 Task: Buy 2 Turbidity Meters from Measuring & Testing section under best seller category for shipping address: George Carter, 3099 Abia Martin Drive, Panther Burn, Mississippi 38765, Cell Number 6314971043. Pay from credit card ending with 6759, CVV 506
Action: Mouse moved to (410, 436)
Screenshot: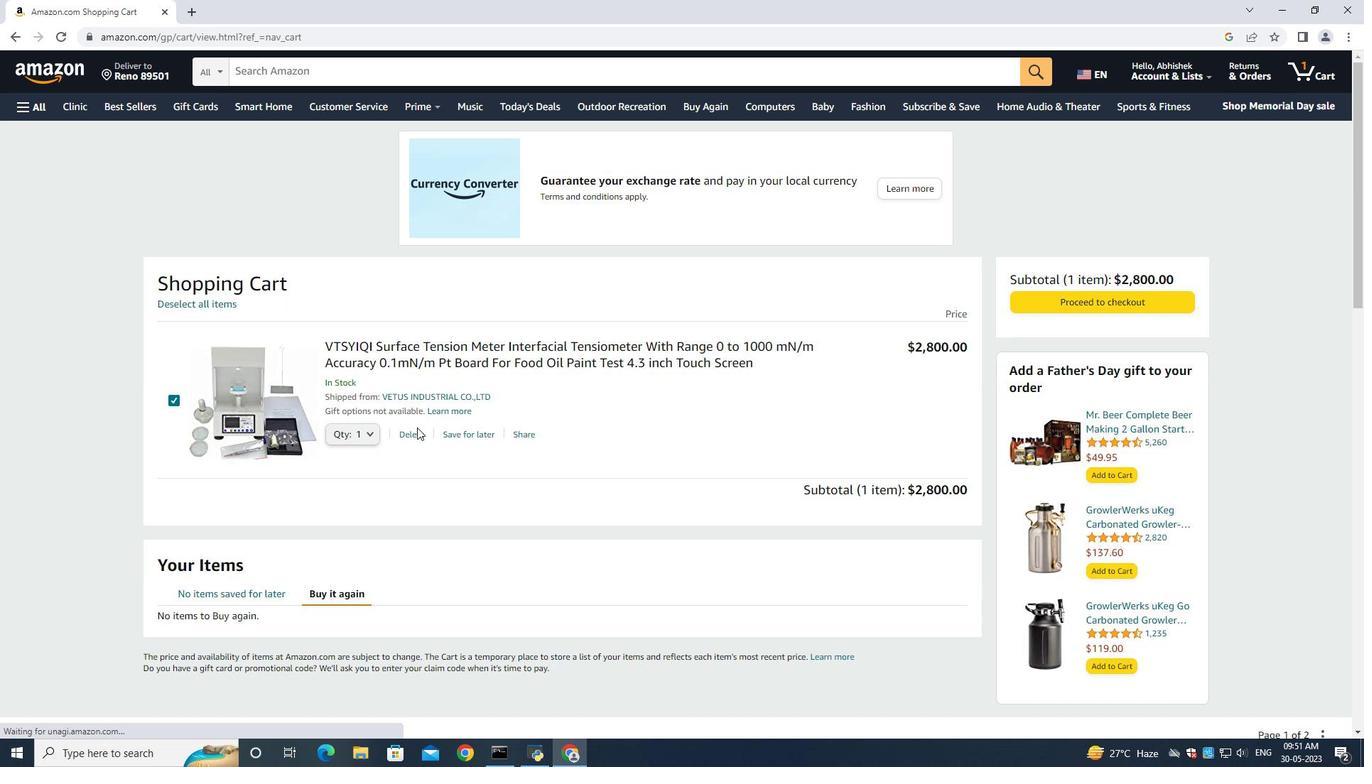 
Action: Mouse pressed left at (410, 436)
Screenshot: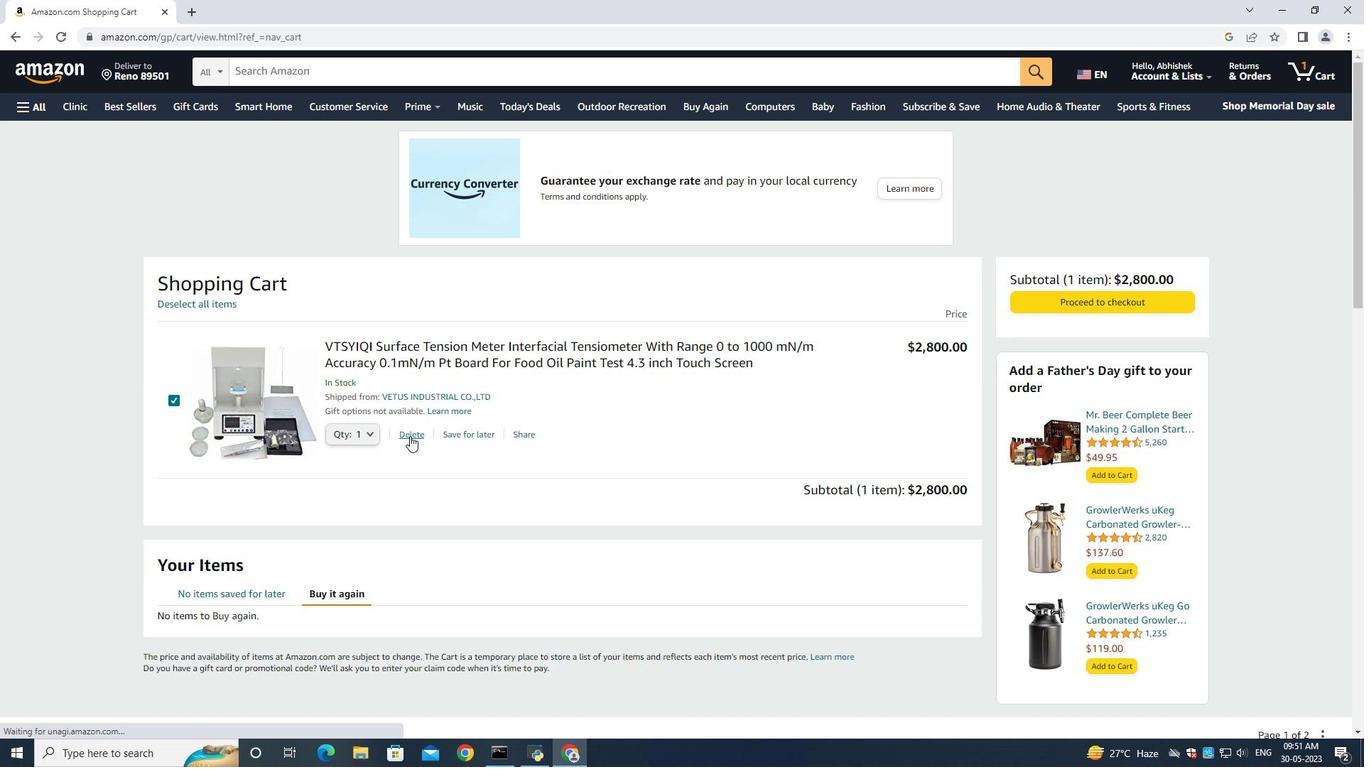 
Action: Mouse moved to (14, 111)
Screenshot: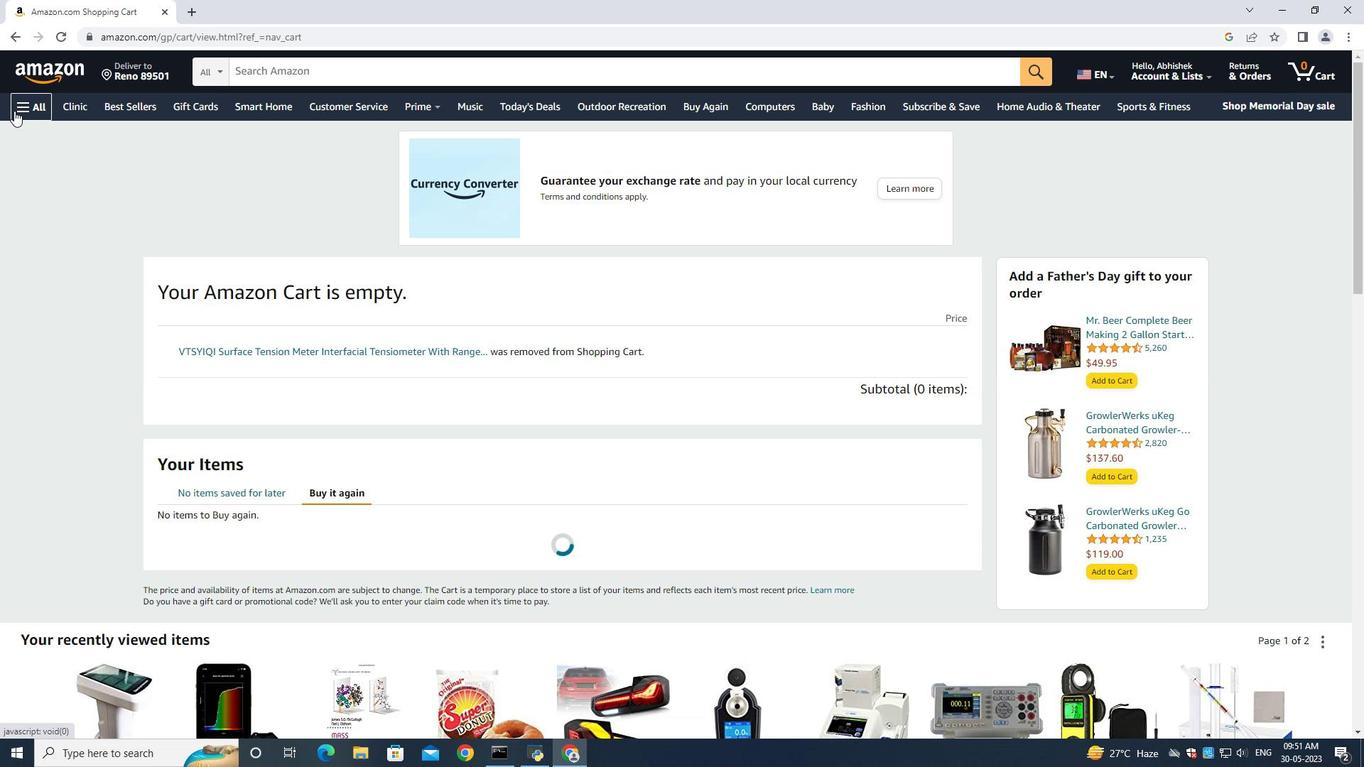 
Action: Mouse pressed left at (14, 111)
Screenshot: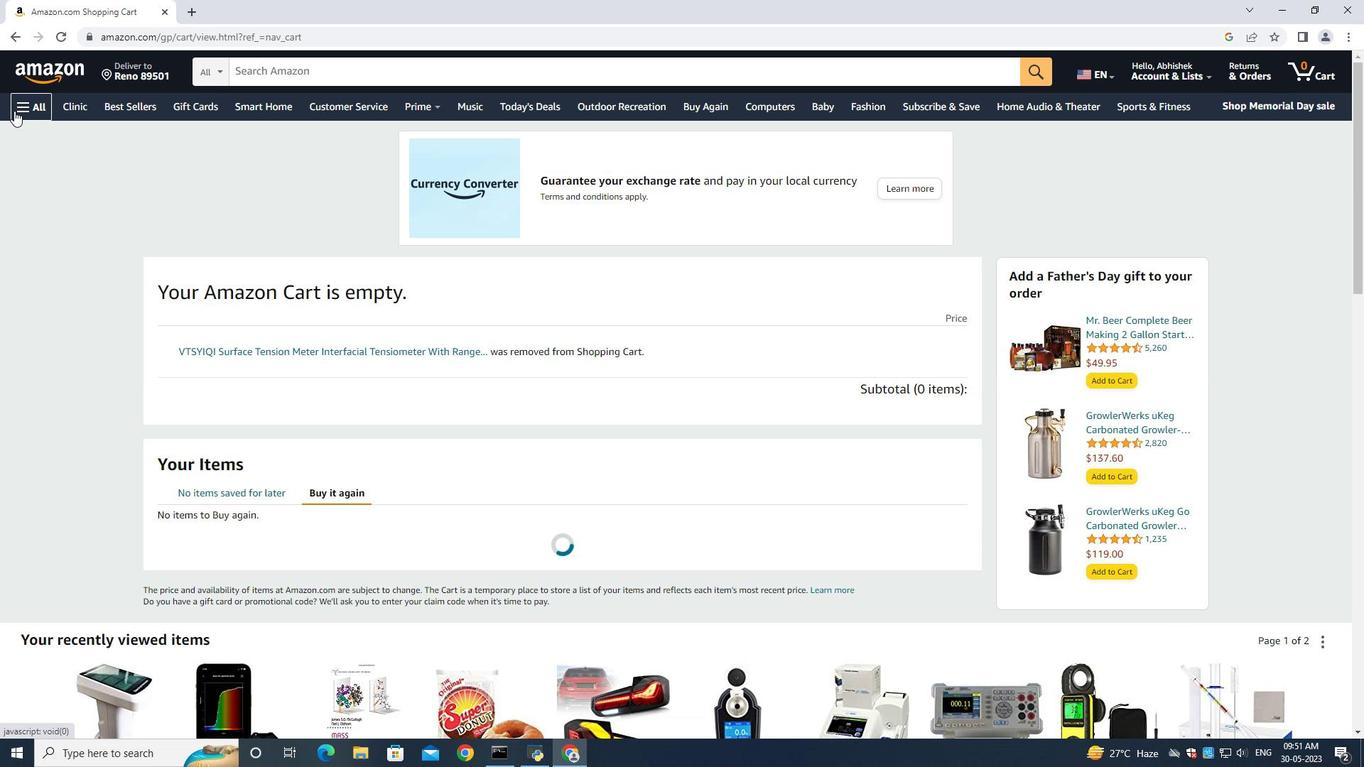 
Action: Mouse moved to (32, 144)
Screenshot: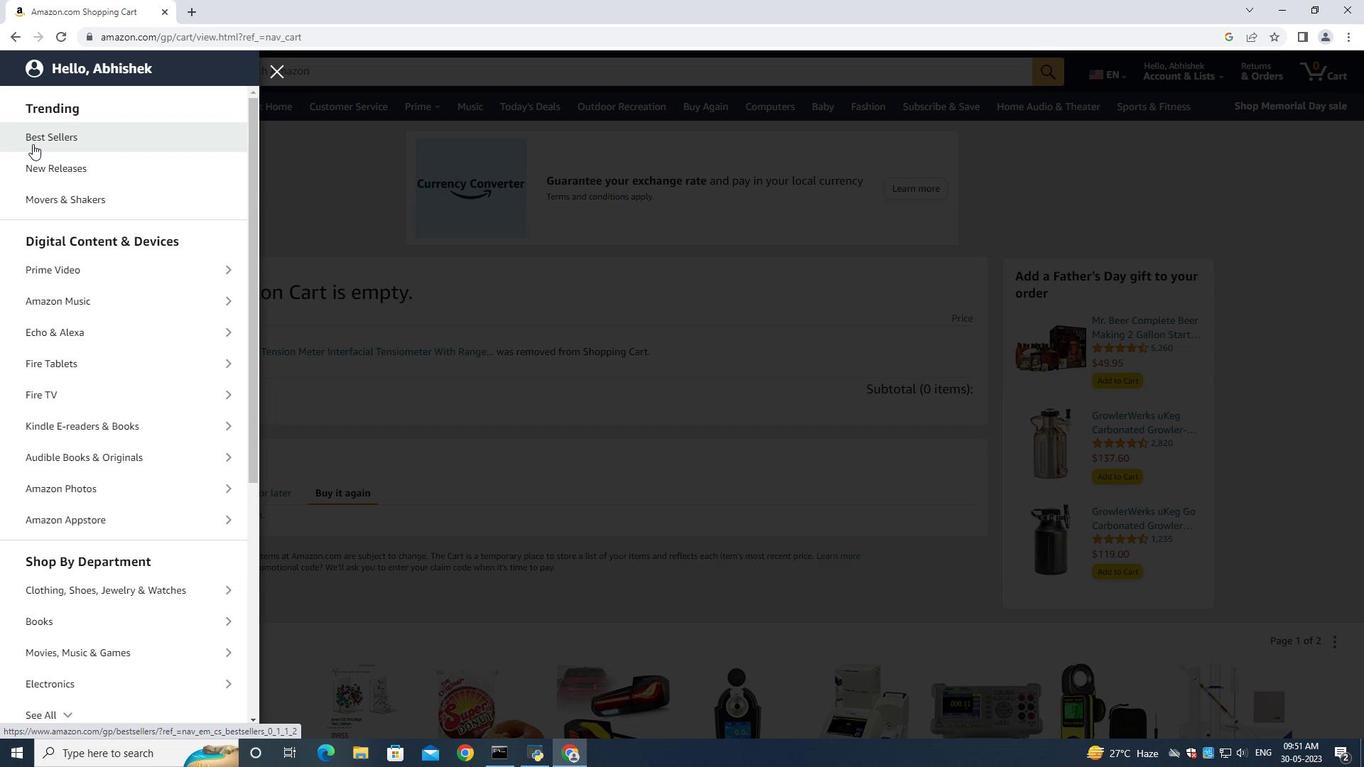 
Action: Mouse pressed left at (32, 144)
Screenshot: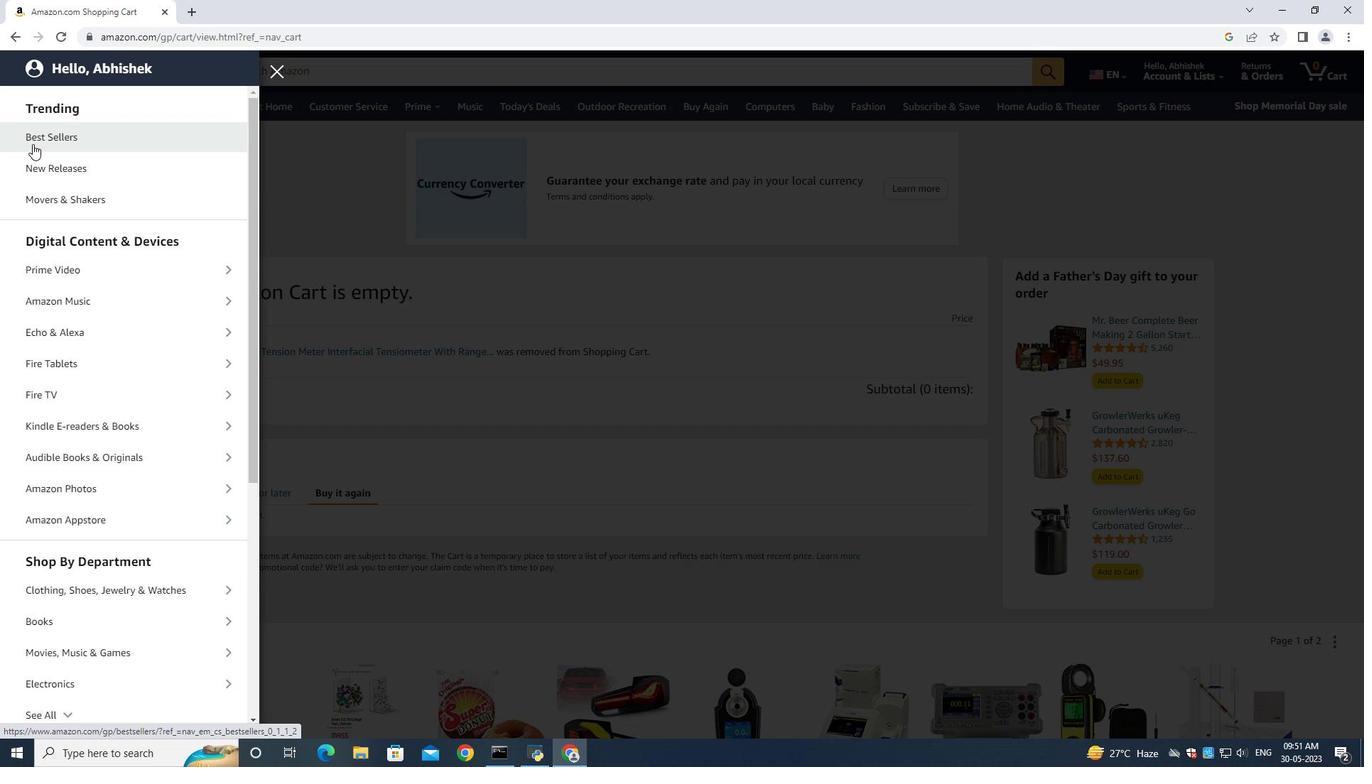 
Action: Mouse moved to (299, 73)
Screenshot: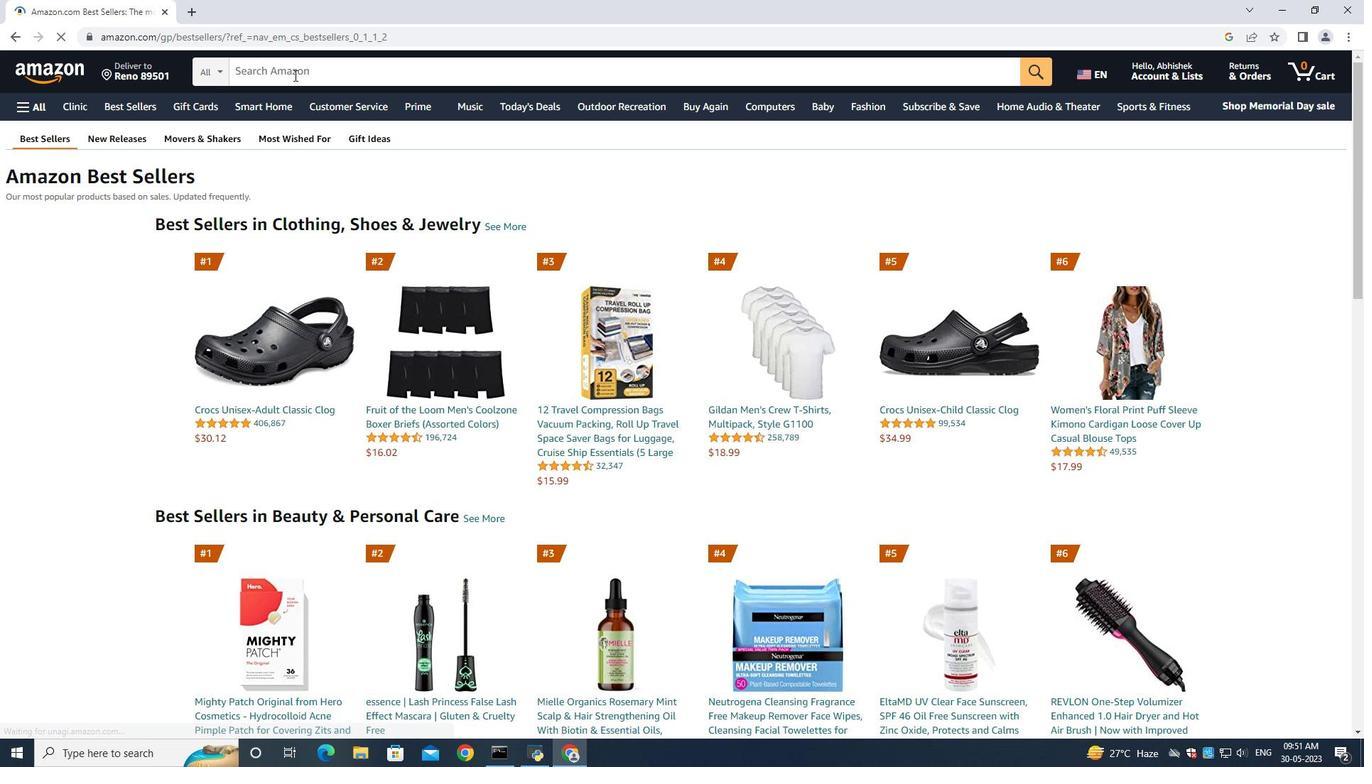 
Action: Mouse pressed left at (299, 73)
Screenshot: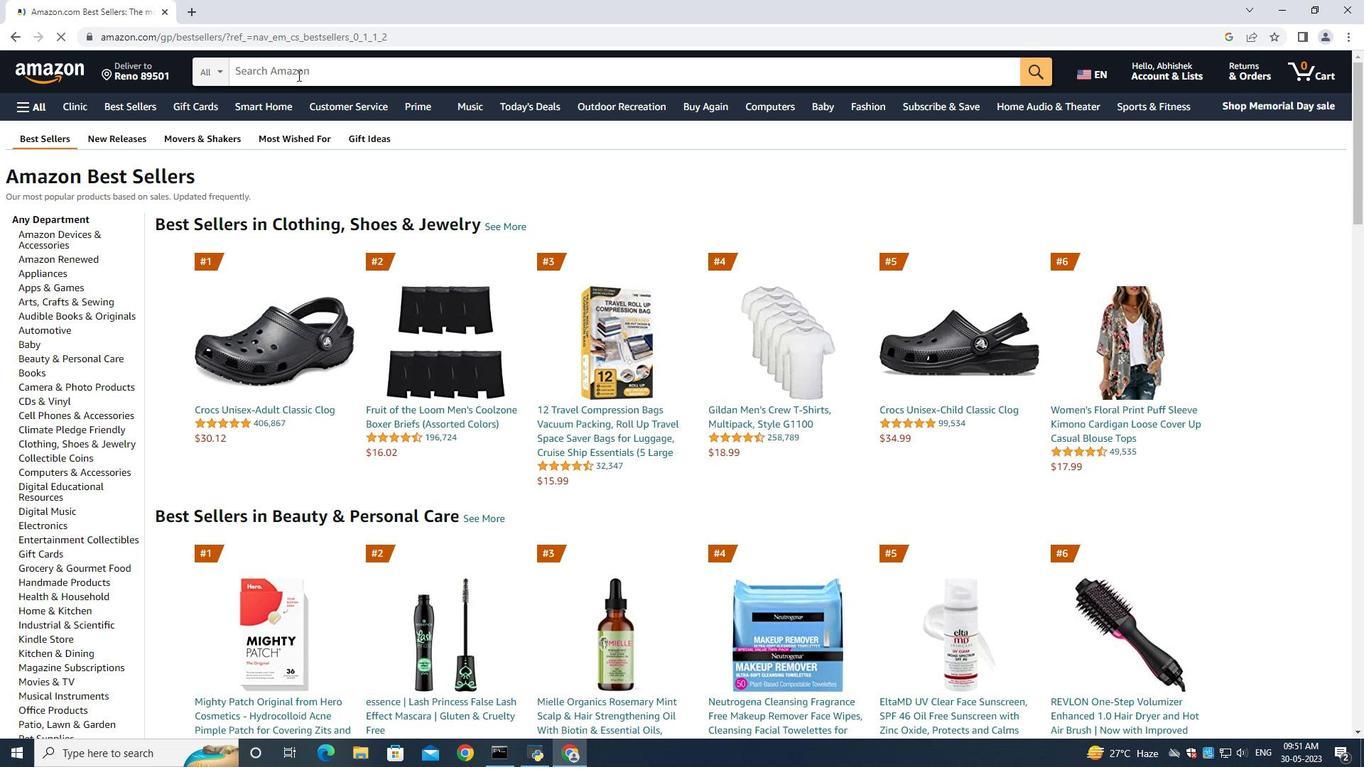 
Action: Mouse moved to (299, 75)
Screenshot: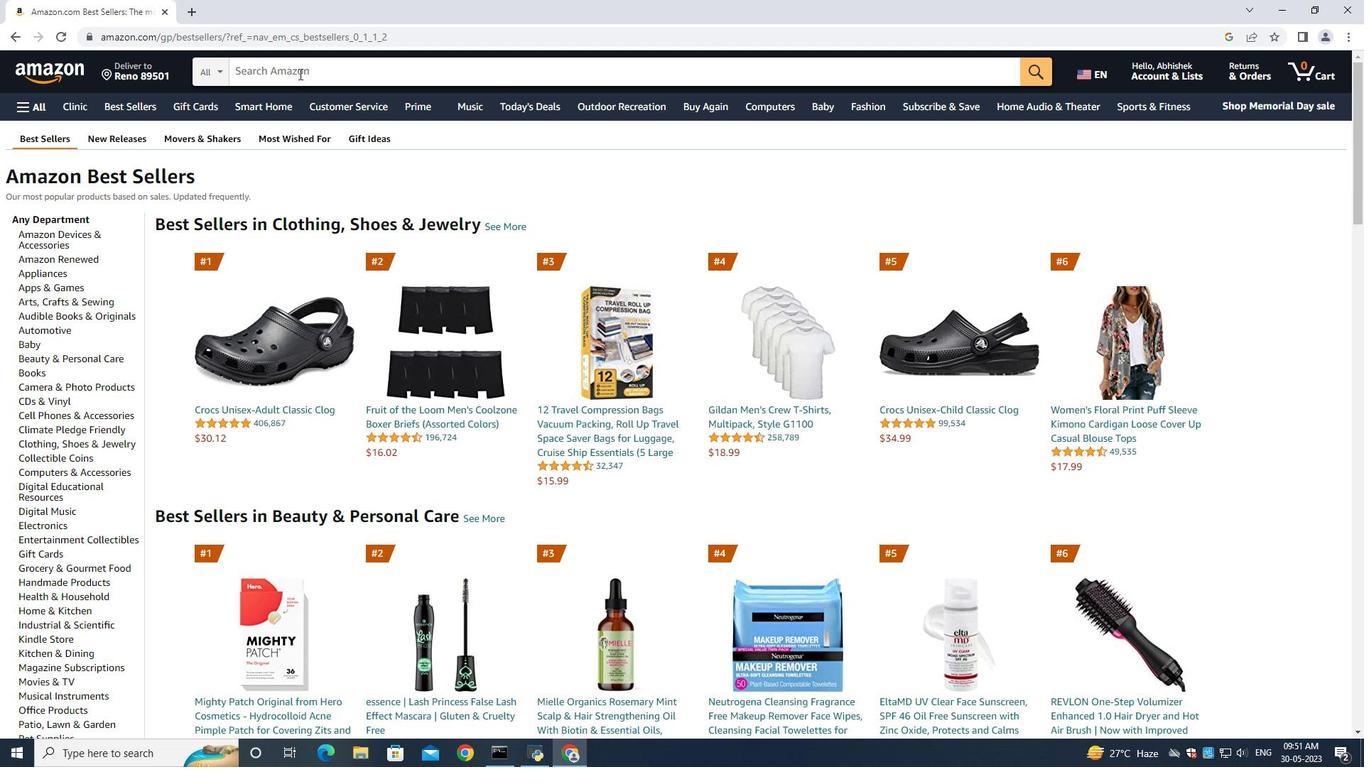 
Action: Key pressed <Key.shift>Turbidity<Key.space>meters<Key.enter>
Screenshot: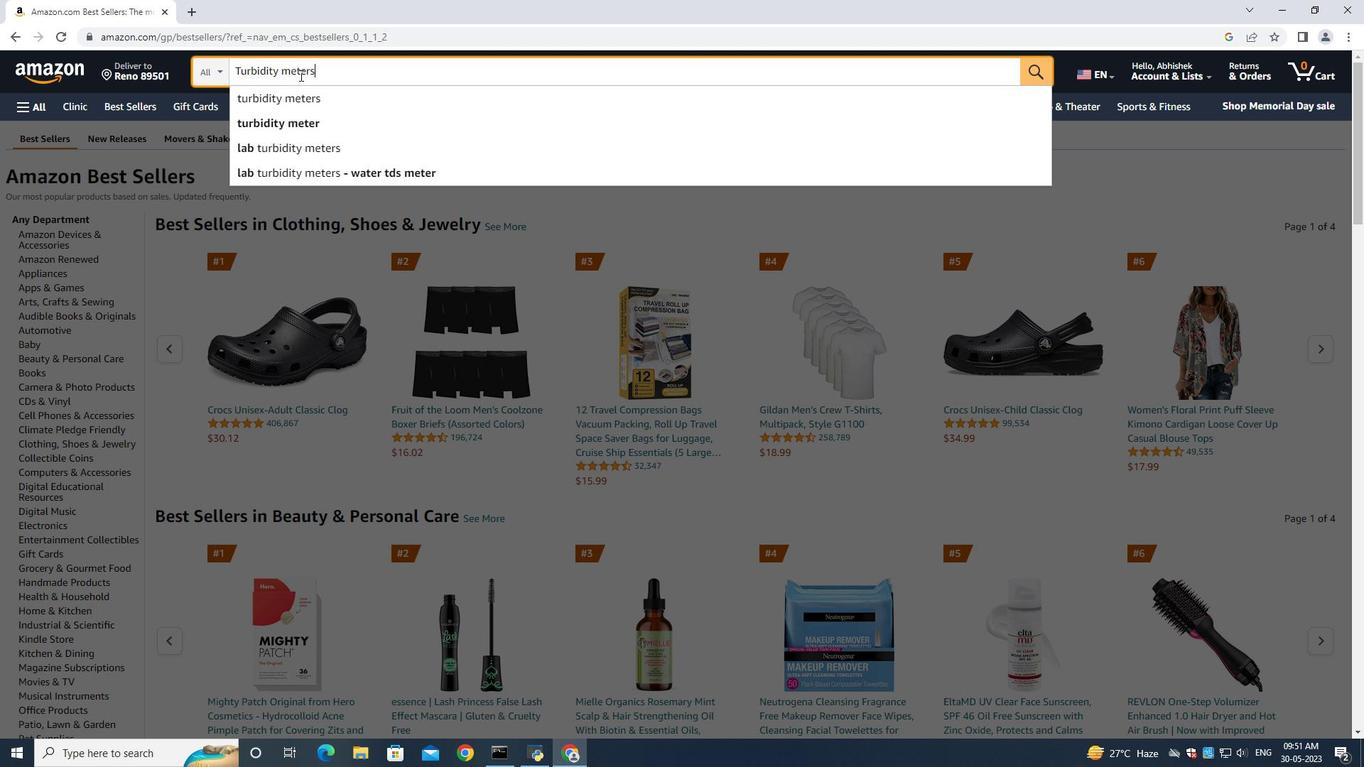 
Action: Mouse moved to (598, 511)
Screenshot: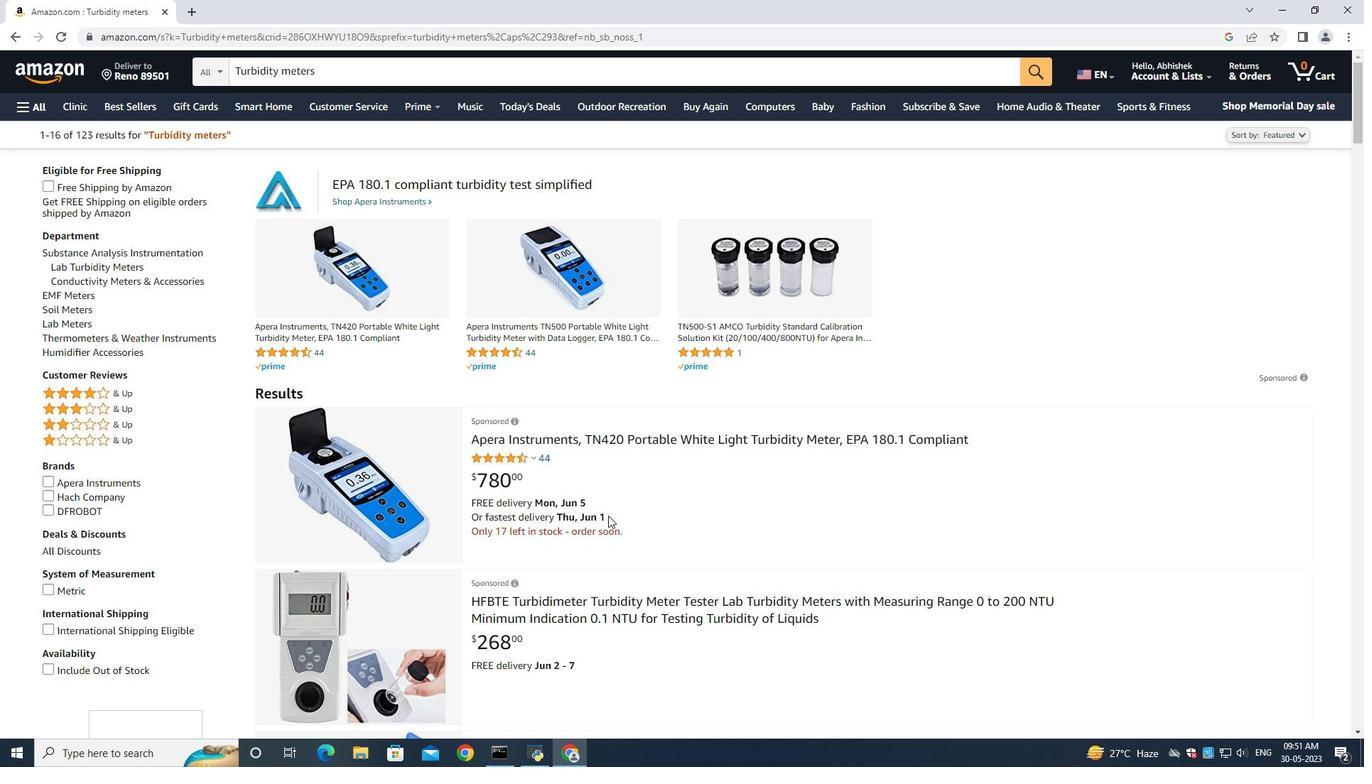 
Action: Mouse scrolled (598, 510) with delta (0, 0)
Screenshot: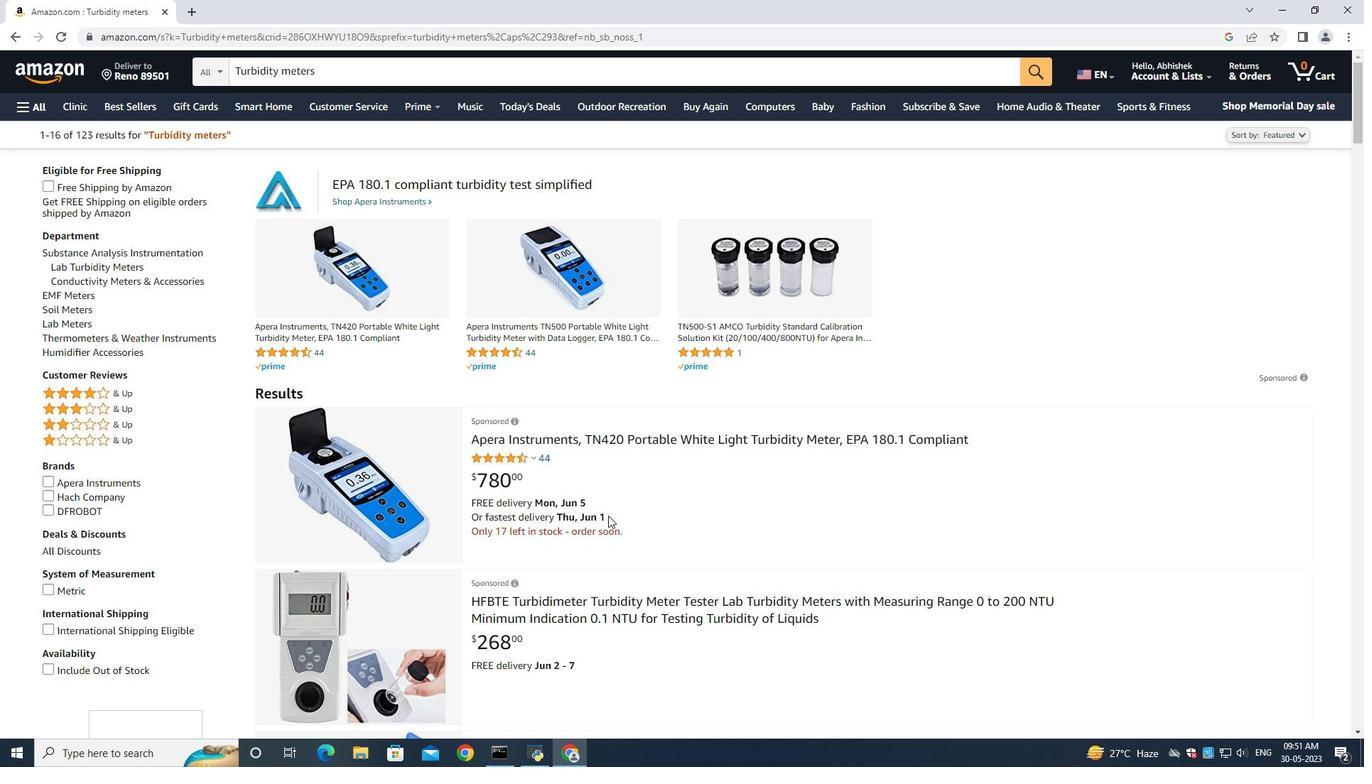 
Action: Mouse moved to (598, 511)
Screenshot: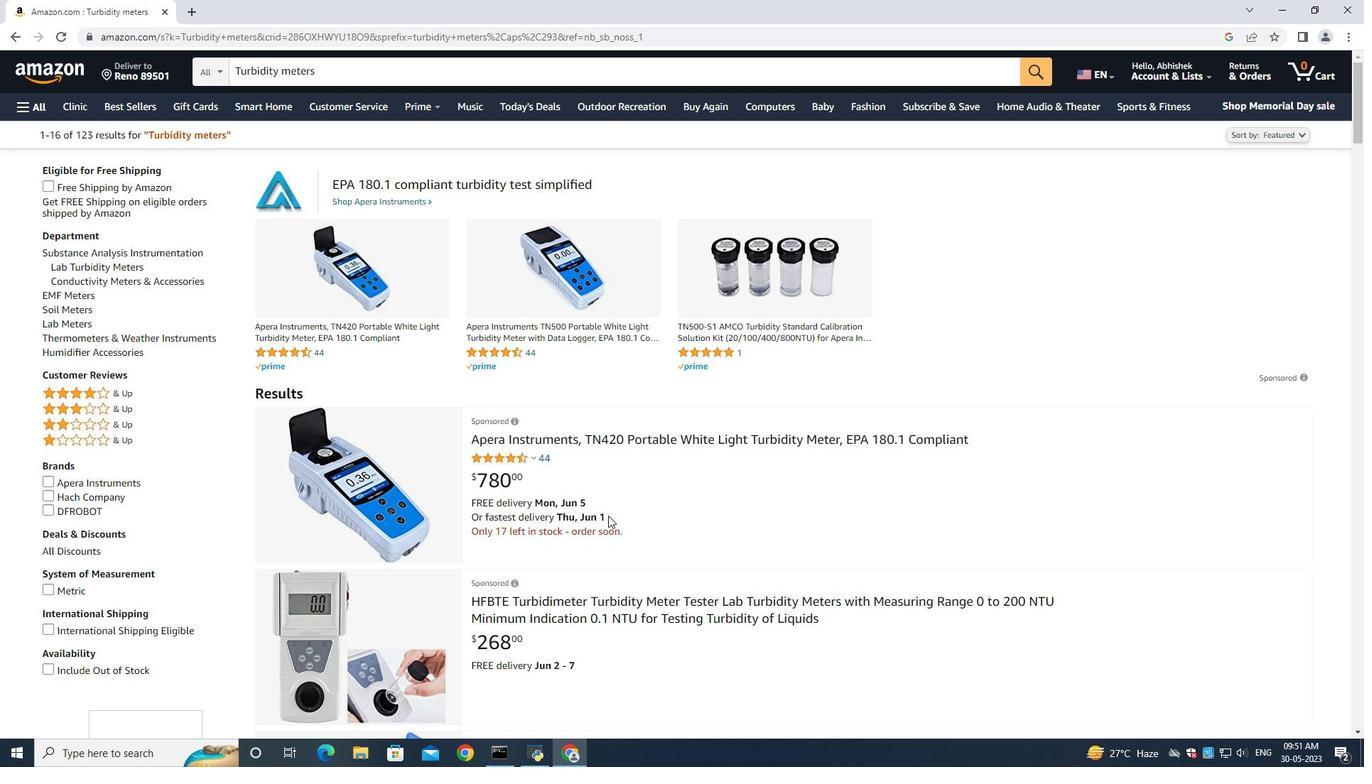 
Action: Mouse scrolled (598, 511) with delta (0, 0)
Screenshot: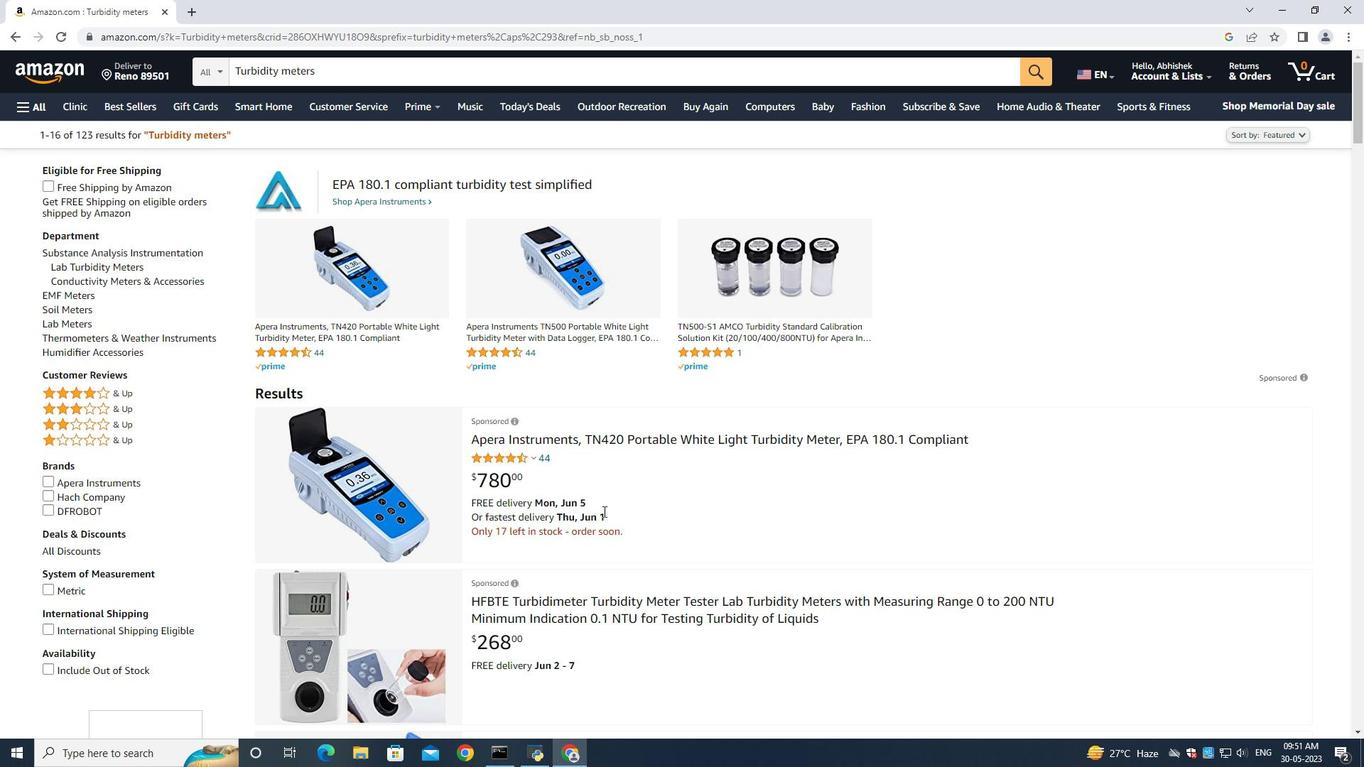 
Action: Mouse moved to (733, 295)
Screenshot: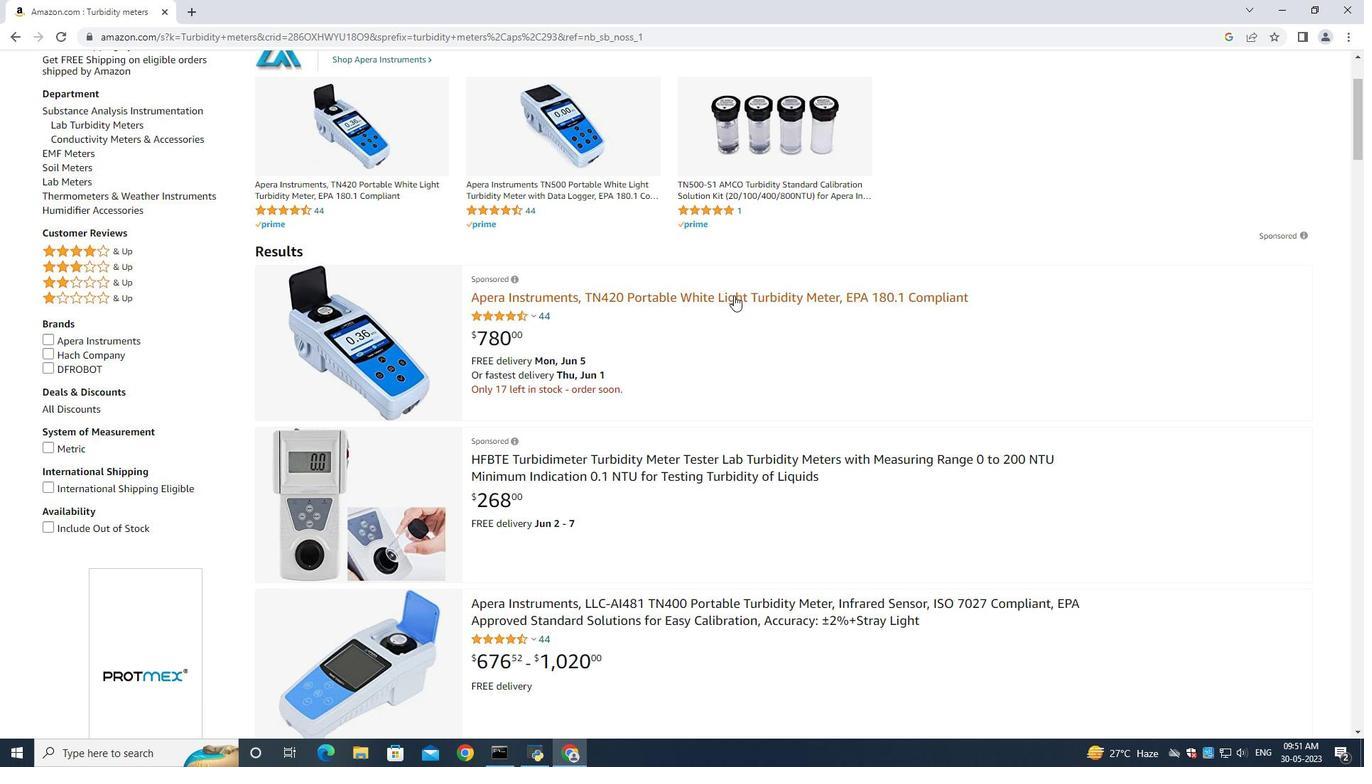 
Action: Mouse pressed left at (733, 295)
Screenshot: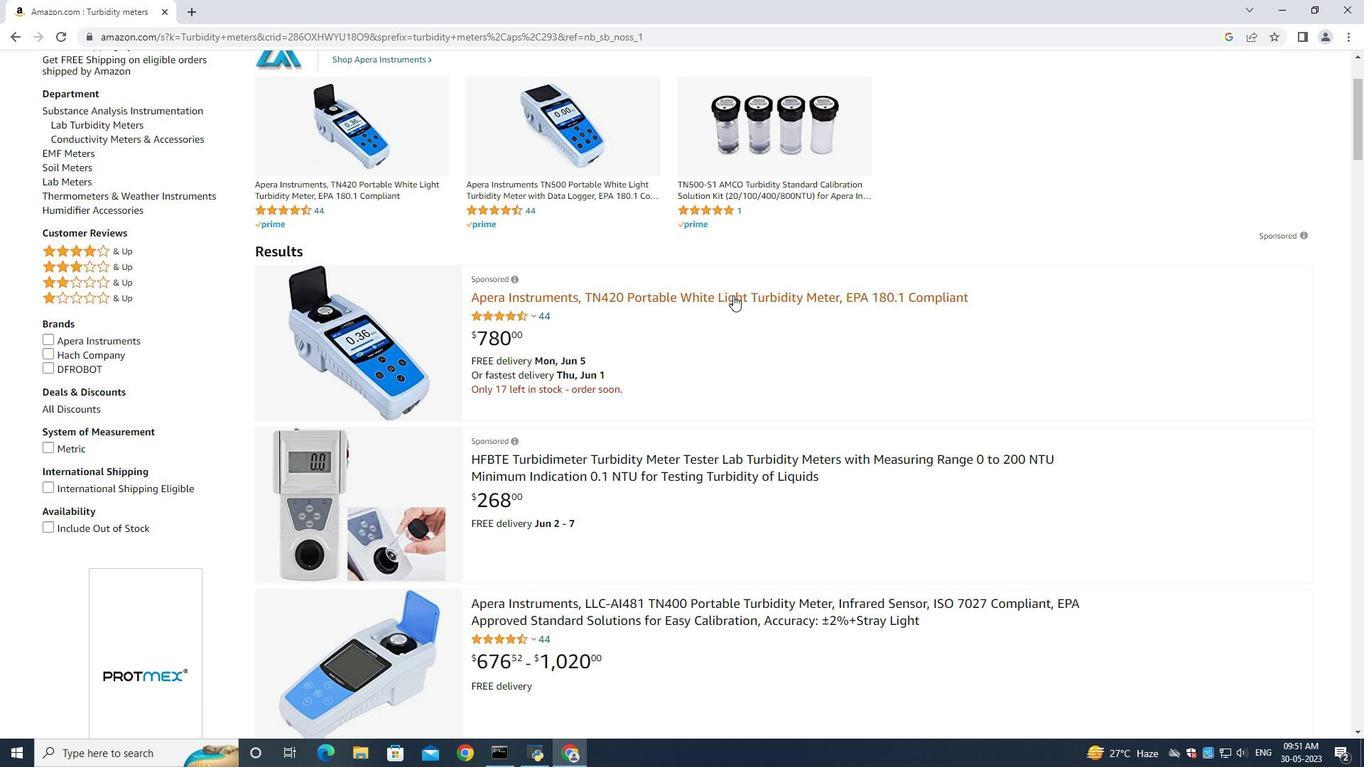 
Action: Mouse moved to (654, 390)
Screenshot: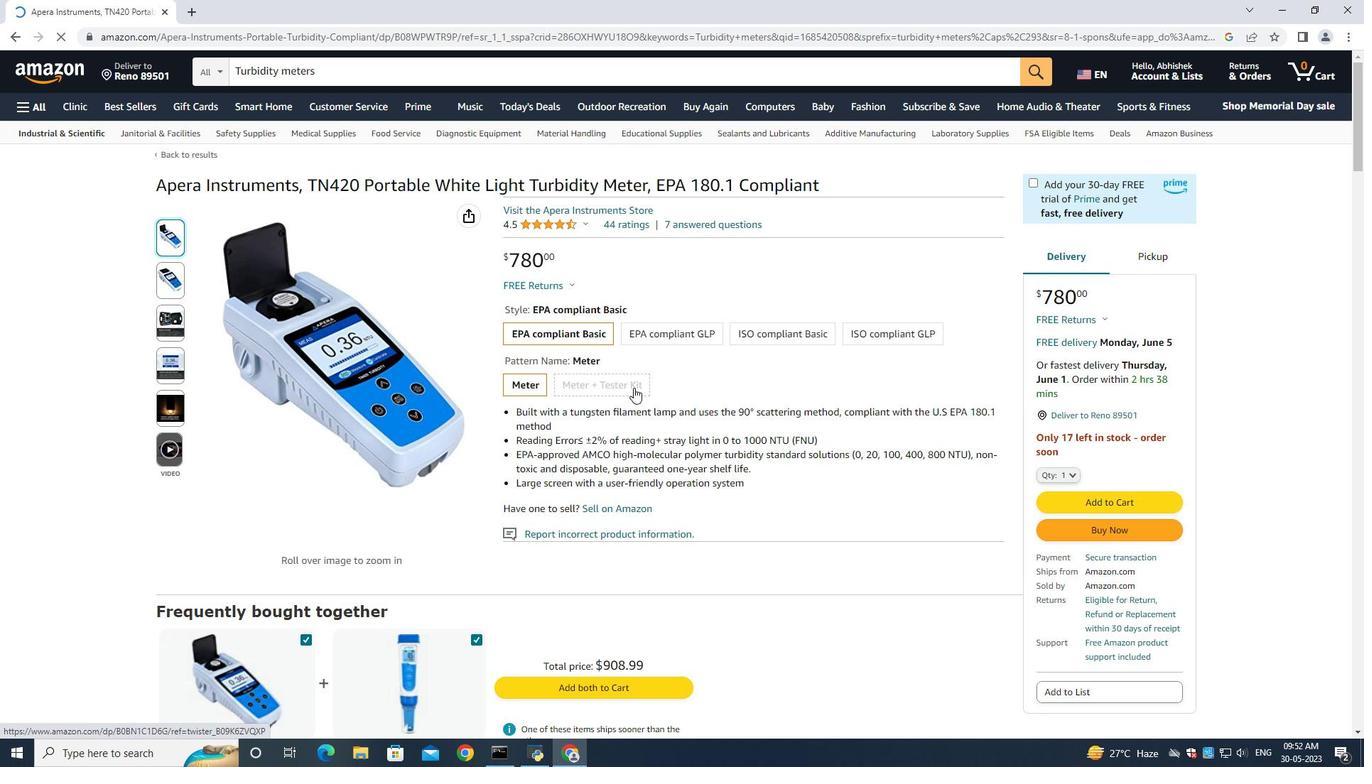 
Action: Mouse scrolled (652, 389) with delta (0, 0)
Screenshot: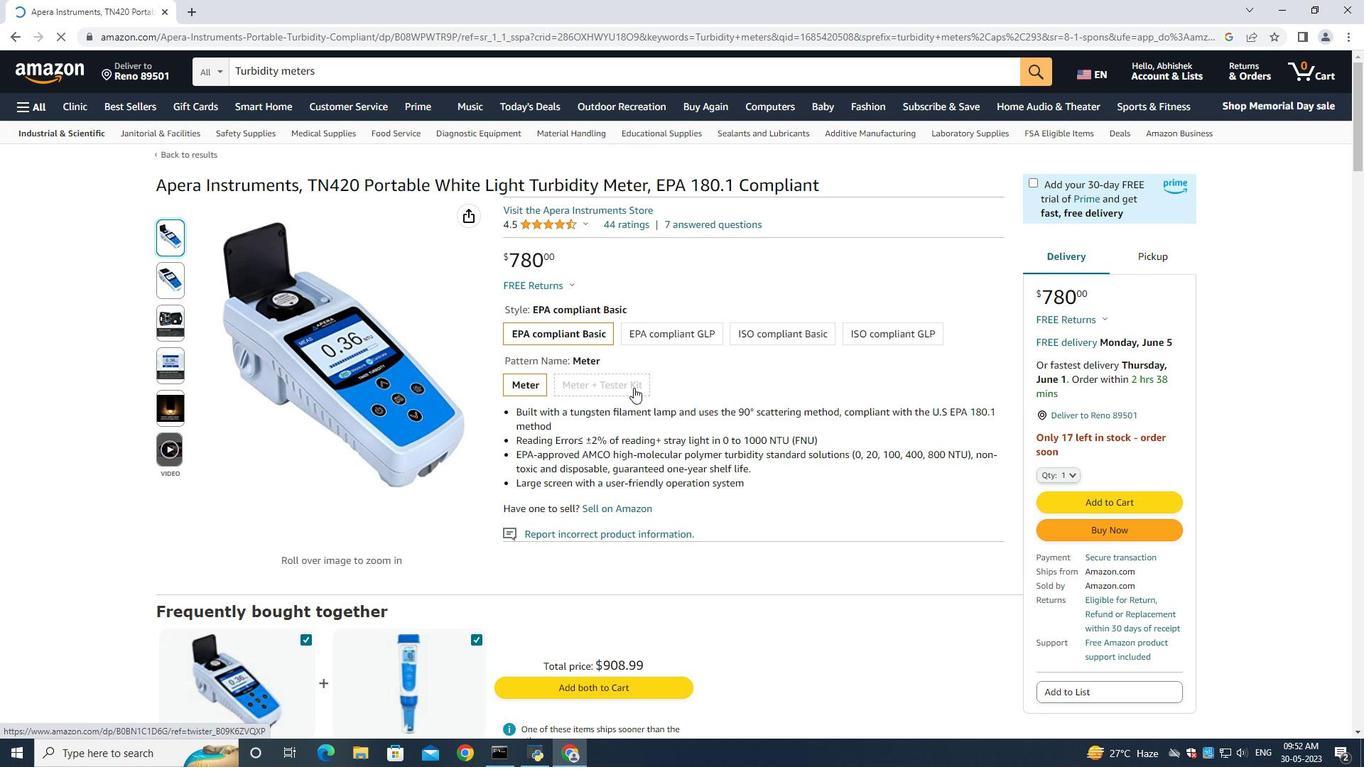 
Action: Mouse moved to (654, 389)
Screenshot: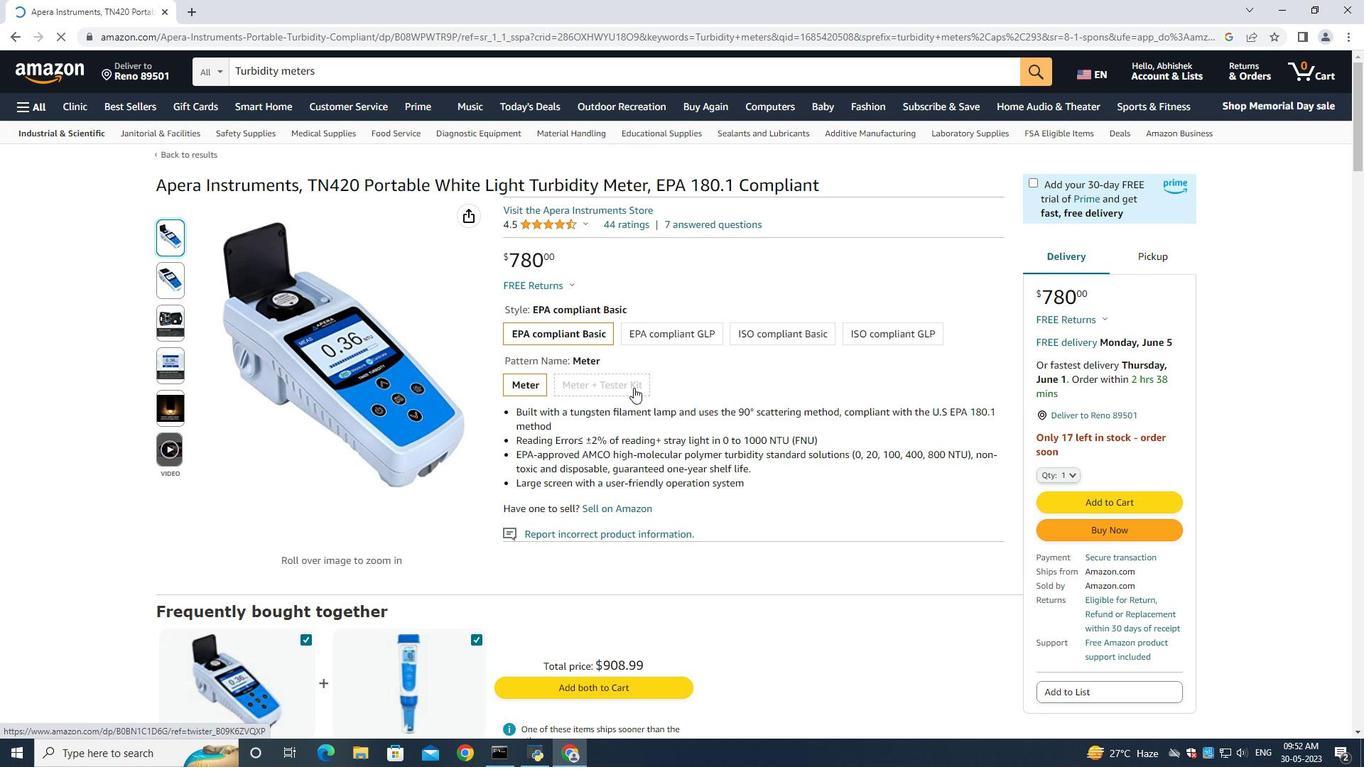 
Action: Mouse scrolled (653, 389) with delta (0, 0)
Screenshot: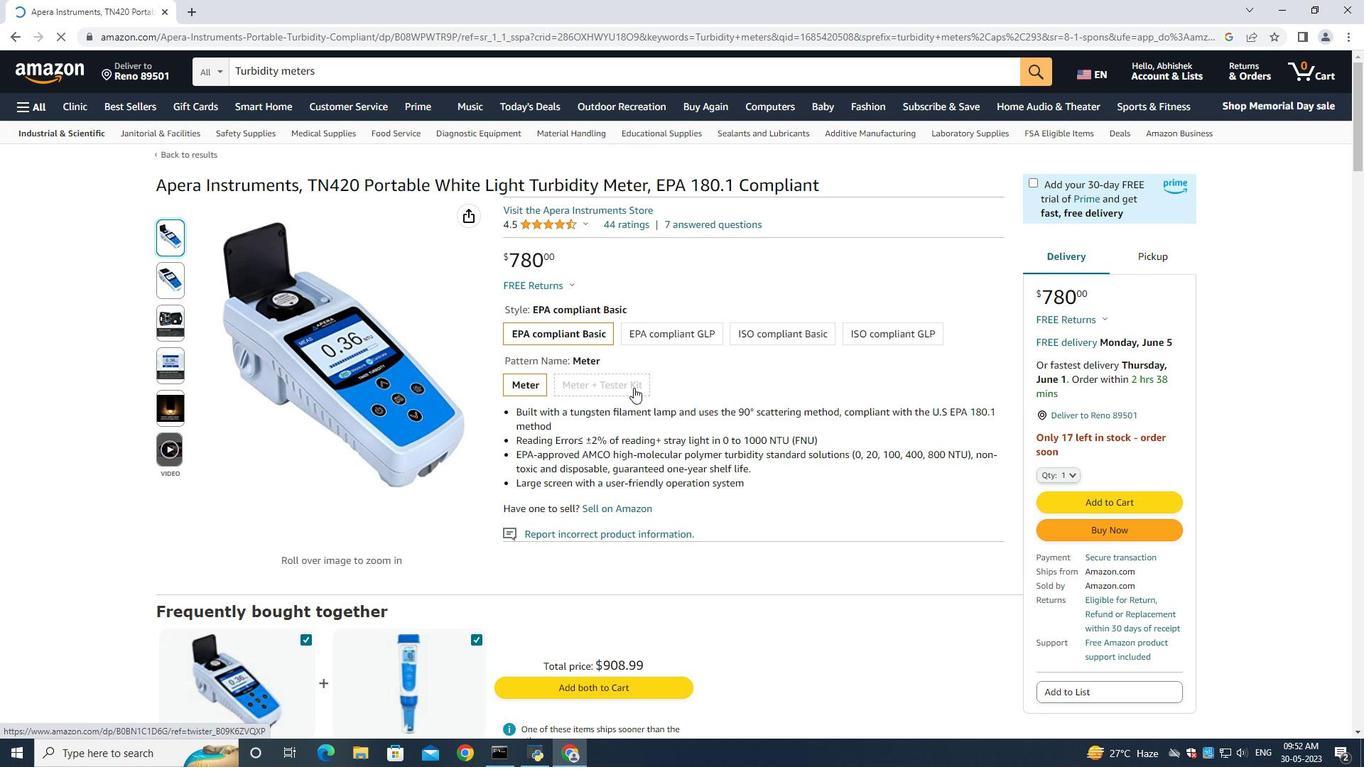 
Action: Mouse scrolled (653, 389) with delta (0, 0)
Screenshot: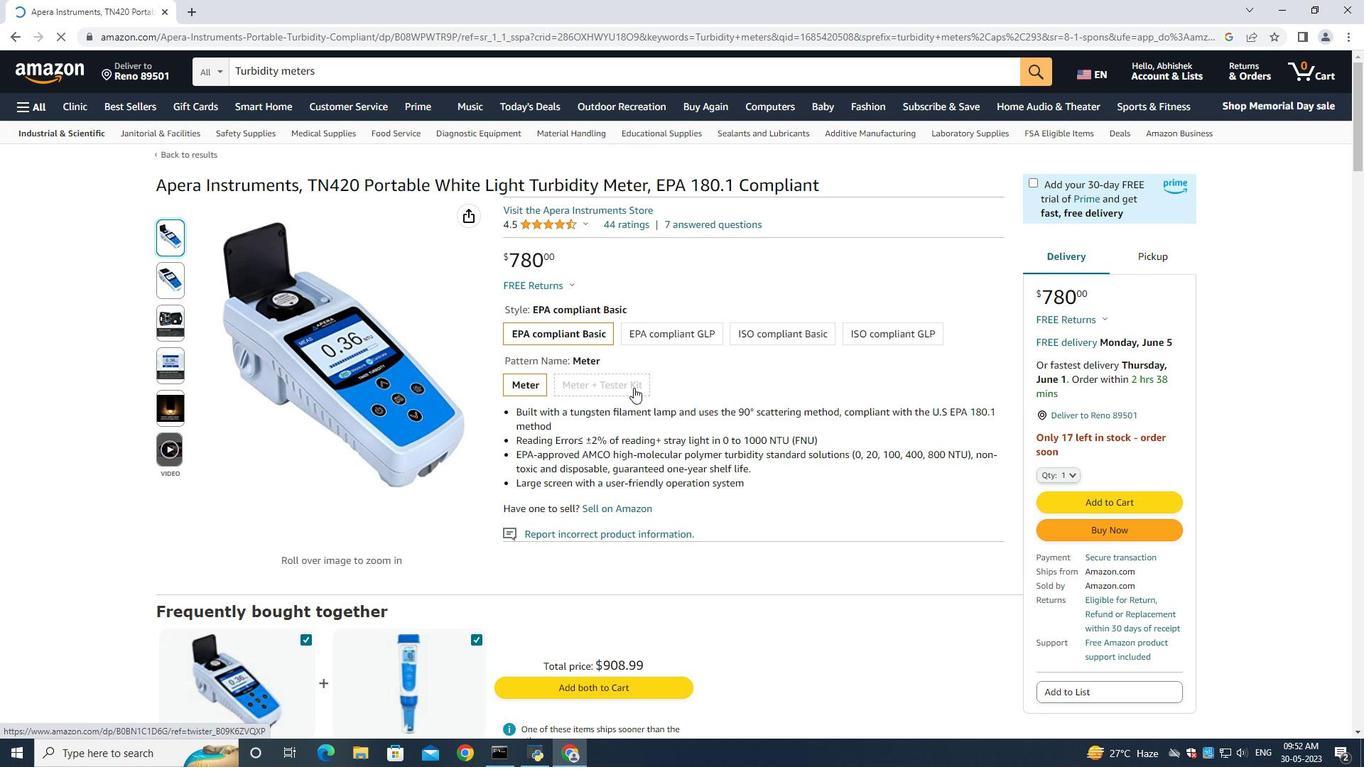 
Action: Mouse moved to (655, 389)
Screenshot: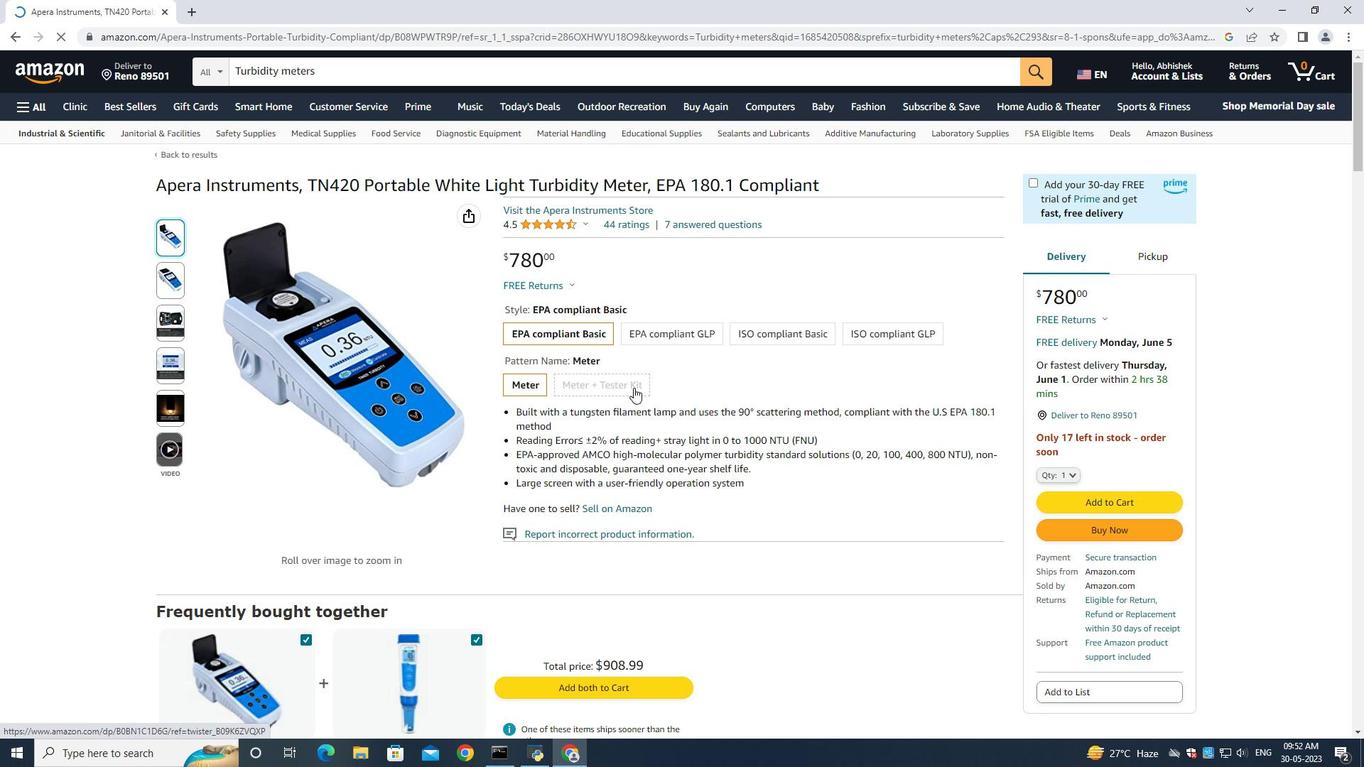 
Action: Mouse scrolled (655, 388) with delta (0, 0)
Screenshot: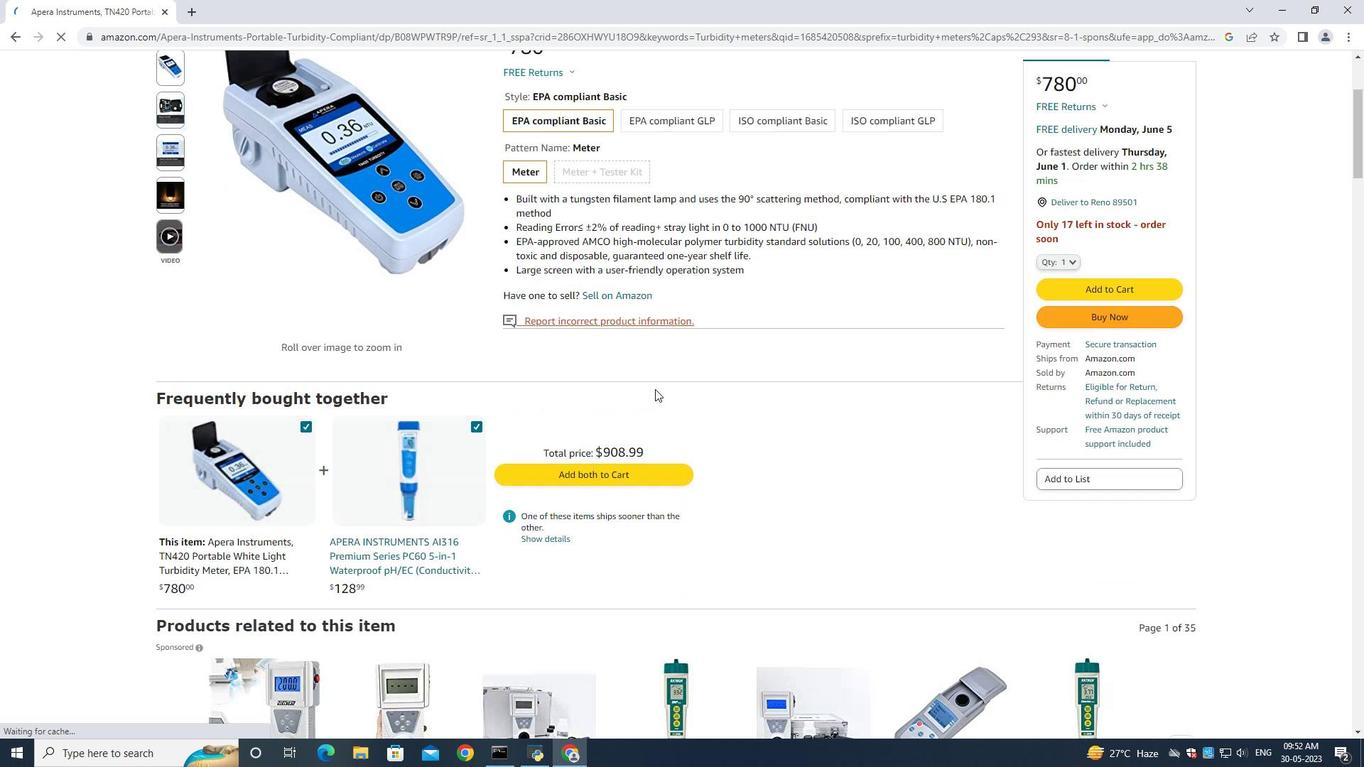 
Action: Mouse scrolled (655, 388) with delta (0, 0)
Screenshot: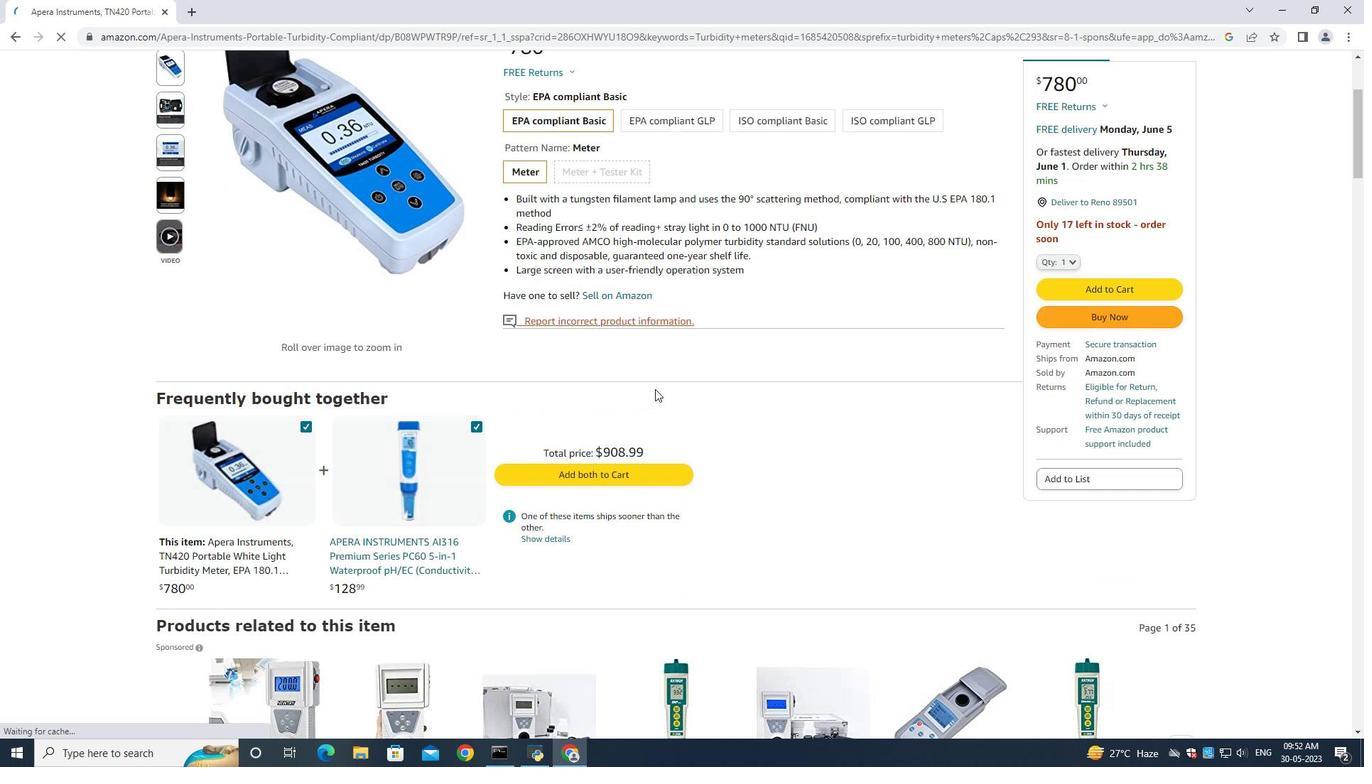 
Action: Mouse scrolled (655, 388) with delta (0, 0)
Screenshot: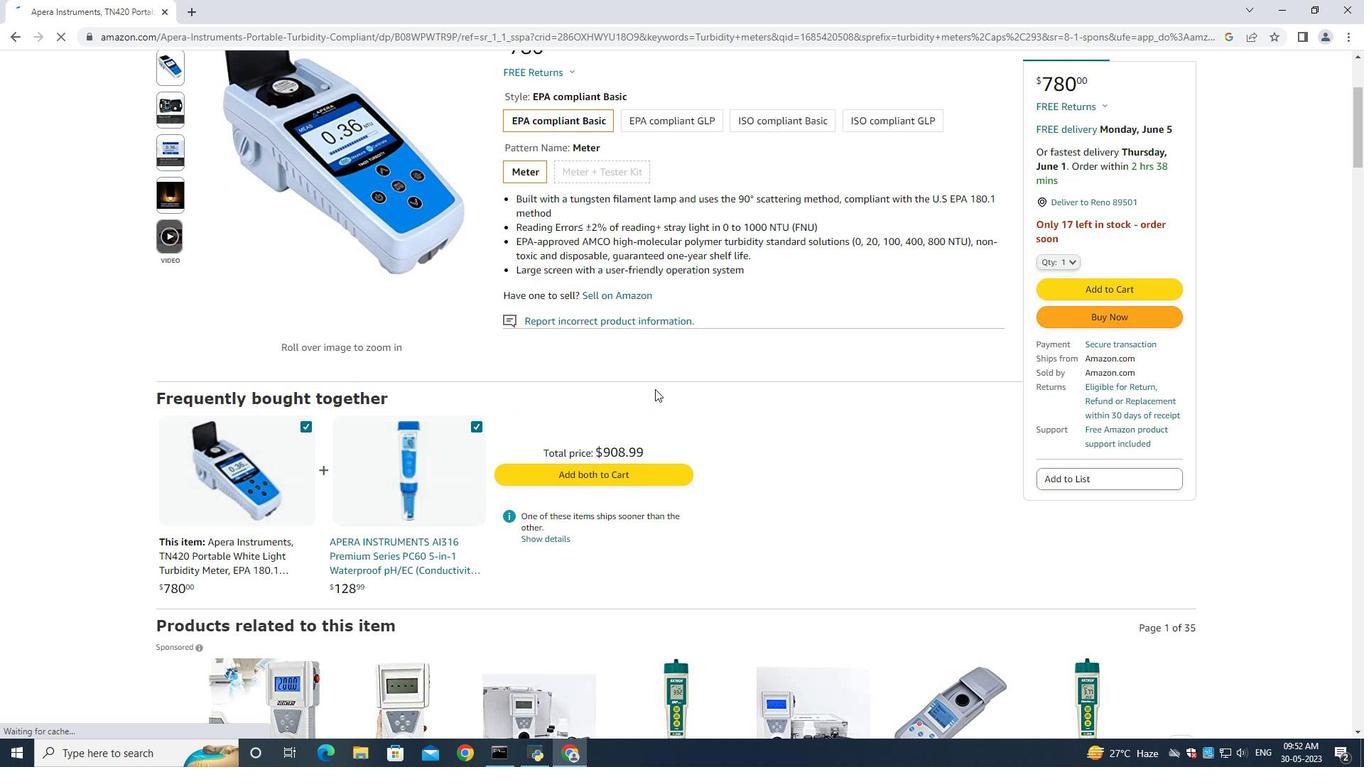 
Action: Mouse moved to (650, 390)
Screenshot: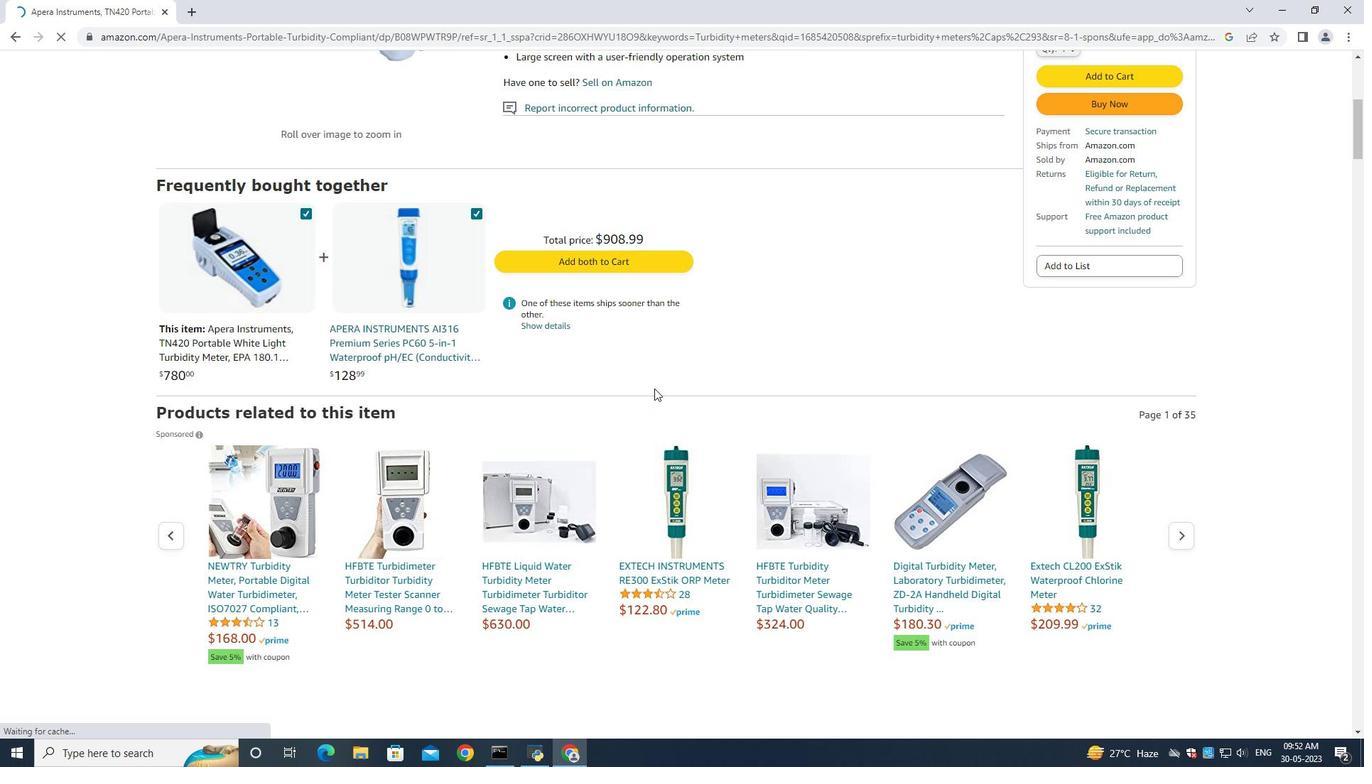 
Action: Mouse scrolled (650, 391) with delta (0, 0)
Screenshot: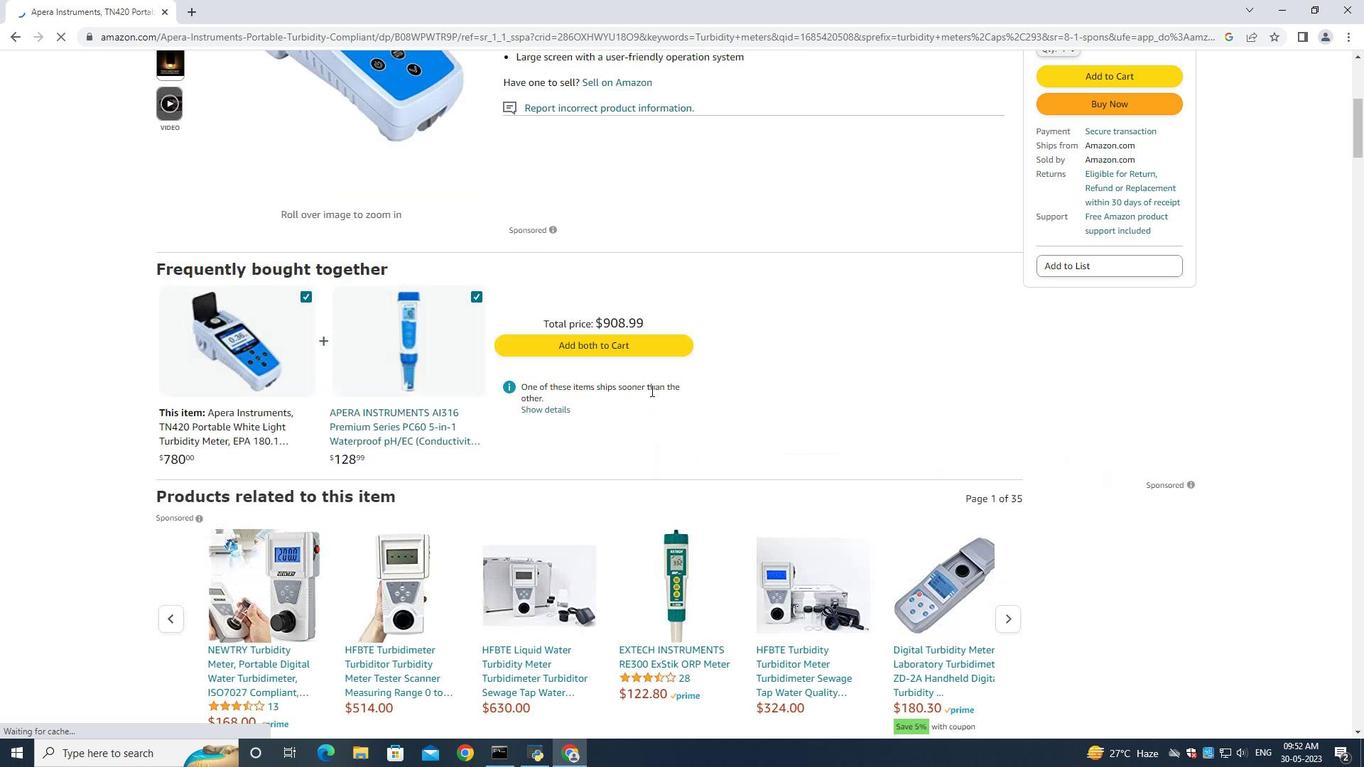 
Action: Mouse scrolled (650, 391) with delta (0, 0)
Screenshot: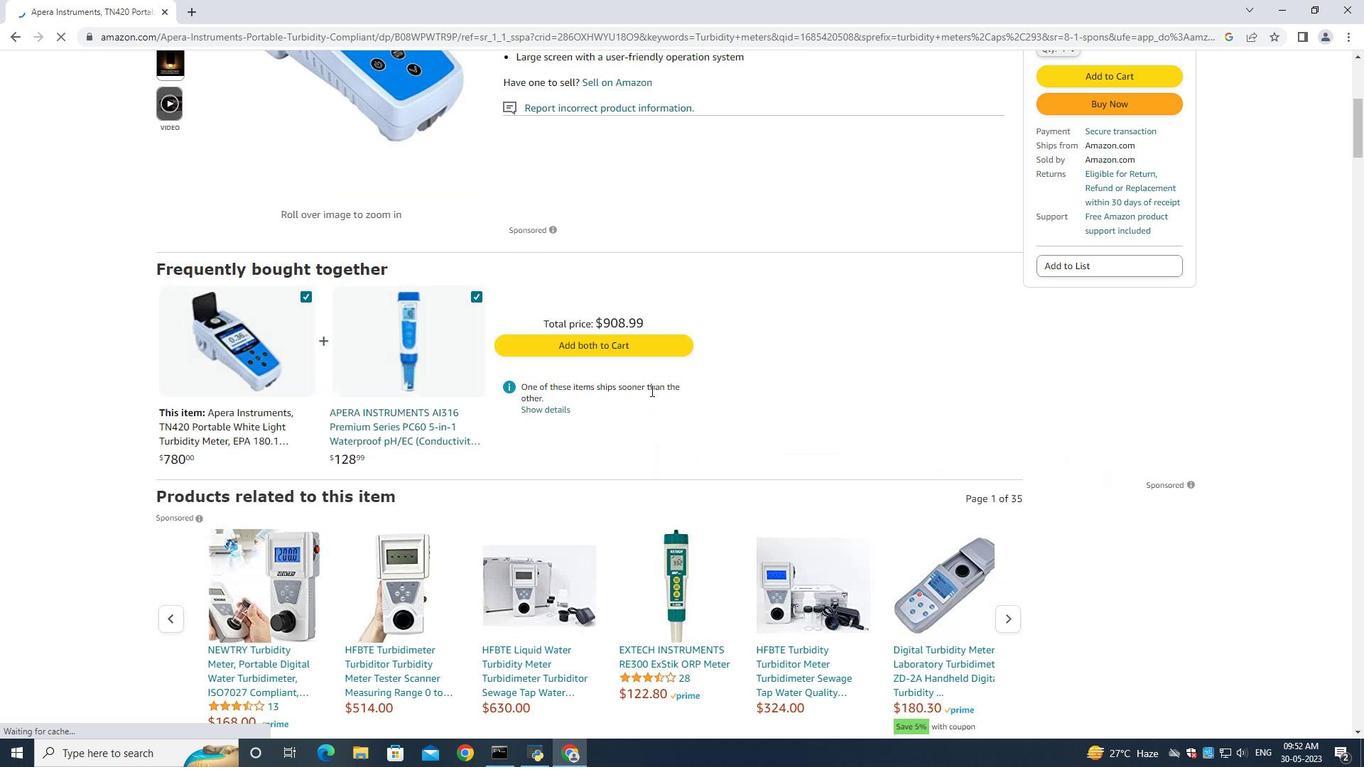 
Action: Mouse scrolled (650, 391) with delta (0, 0)
Screenshot: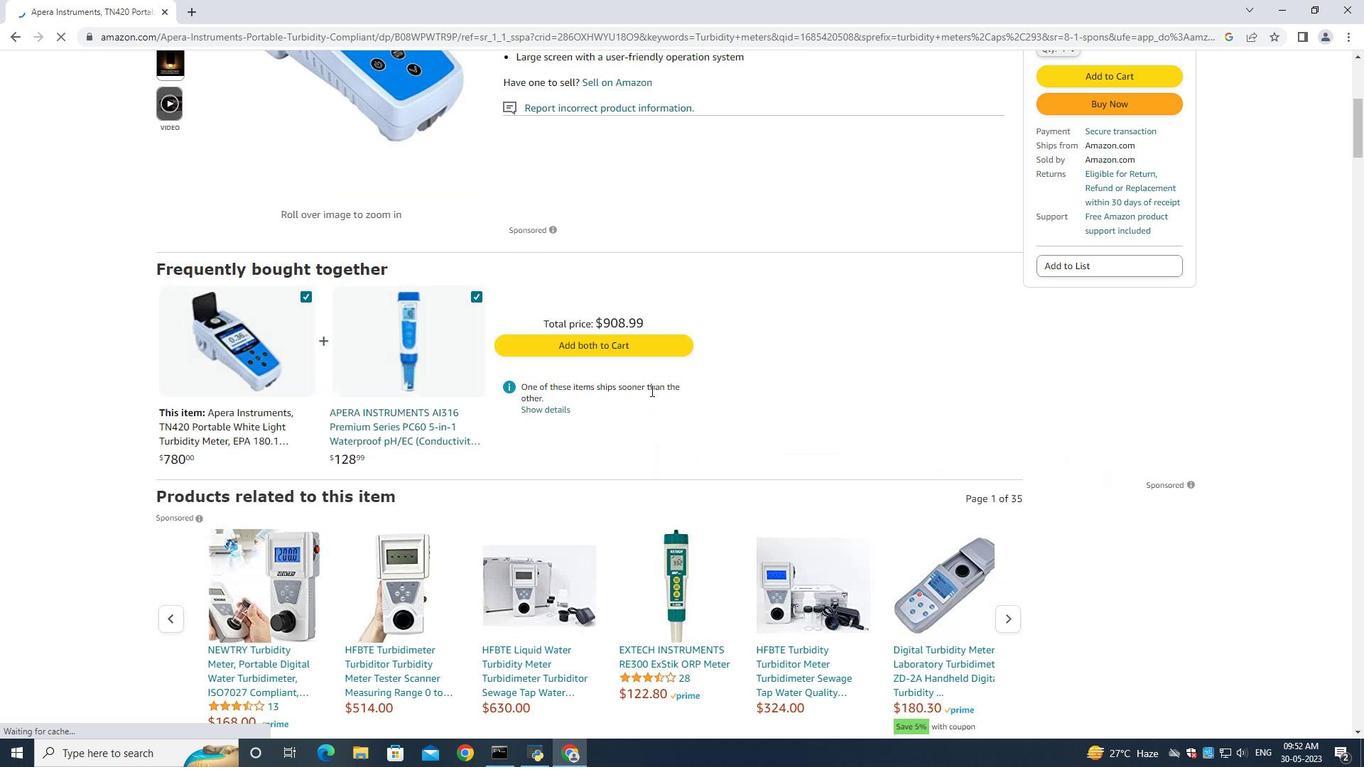 
Action: Mouse scrolled (650, 391) with delta (0, 0)
Screenshot: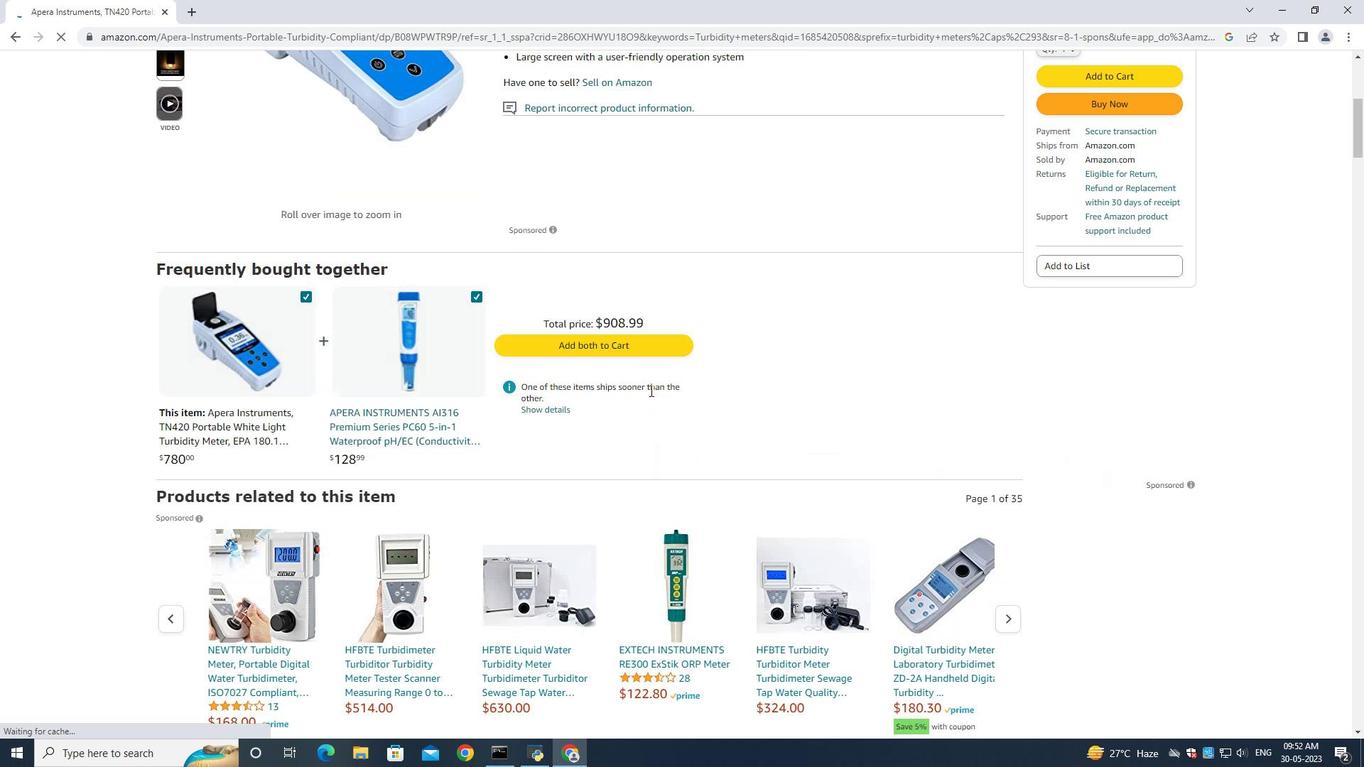 
Action: Mouse scrolled (650, 391) with delta (0, 0)
Screenshot: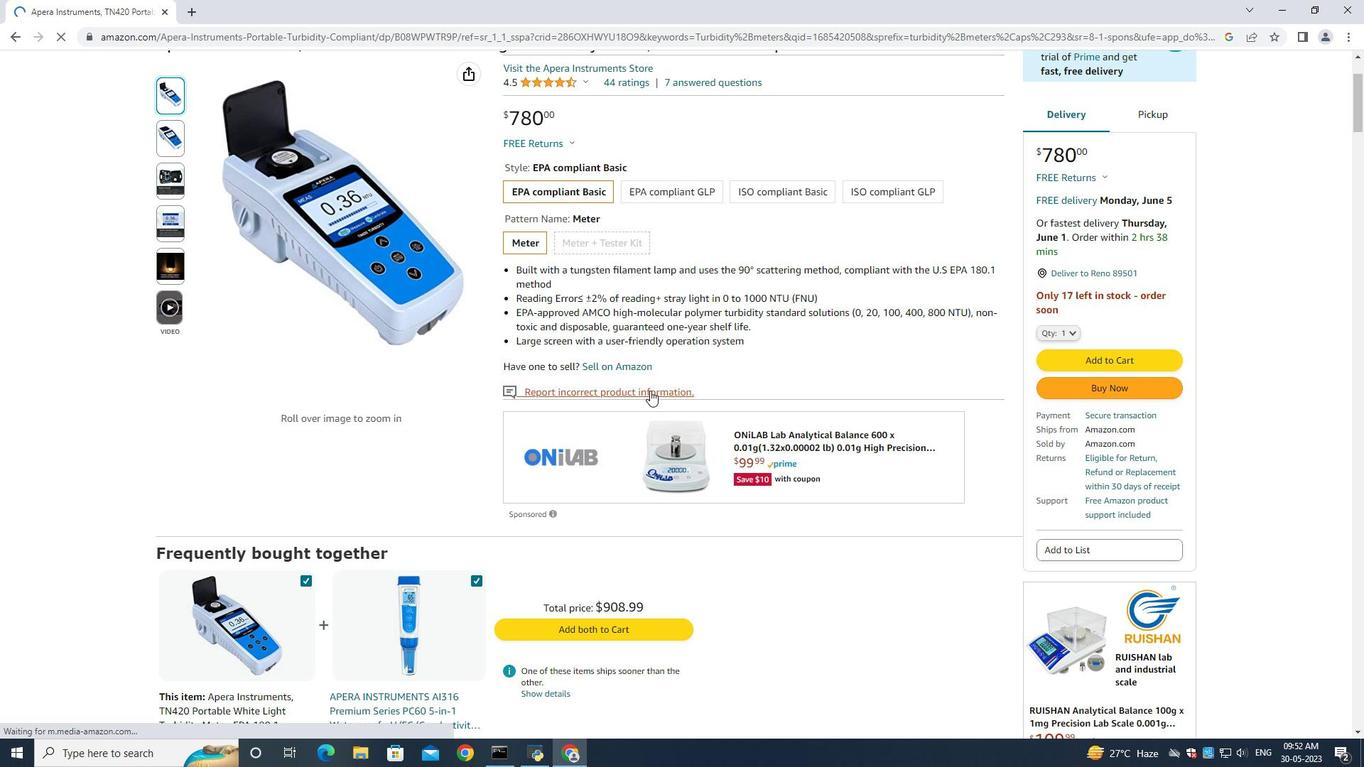 
Action: Mouse scrolled (650, 391) with delta (0, 0)
Screenshot: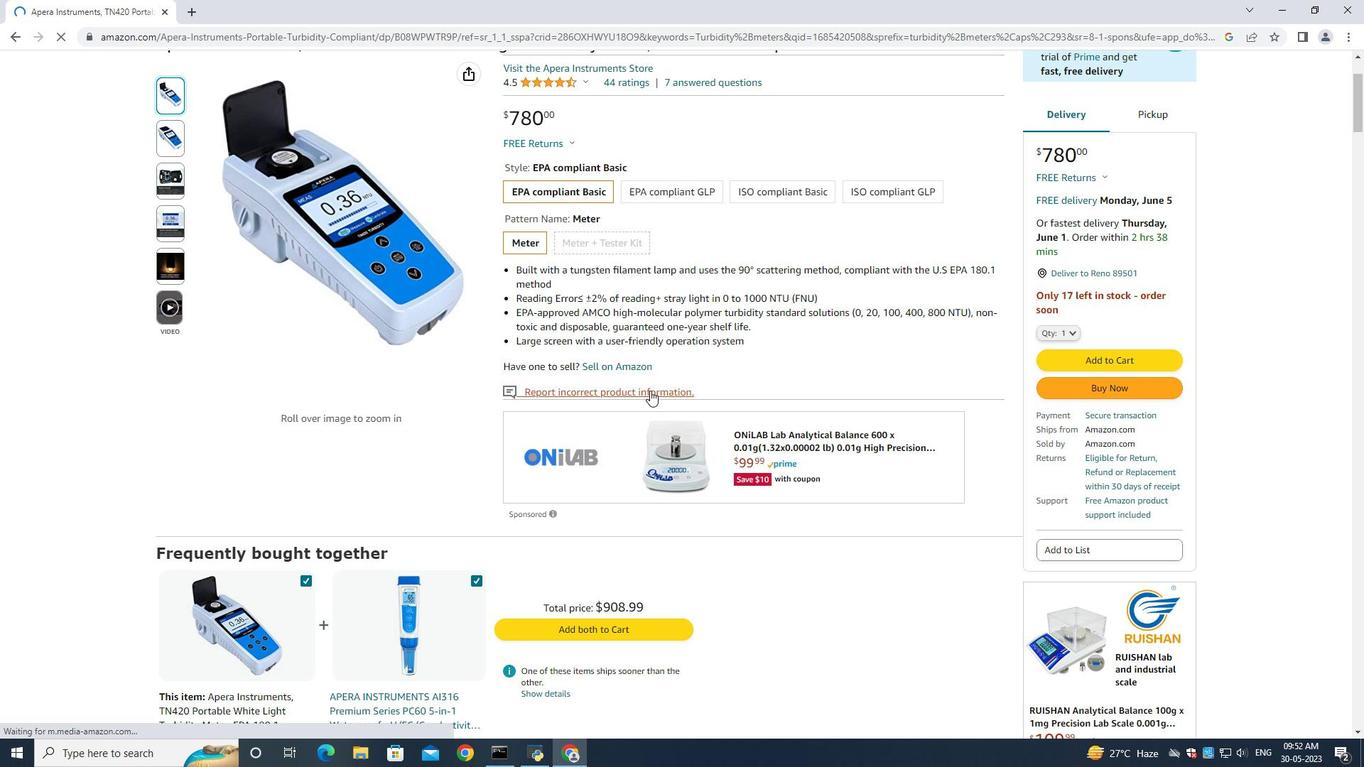 
Action: Mouse moved to (650, 390)
Screenshot: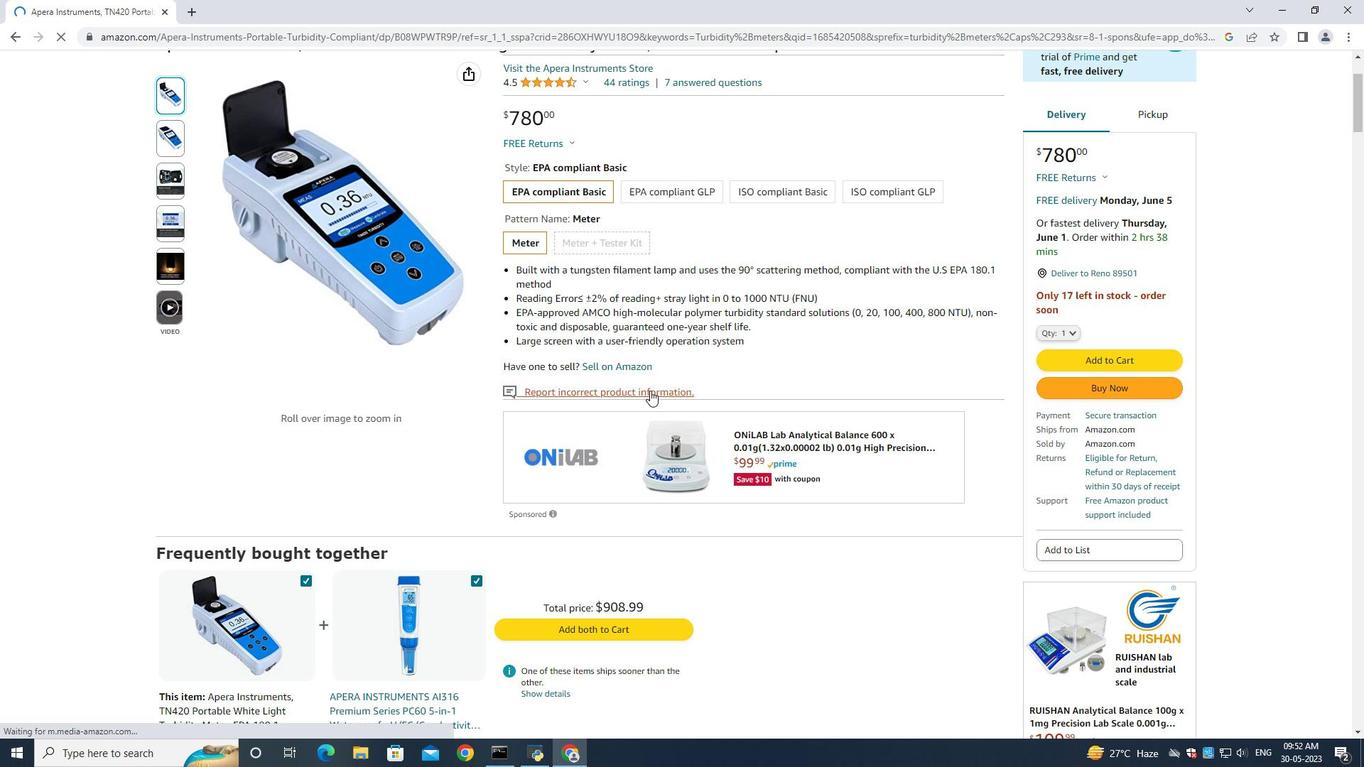 
Action: Mouse scrolled (650, 391) with delta (0, 0)
Screenshot: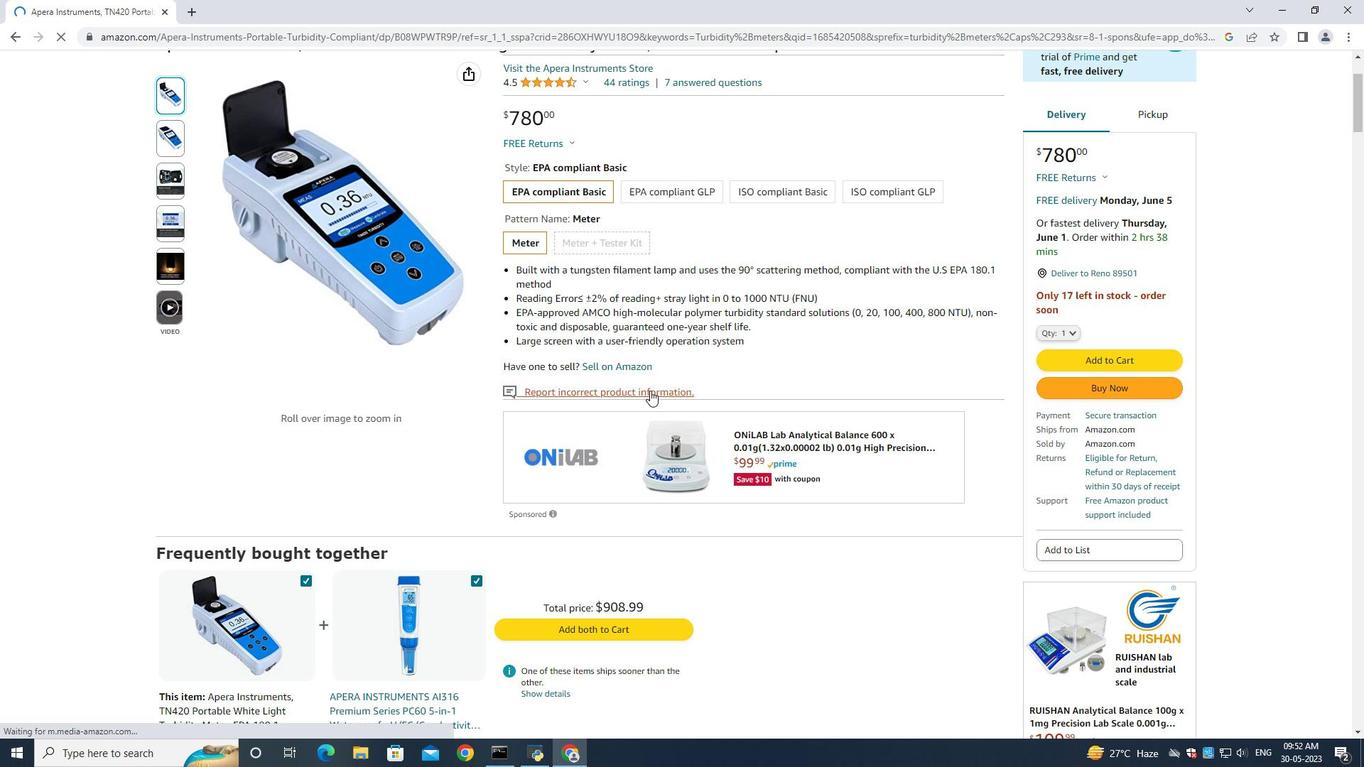 
Action: Mouse scrolled (650, 391) with delta (0, 0)
Screenshot: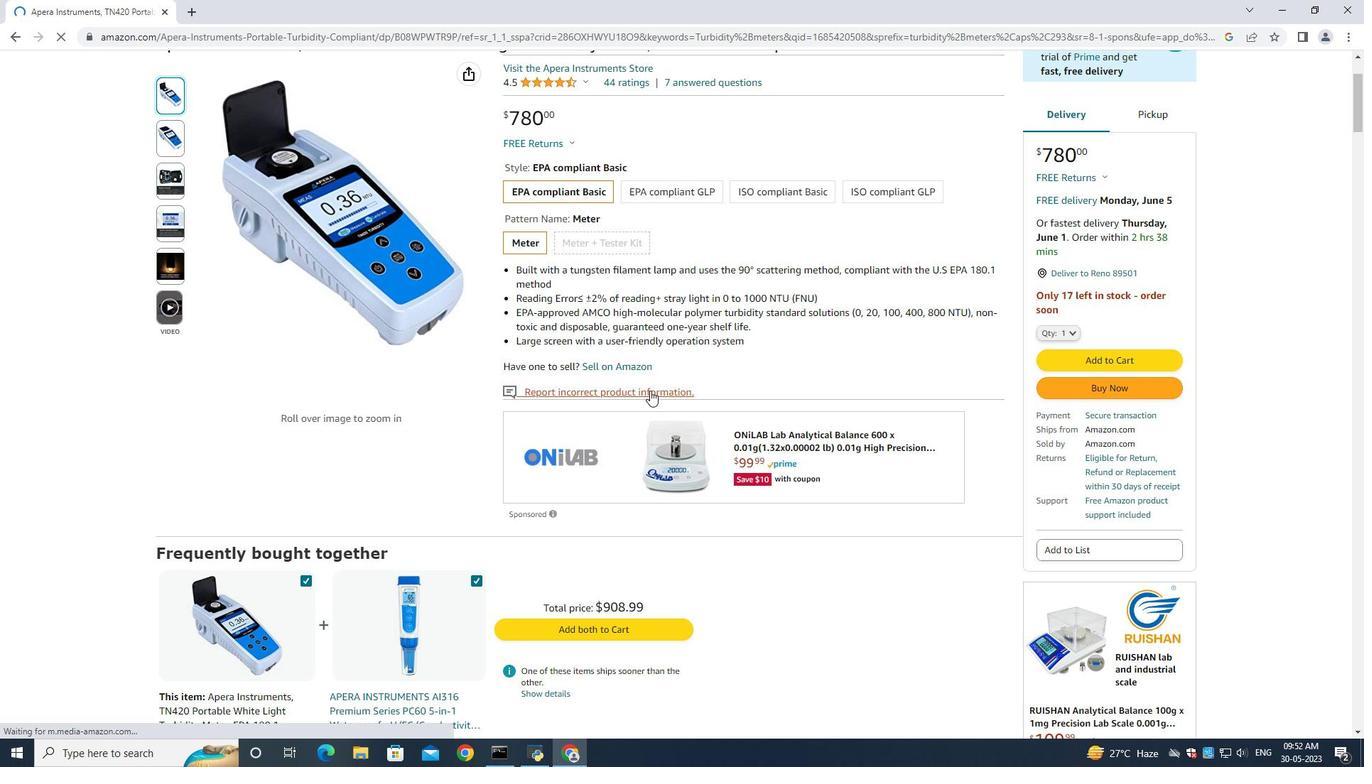 
Action: Mouse scrolled (650, 391) with delta (0, 0)
Screenshot: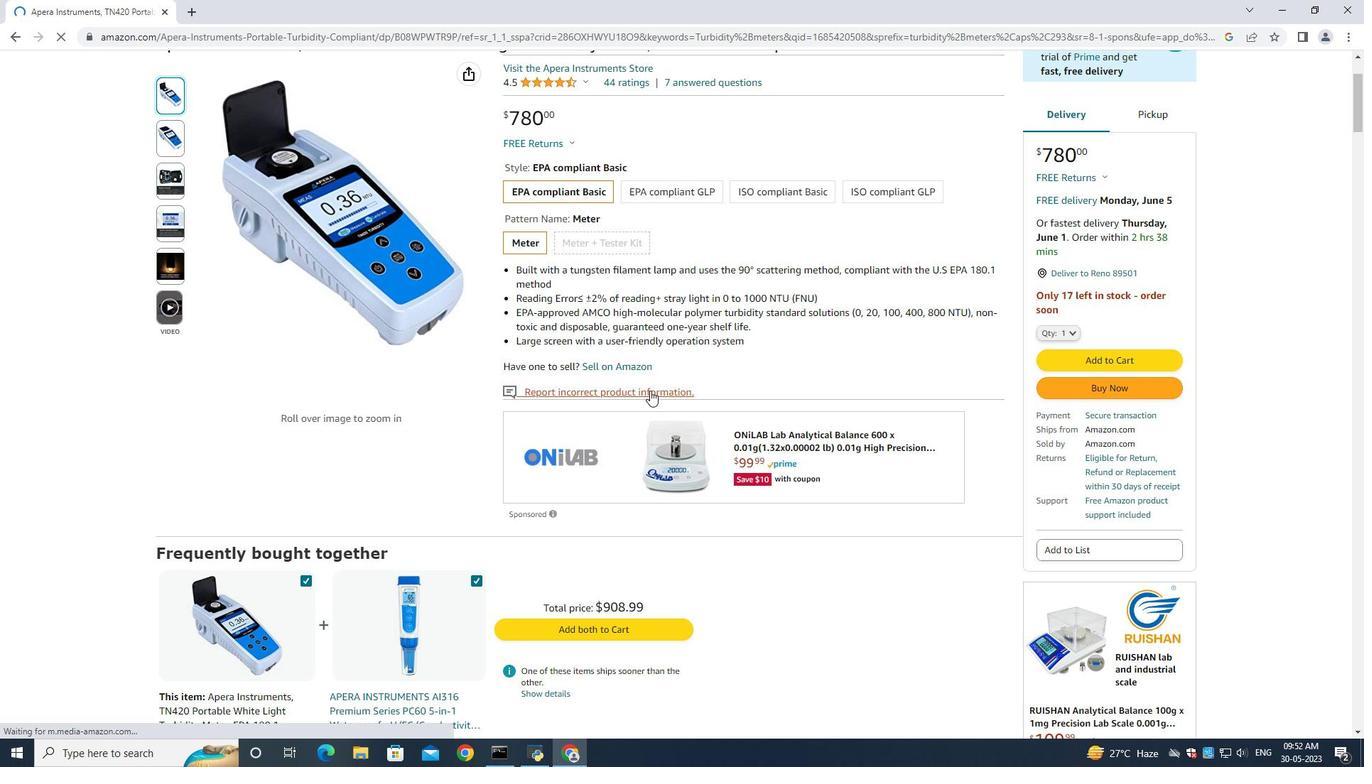 
Action: Mouse moved to (590, 371)
Screenshot: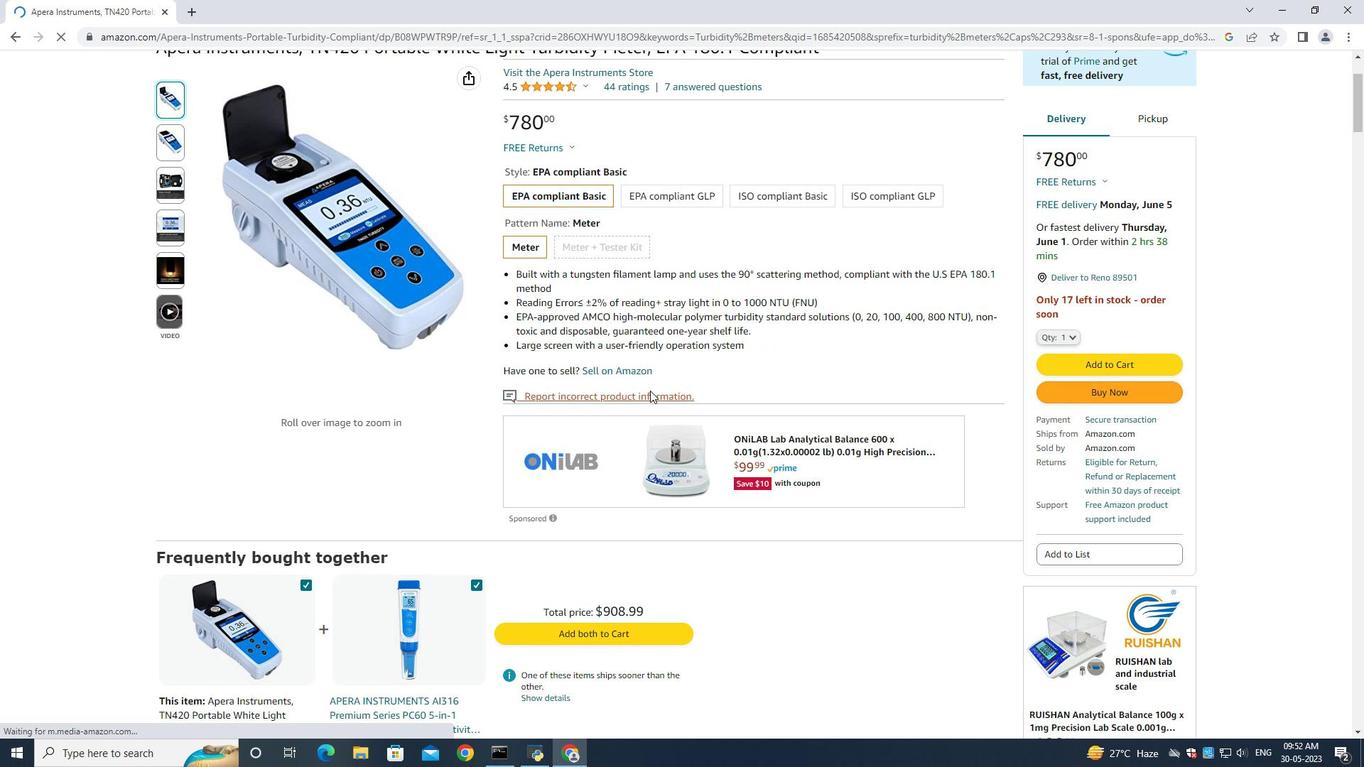 
Action: Mouse scrolled (650, 391) with delta (0, 0)
Screenshot: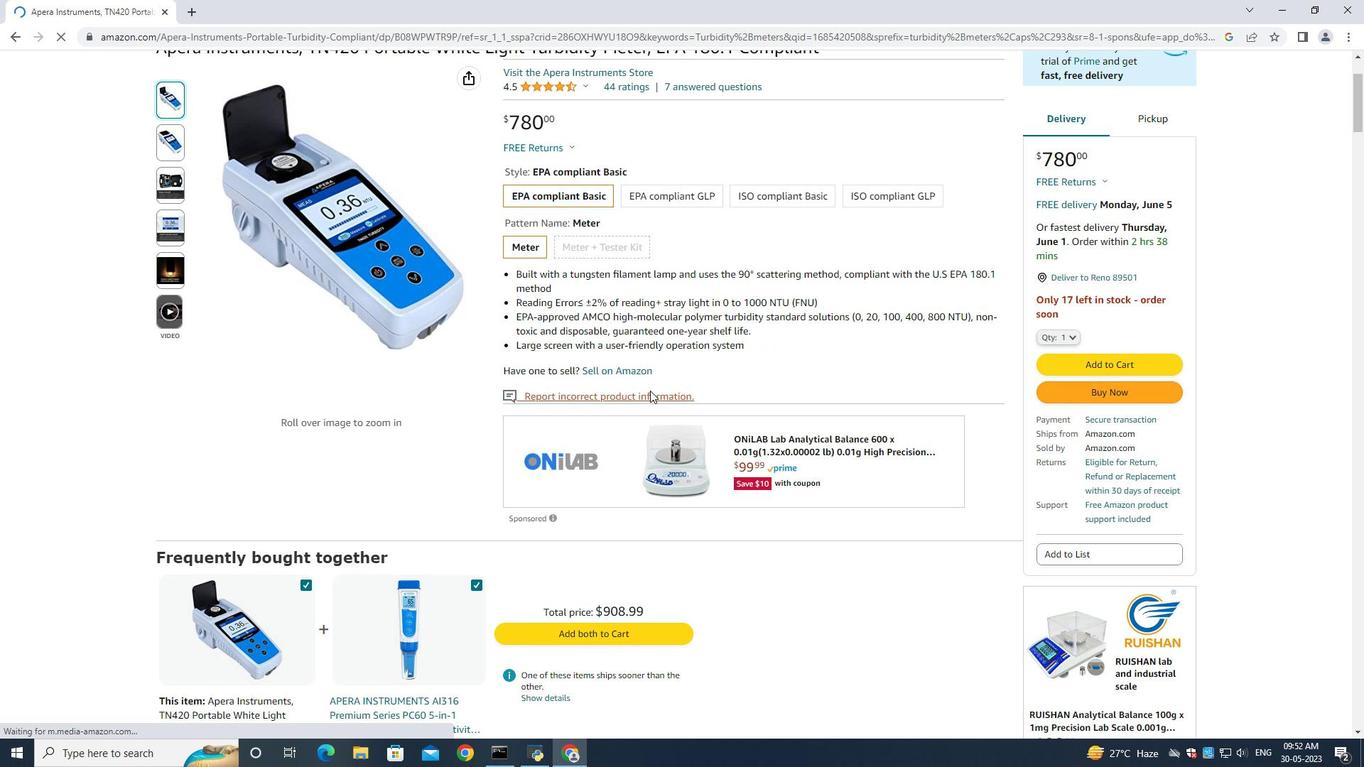 
Action: Mouse moved to (169, 447)
Screenshot: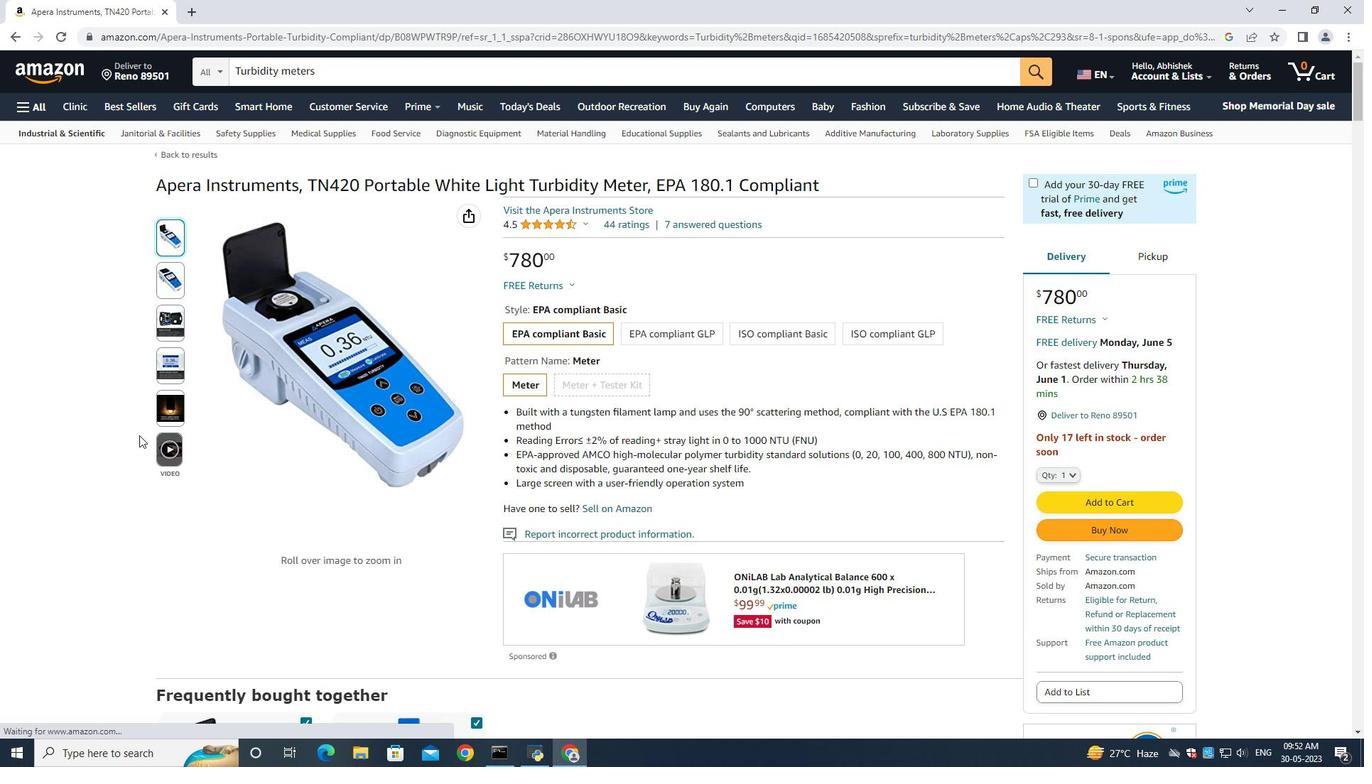
Action: Mouse pressed left at (169, 447)
Screenshot: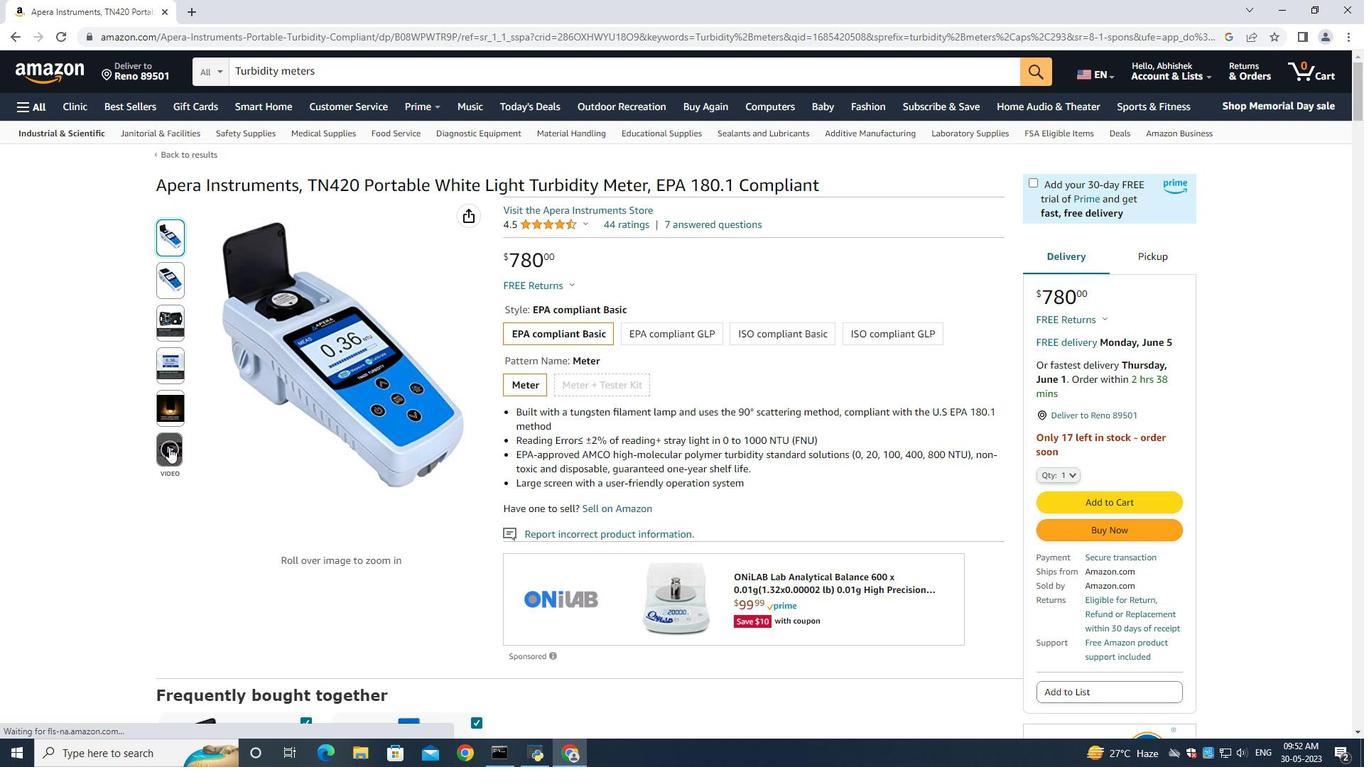 
Action: Mouse moved to (255, 604)
Screenshot: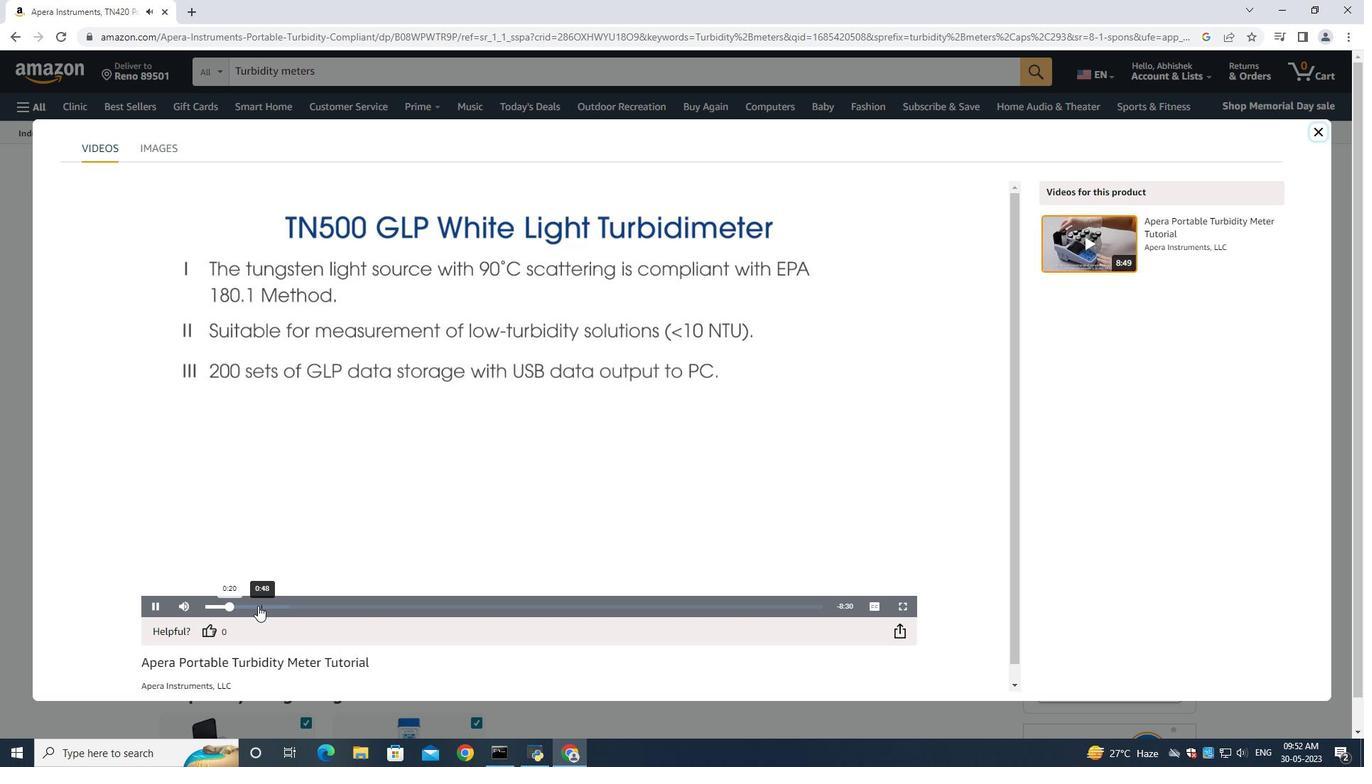 
Action: Mouse pressed left at (255, 604)
Screenshot: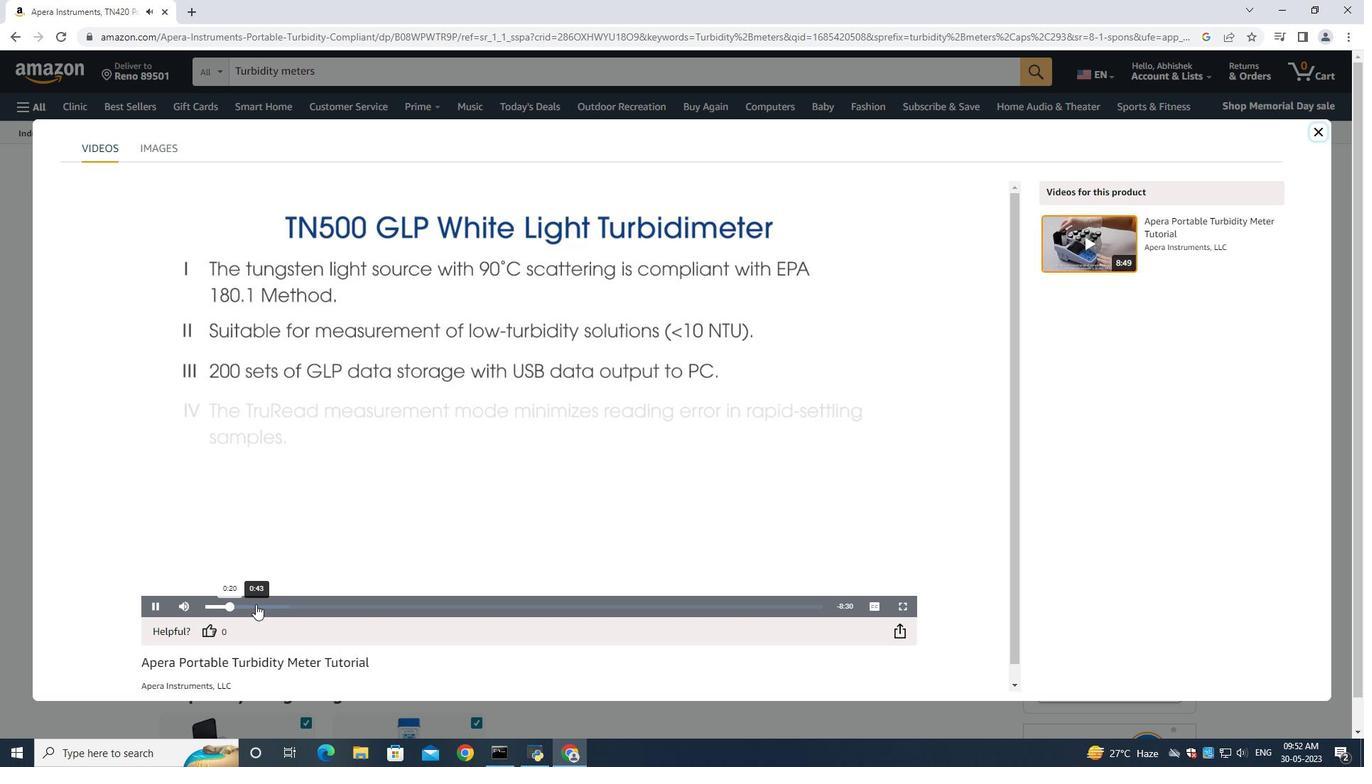 
Action: Mouse moved to (291, 605)
Screenshot: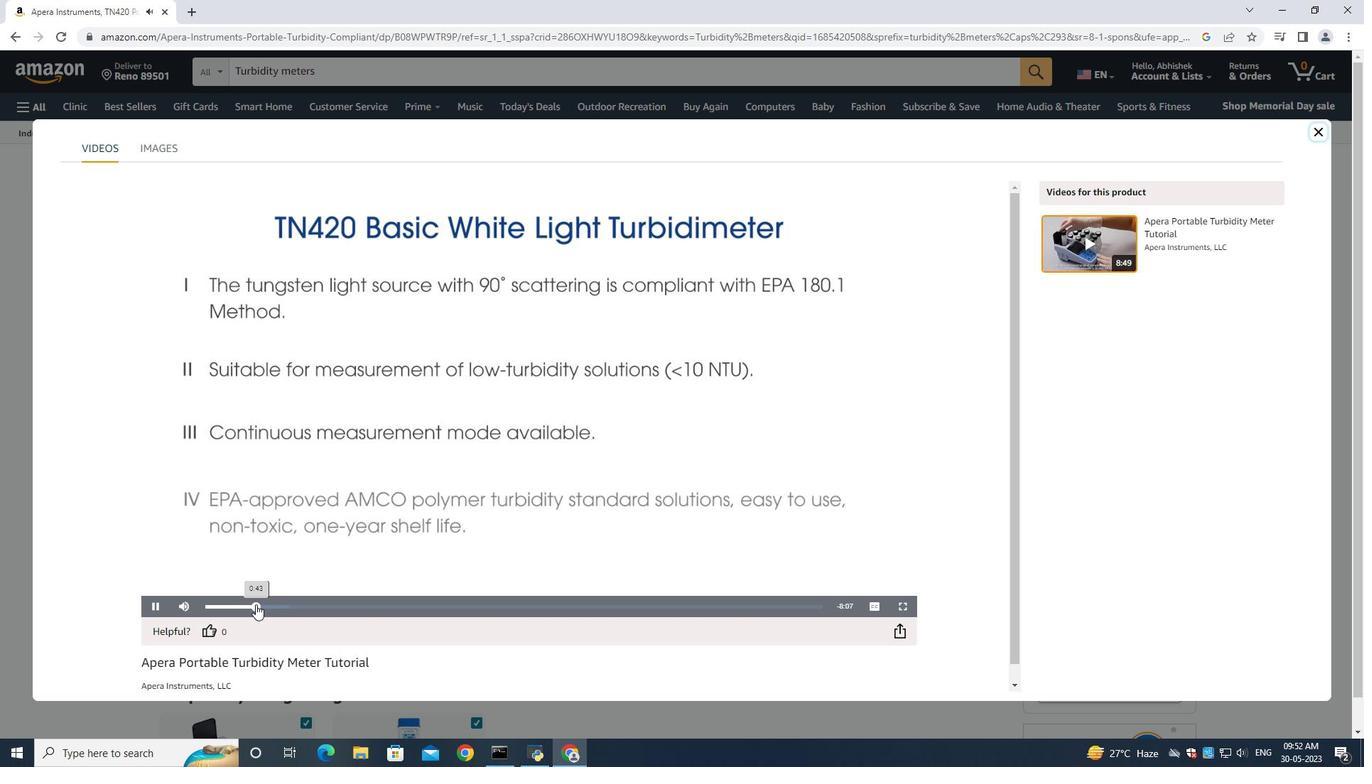 
Action: Mouse pressed left at (291, 605)
Screenshot: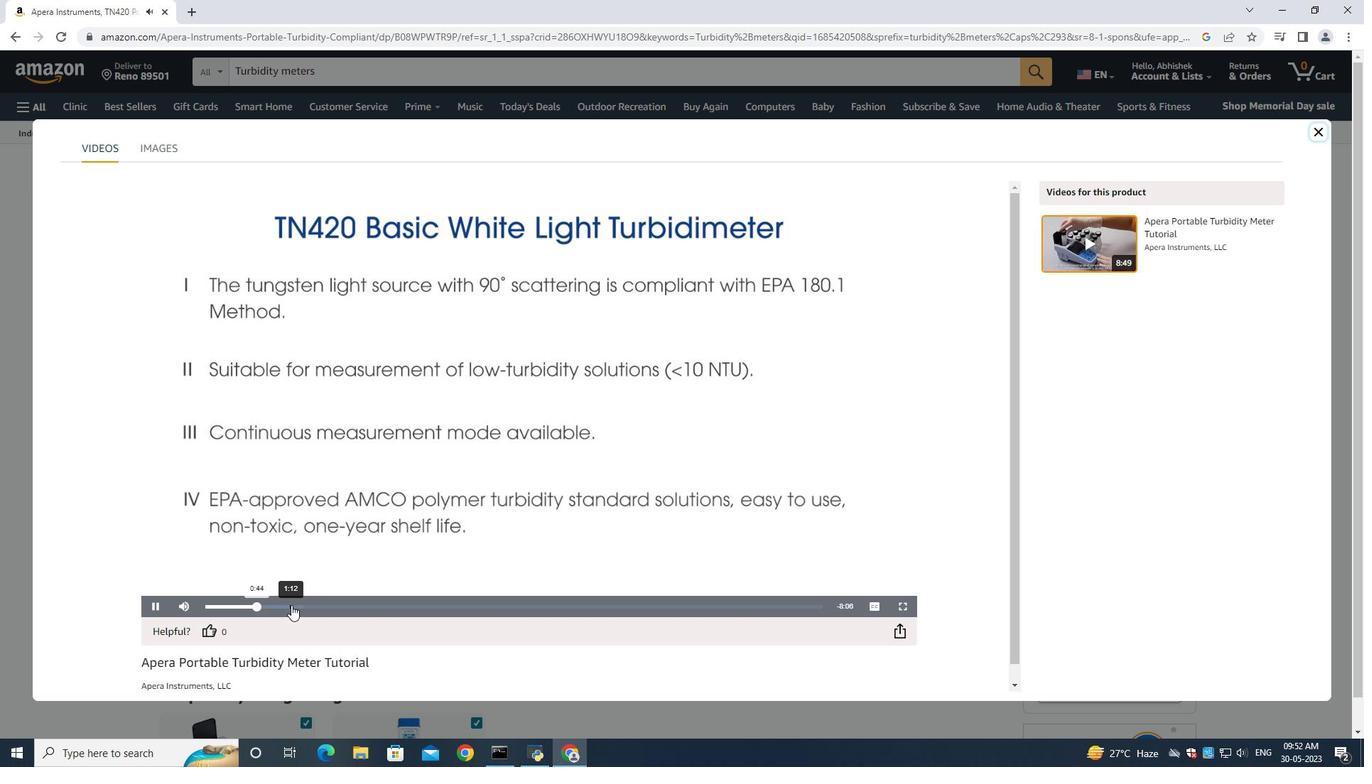
Action: Mouse moved to (314, 604)
Screenshot: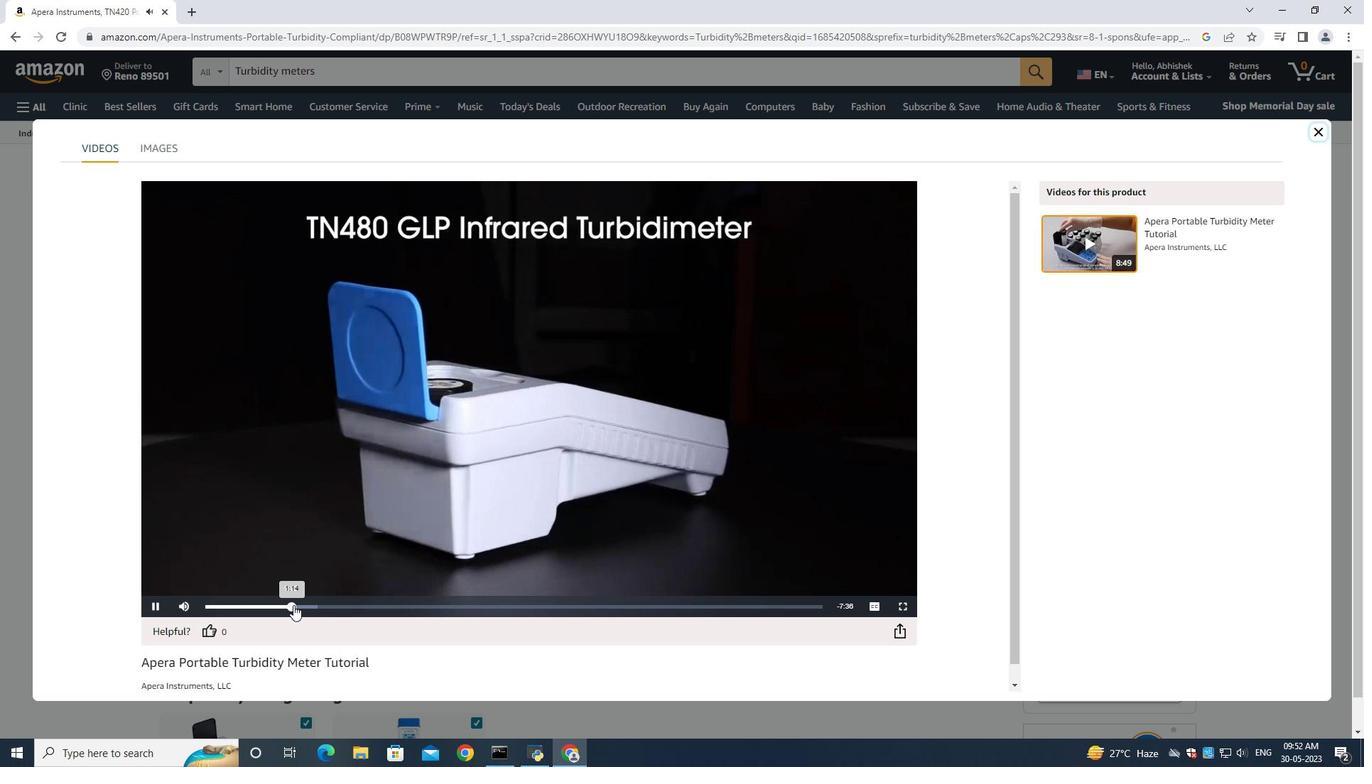 
Action: Mouse pressed left at (314, 604)
Screenshot: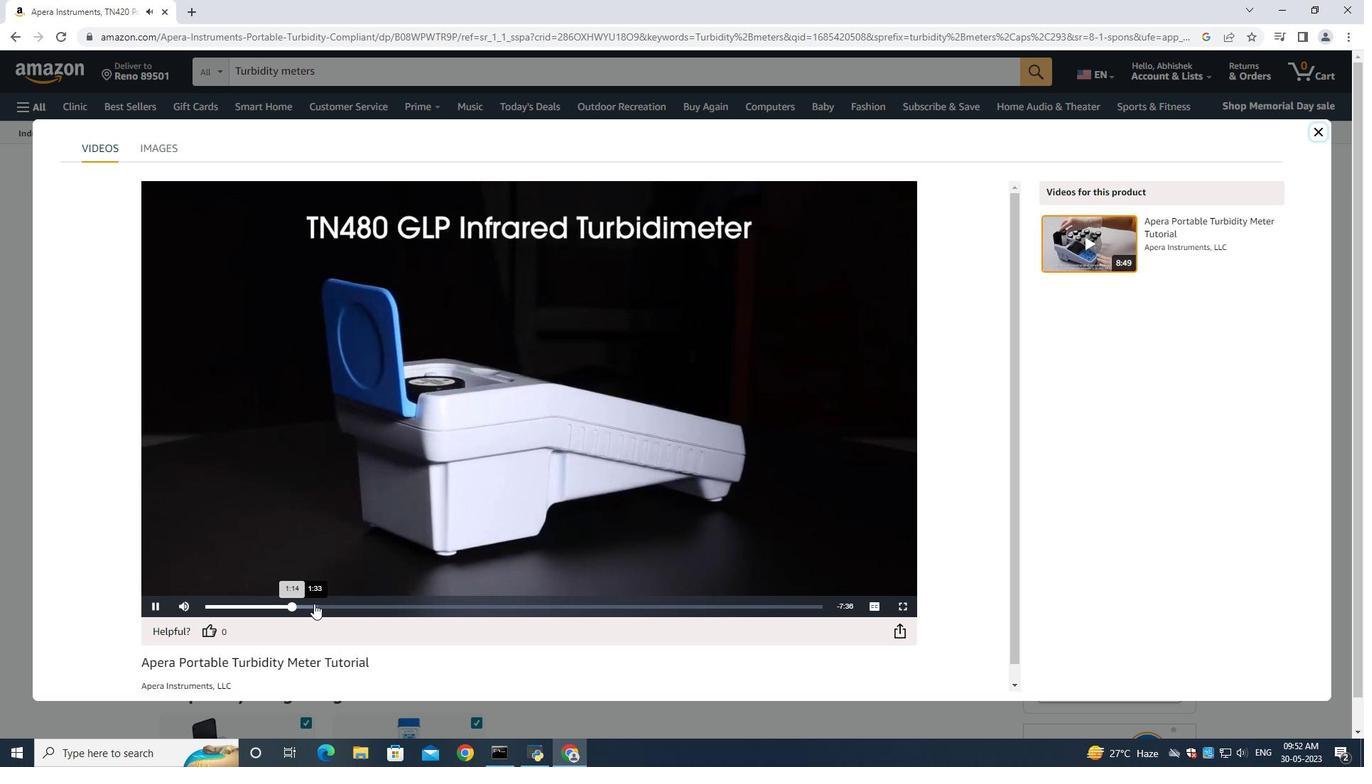 
Action: Mouse moved to (326, 604)
Screenshot: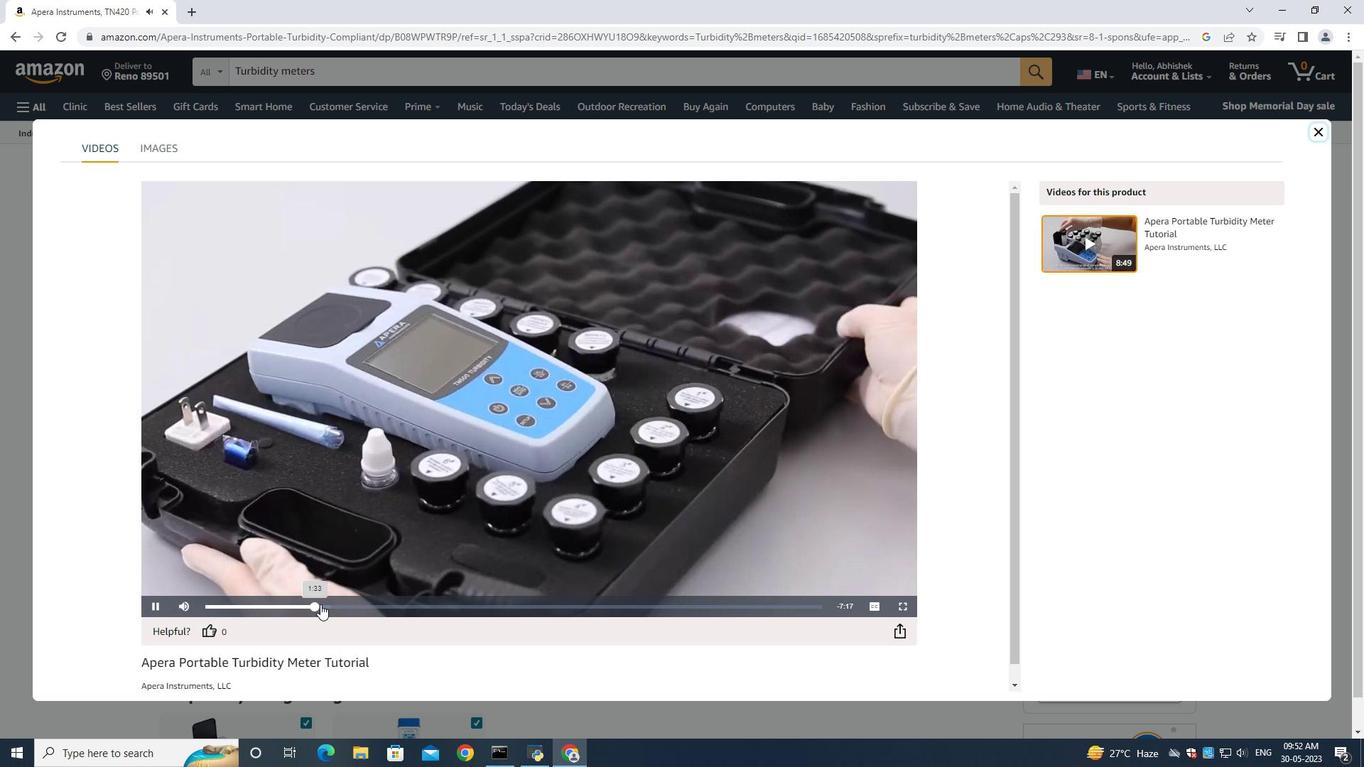 
Action: Mouse pressed left at (326, 604)
Screenshot: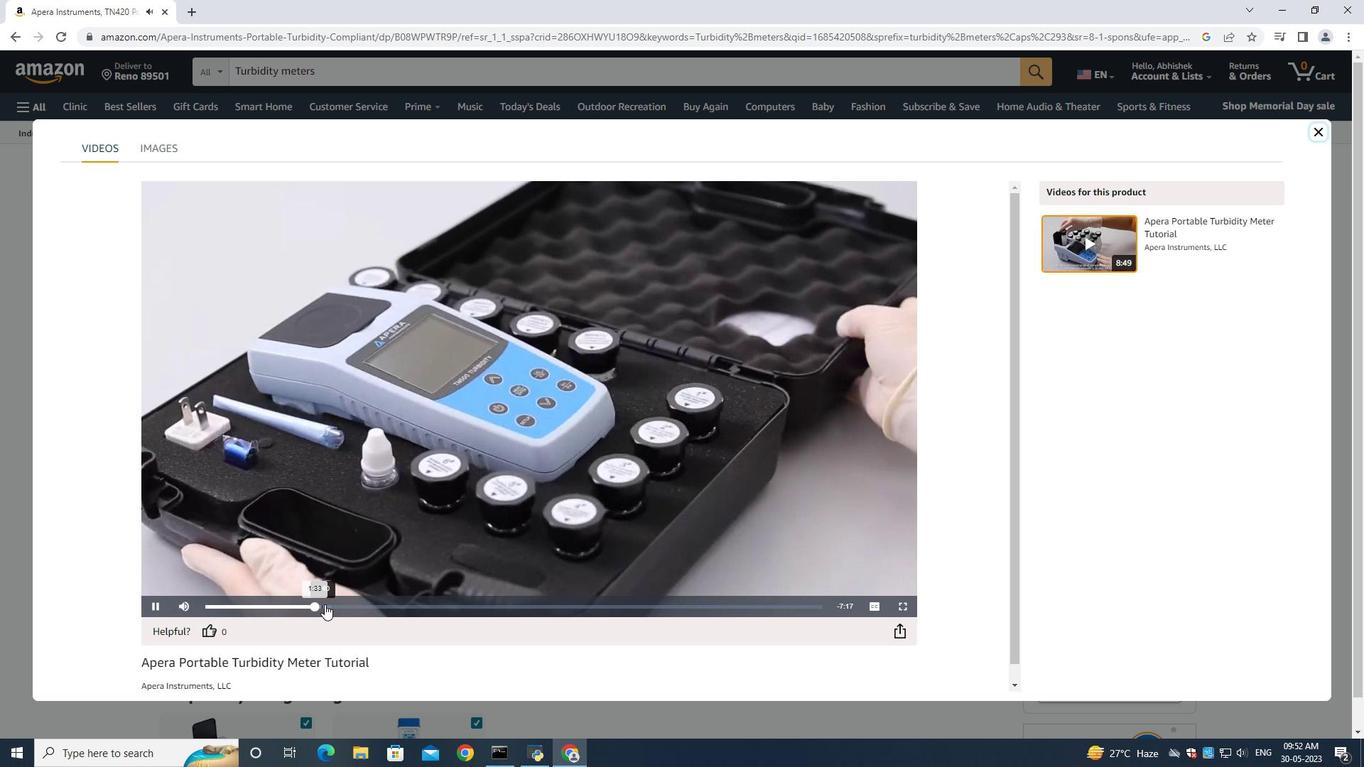 
Action: Mouse moved to (373, 599)
Screenshot: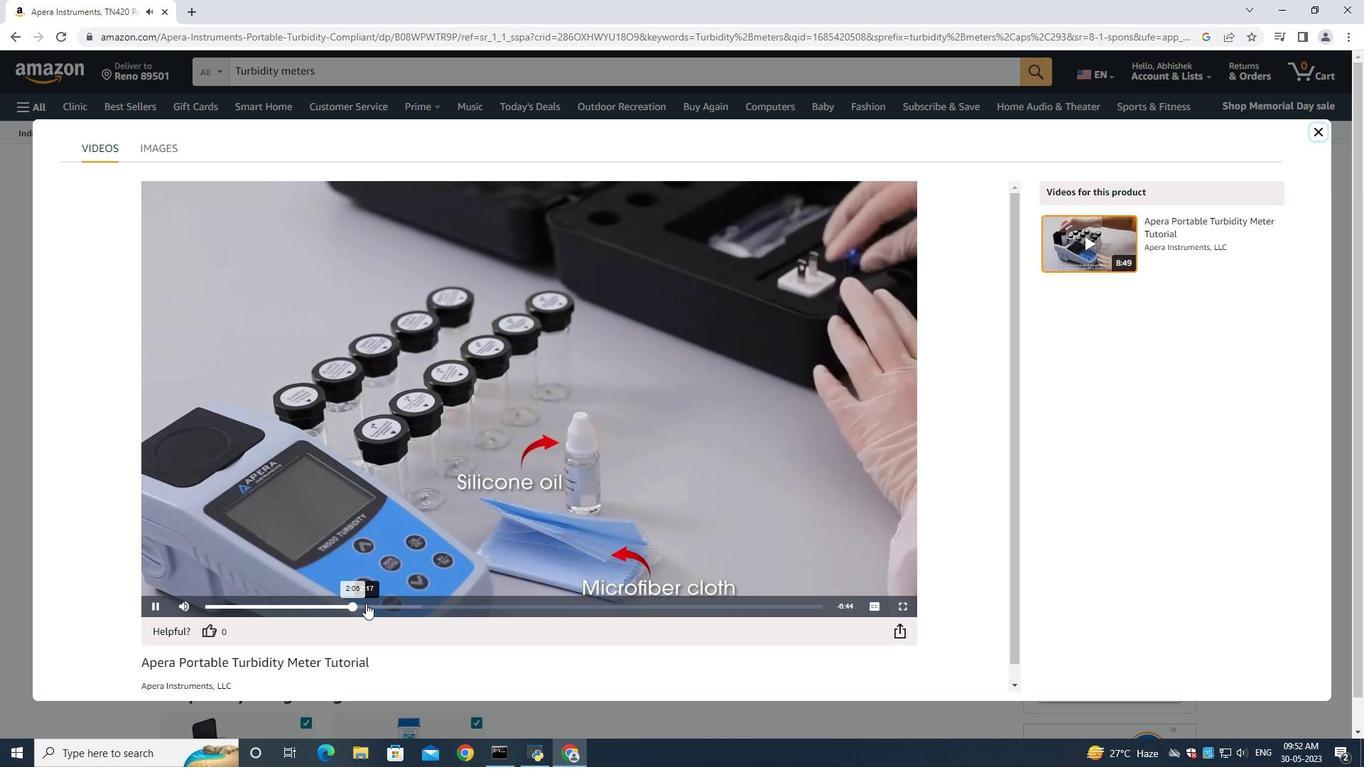 
Action: Mouse pressed left at (373, 599)
Screenshot: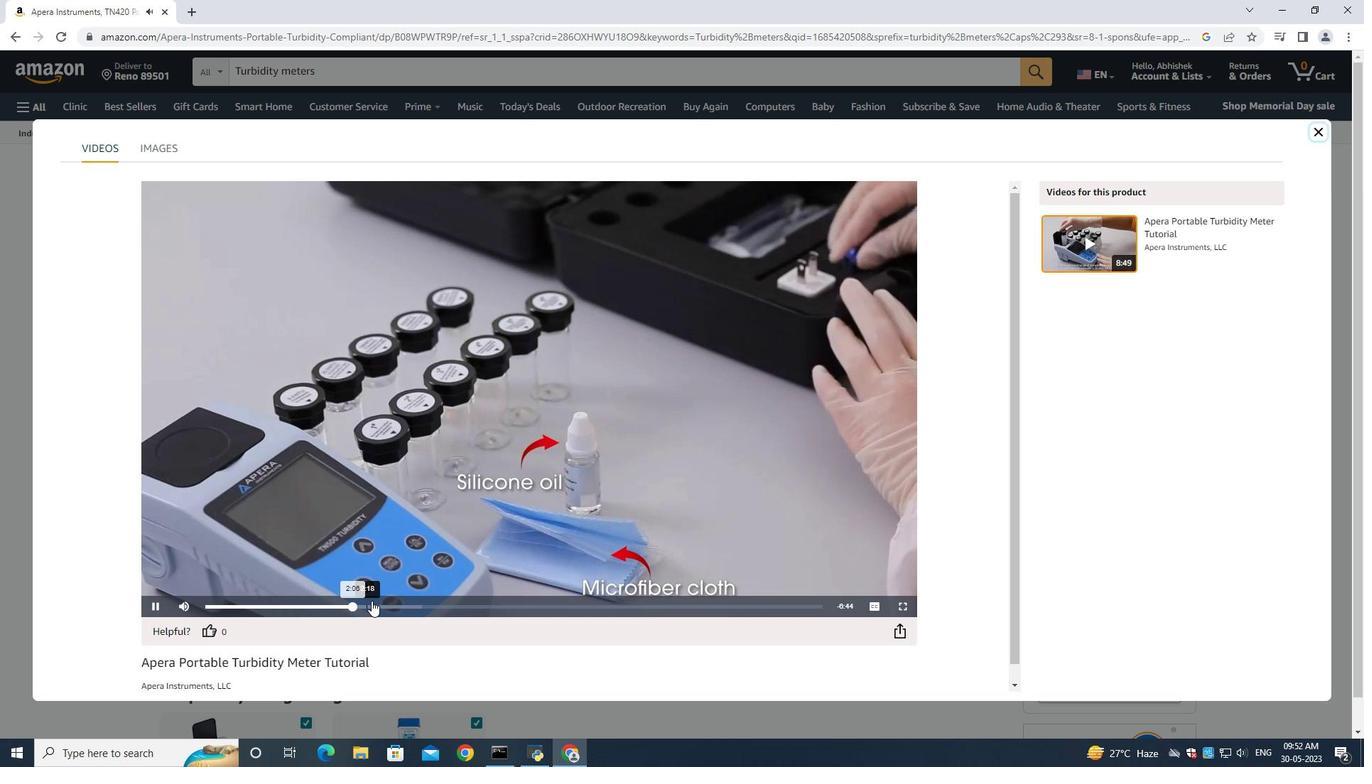 
Action: Mouse moved to (388, 602)
Screenshot: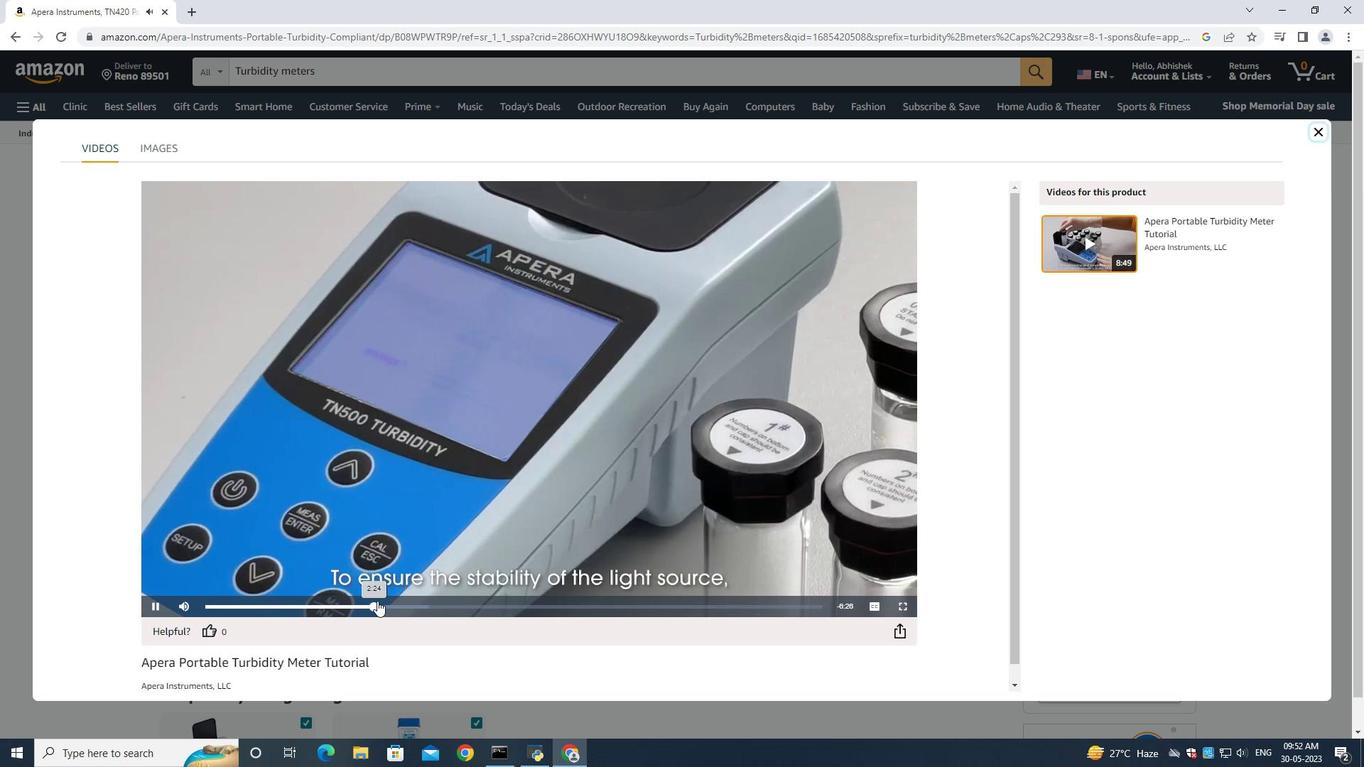 
Action: Mouse pressed left at (388, 602)
Screenshot: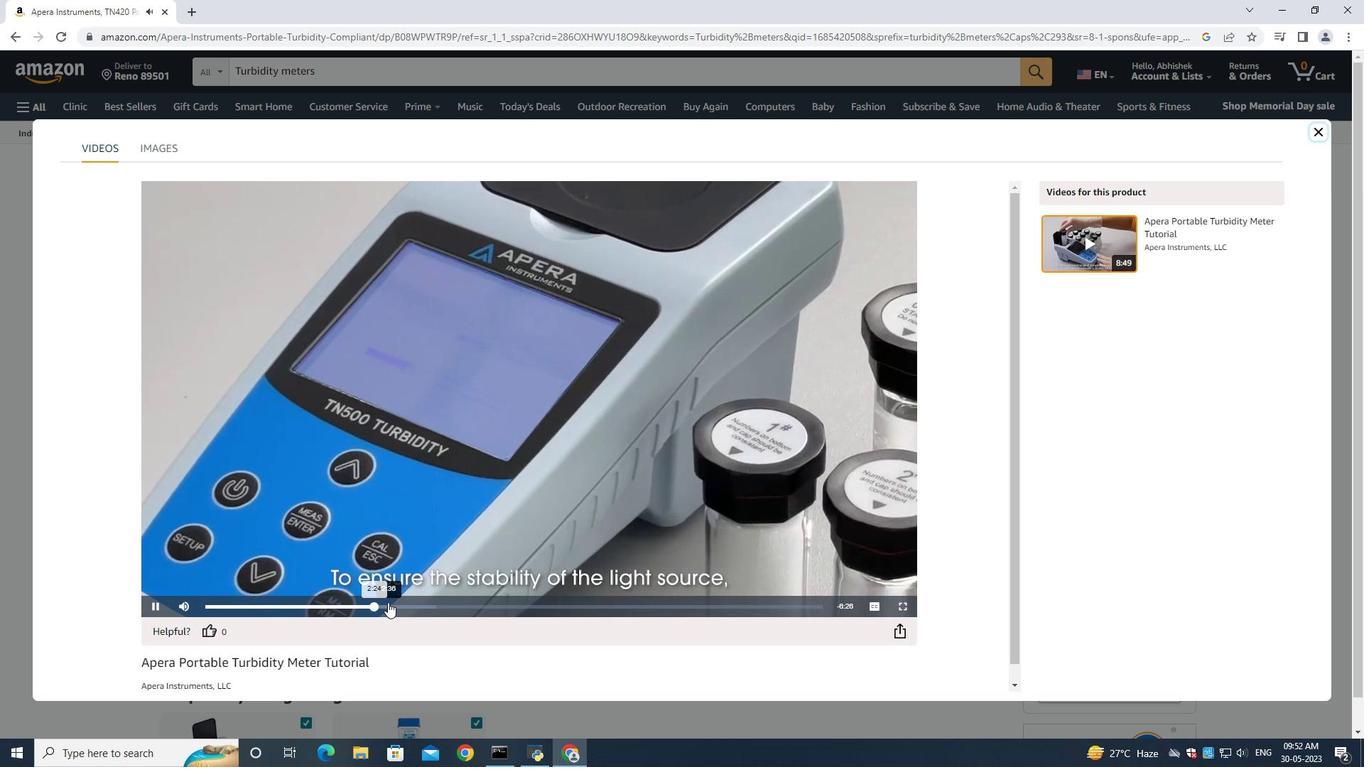 
Action: Mouse moved to (444, 610)
Screenshot: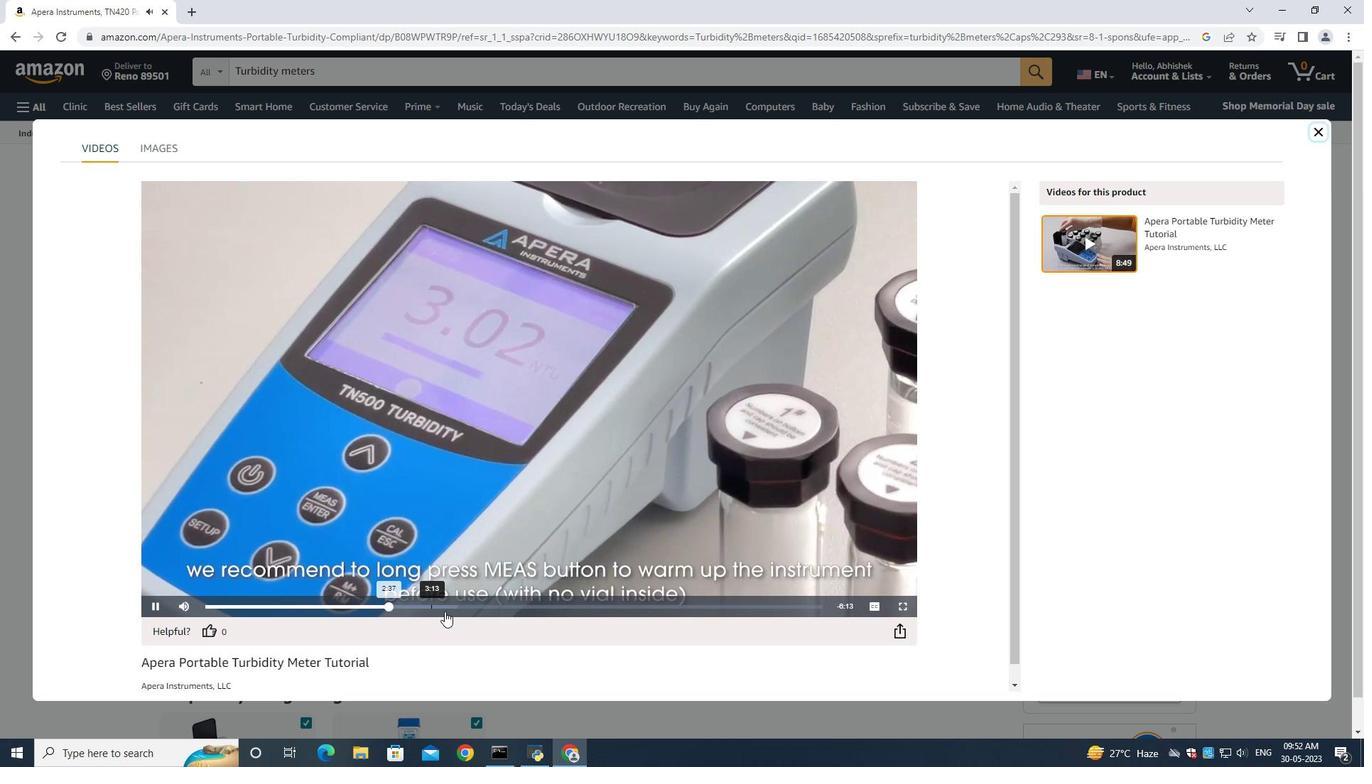 
Action: Mouse pressed left at (444, 610)
Screenshot: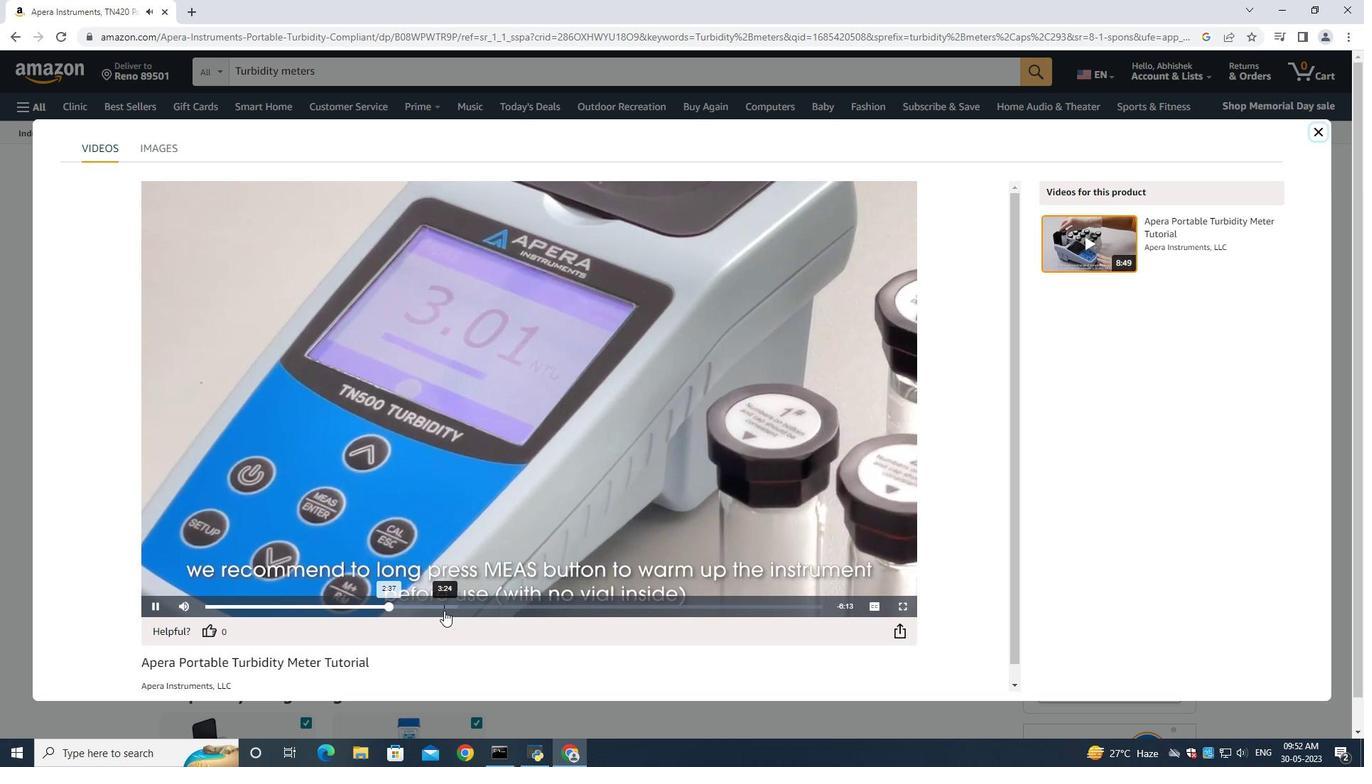 
Action: Mouse moved to (488, 605)
Screenshot: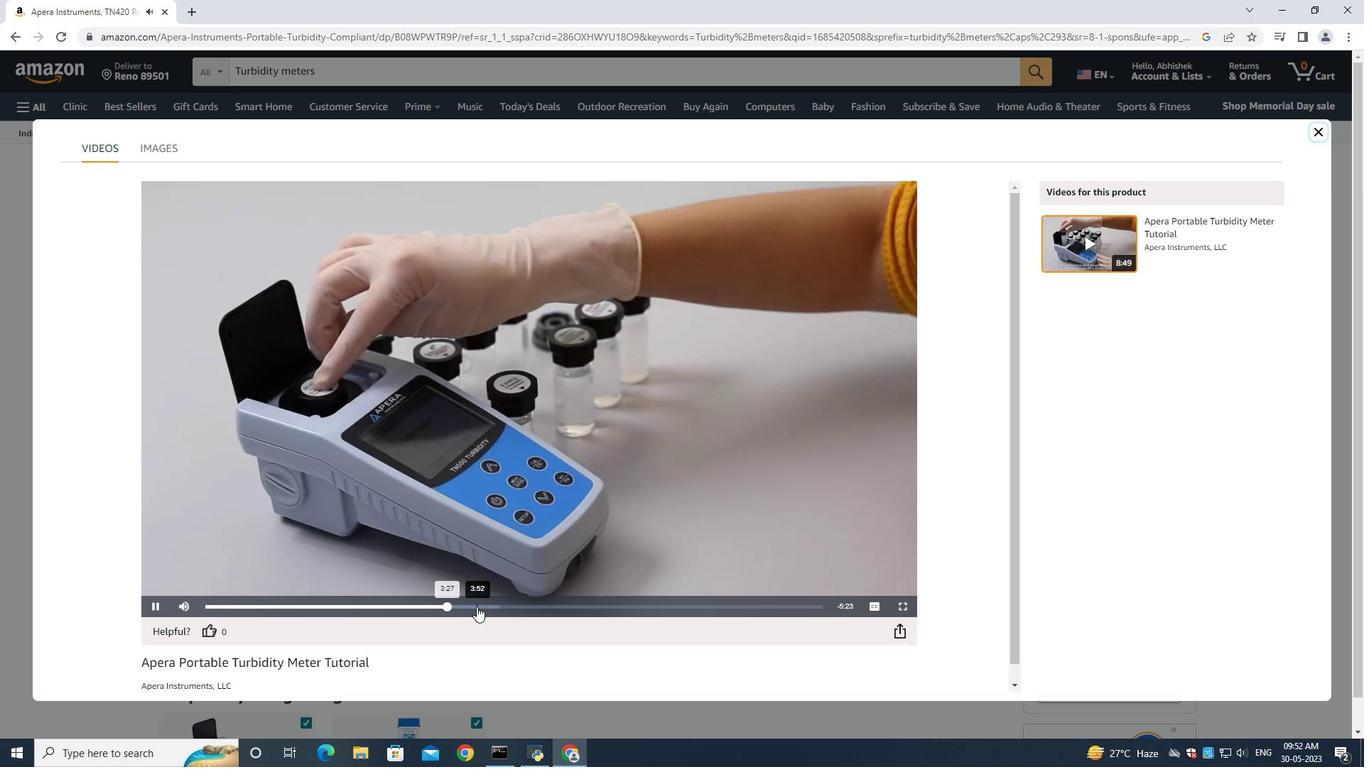 
Action: Mouse pressed left at (488, 605)
Screenshot: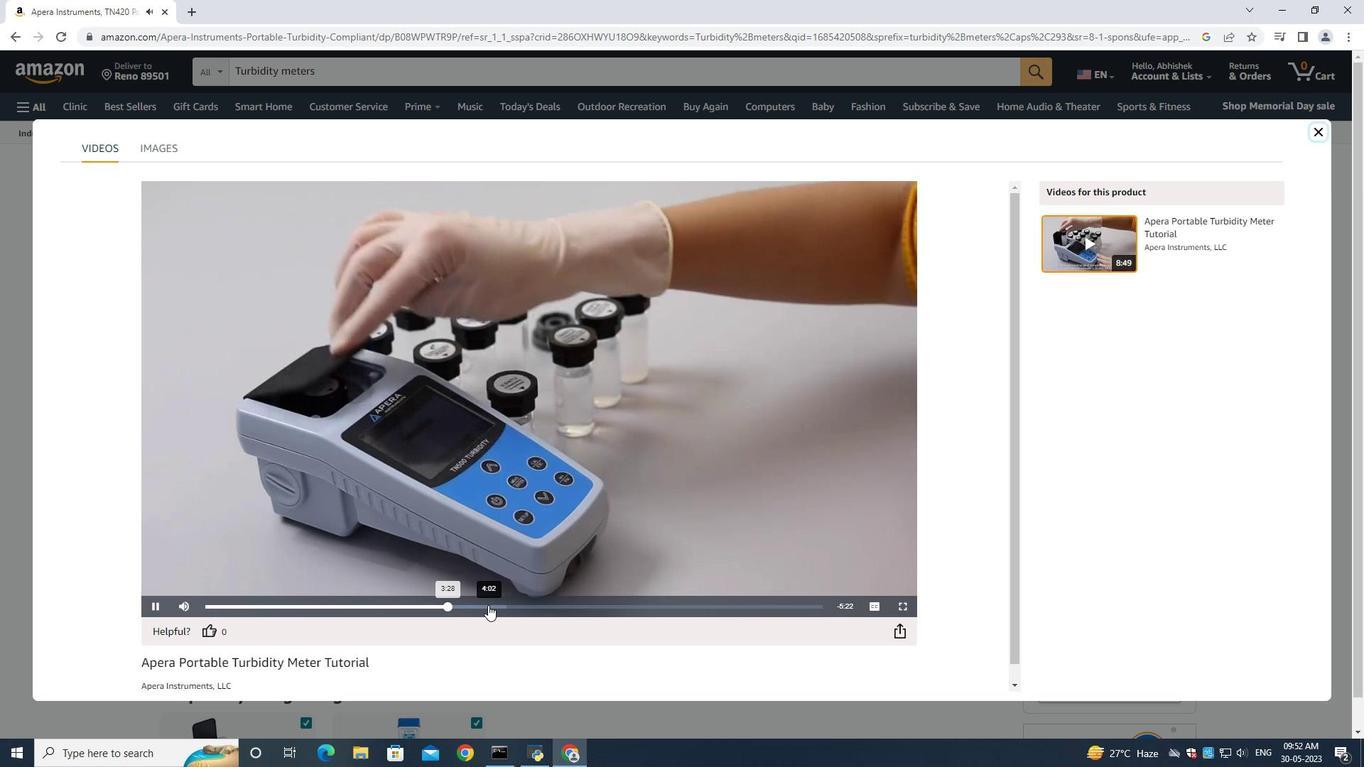 
Action: Mouse moved to (525, 604)
Screenshot: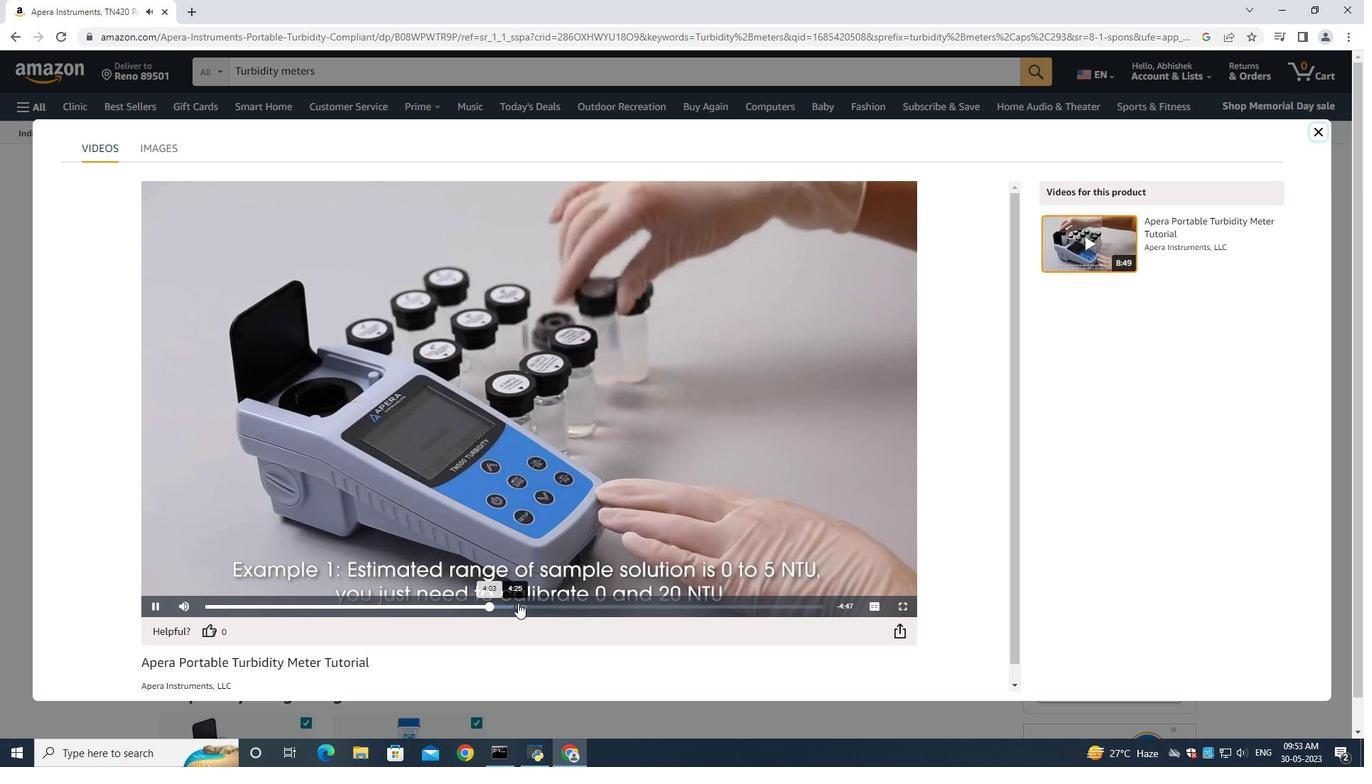 
Action: Mouse pressed left at (525, 604)
Screenshot: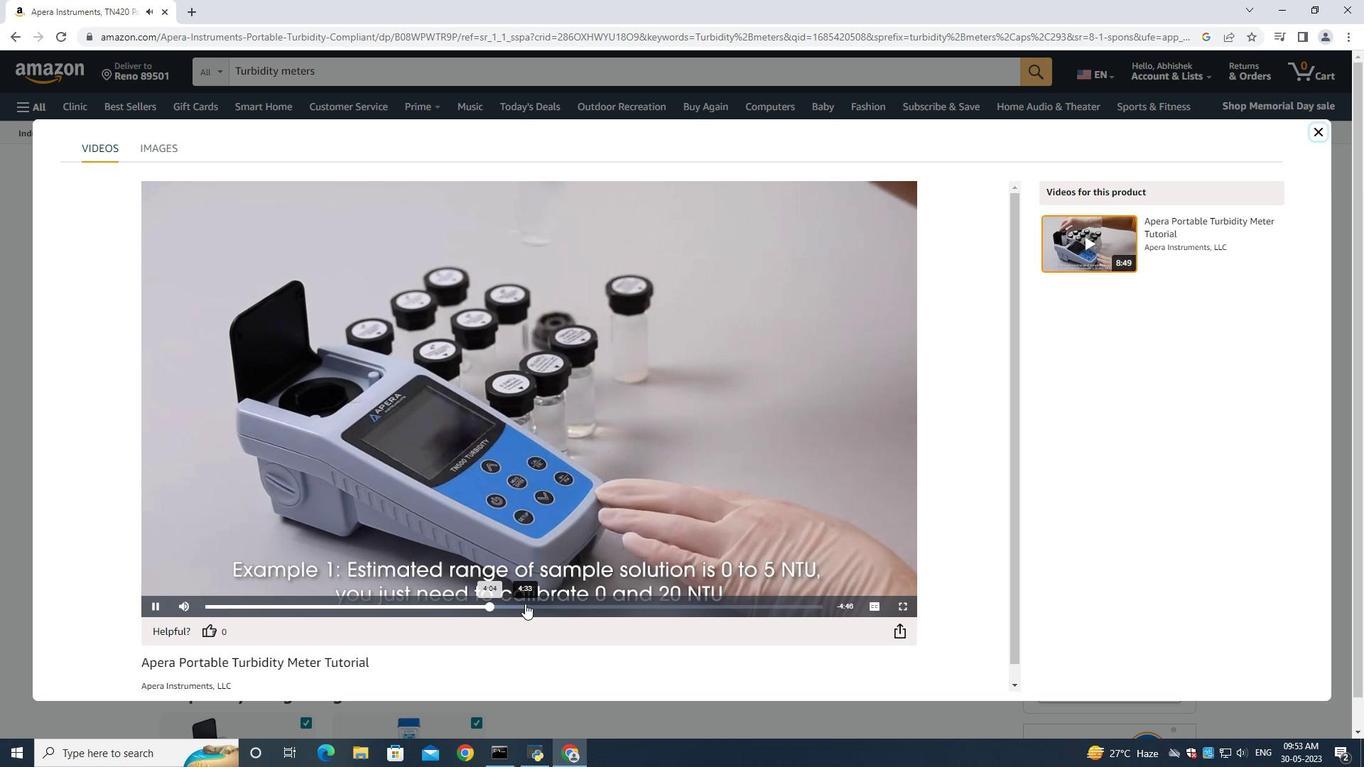 
Action: Mouse moved to (560, 607)
Screenshot: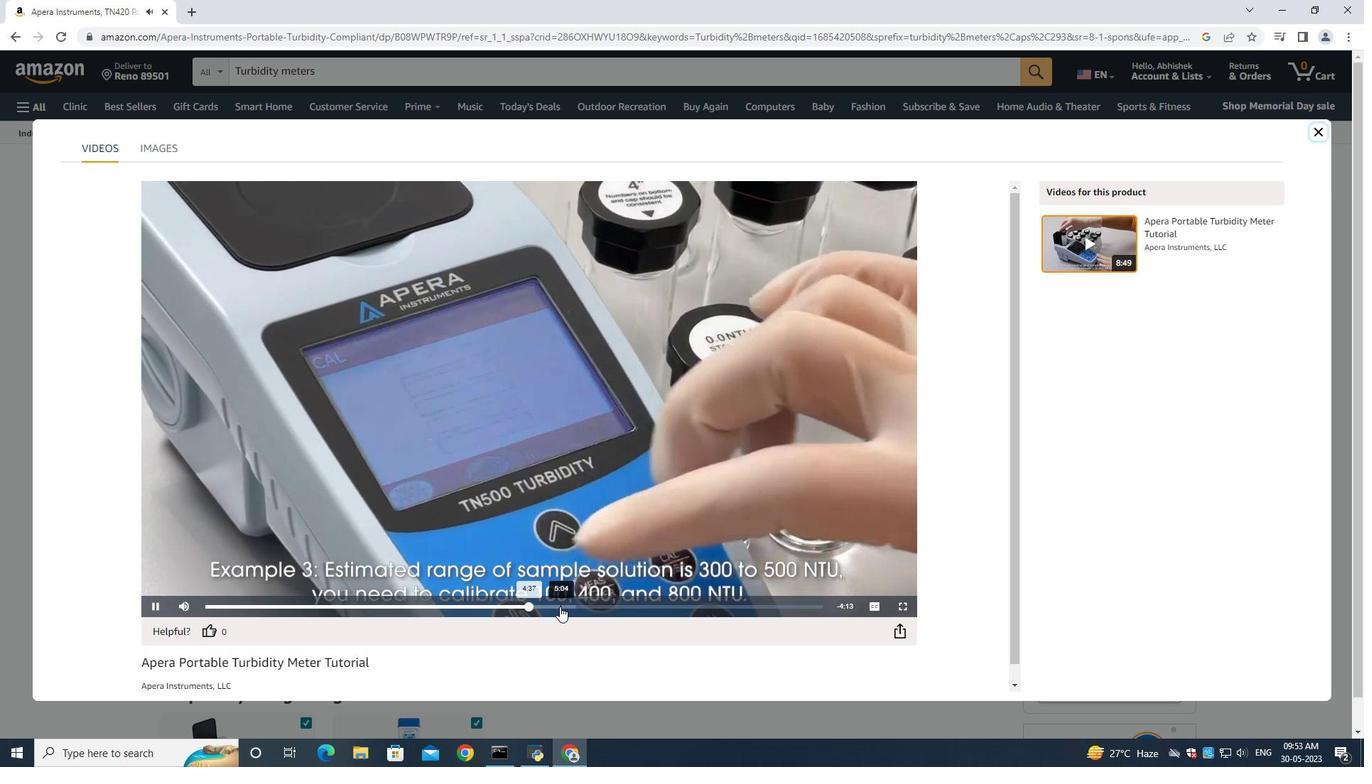 
Action: Mouse pressed left at (560, 607)
Screenshot: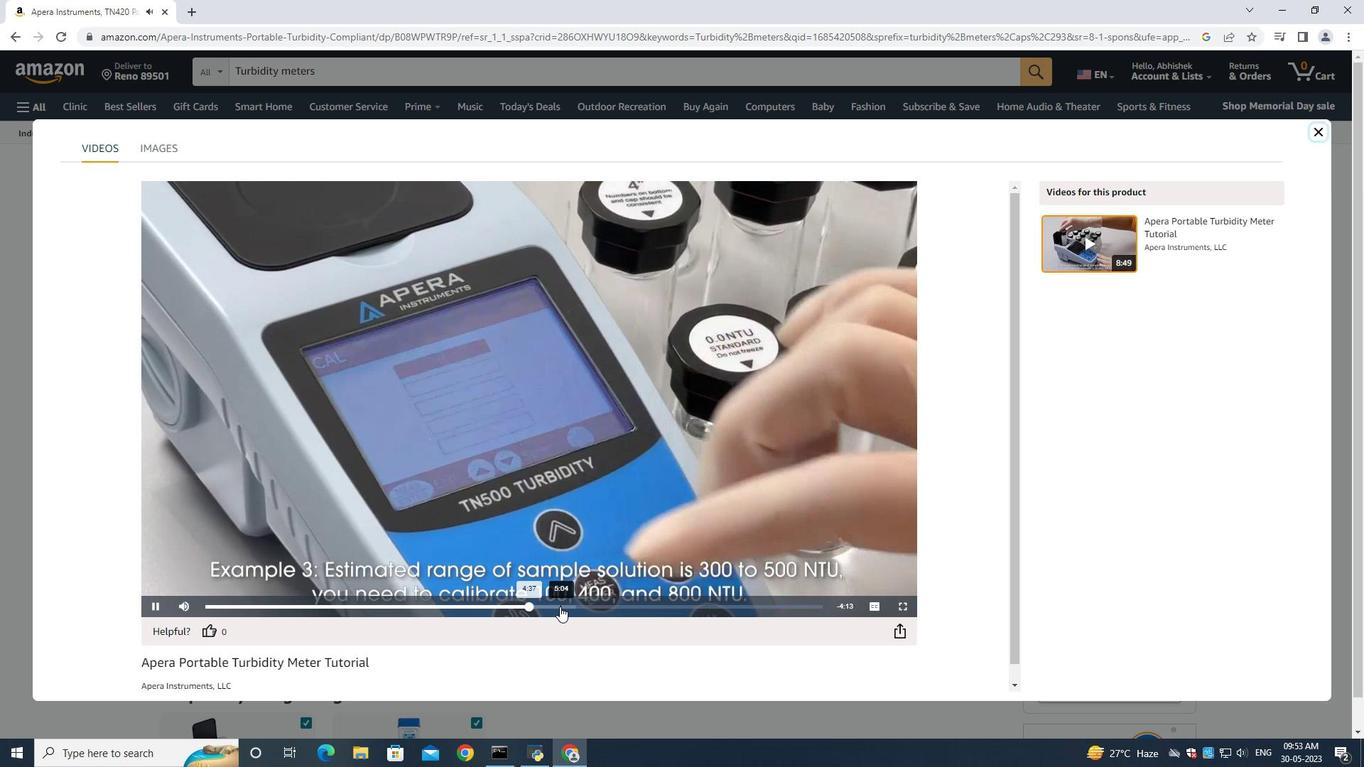 
Action: Mouse moved to (539, 606)
Screenshot: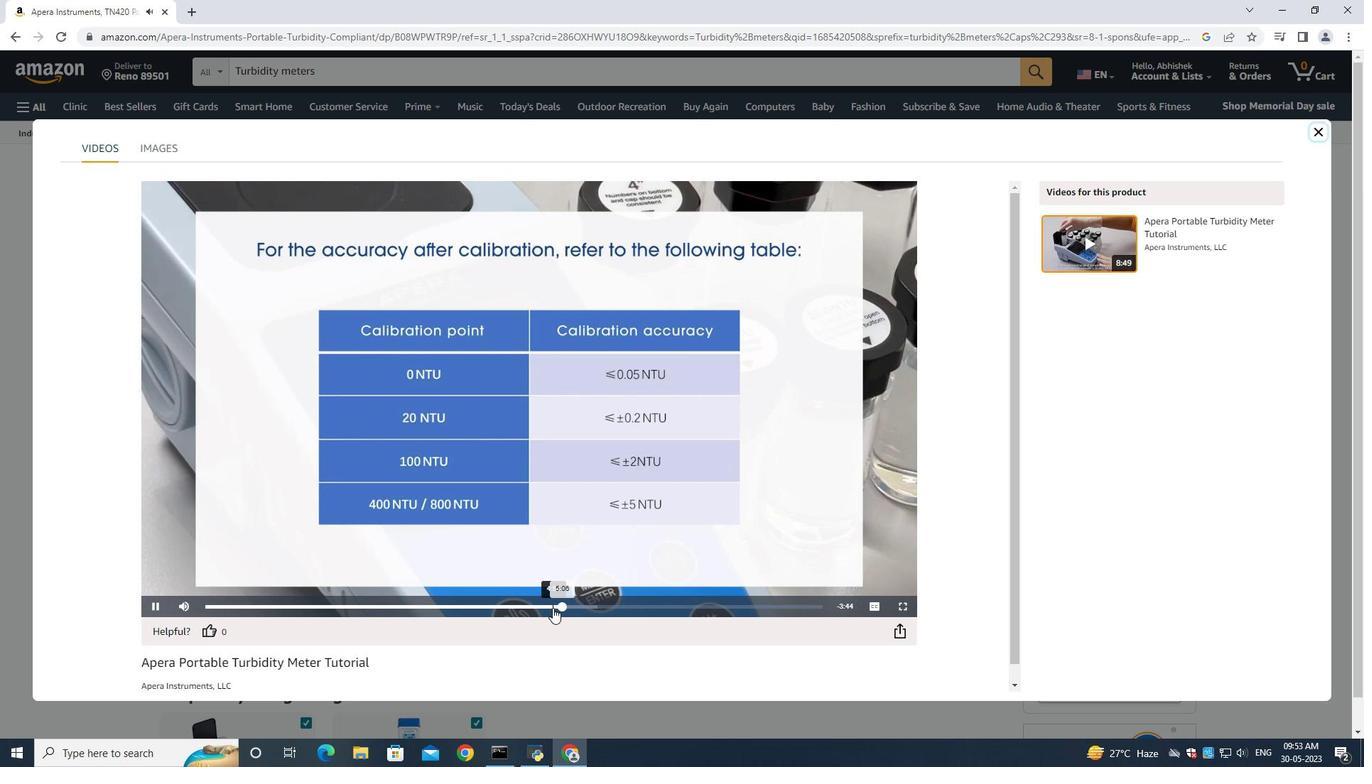 
Action: Mouse pressed left at (539, 606)
Screenshot: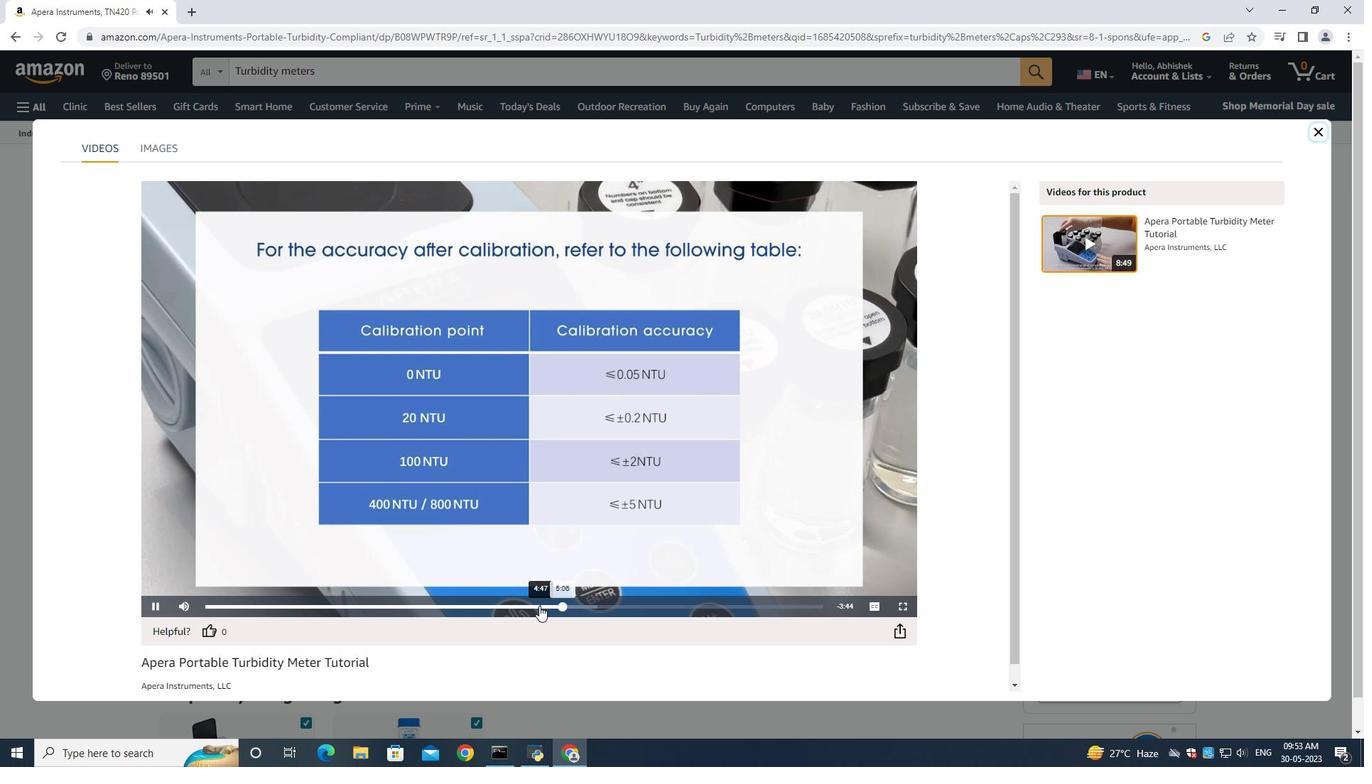 
Action: Mouse moved to (753, 595)
Screenshot: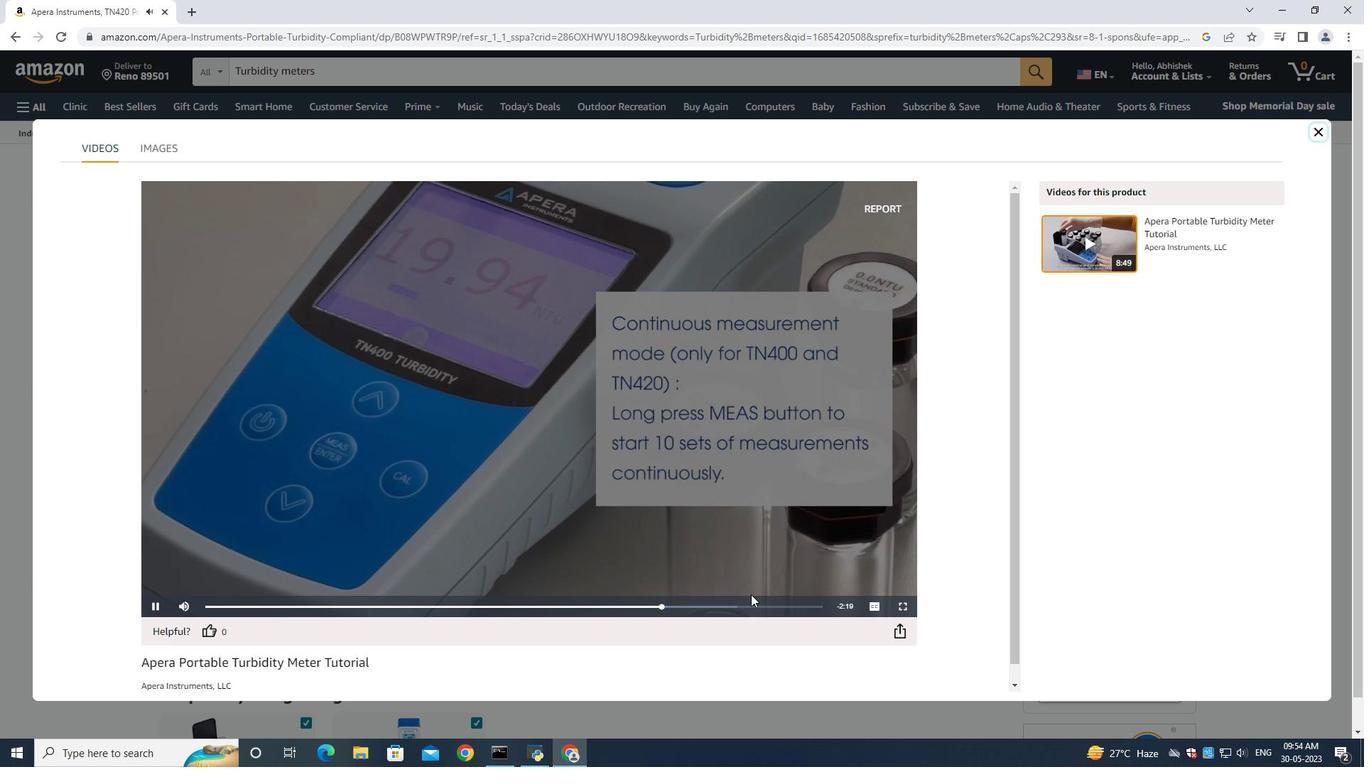 
Action: Mouse scrolled (753, 594) with delta (0, 0)
Screenshot: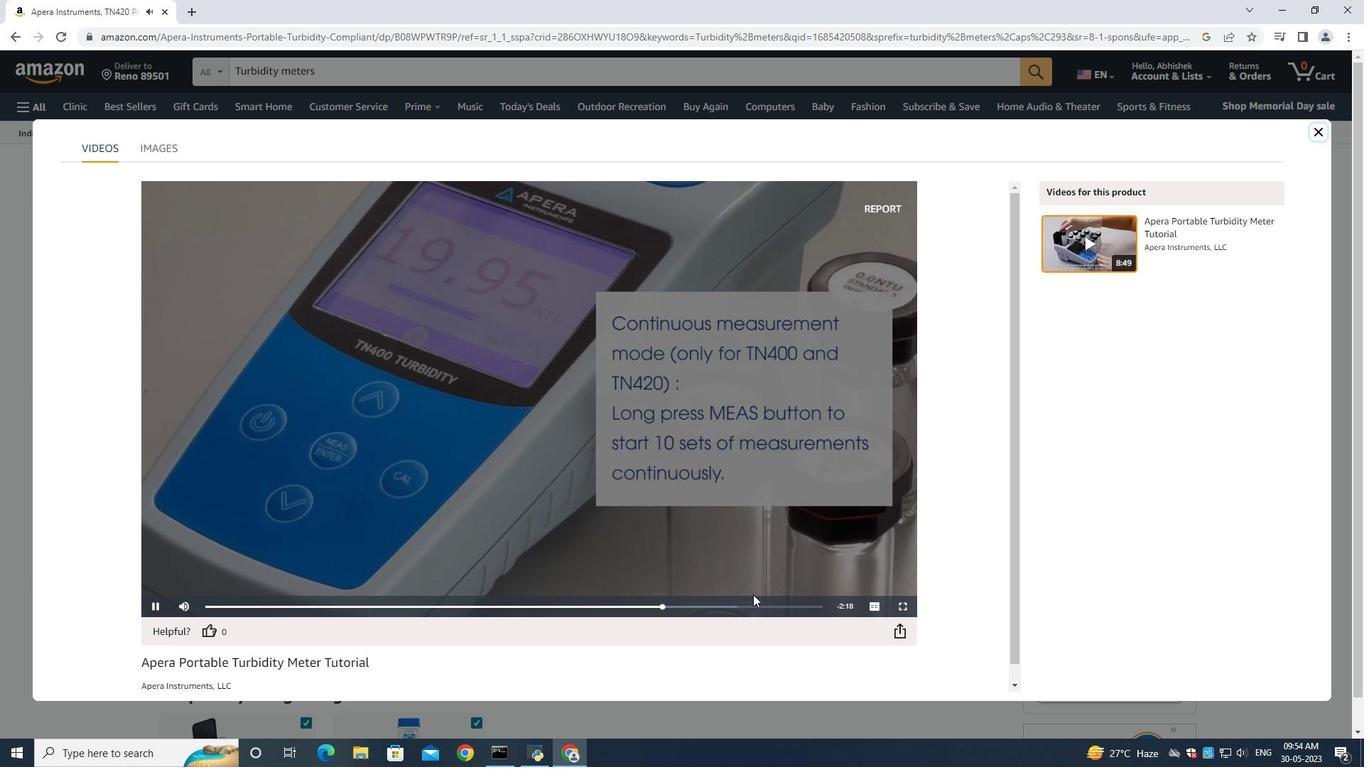 
Action: Mouse scrolled (753, 594) with delta (0, 0)
Screenshot: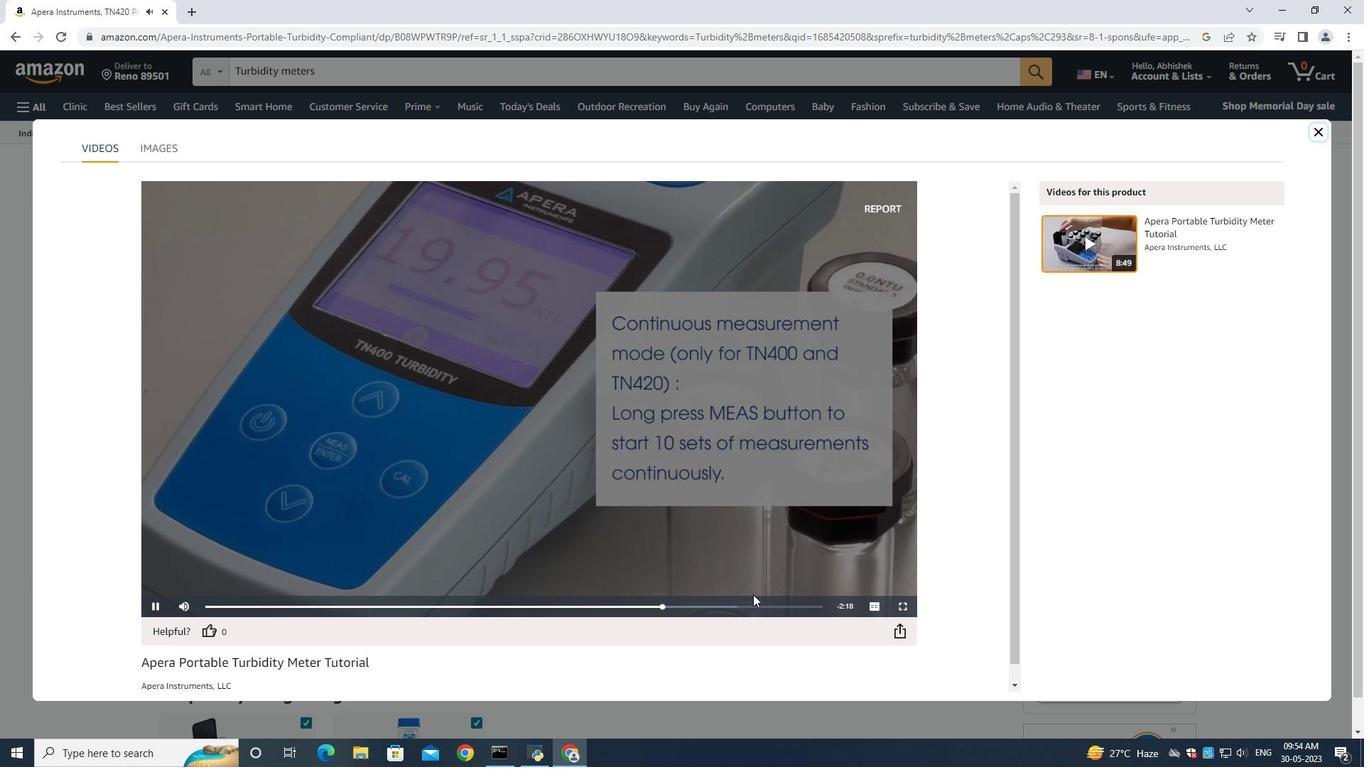 
Action: Mouse scrolled (753, 594) with delta (0, 0)
Screenshot: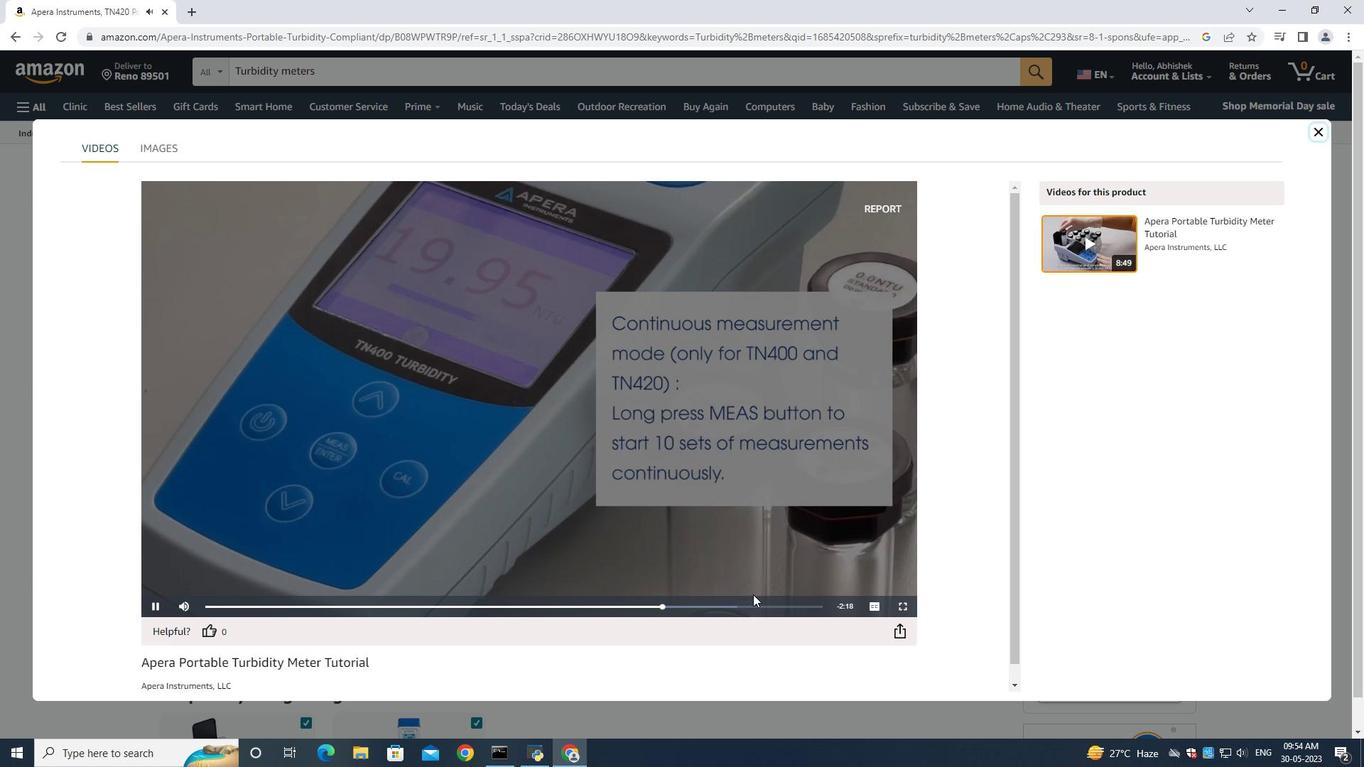 
Action: Mouse scrolled (753, 594) with delta (0, 0)
Screenshot: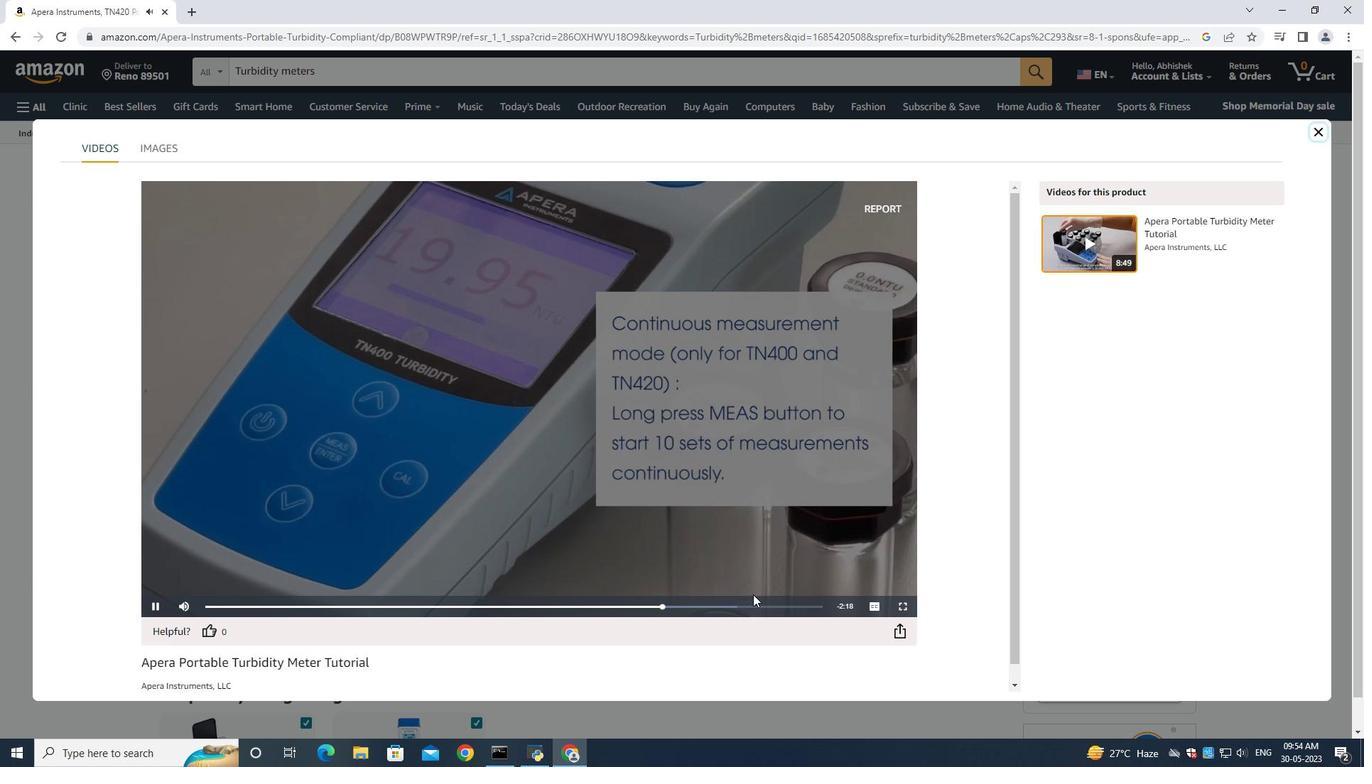 
Action: Mouse moved to (212, 631)
Screenshot: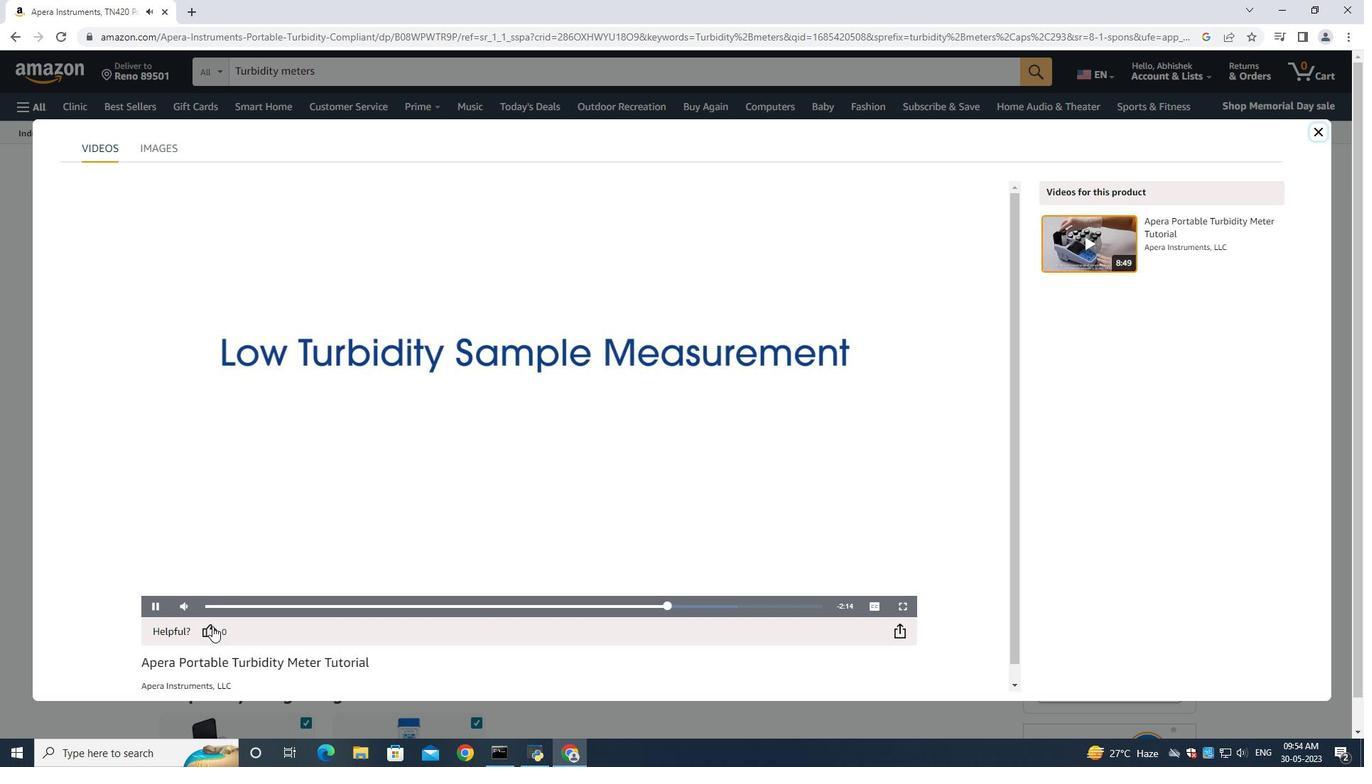 
Action: Mouse pressed left at (212, 631)
Screenshot: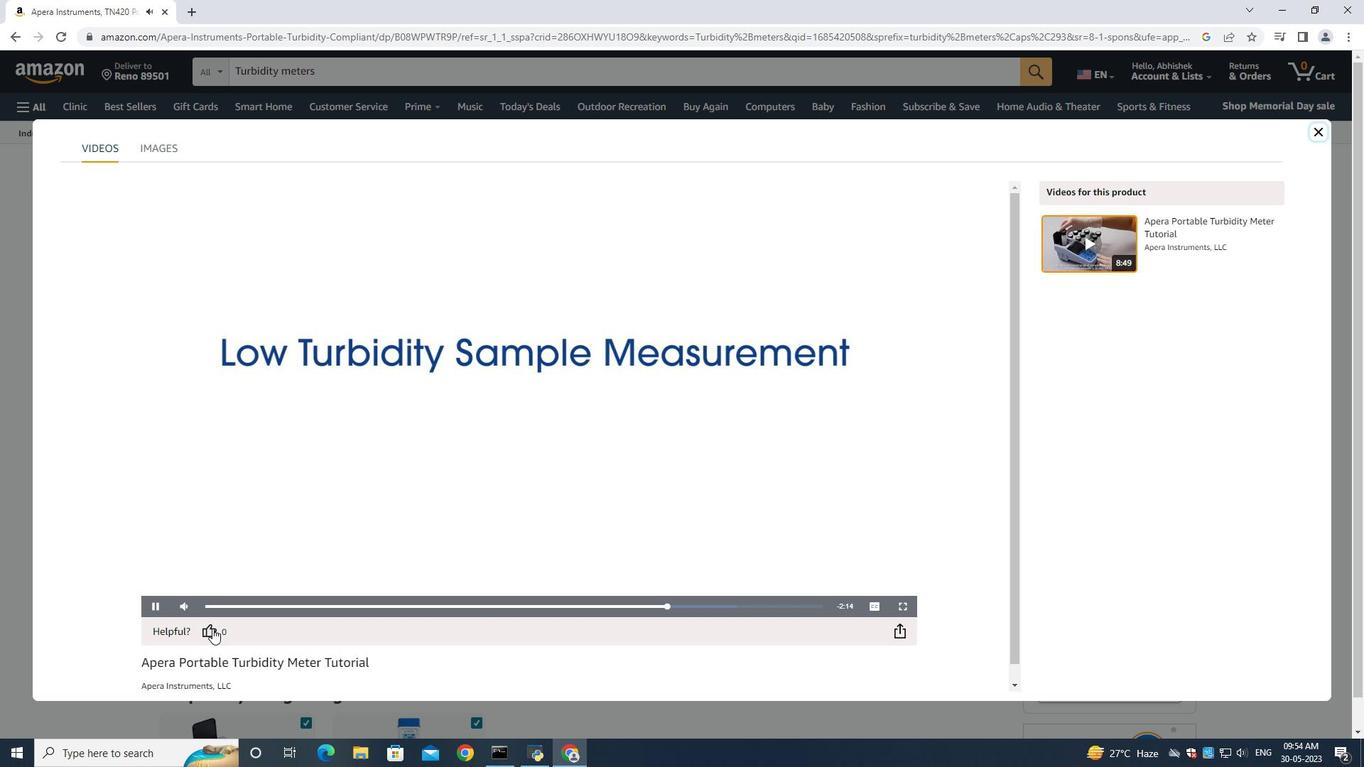 
Action: Mouse moved to (741, 606)
Screenshot: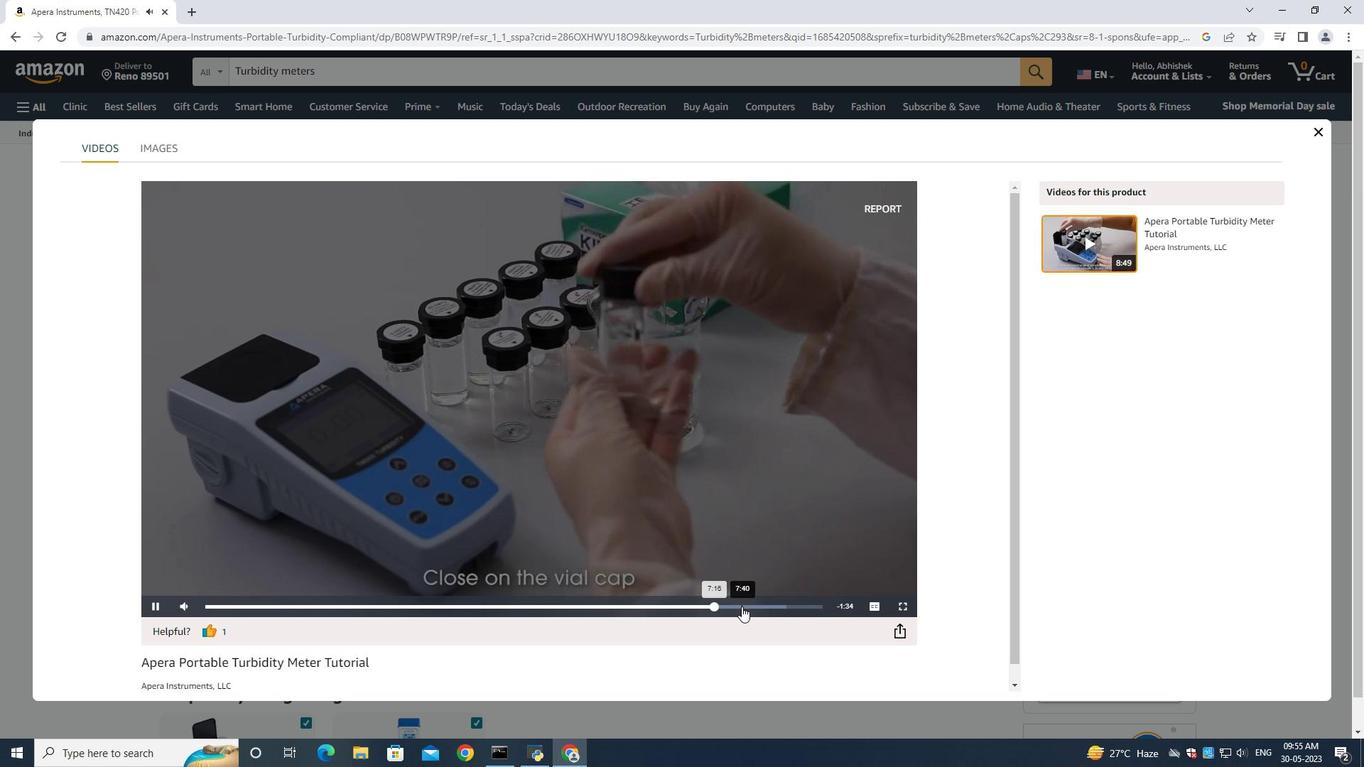 
Action: Mouse pressed left at (741, 606)
Screenshot: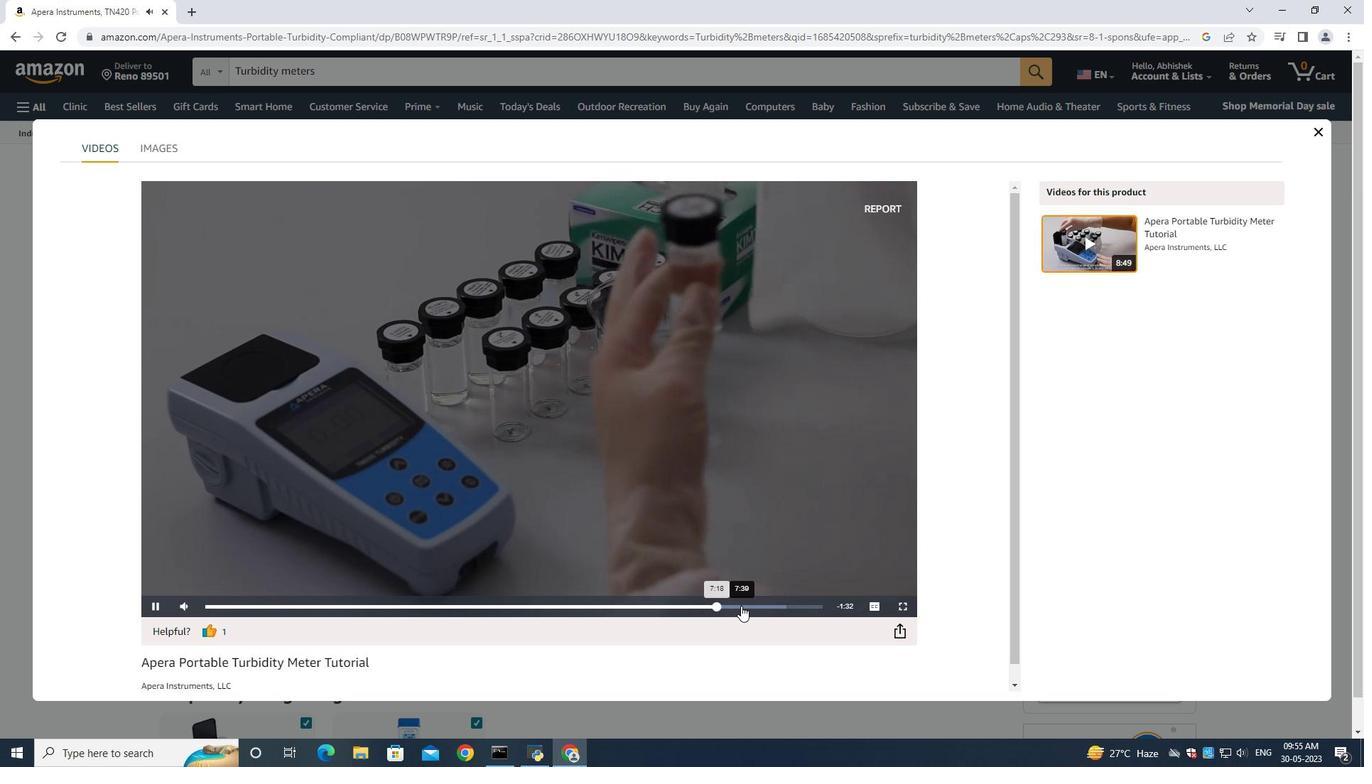 
Action: Mouse moved to (768, 605)
Screenshot: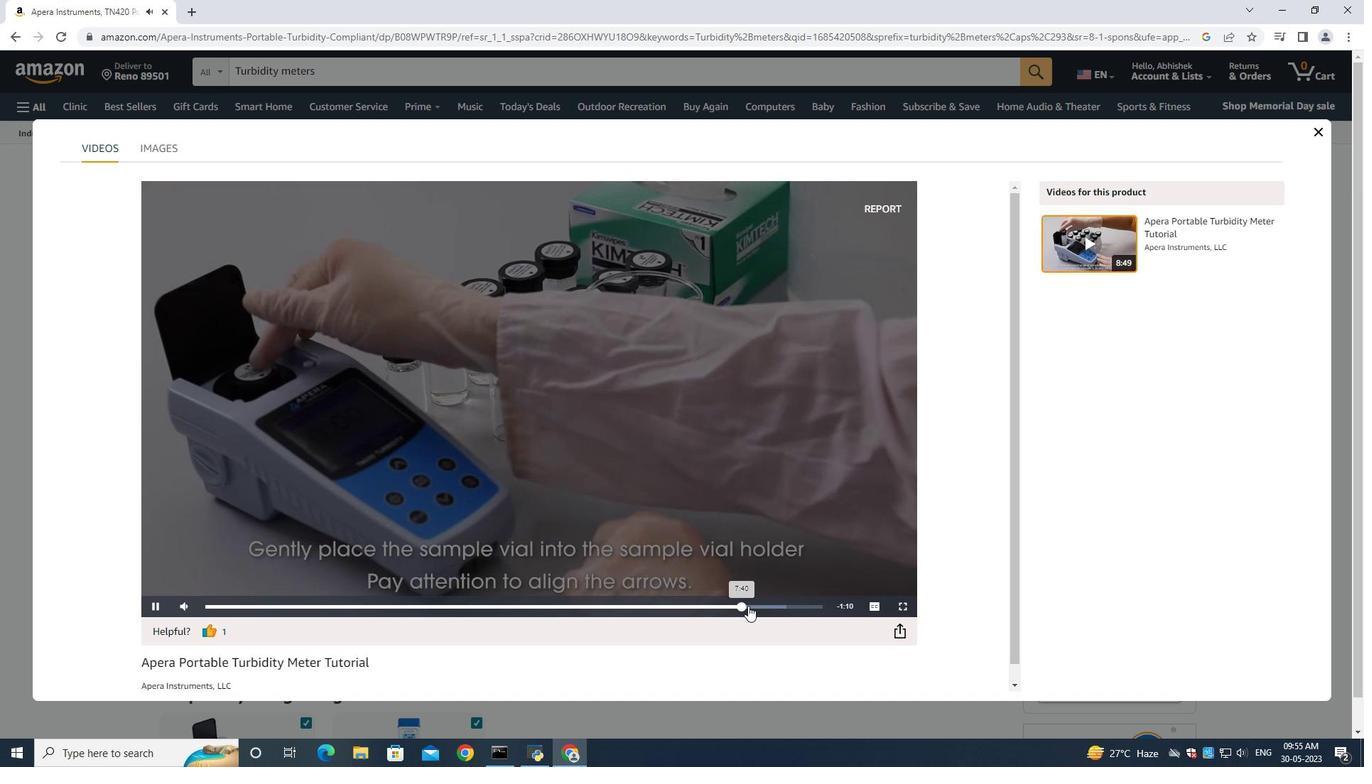 
Action: Mouse pressed left at (768, 605)
Screenshot: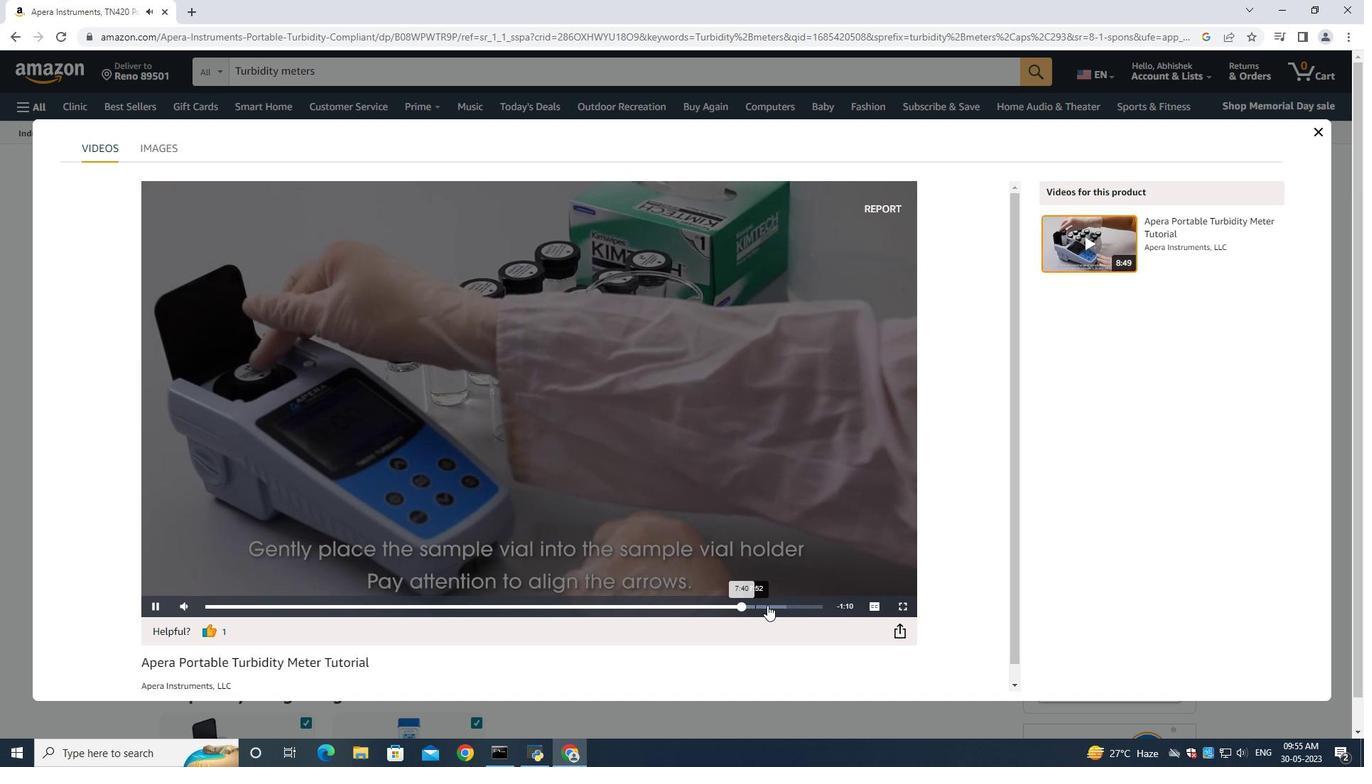 
Action: Mouse moved to (780, 606)
Screenshot: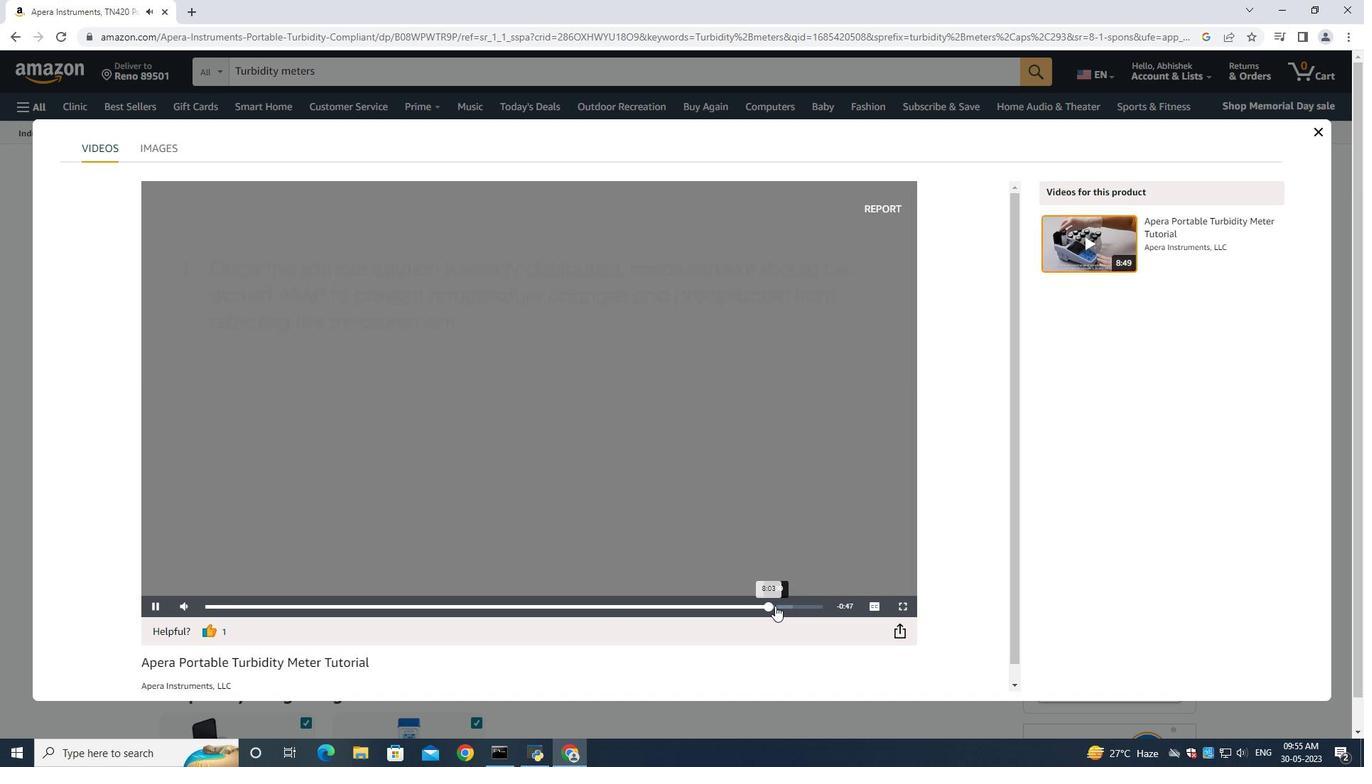 
Action: Mouse pressed left at (780, 606)
Screenshot: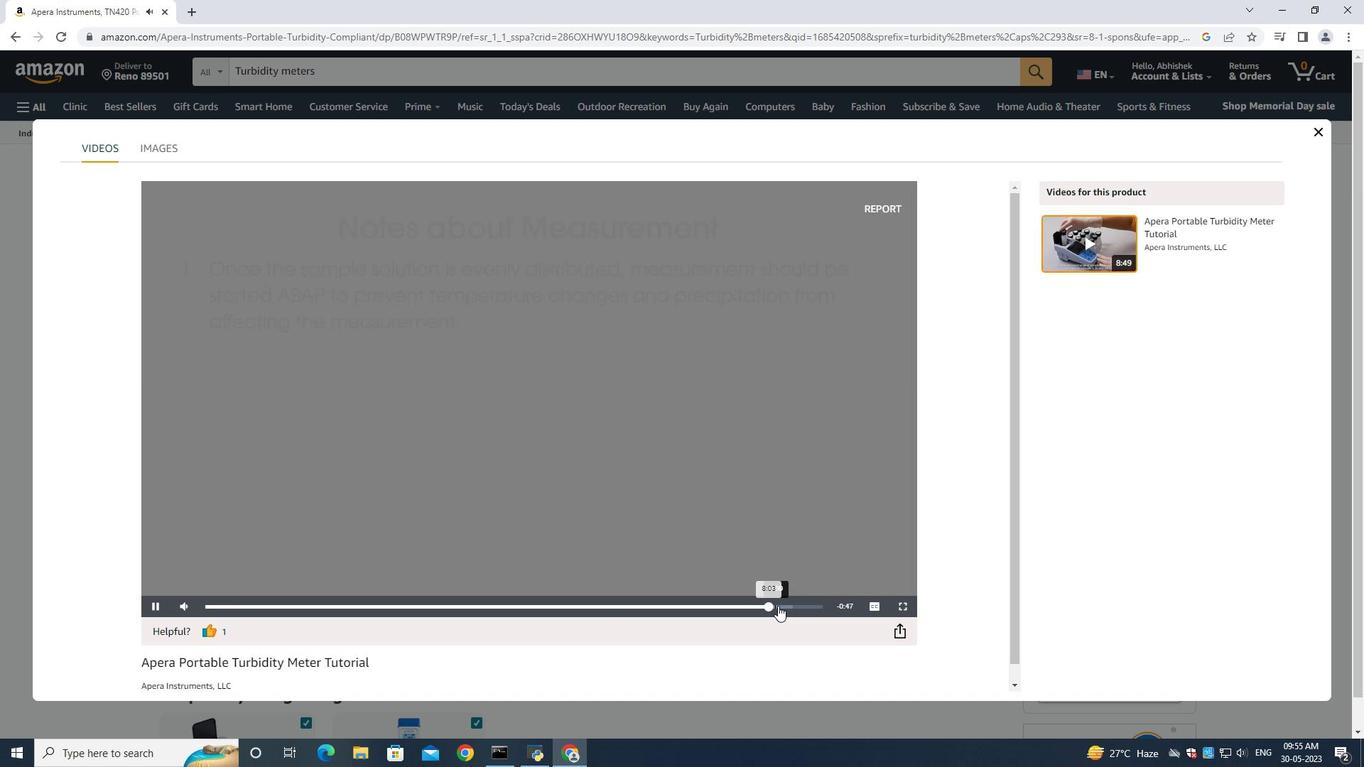 
Action: Mouse moved to (787, 607)
Screenshot: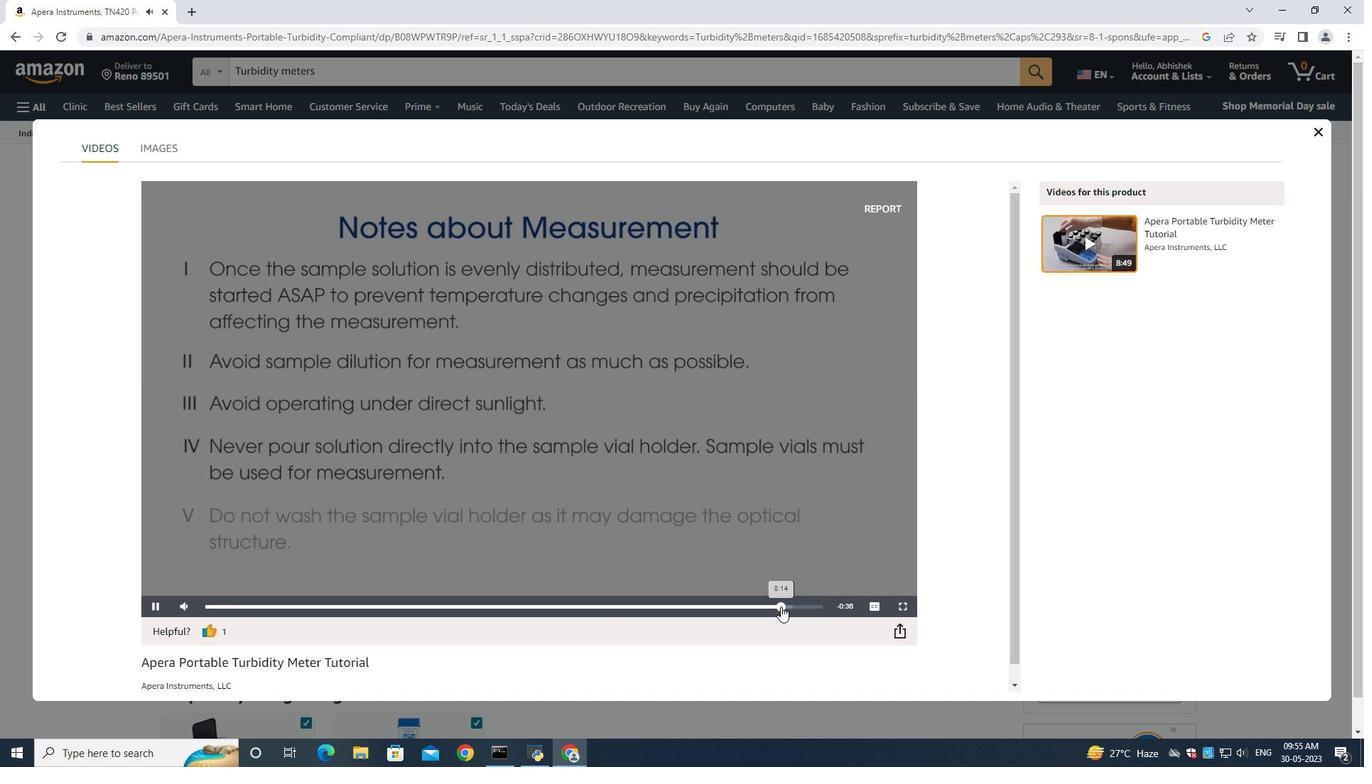 
Action: Mouse pressed left at (787, 607)
Screenshot: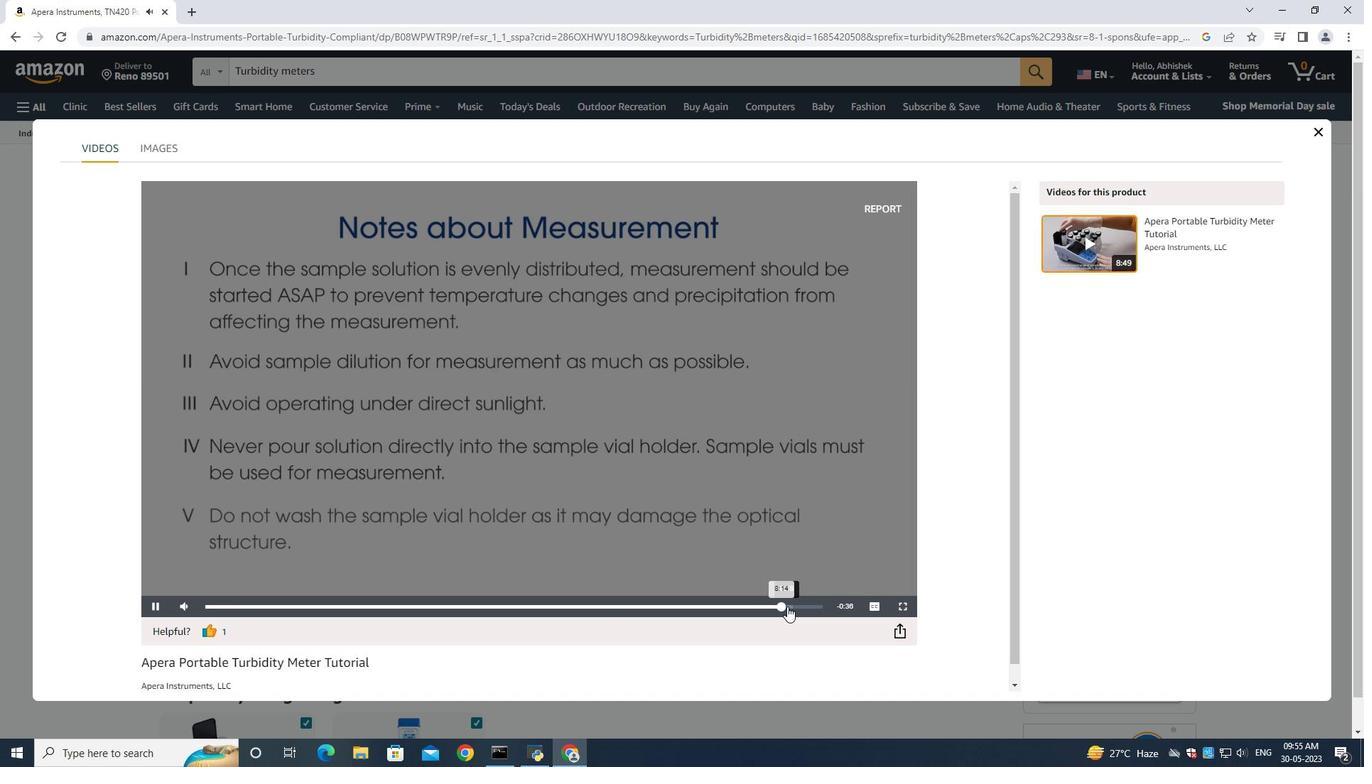 
Action: Mouse moved to (1320, 132)
Screenshot: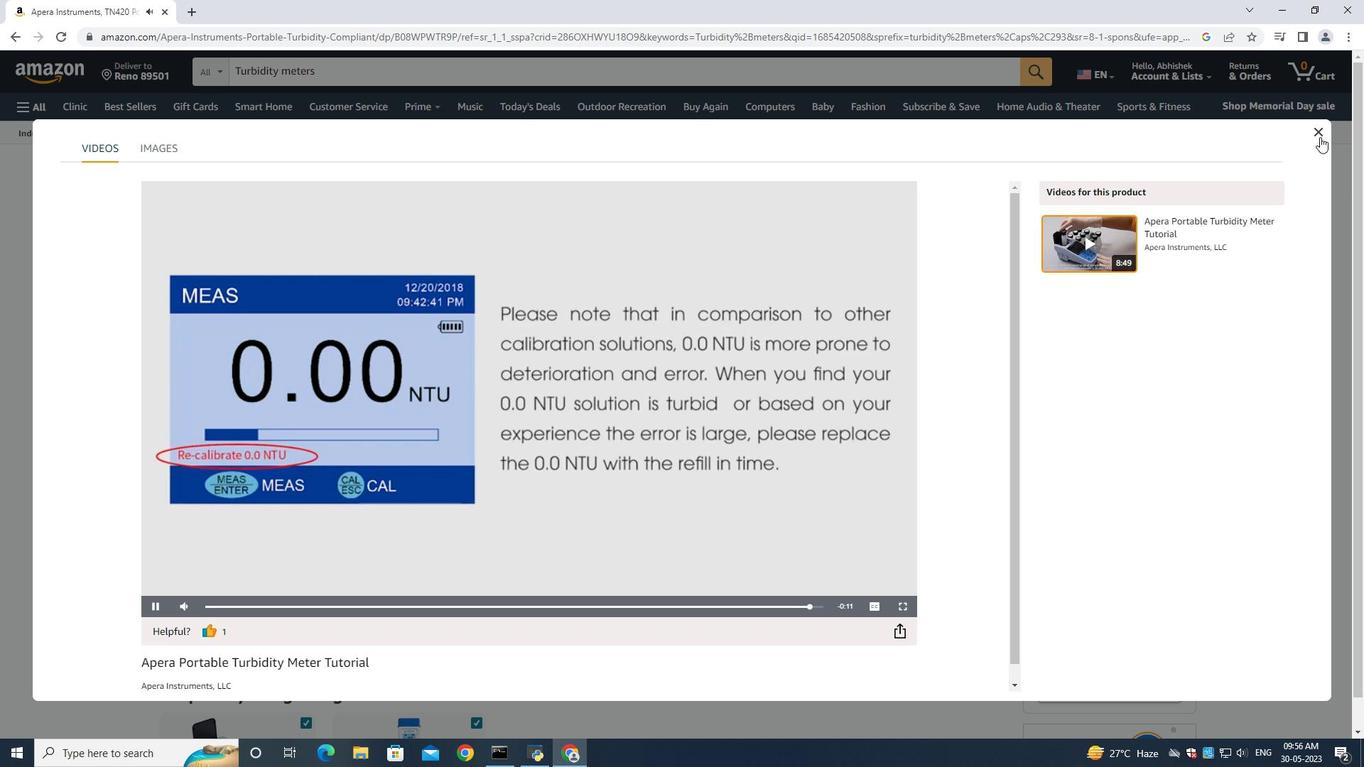 
Action: Mouse pressed left at (1320, 132)
Screenshot: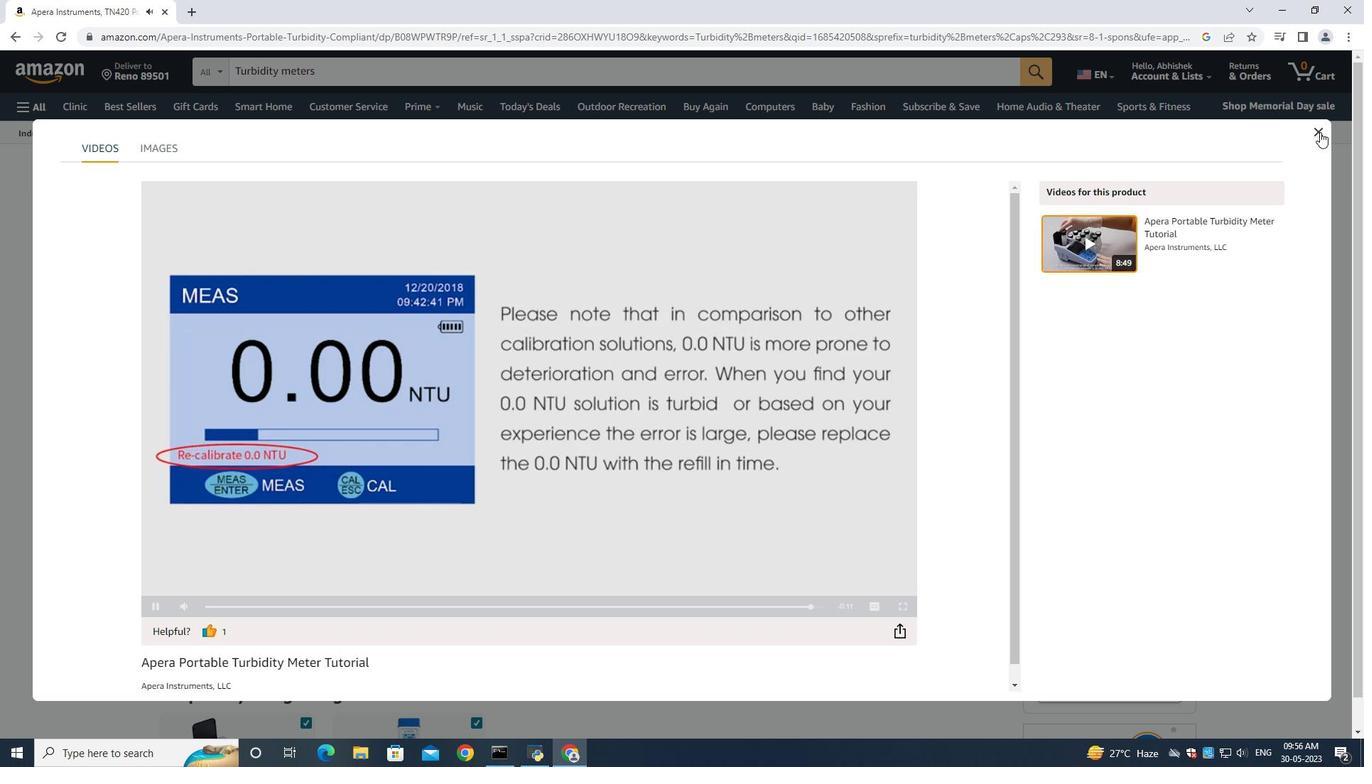 
Action: Mouse moved to (672, 352)
Screenshot: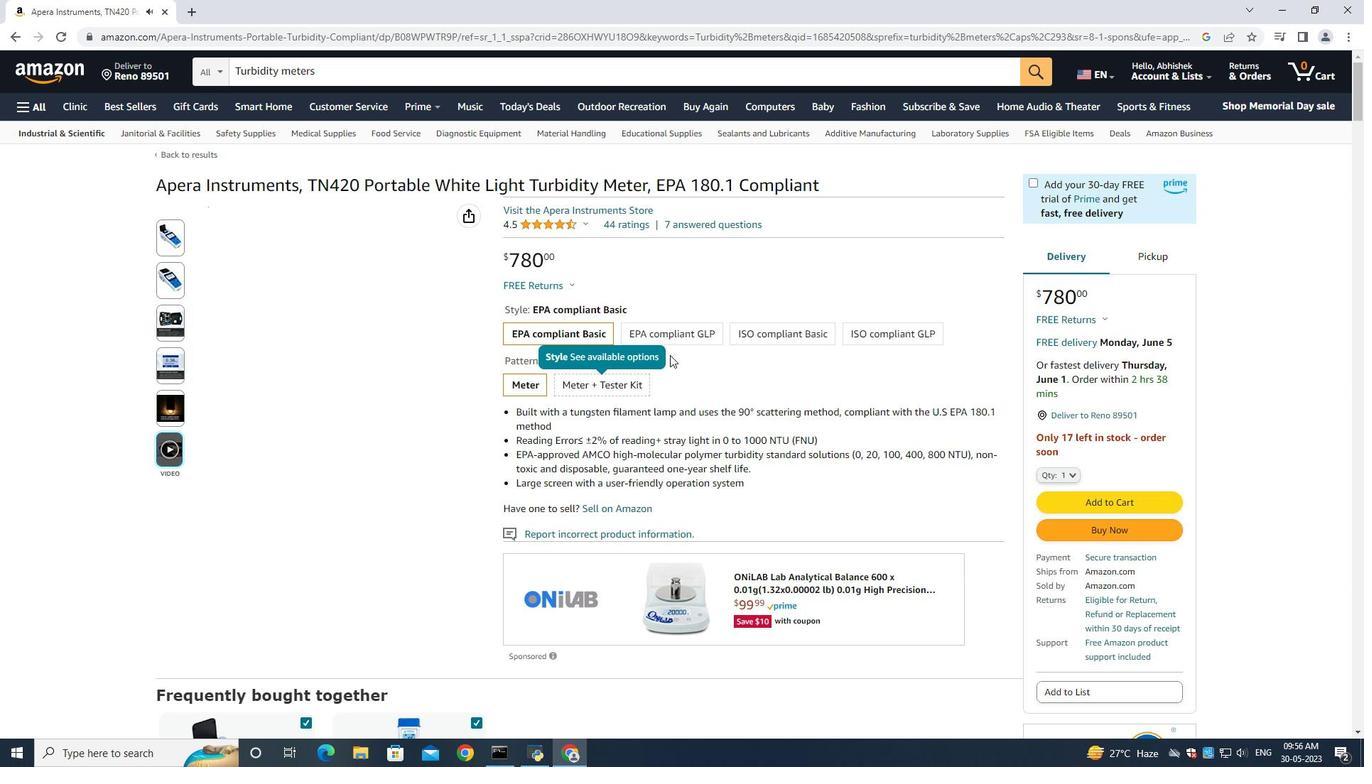 
Action: Mouse scrolled (672, 351) with delta (0, 0)
Screenshot: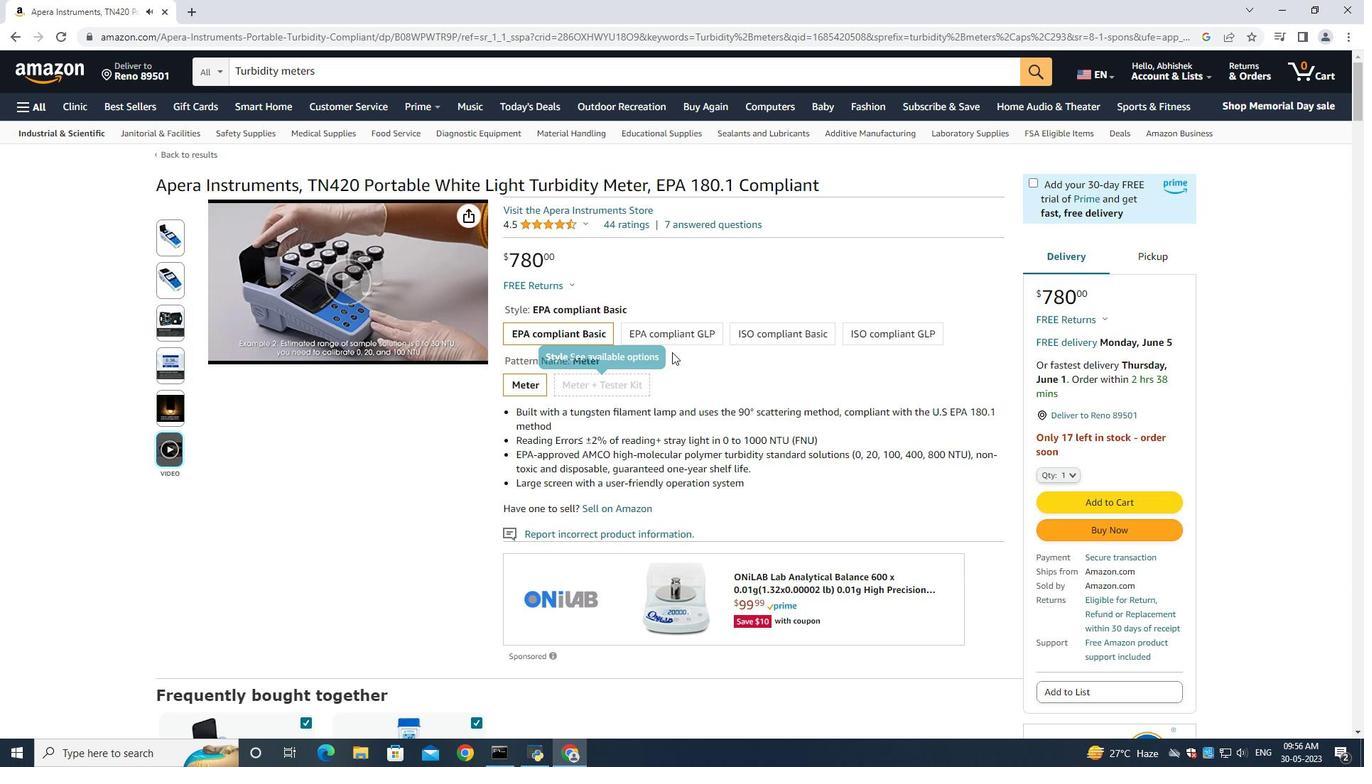 
Action: Mouse scrolled (672, 351) with delta (0, 0)
Screenshot: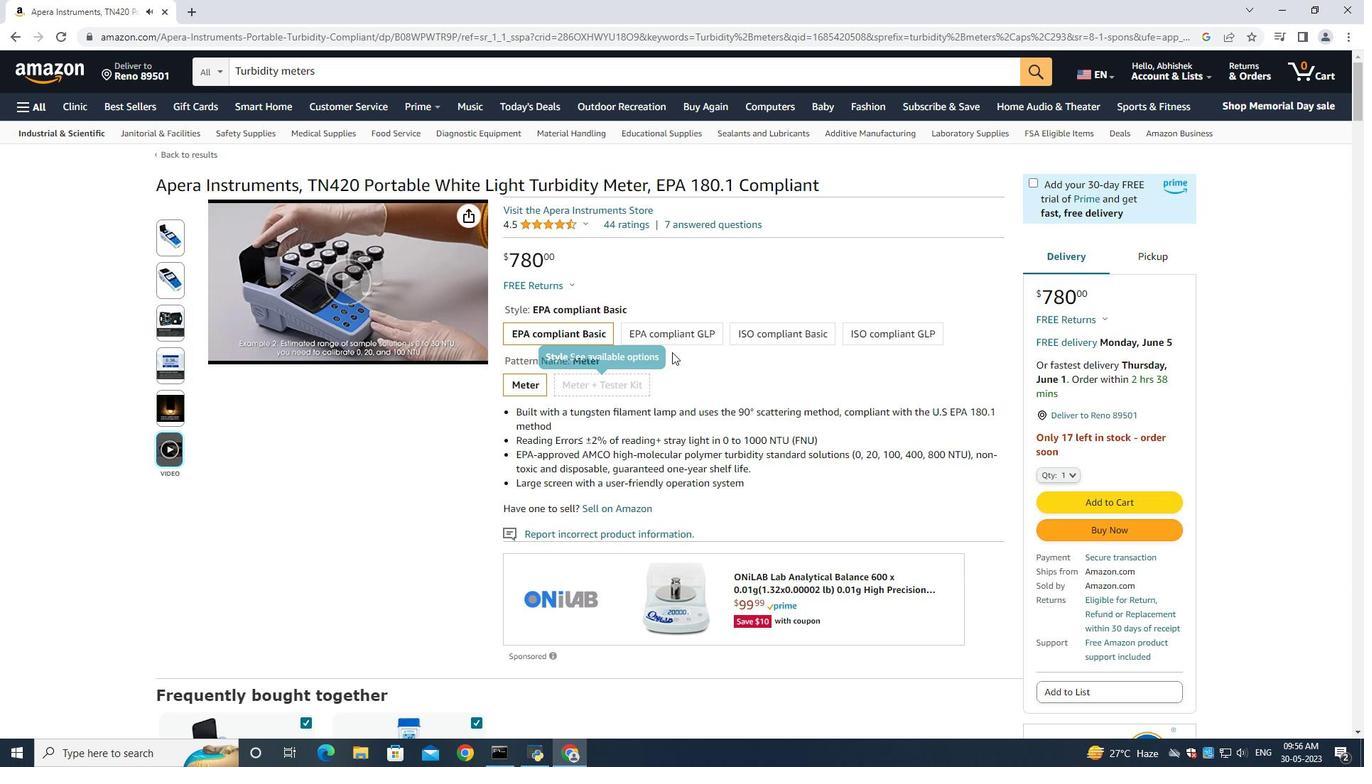 
Action: Mouse scrolled (672, 351) with delta (0, 0)
Screenshot: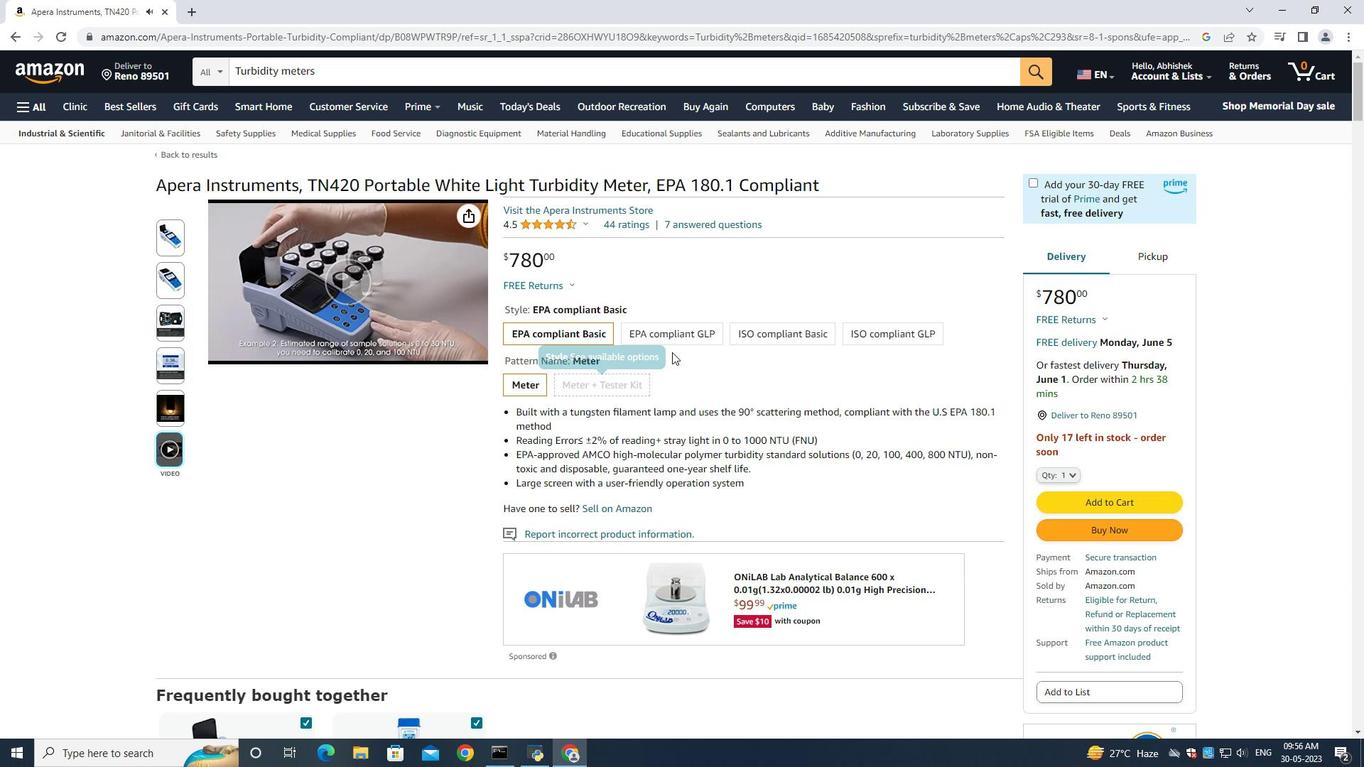 
Action: Mouse scrolled (672, 351) with delta (0, 0)
Screenshot: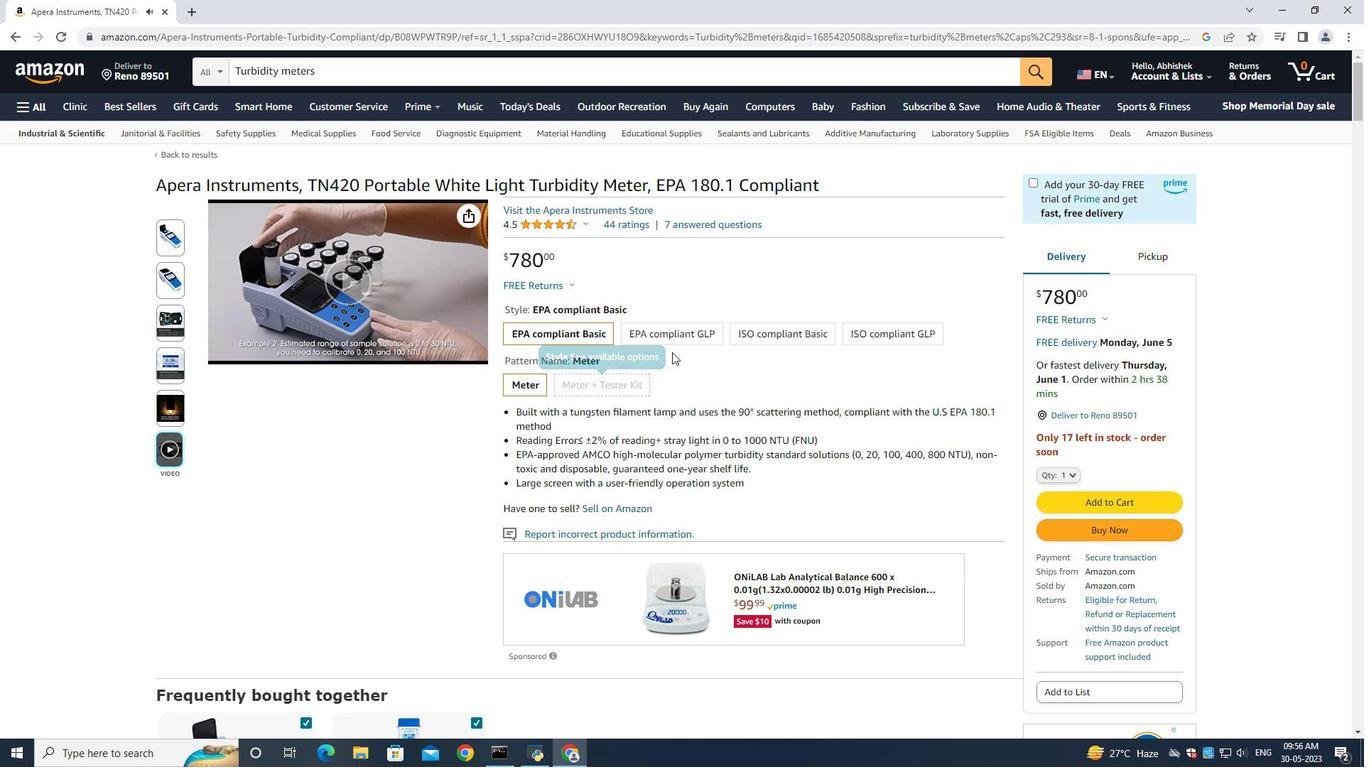 
Action: Mouse moved to (672, 351)
Screenshot: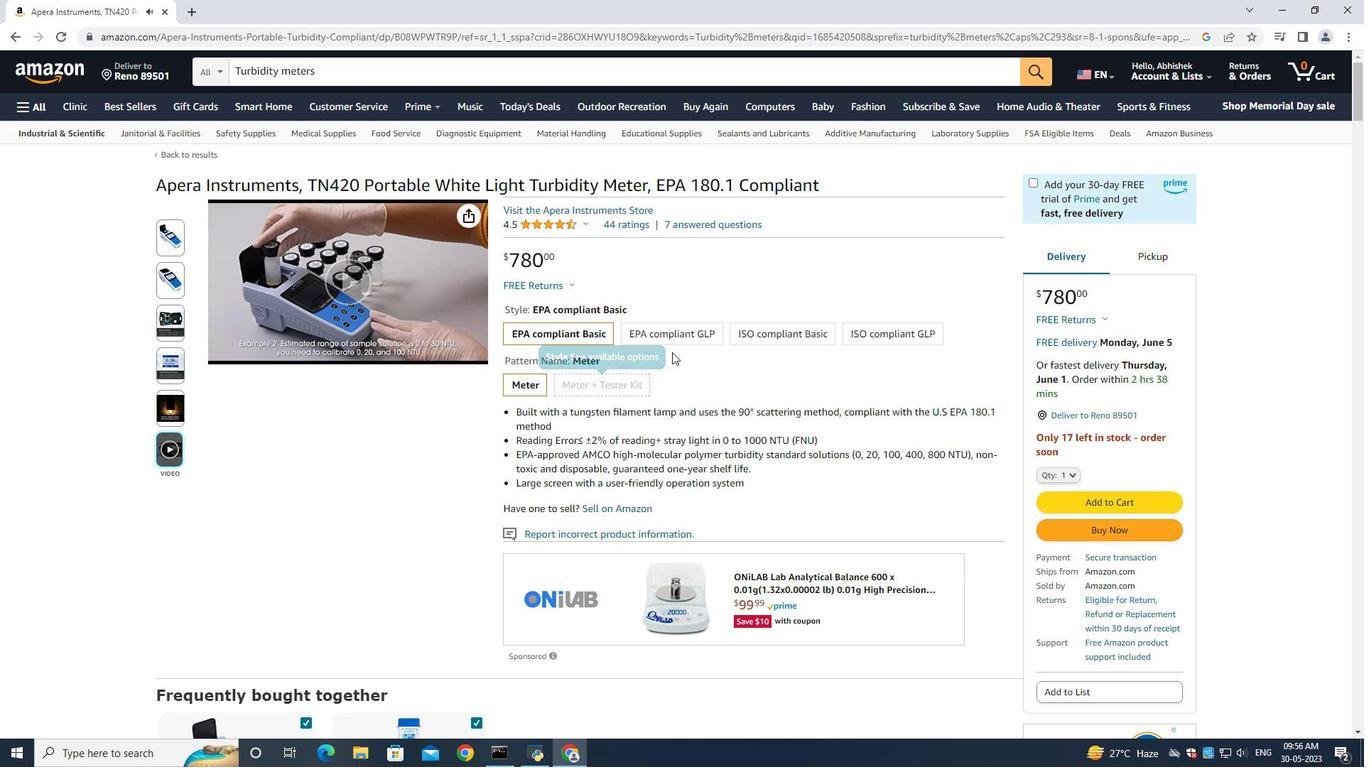 
Action: Mouse scrolled (672, 351) with delta (0, 0)
Screenshot: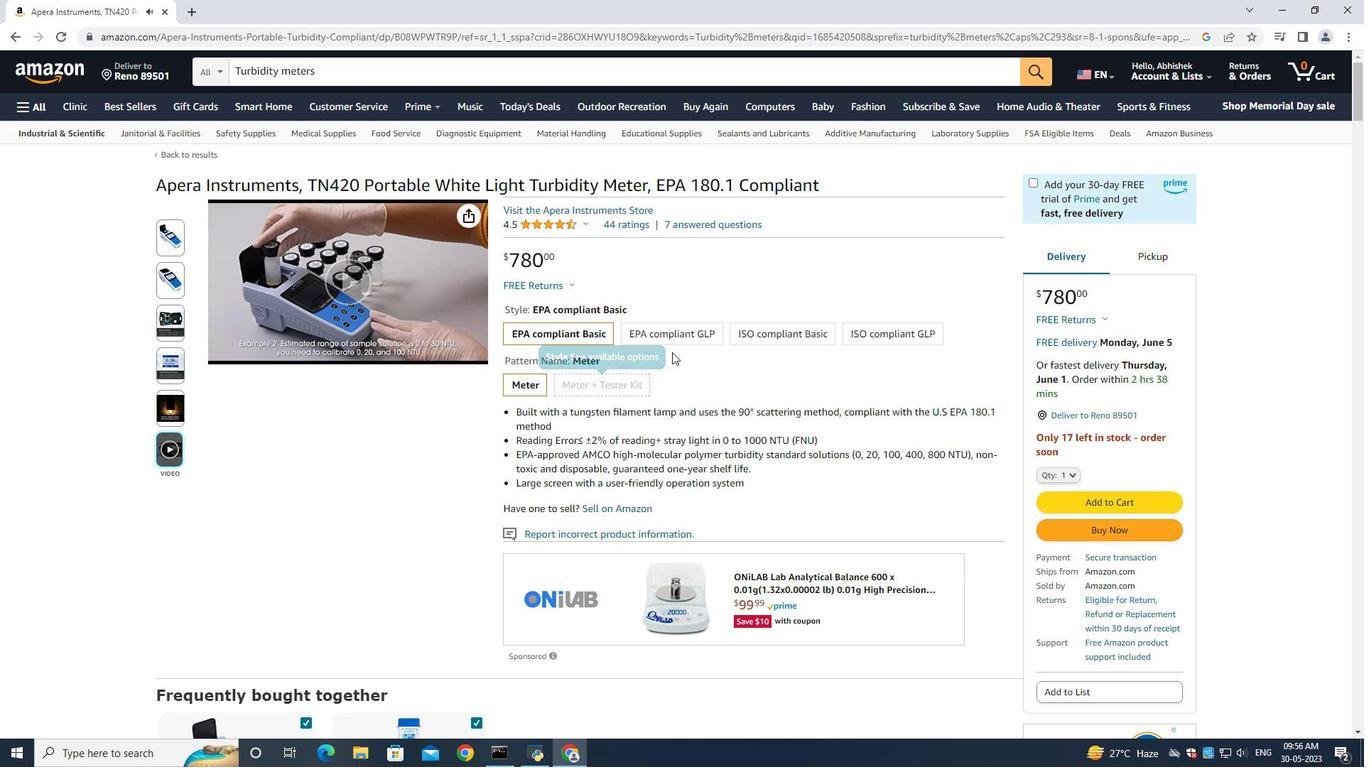 
Action: Mouse moved to (668, 348)
Screenshot: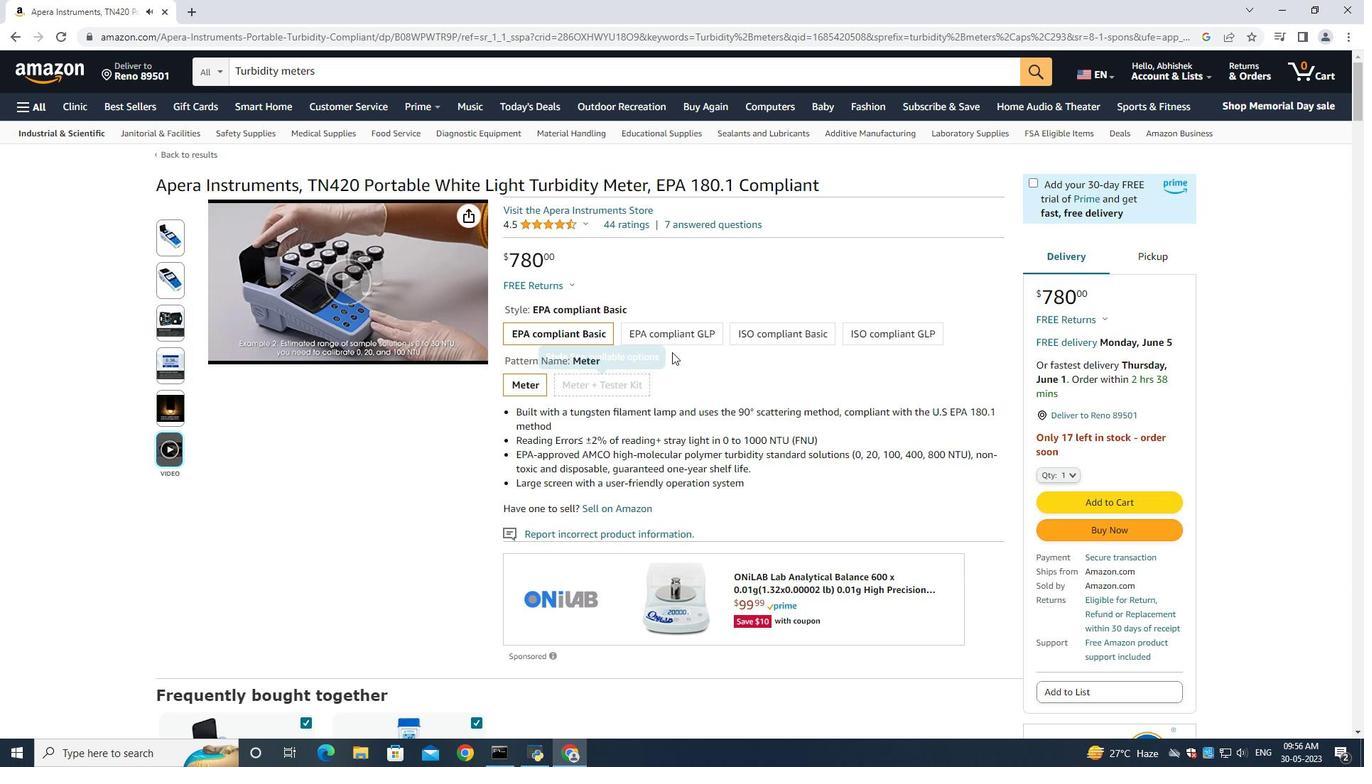 
Action: Mouse scrolled (672, 351) with delta (0, -1)
Screenshot: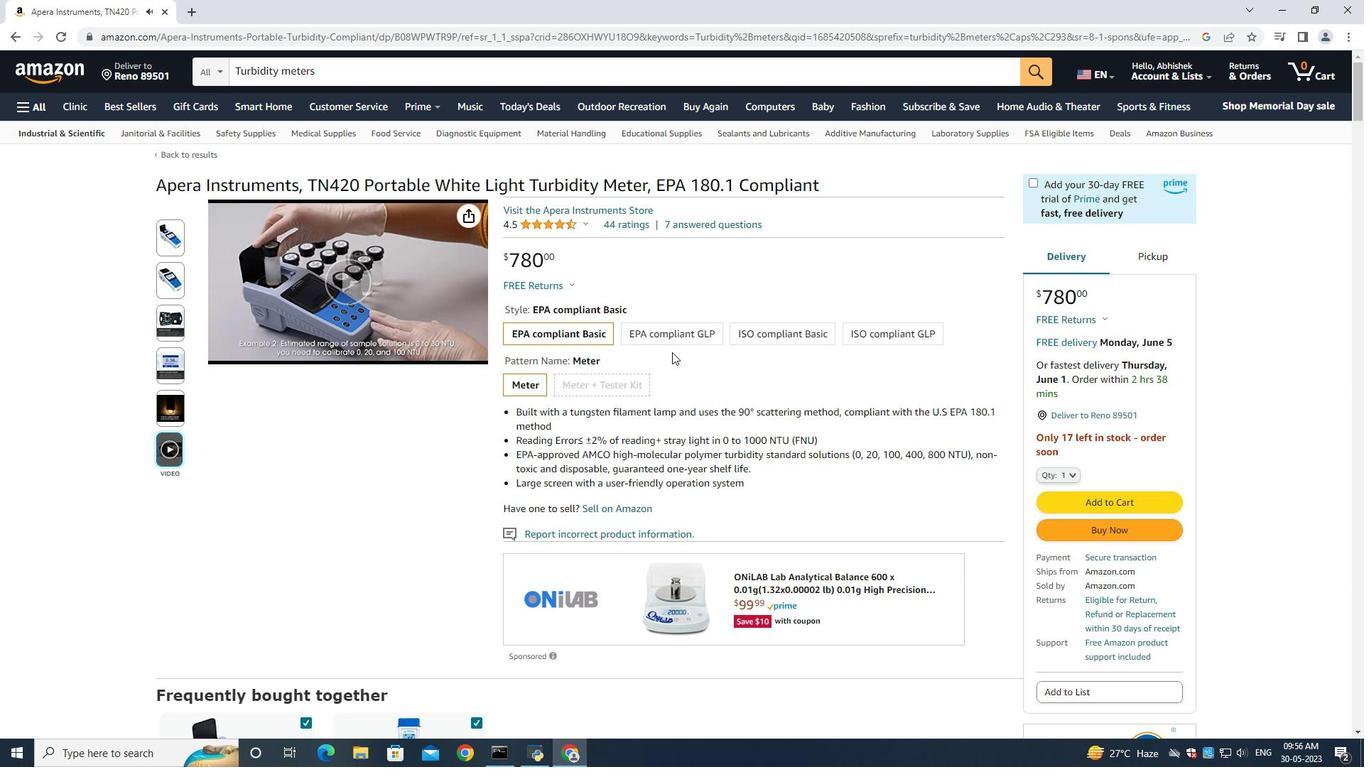 
Action: Mouse moved to (672, 344)
Screenshot: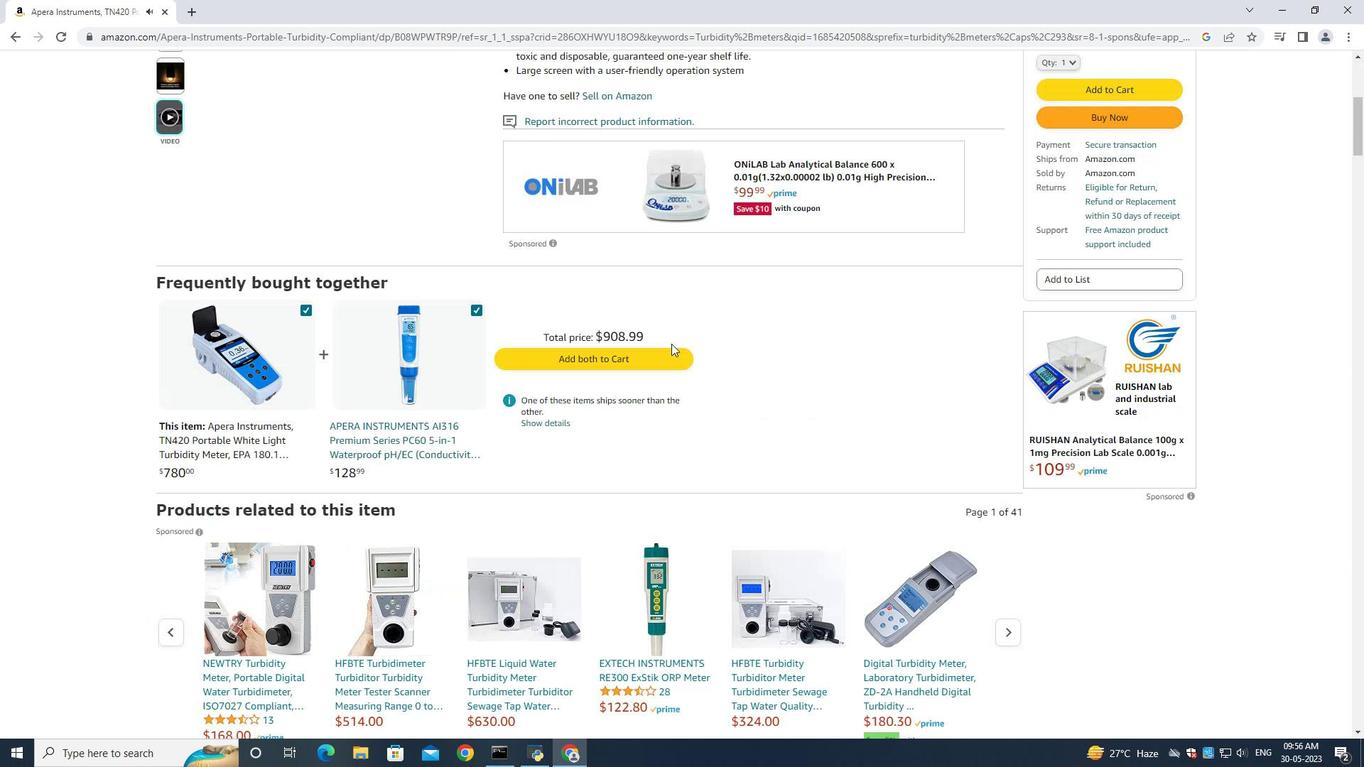
Action: Mouse scrolled (672, 344) with delta (0, 0)
Screenshot: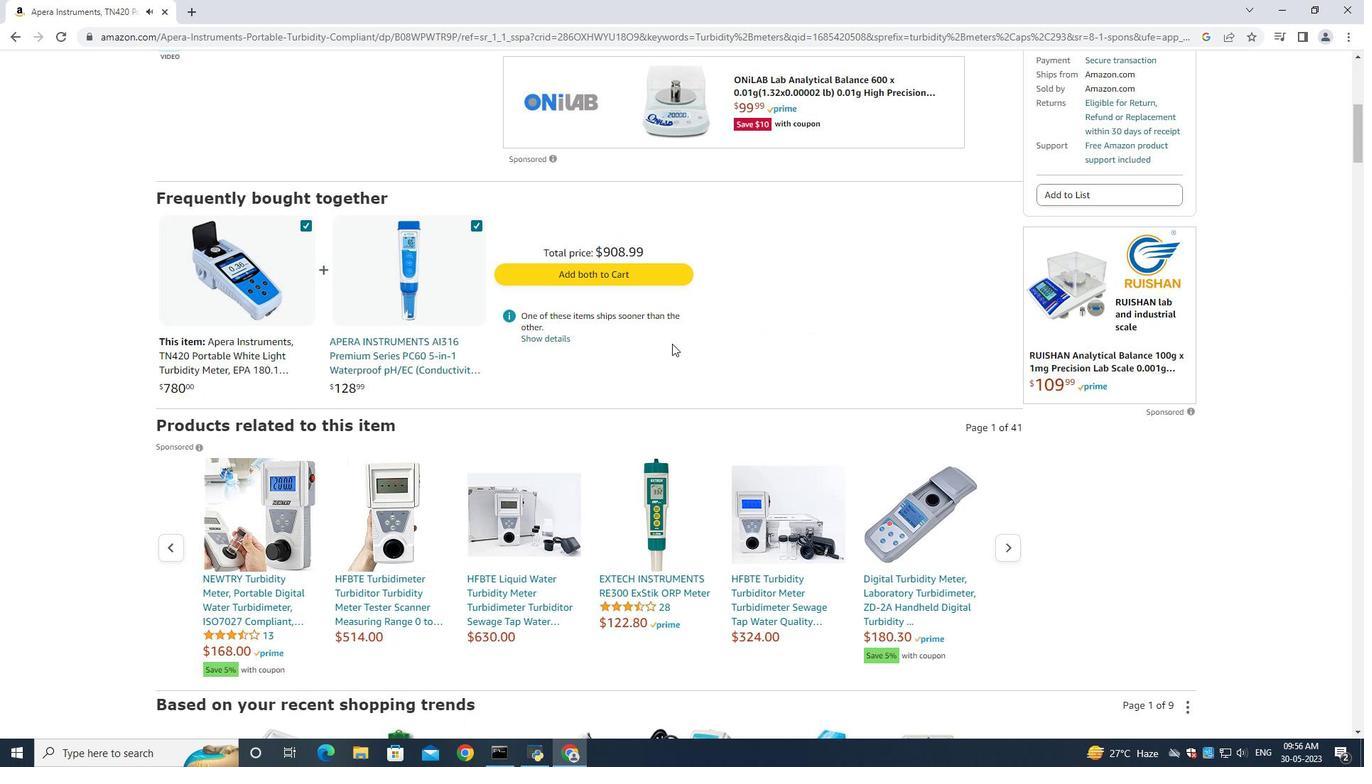 
Action: Mouse scrolled (672, 344) with delta (0, 0)
Screenshot: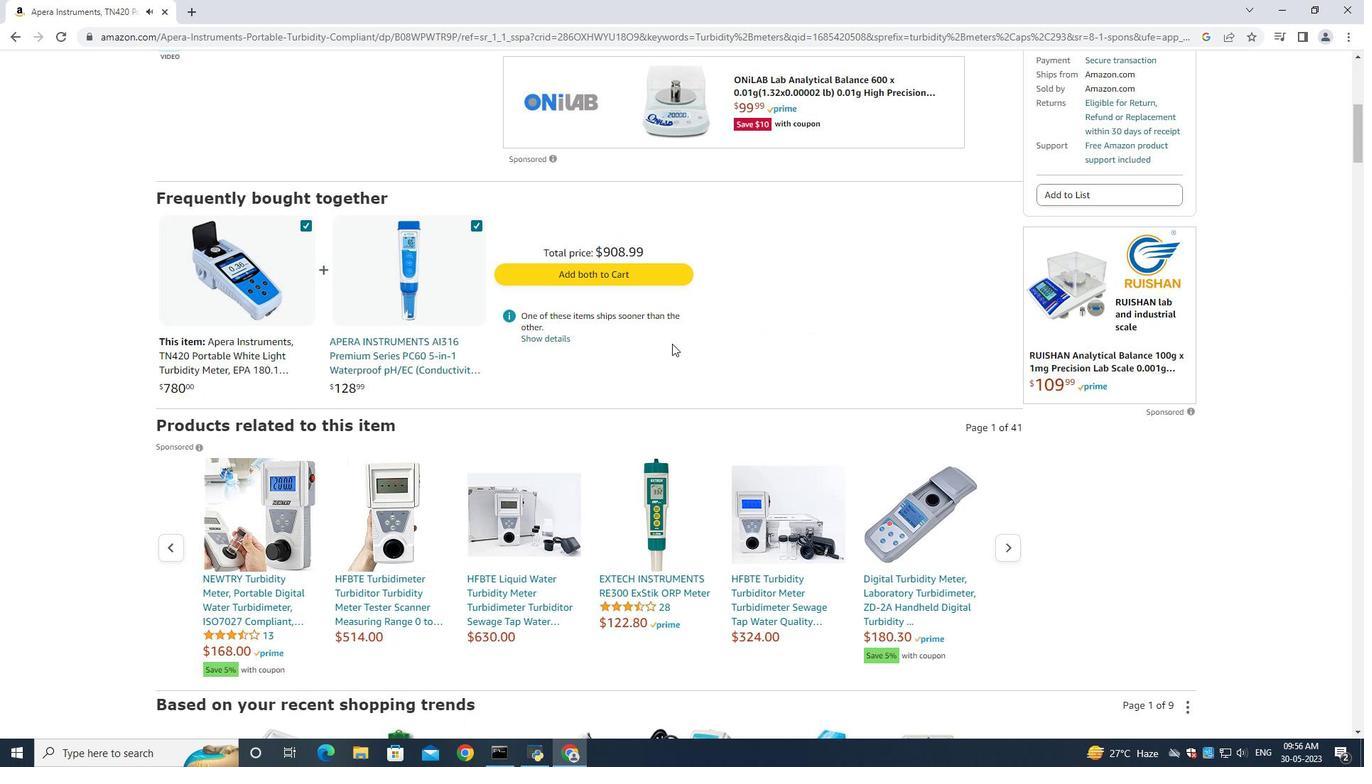 
Action: Mouse scrolled (672, 344) with delta (0, 0)
Screenshot: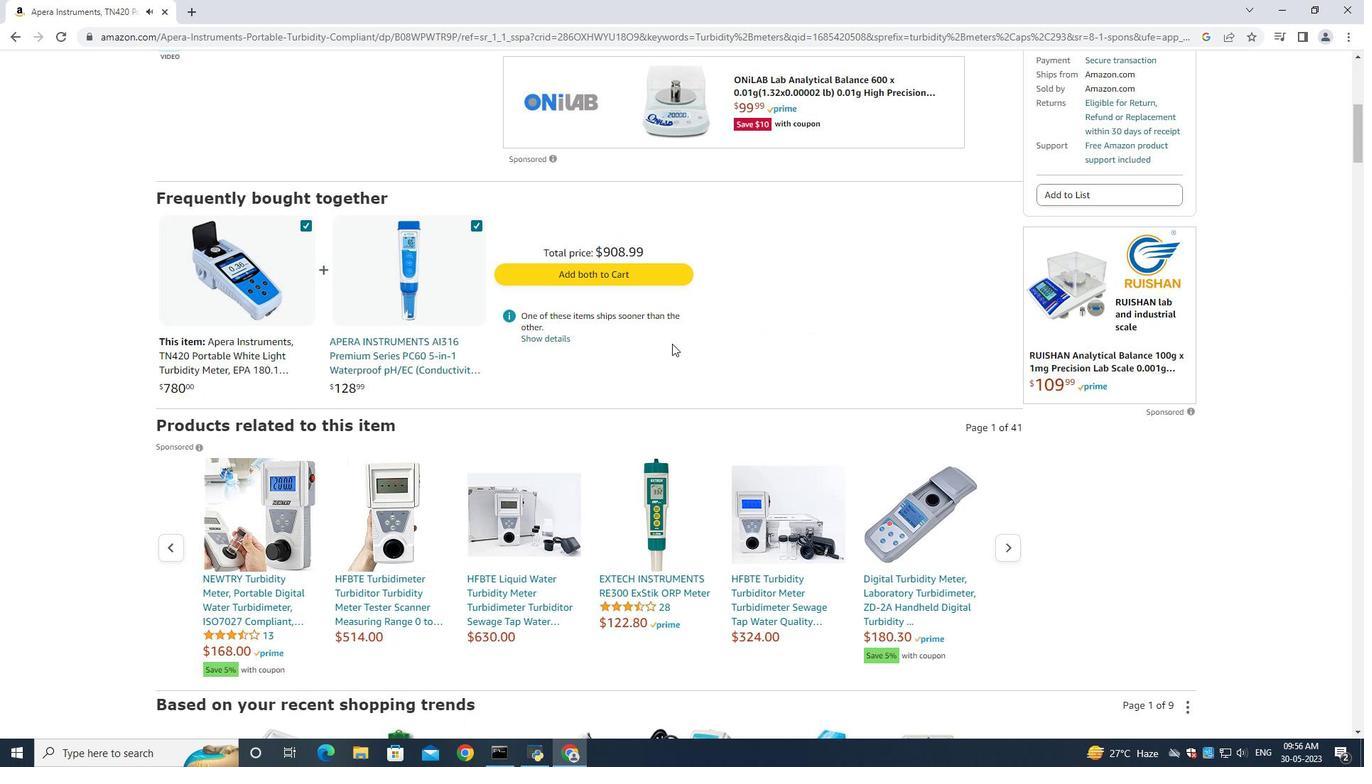 
Action: Mouse scrolled (672, 344) with delta (0, 0)
Screenshot: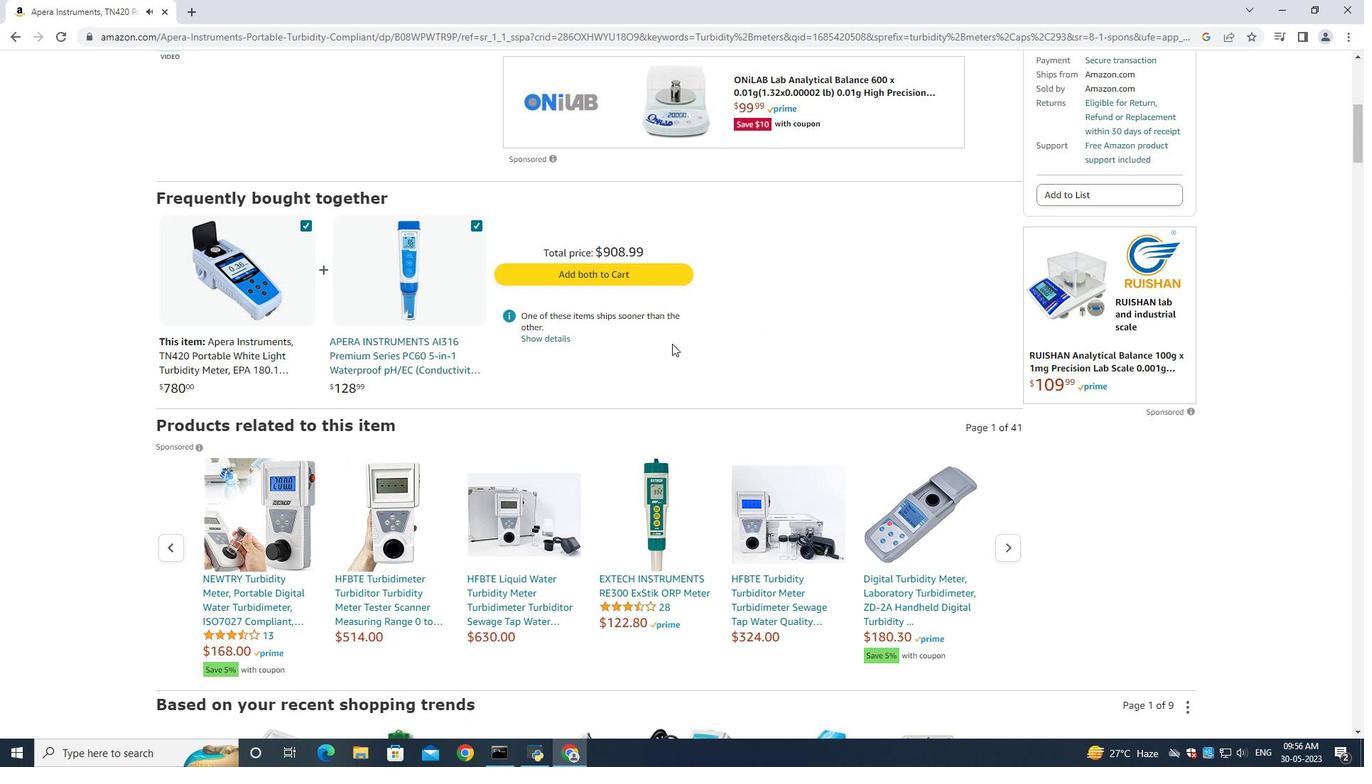 
Action: Mouse scrolled (672, 344) with delta (0, 0)
Screenshot: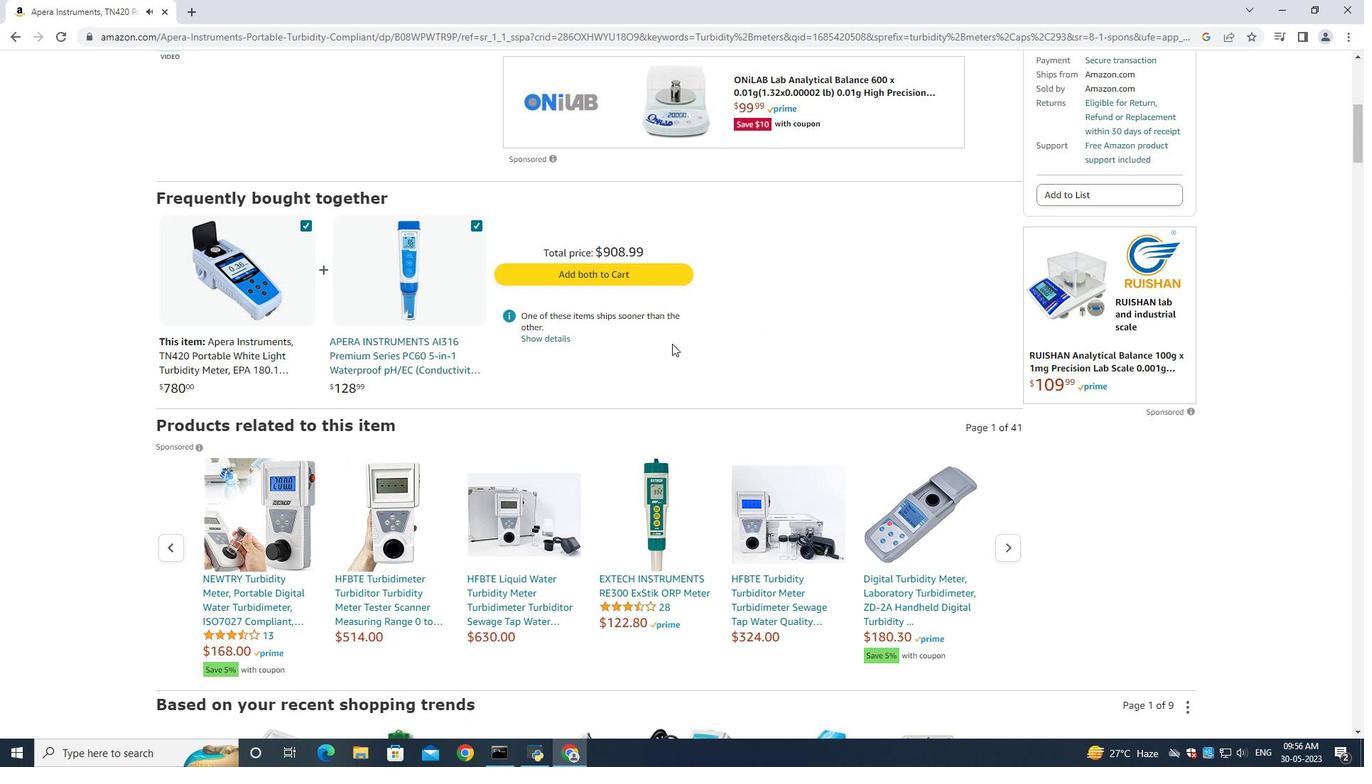 
Action: Mouse scrolled (672, 344) with delta (0, 0)
Screenshot: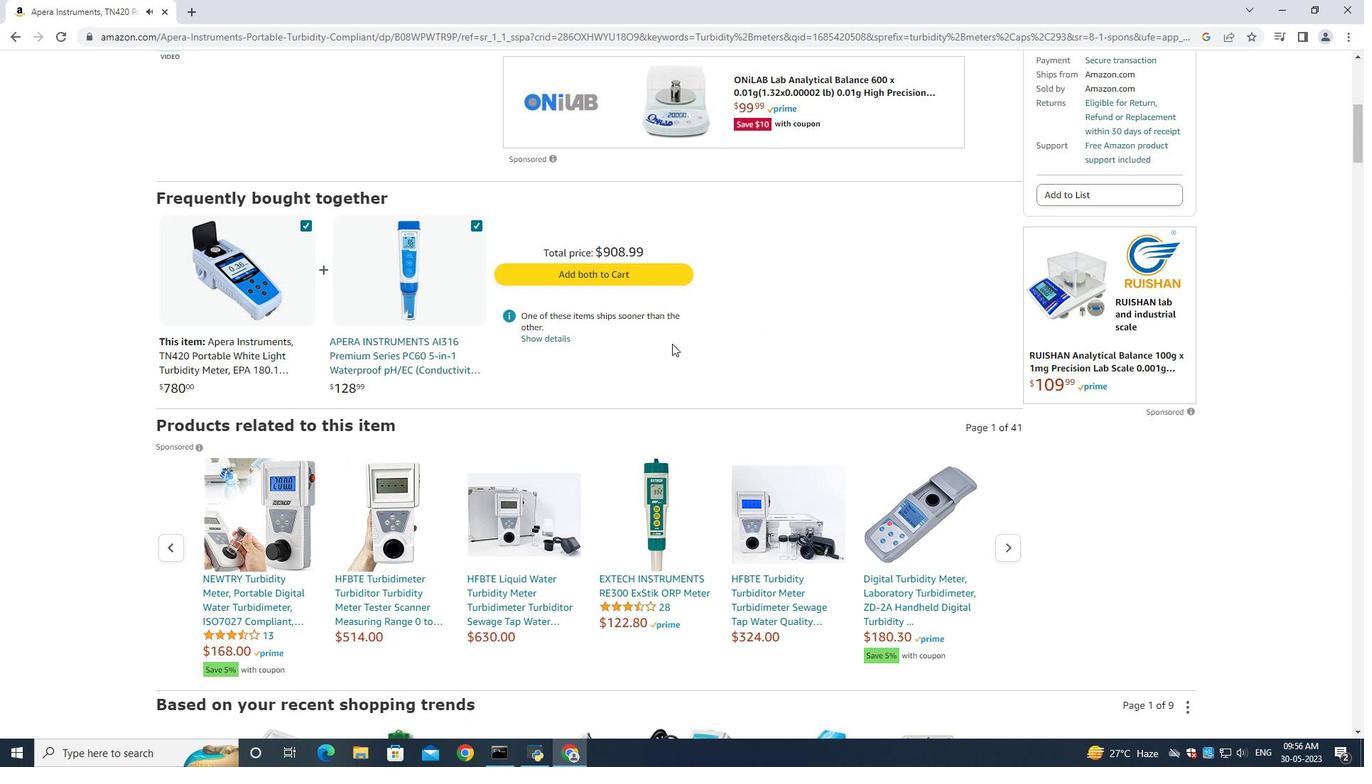 
Action: Mouse scrolled (672, 344) with delta (0, 0)
Screenshot: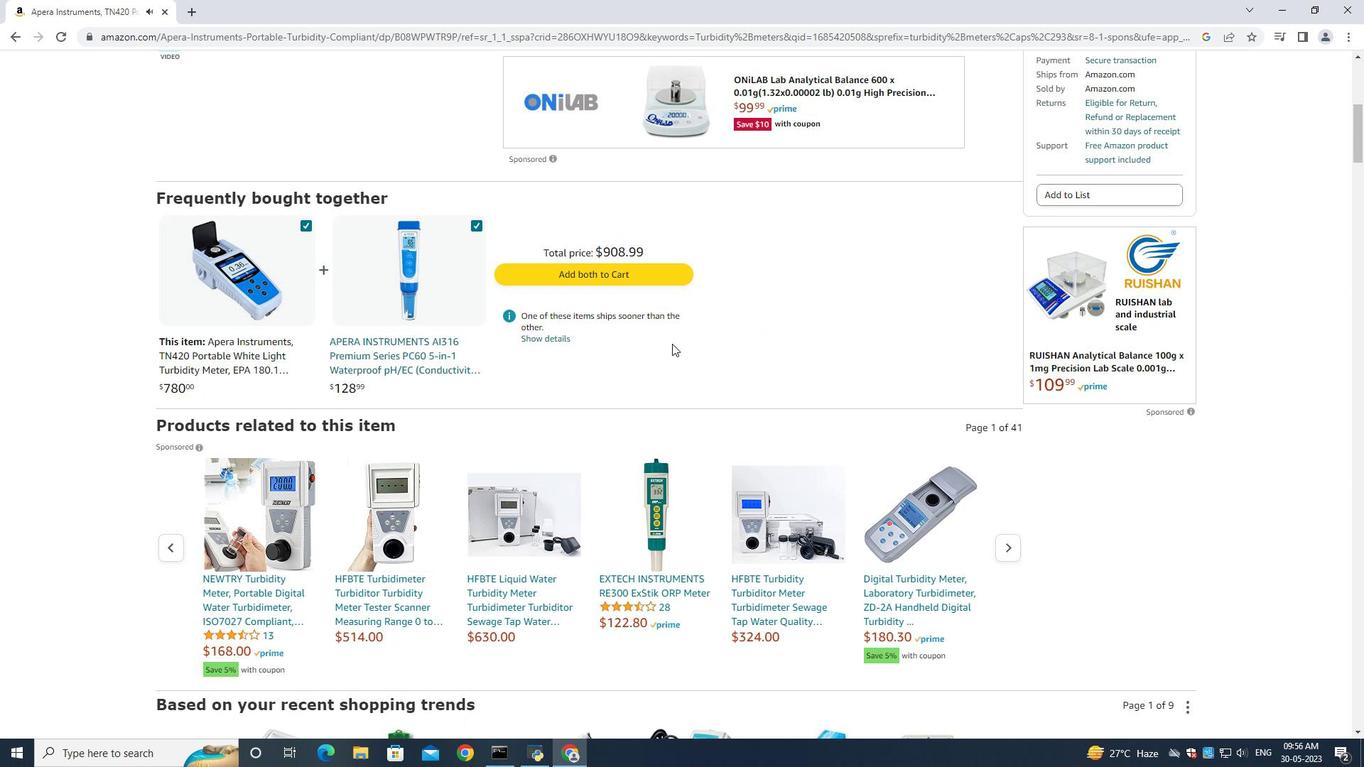 
Action: Mouse scrolled (672, 344) with delta (0, 0)
Screenshot: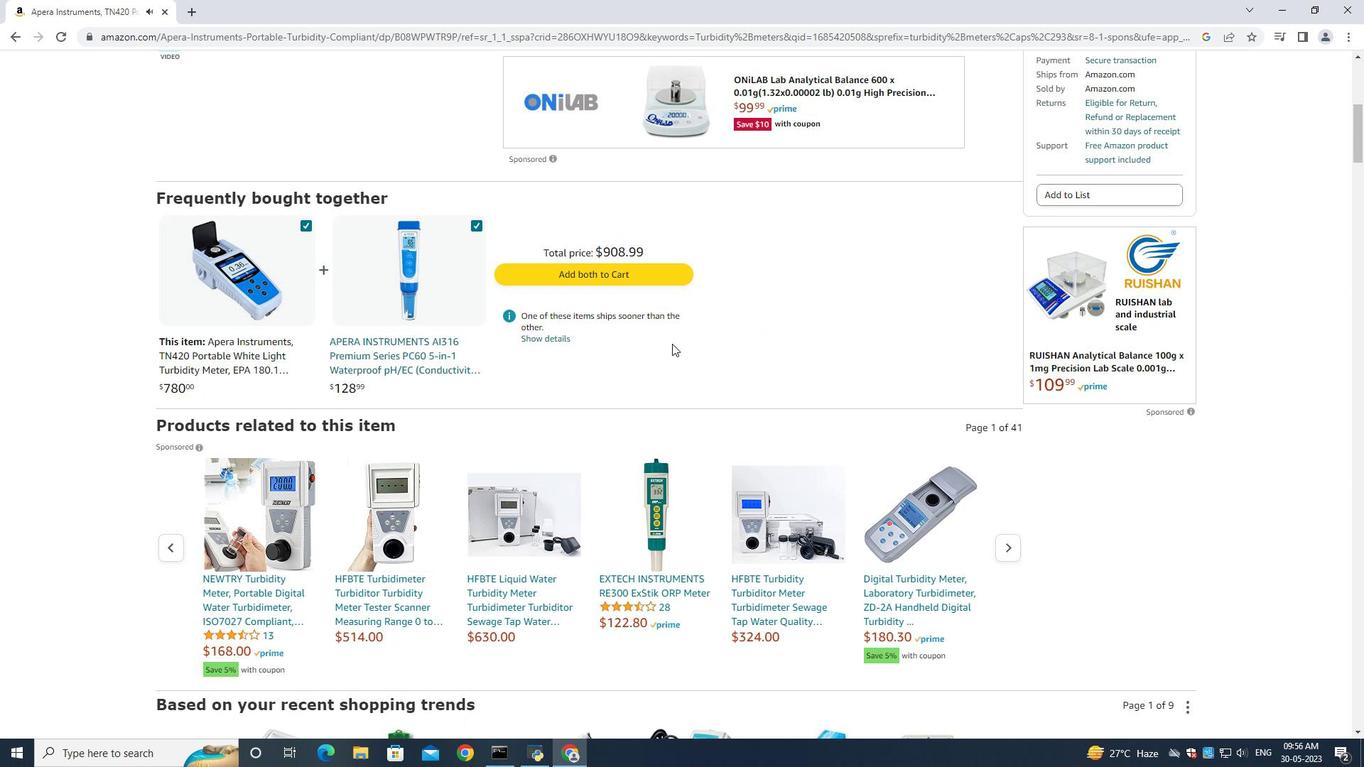 
Action: Mouse moved to (165, 248)
Screenshot: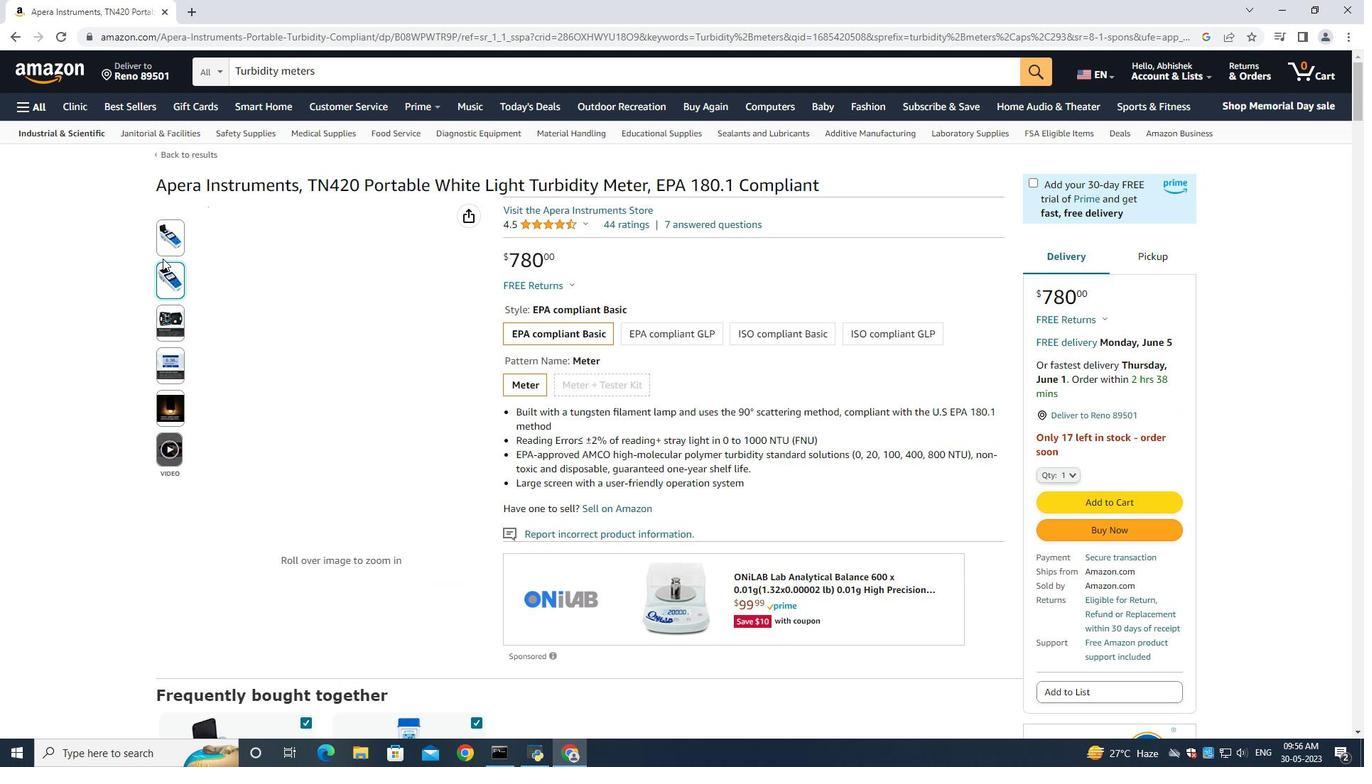 
Action: Mouse pressed left at (165, 248)
Screenshot: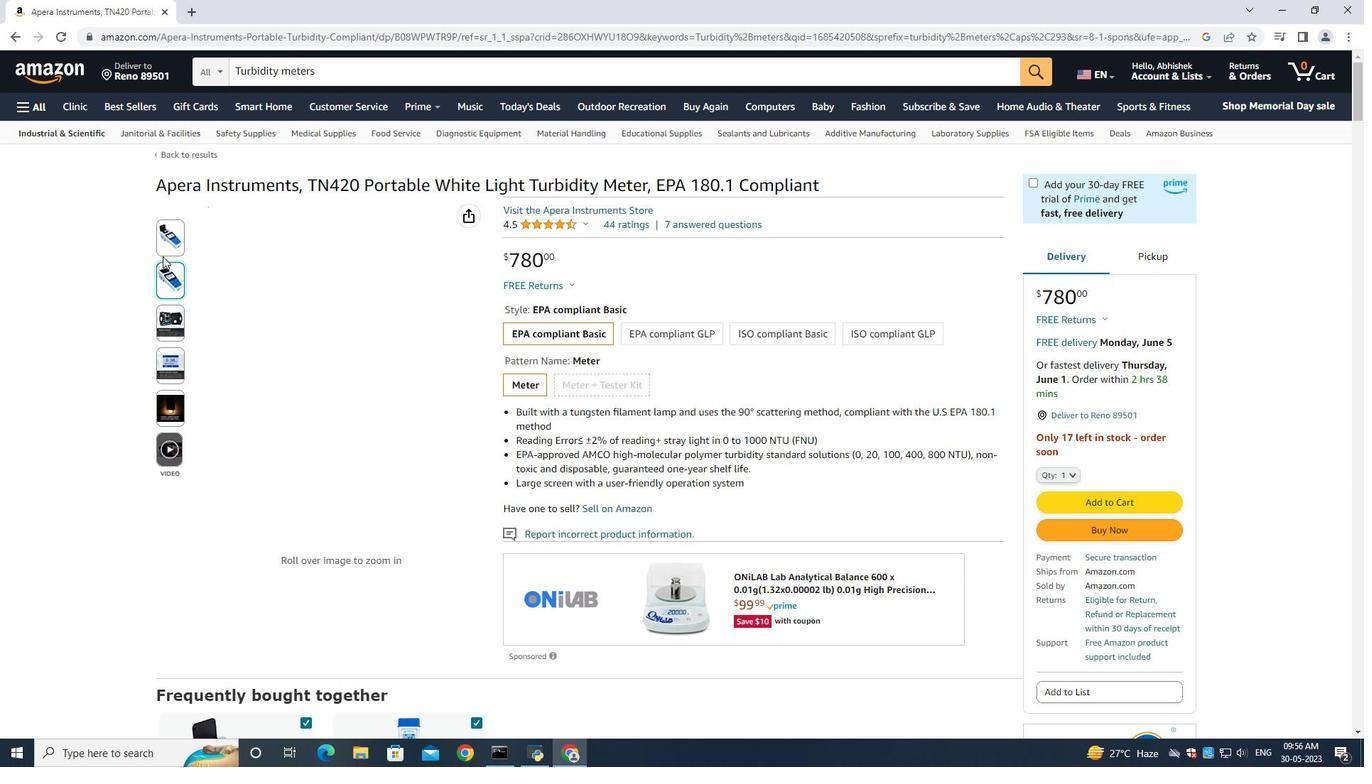 
Action: Mouse moved to (1069, 476)
Screenshot: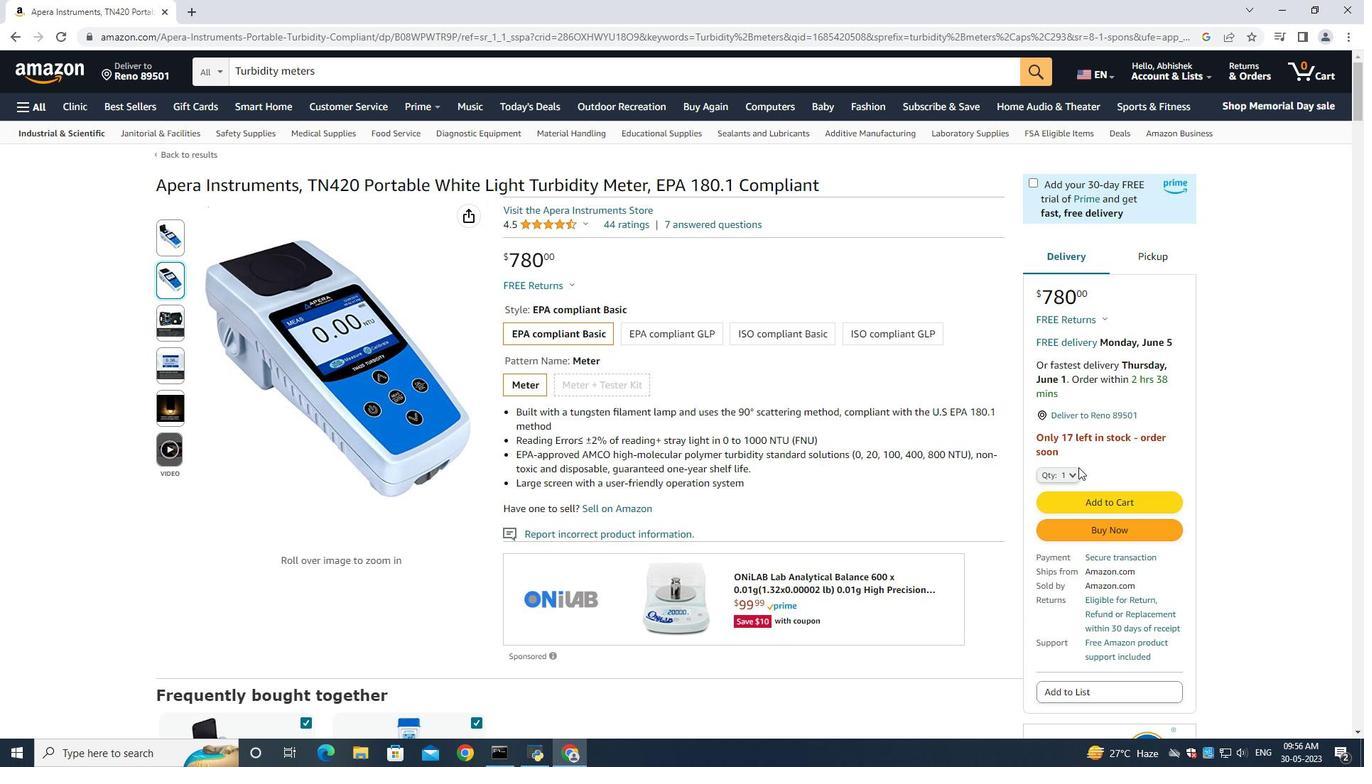 
Action: Mouse pressed left at (1069, 476)
Screenshot: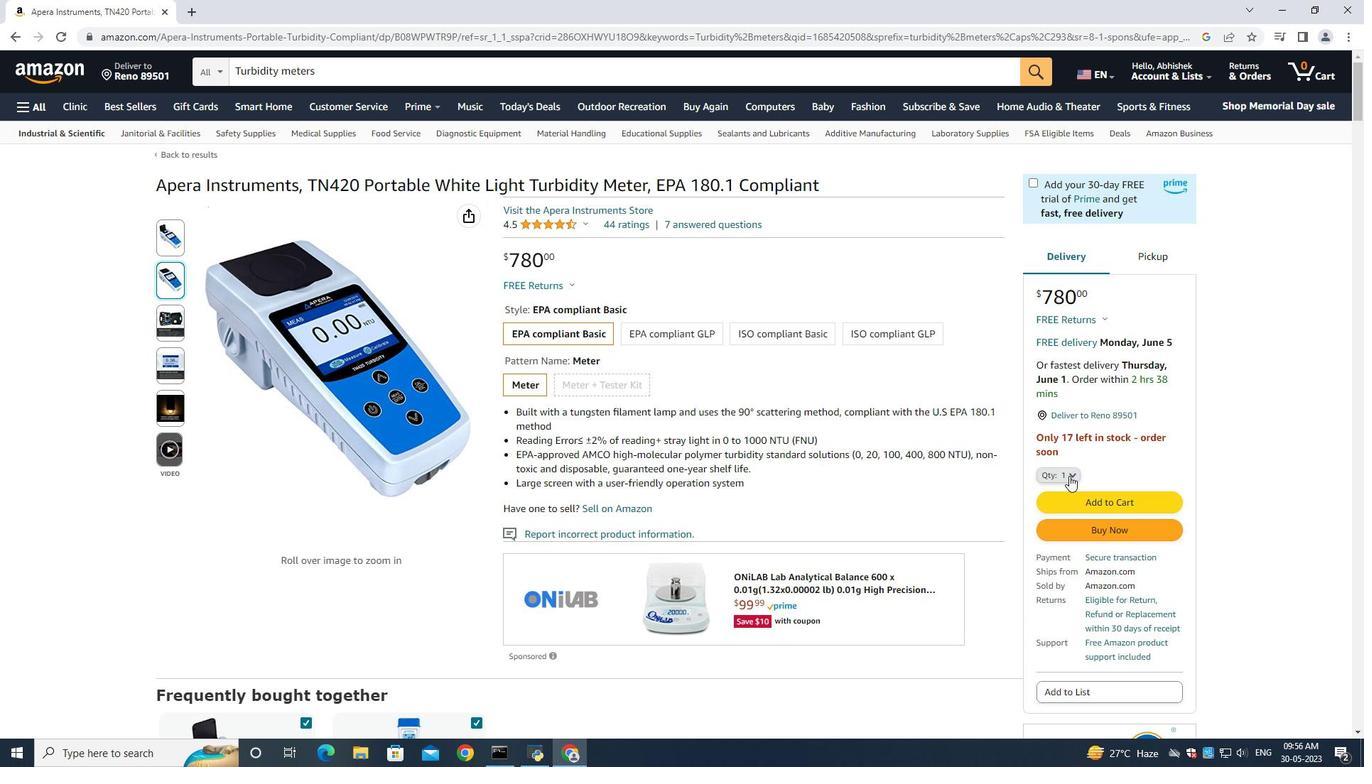
Action: Mouse moved to (1041, 204)
Screenshot: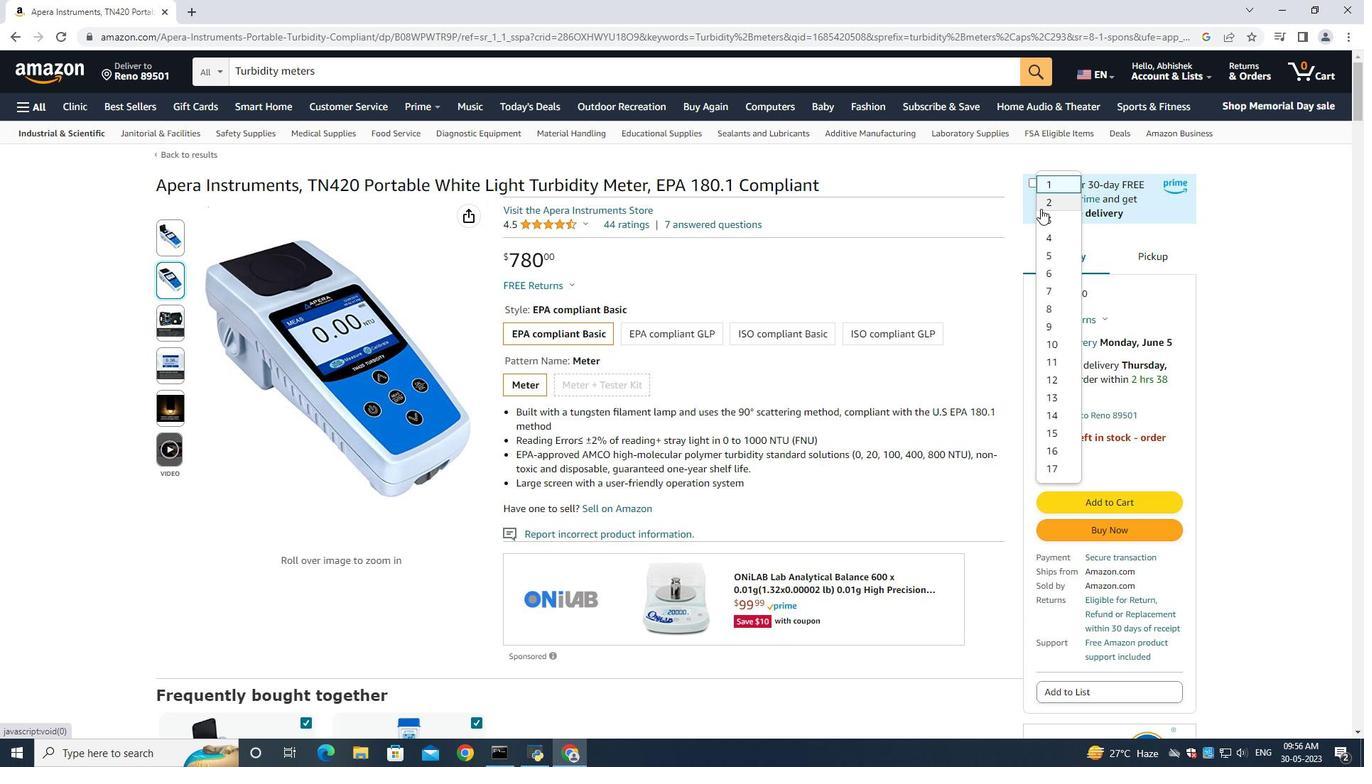 
Action: Mouse pressed left at (1041, 204)
Screenshot: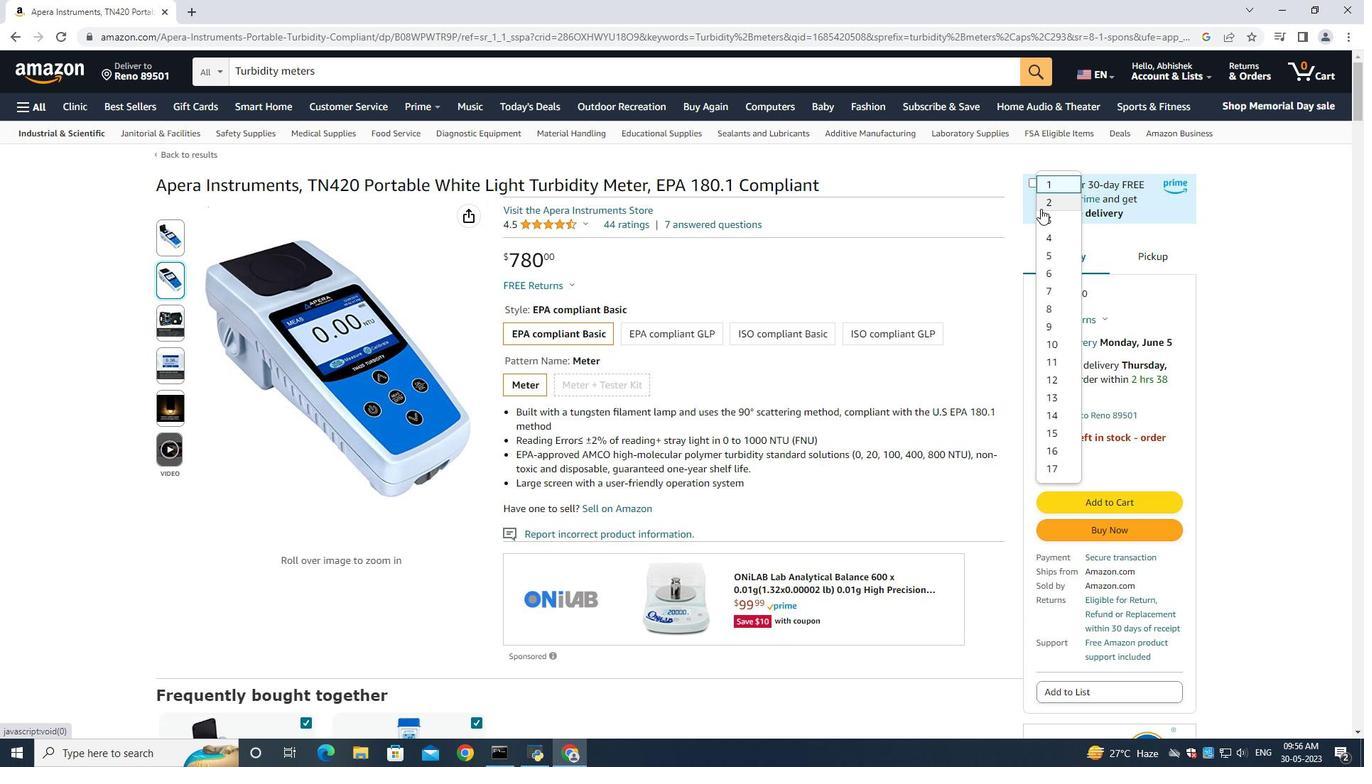 
Action: Mouse moved to (1096, 523)
Screenshot: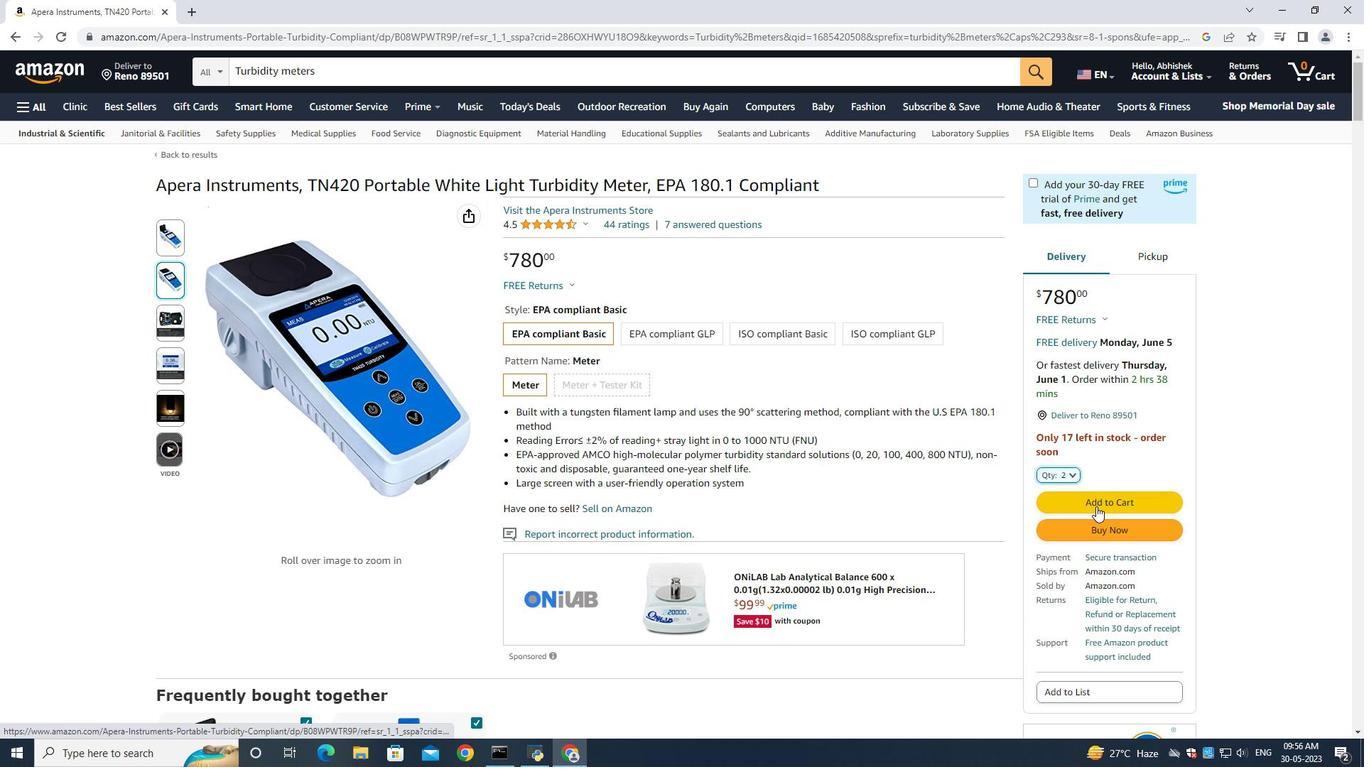 
Action: Mouse pressed left at (1096, 523)
Screenshot: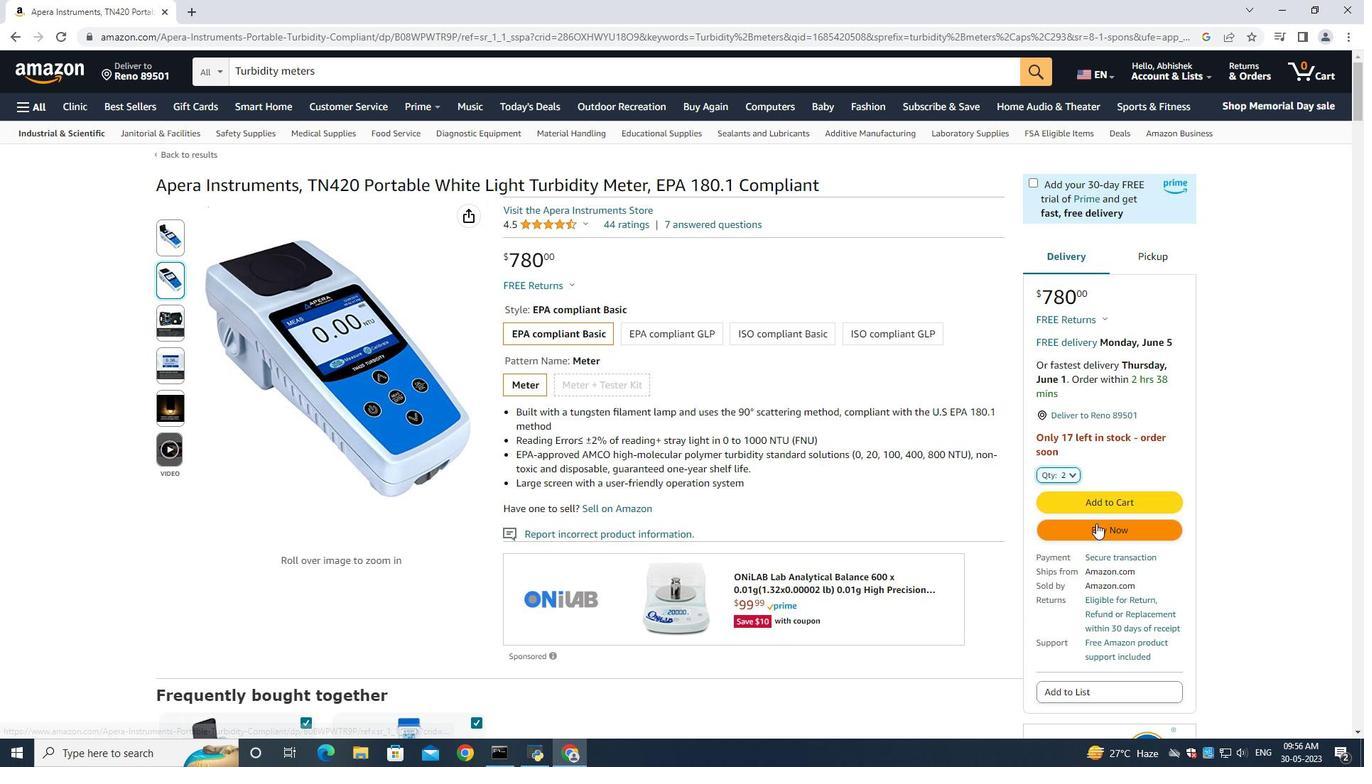 
Action: Mouse moved to (1105, 528)
Screenshot: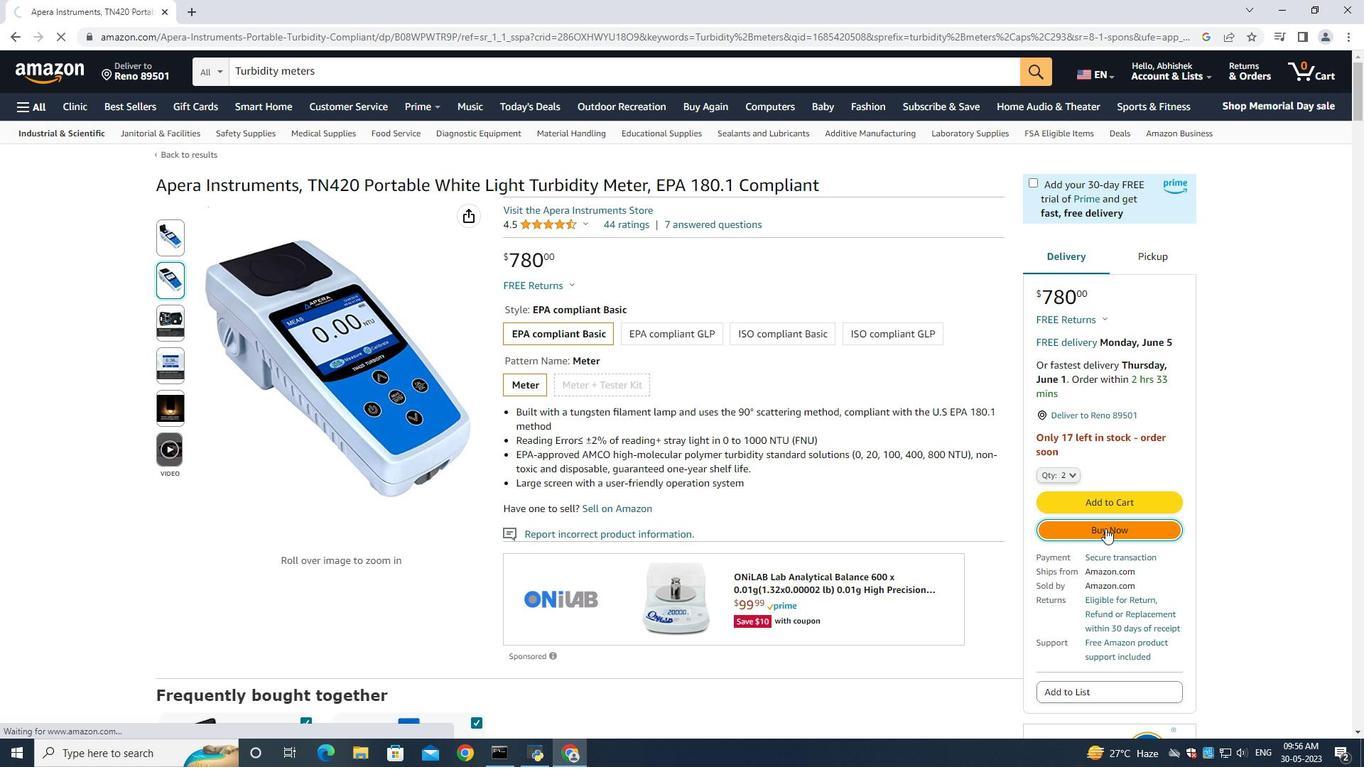 
Action: Mouse pressed left at (1105, 528)
Screenshot: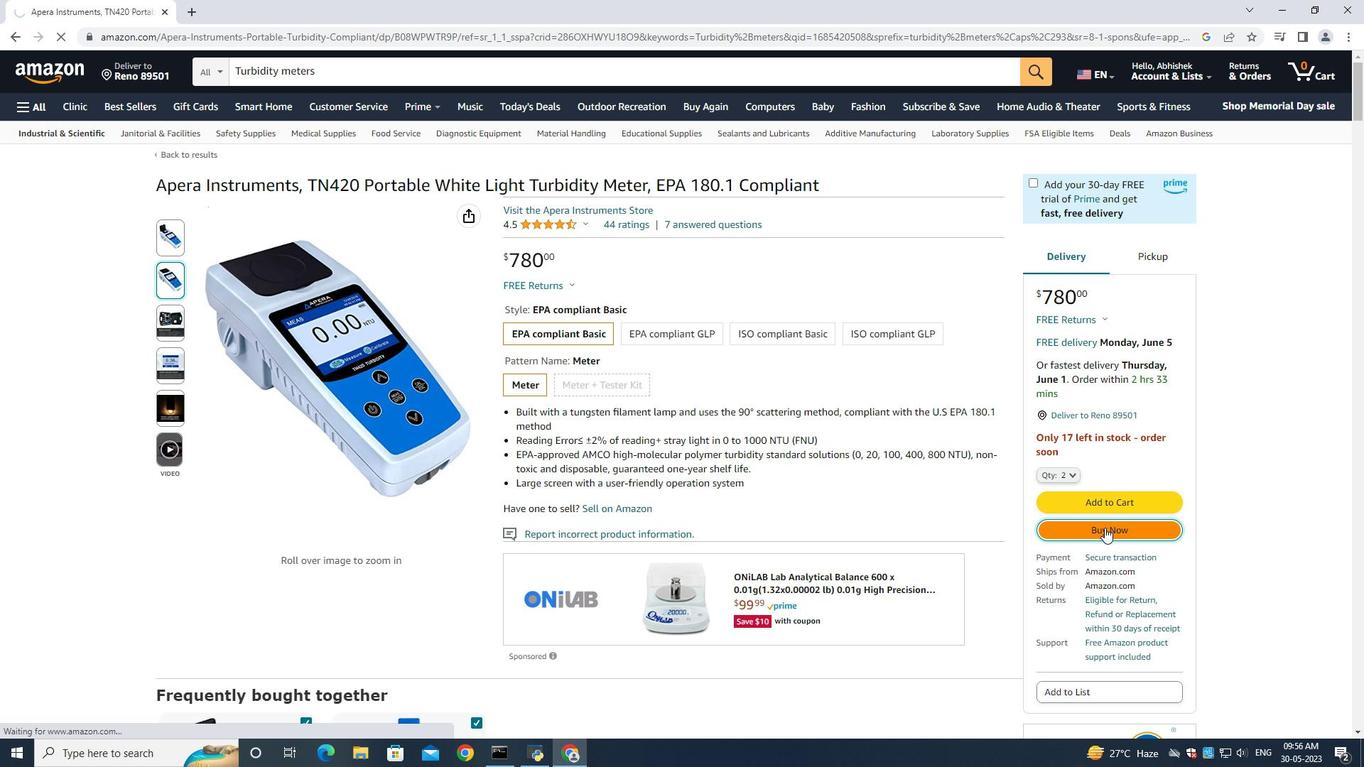 
Action: Mouse moved to (1113, 525)
Screenshot: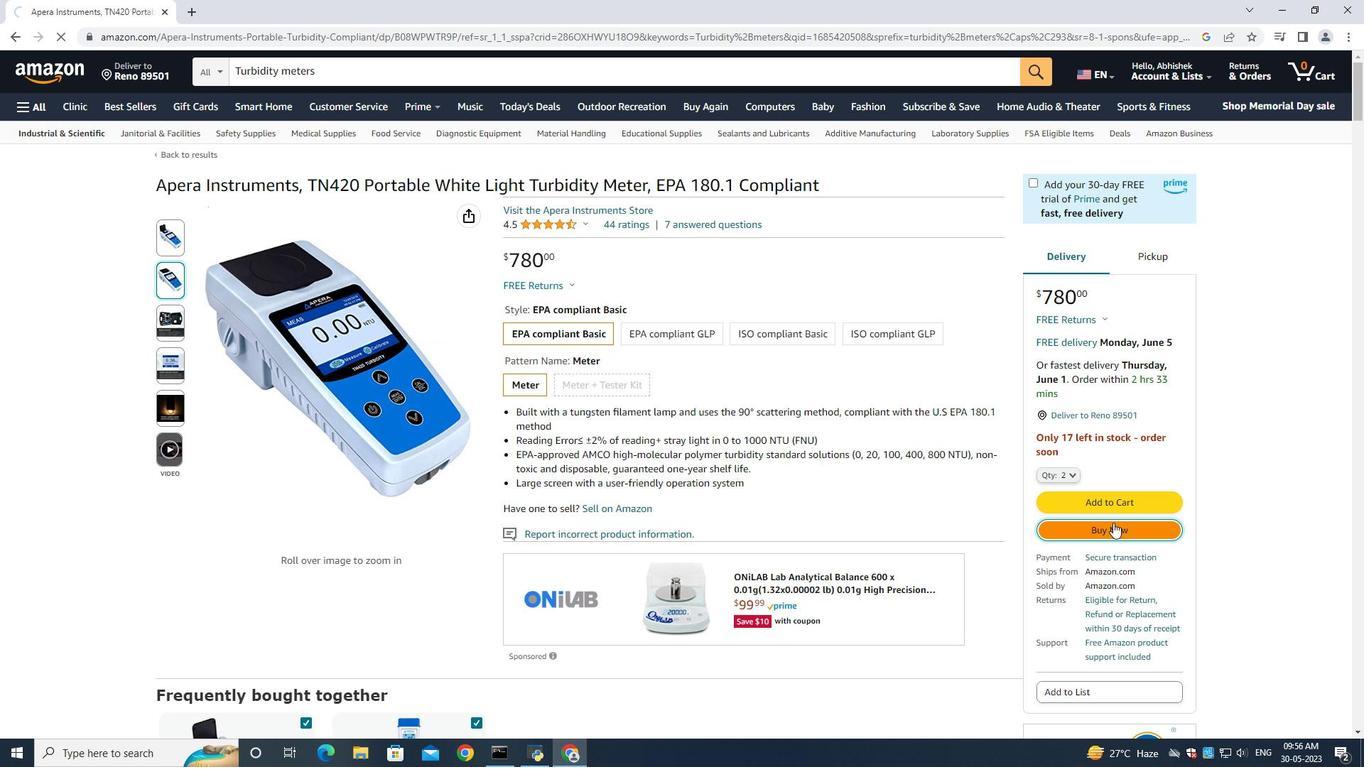 
Action: Mouse pressed left at (1113, 525)
Screenshot: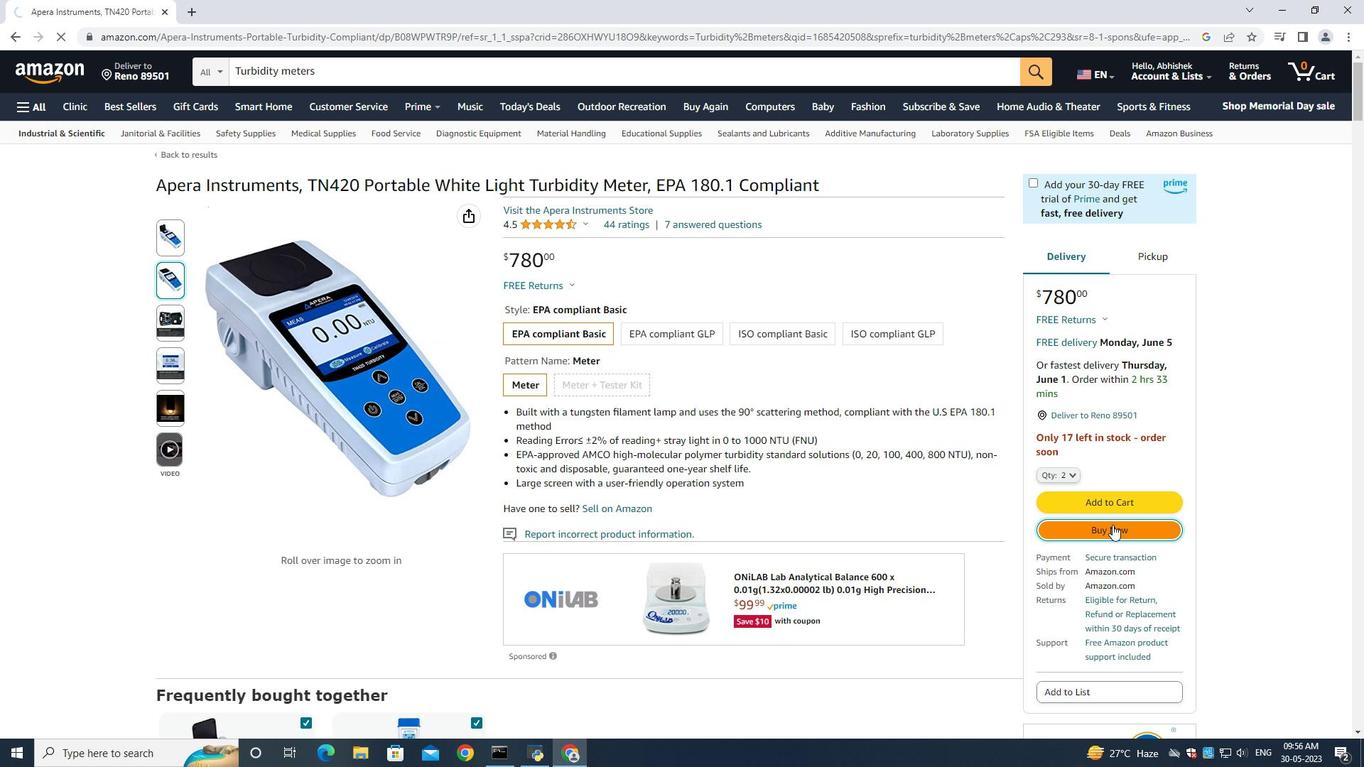 
Action: Mouse moved to (1110, 529)
Screenshot: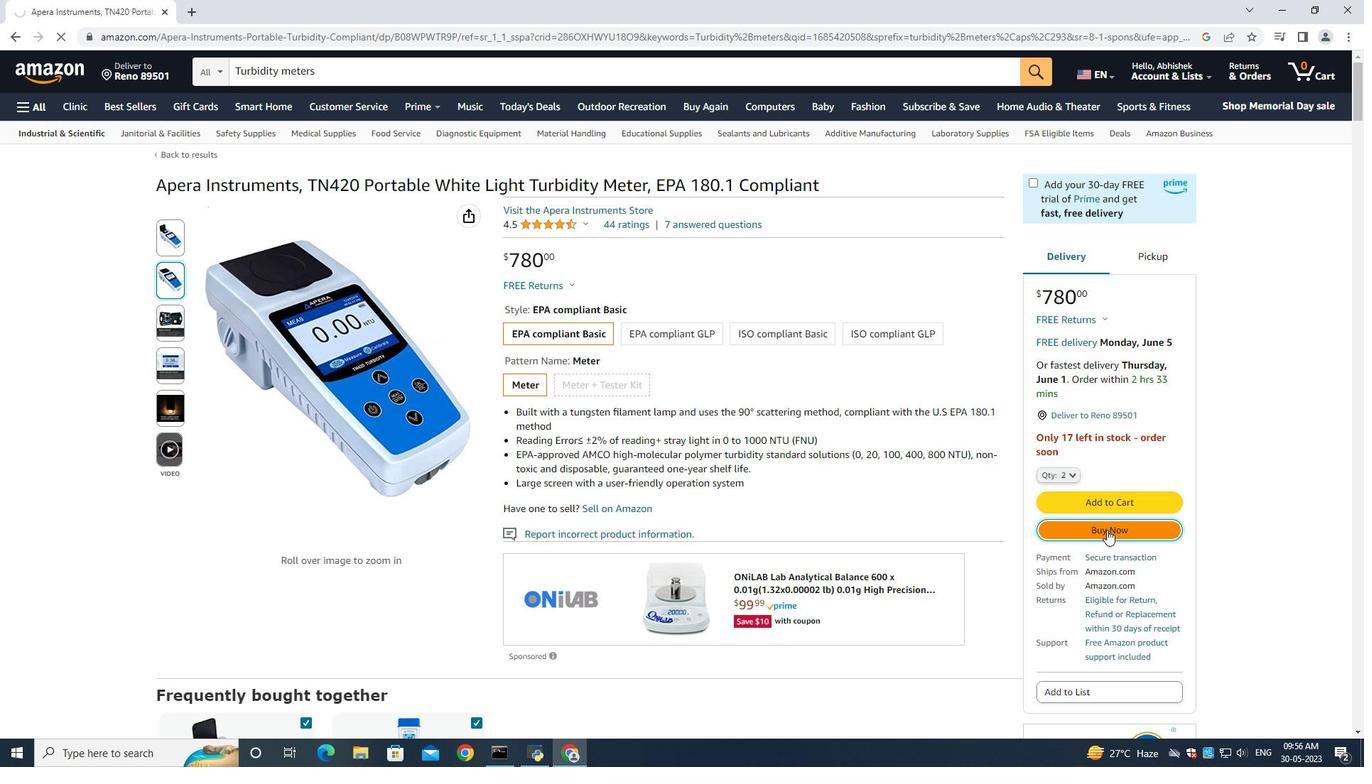 
Action: Mouse pressed left at (1110, 529)
Screenshot: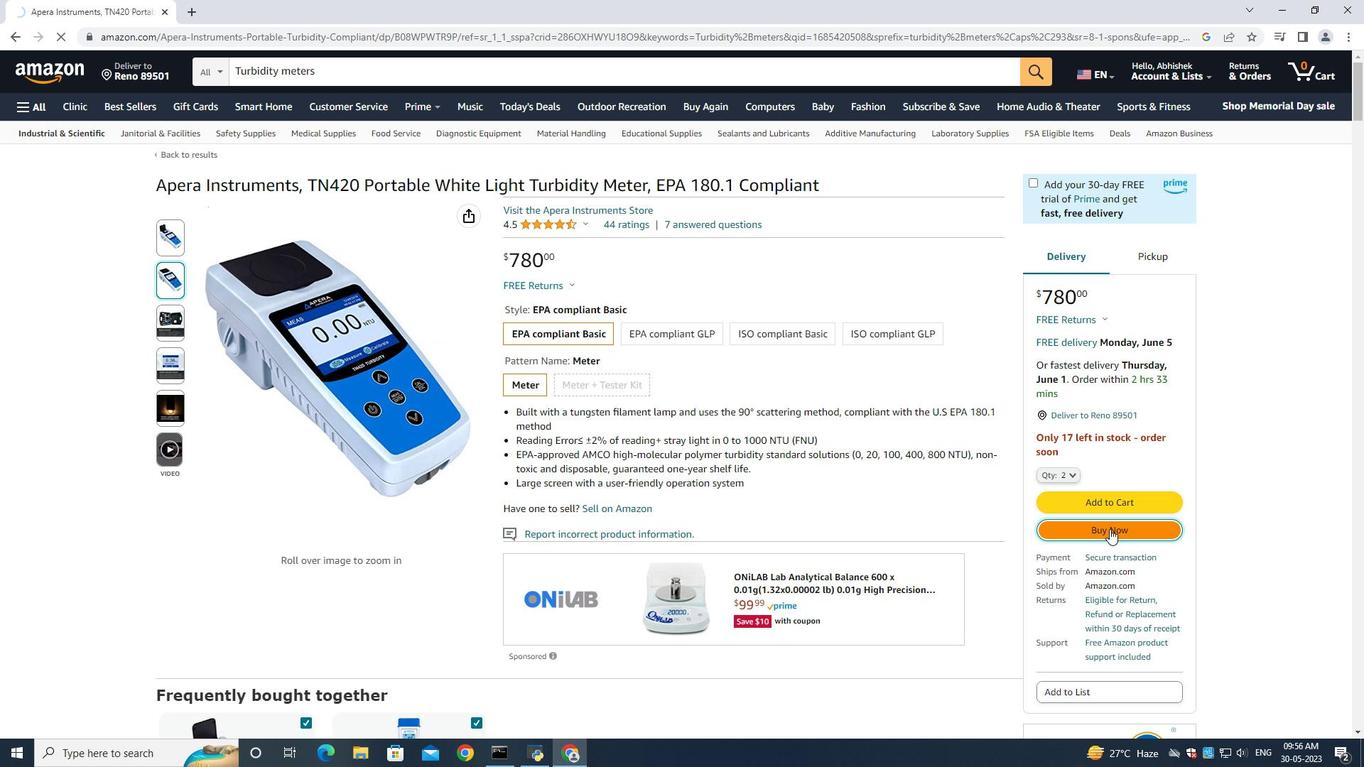 
Action: Mouse moved to (546, 327)
Screenshot: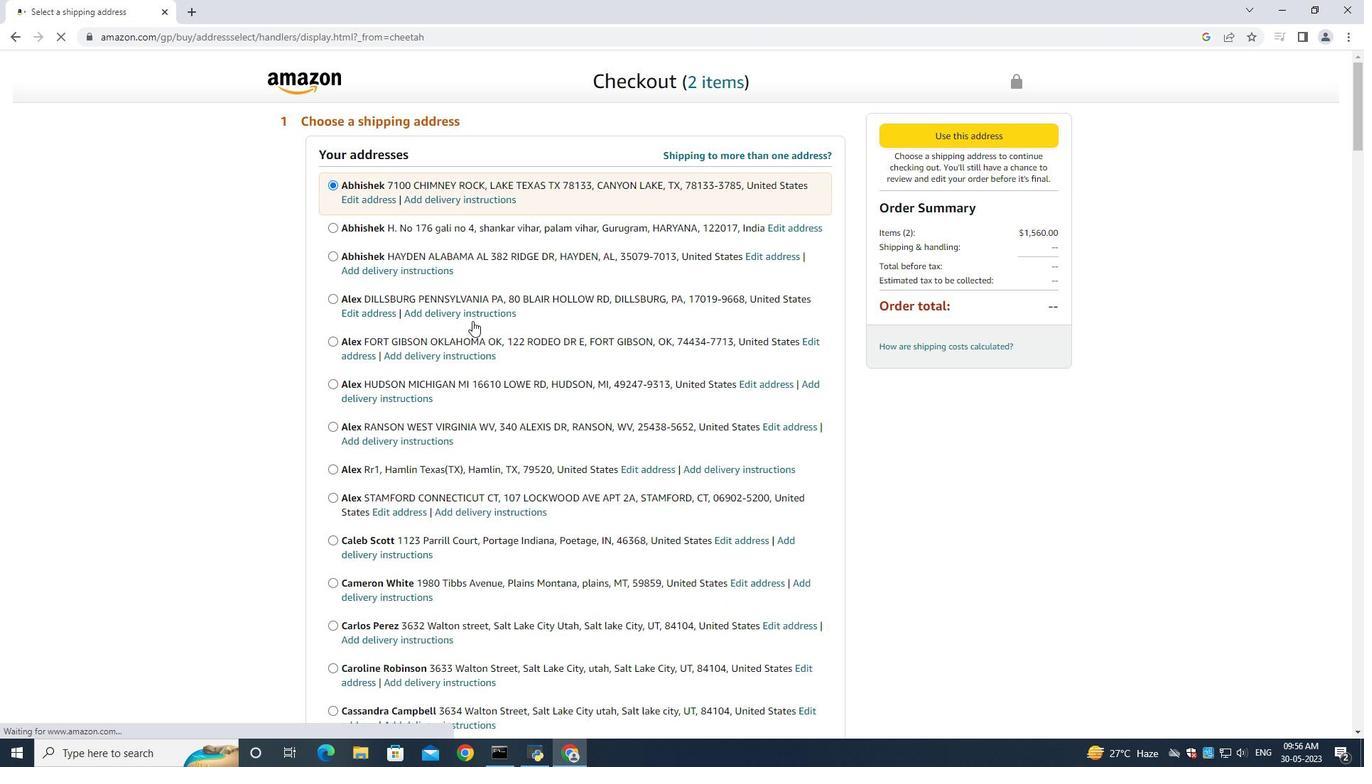 
Action: Mouse scrolled (546, 326) with delta (0, 0)
Screenshot: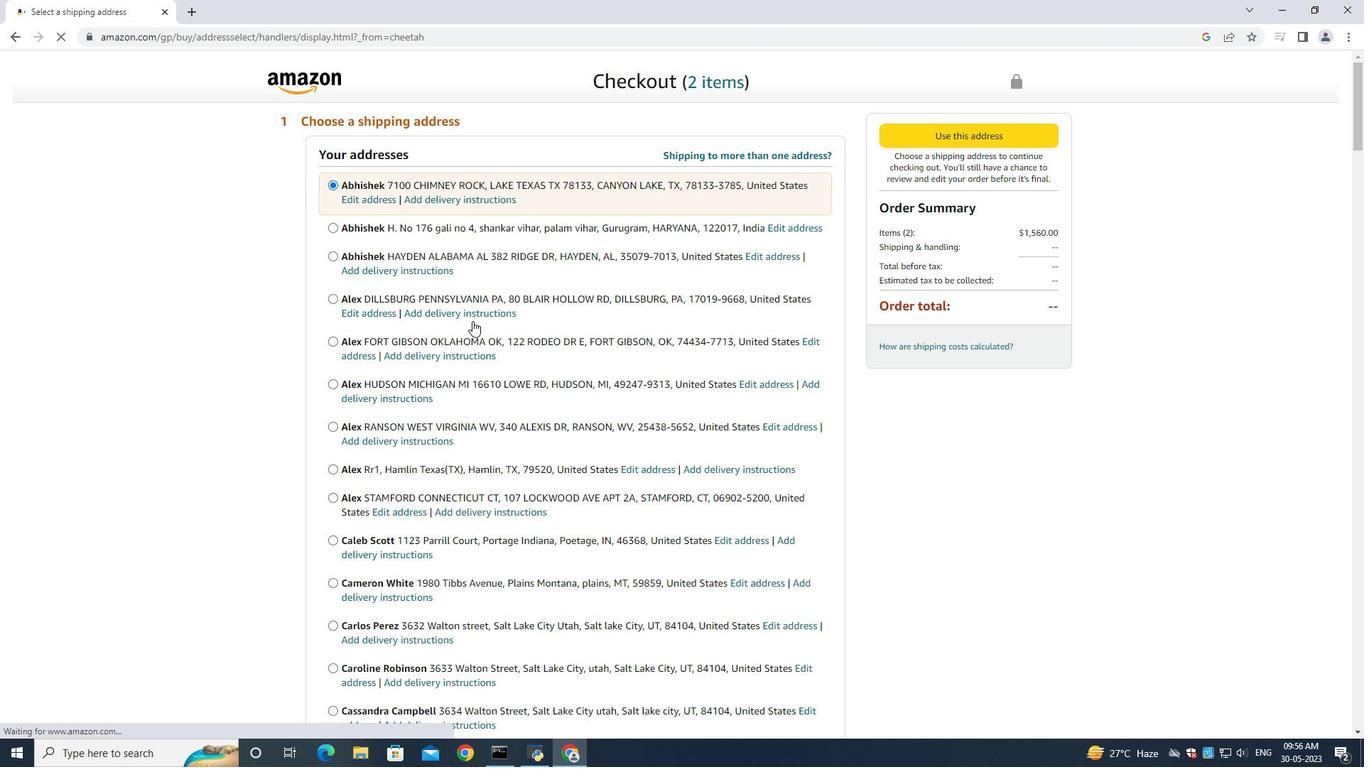 
Action: Mouse moved to (545, 330)
Screenshot: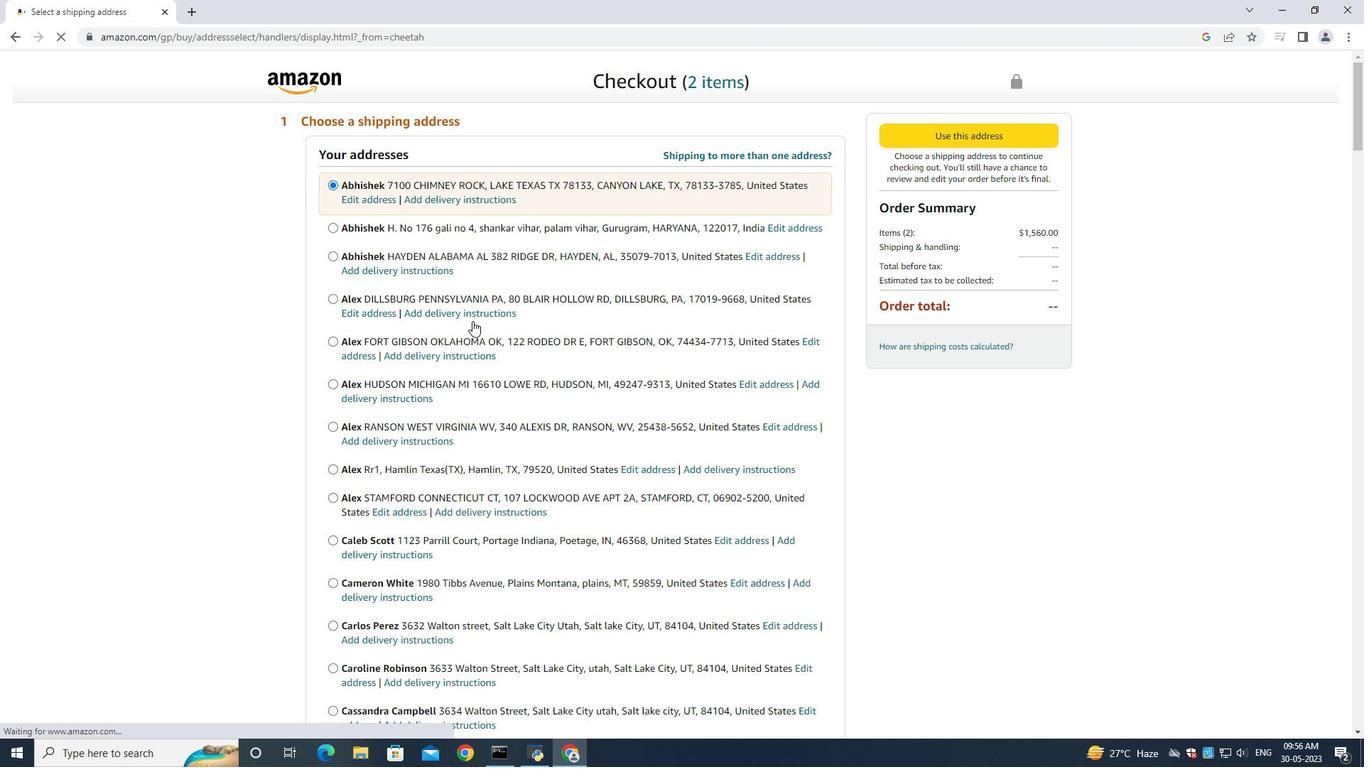 
Action: Mouse scrolled (546, 328) with delta (0, 0)
Screenshot: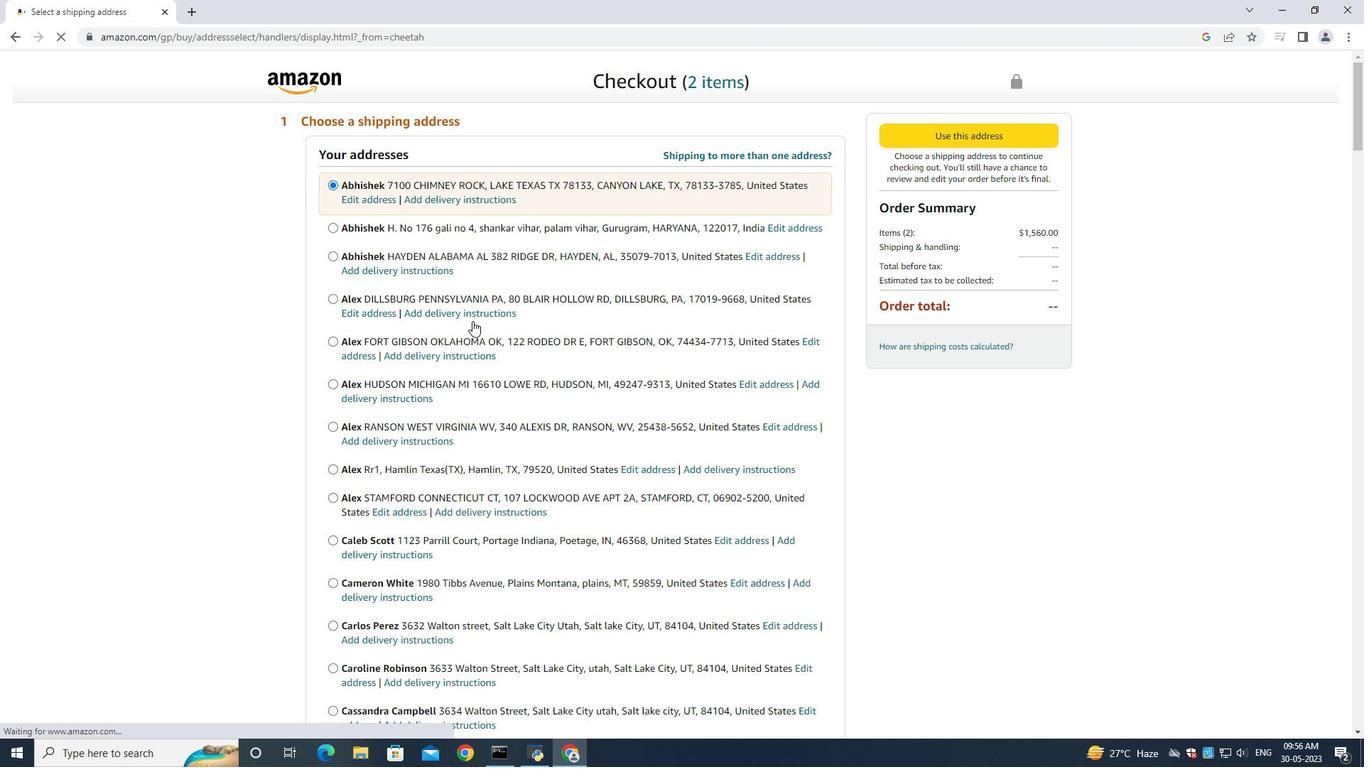 
Action: Mouse moved to (544, 332)
Screenshot: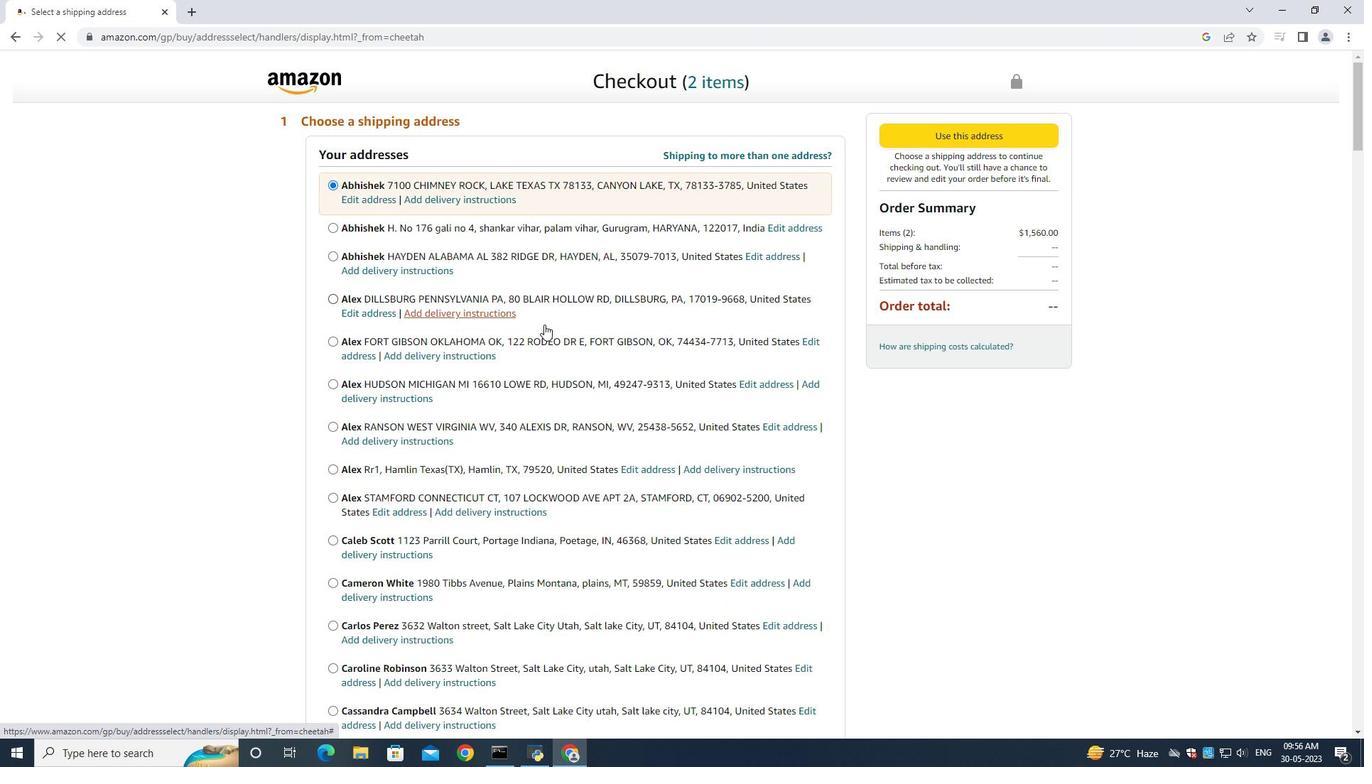 
Action: Mouse scrolled (545, 331) with delta (0, 0)
Screenshot: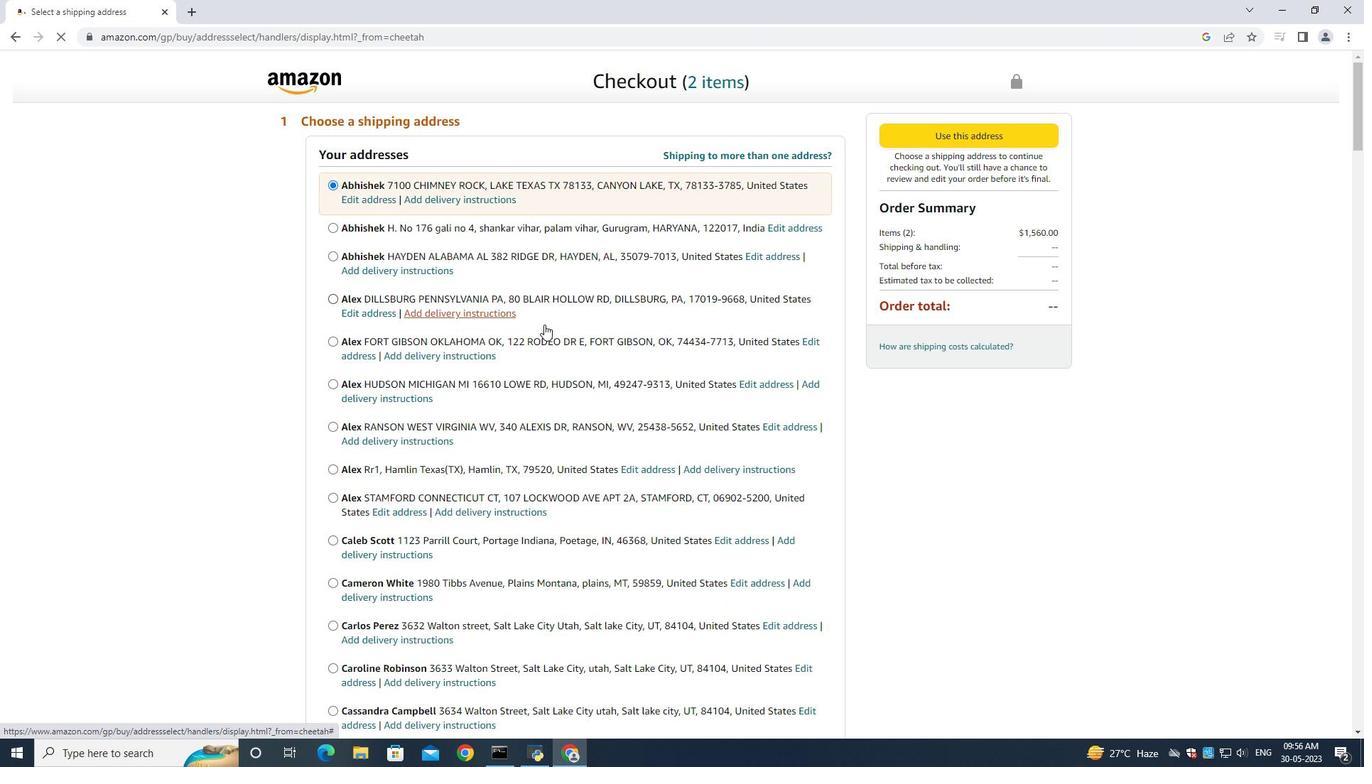 
Action: Mouse moved to (544, 332)
Screenshot: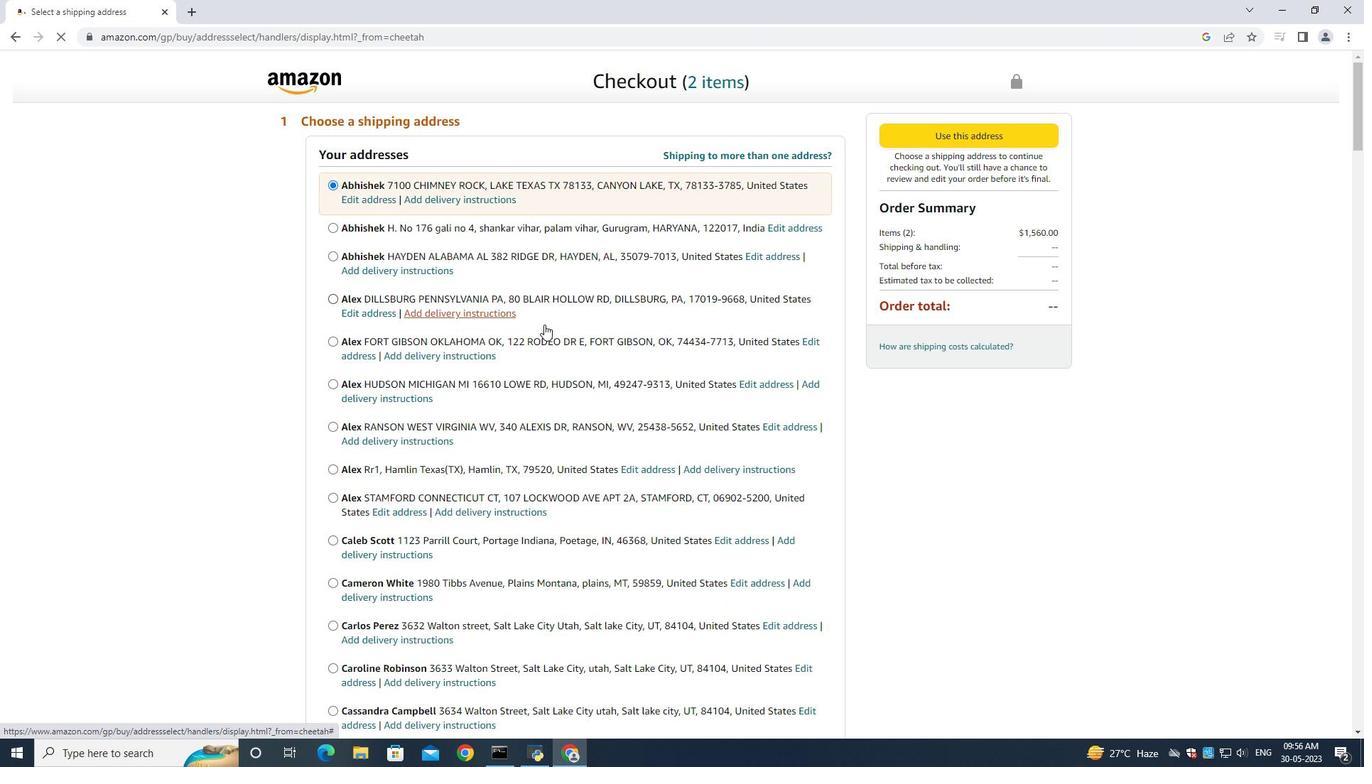
Action: Mouse scrolled (544, 331) with delta (0, 0)
Screenshot: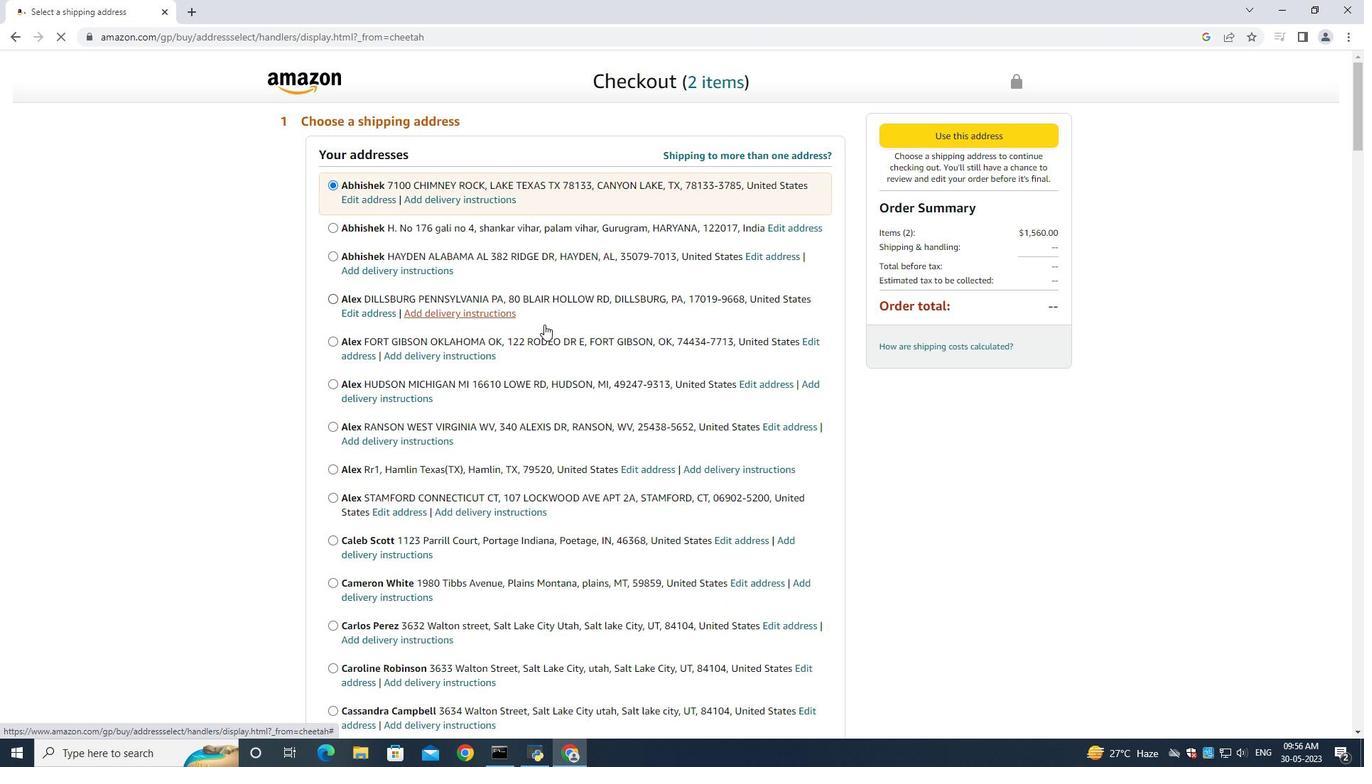 
Action: Mouse moved to (543, 332)
Screenshot: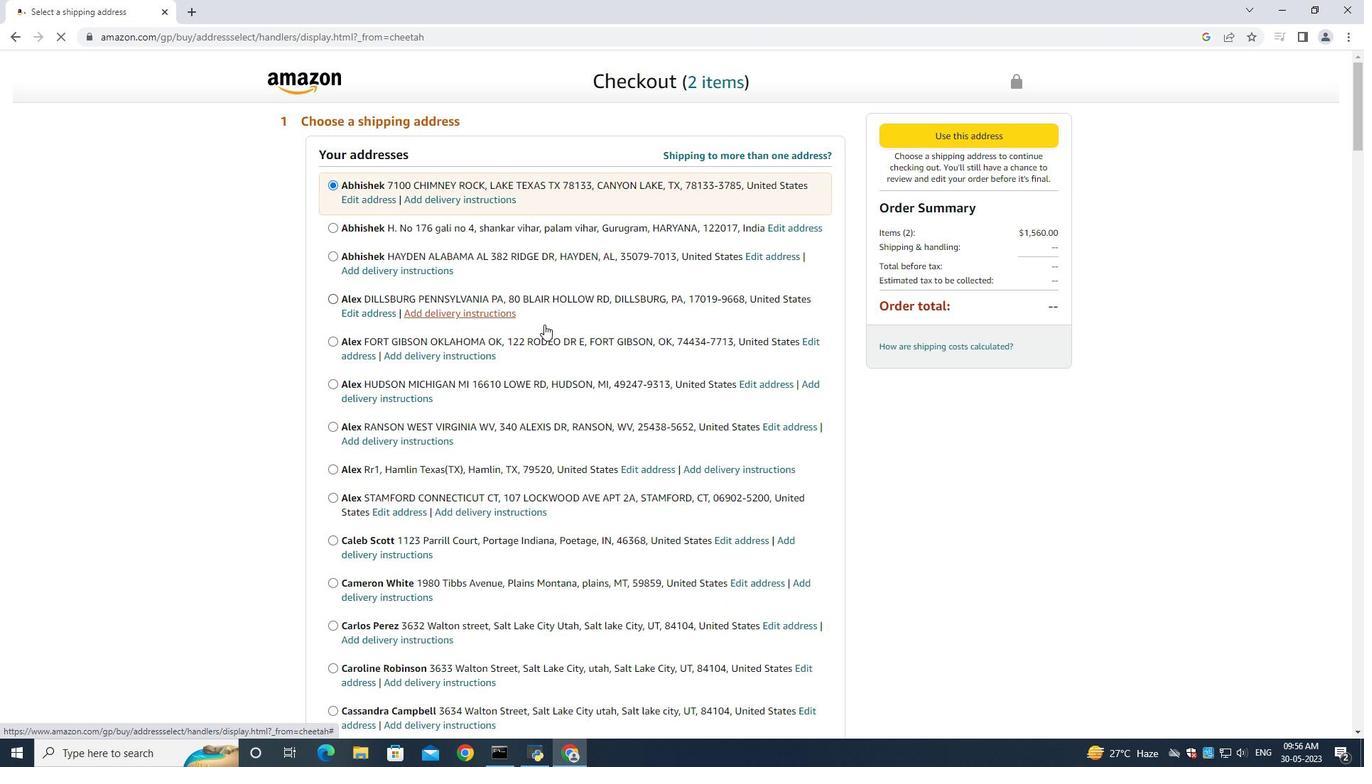 
Action: Mouse scrolled (543, 331) with delta (0, 0)
Screenshot: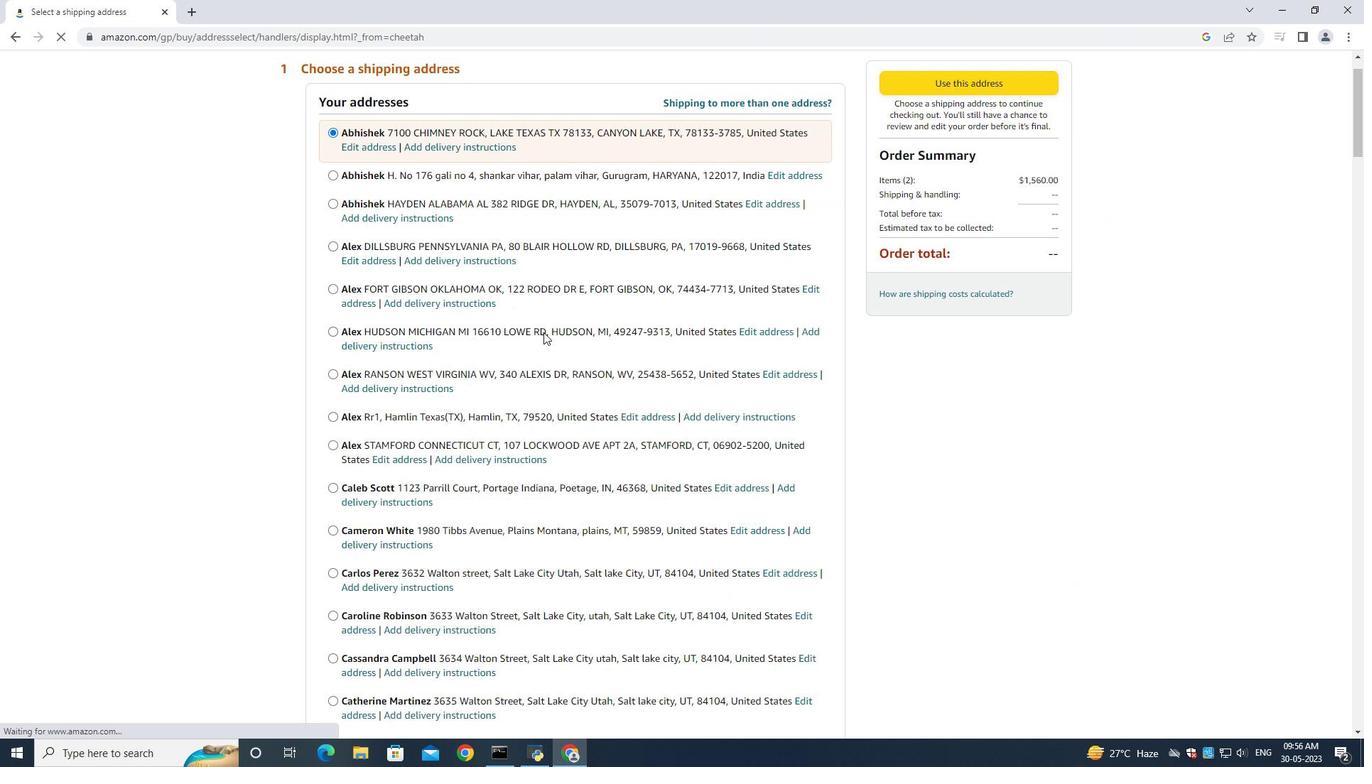 
Action: Mouse scrolled (543, 331) with delta (0, 0)
Screenshot: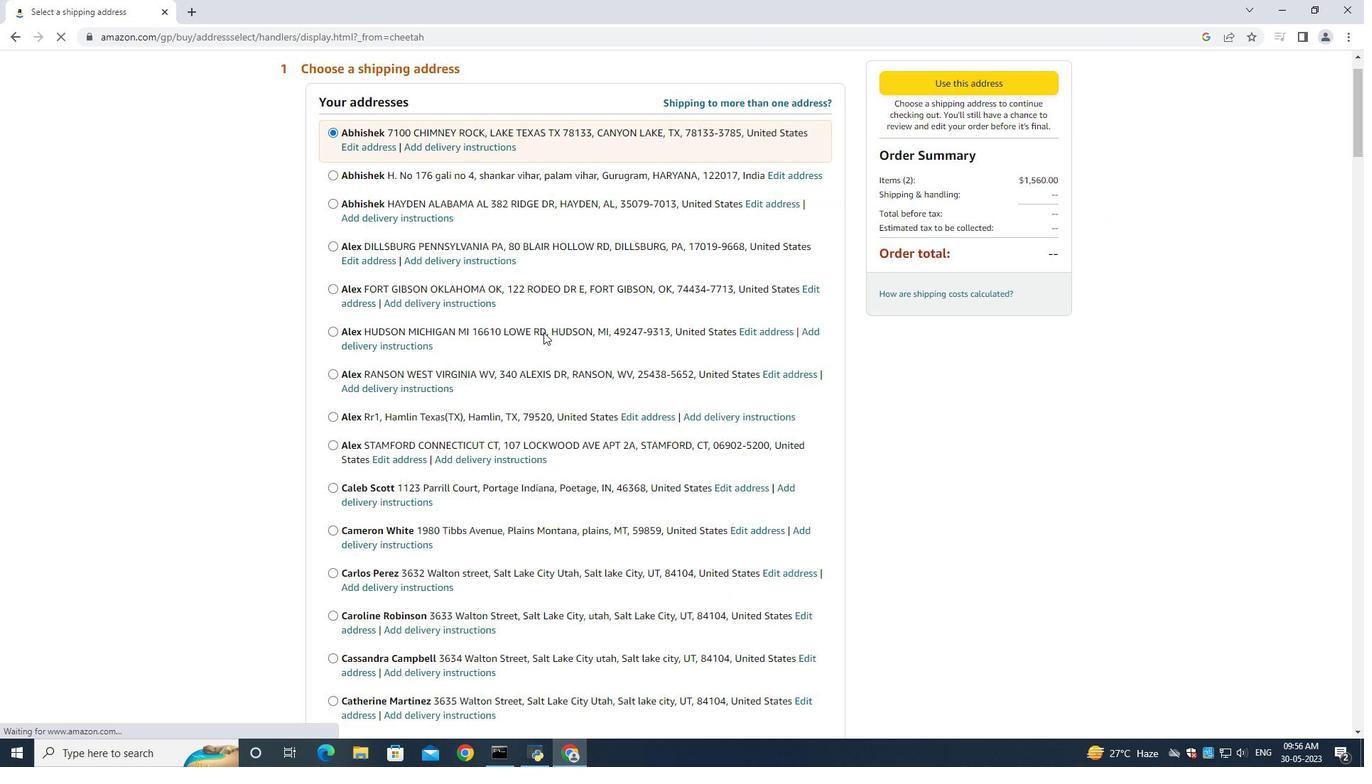 
Action: Mouse scrolled (543, 331) with delta (0, 0)
Screenshot: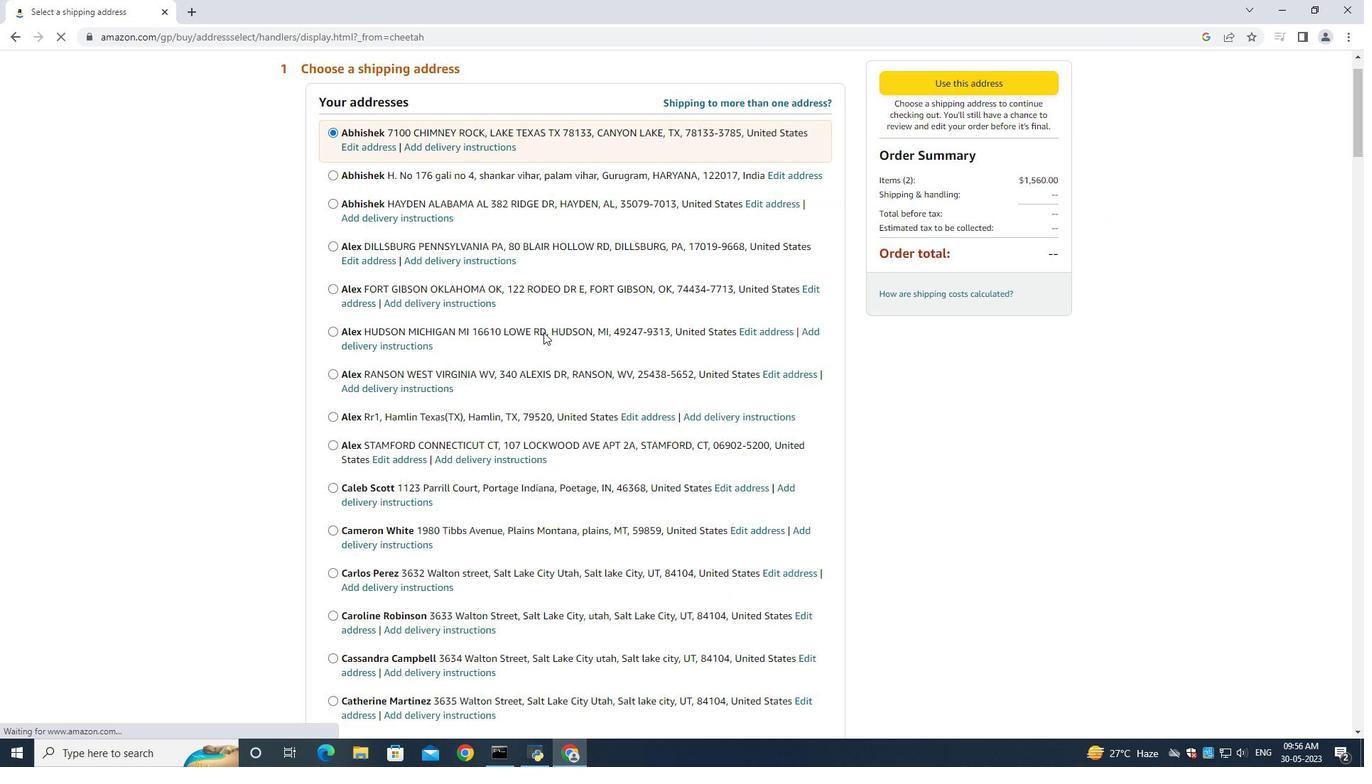
Action: Mouse scrolled (543, 331) with delta (0, 0)
Screenshot: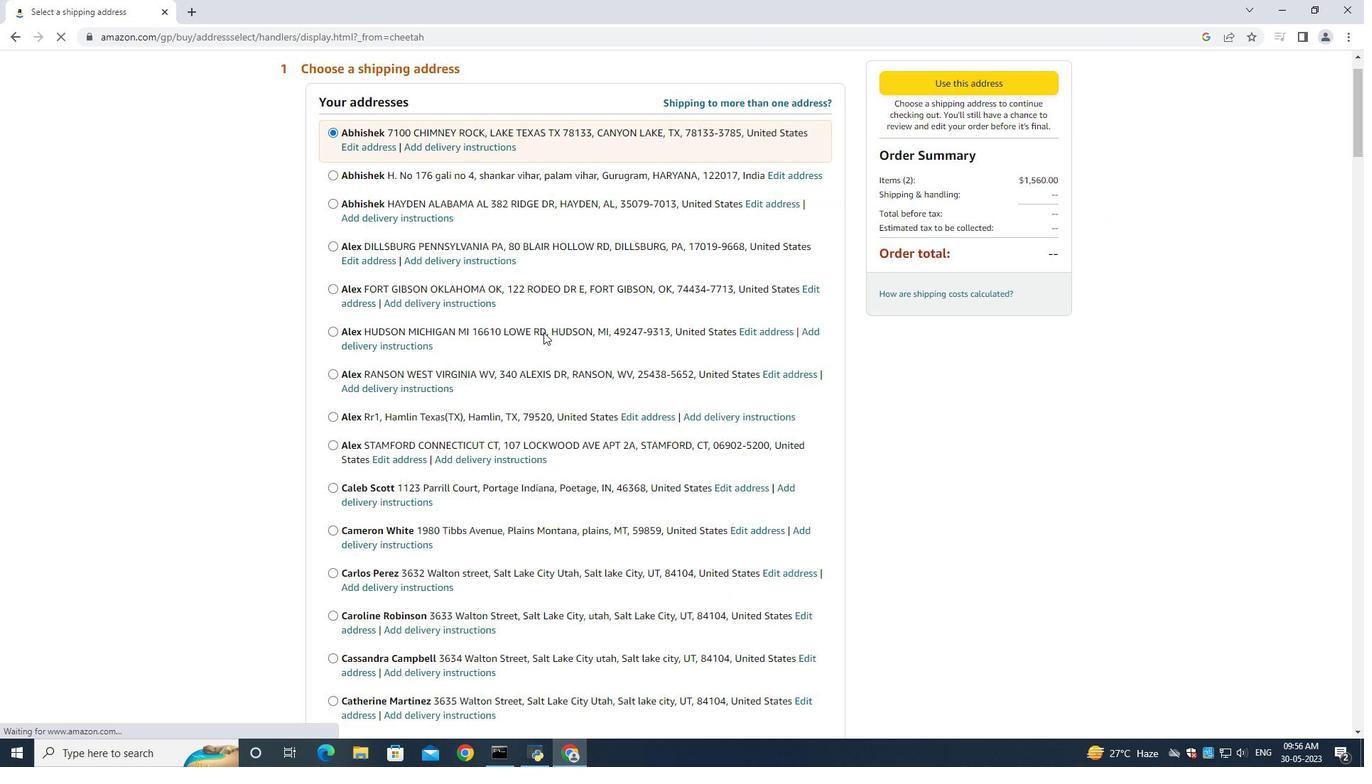 
Action: Mouse scrolled (543, 331) with delta (0, 0)
Screenshot: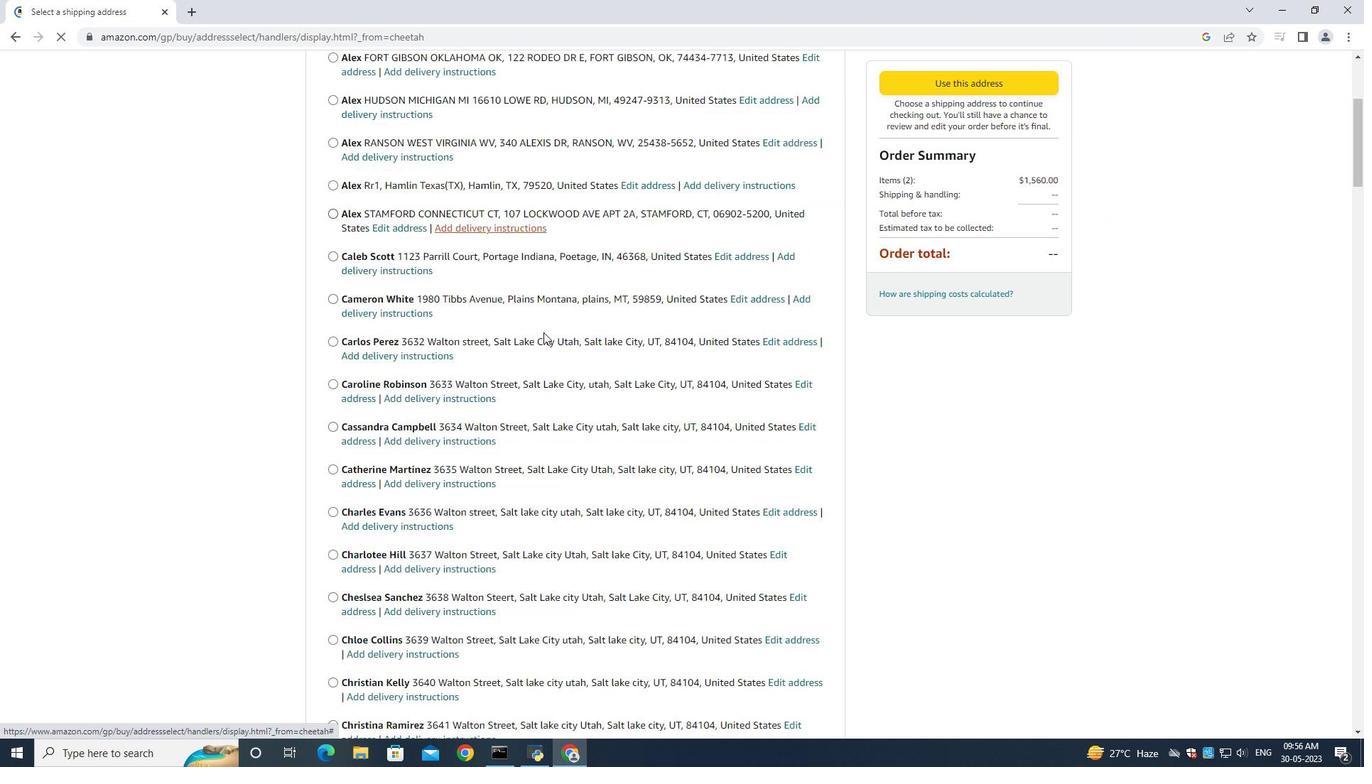 
Action: Mouse scrolled (543, 331) with delta (0, 0)
Screenshot: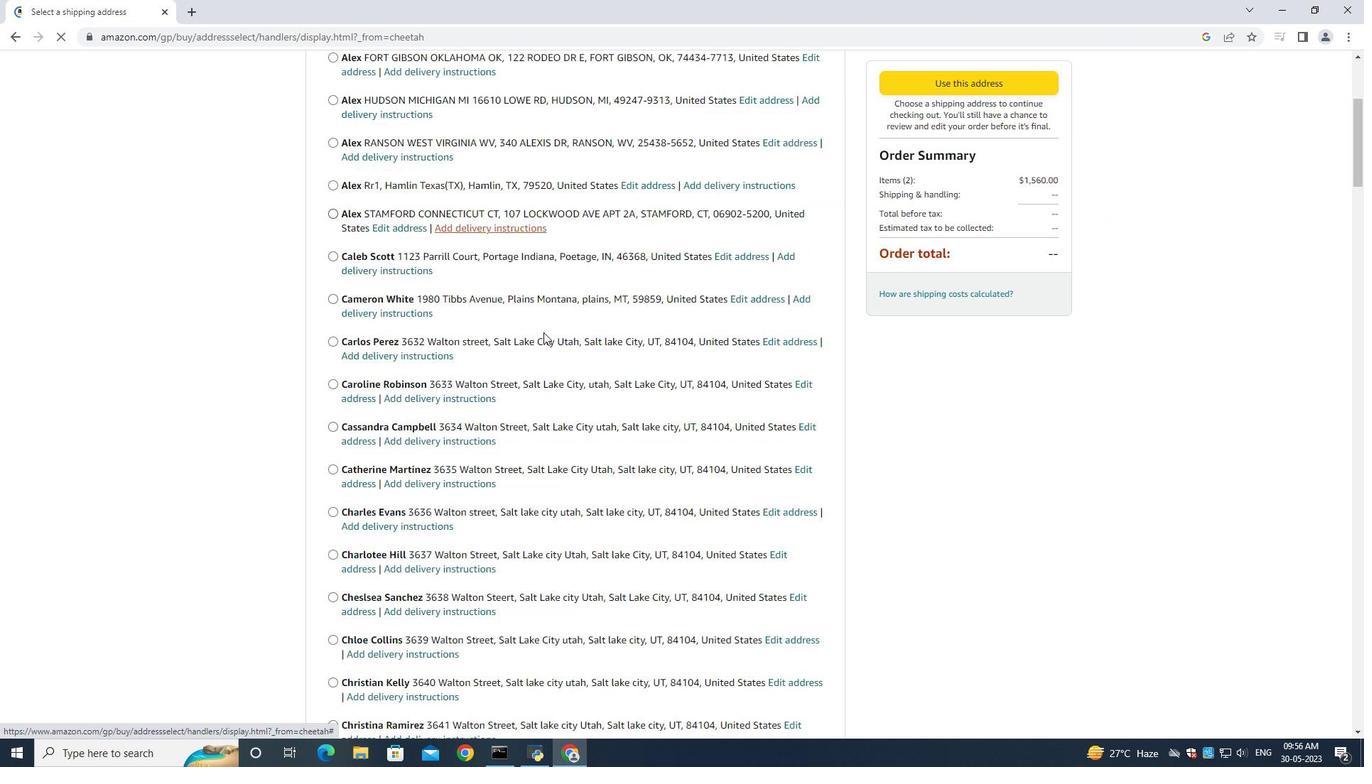 
Action: Mouse scrolled (543, 331) with delta (0, 0)
Screenshot: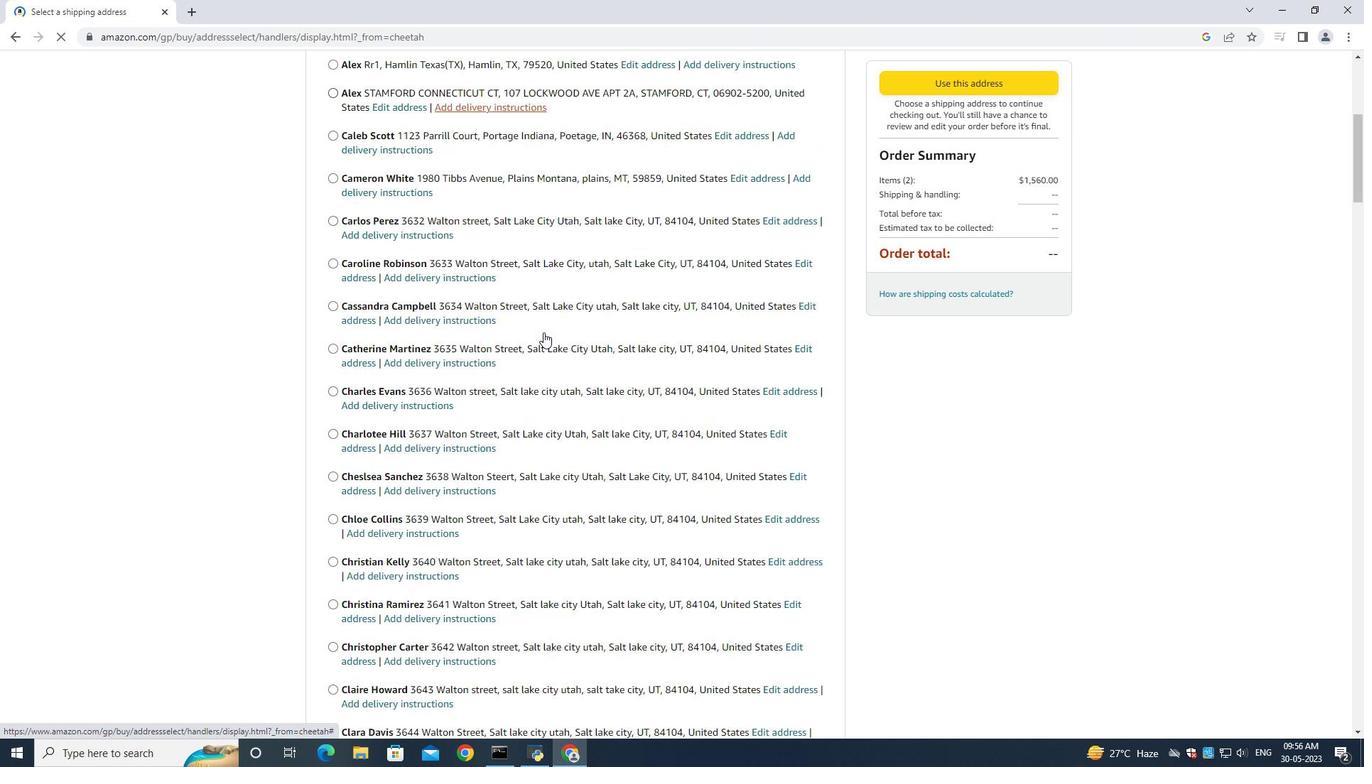 
Action: Mouse scrolled (543, 331) with delta (0, 0)
Screenshot: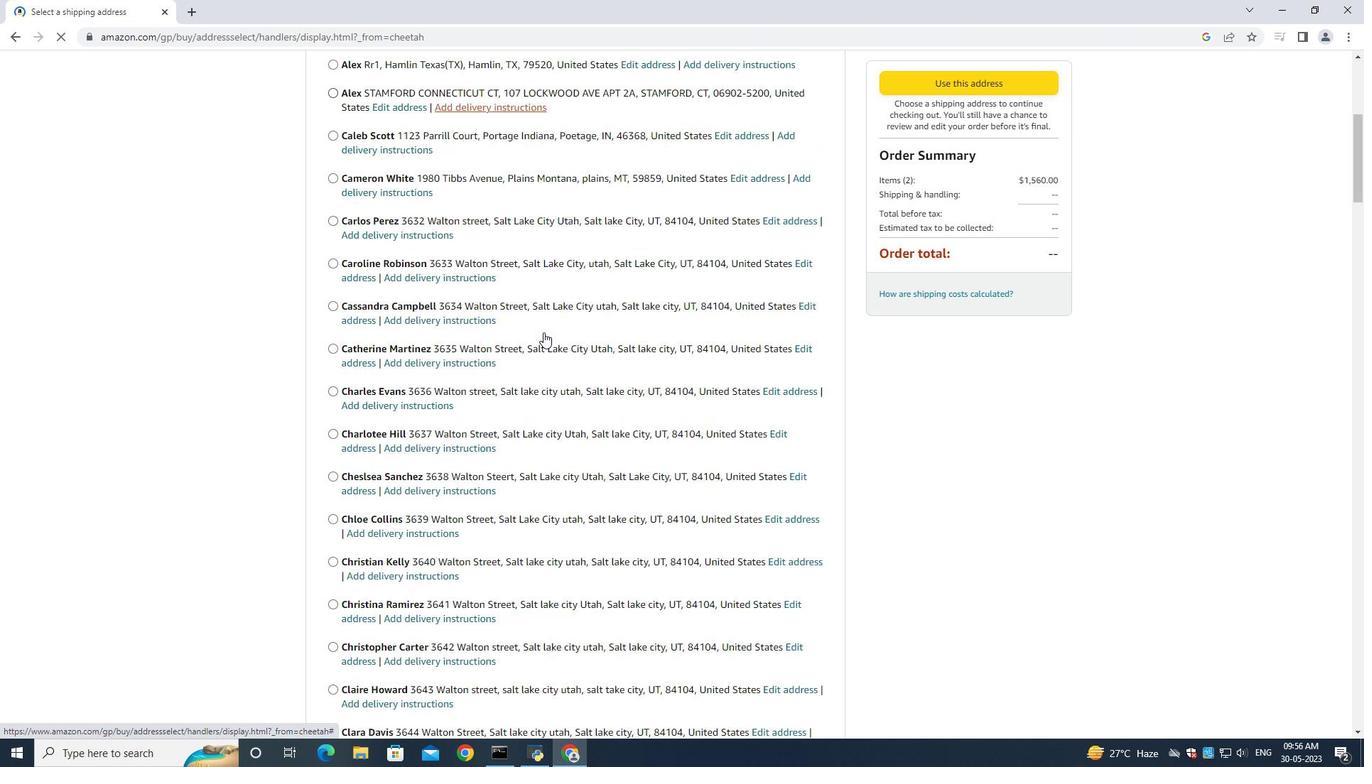 
Action: Mouse scrolled (543, 331) with delta (0, 0)
Screenshot: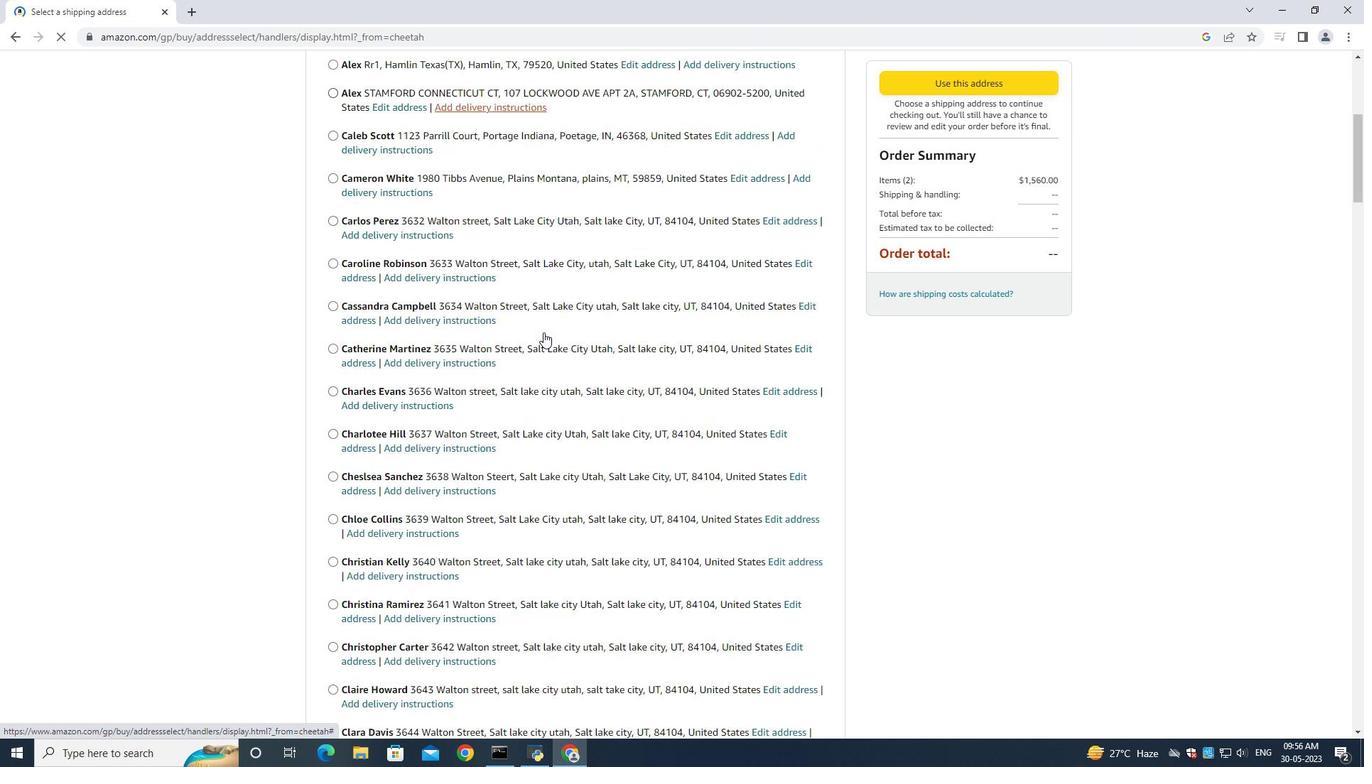 
Action: Mouse scrolled (543, 331) with delta (0, 0)
Screenshot: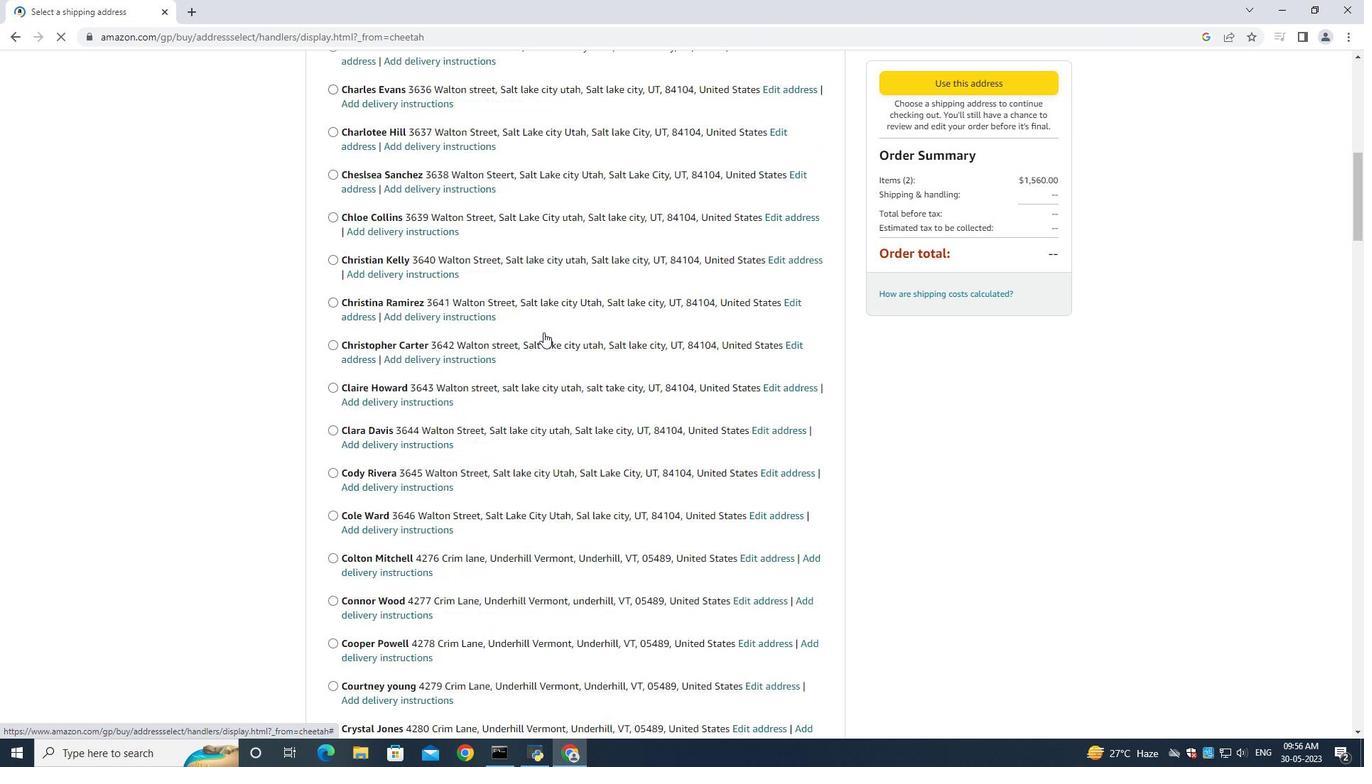 
Action: Mouse scrolled (543, 331) with delta (0, 0)
Screenshot: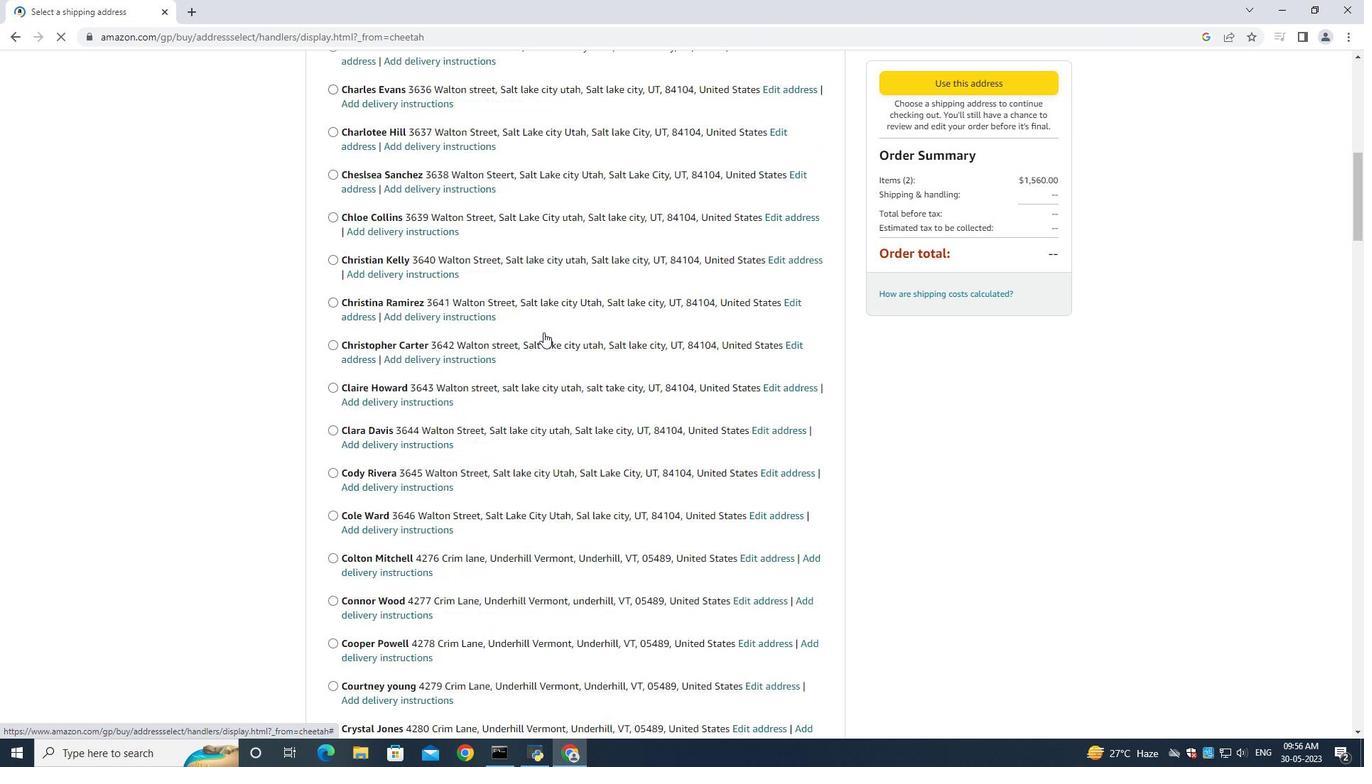 
Action: Mouse scrolled (543, 331) with delta (0, 0)
Screenshot: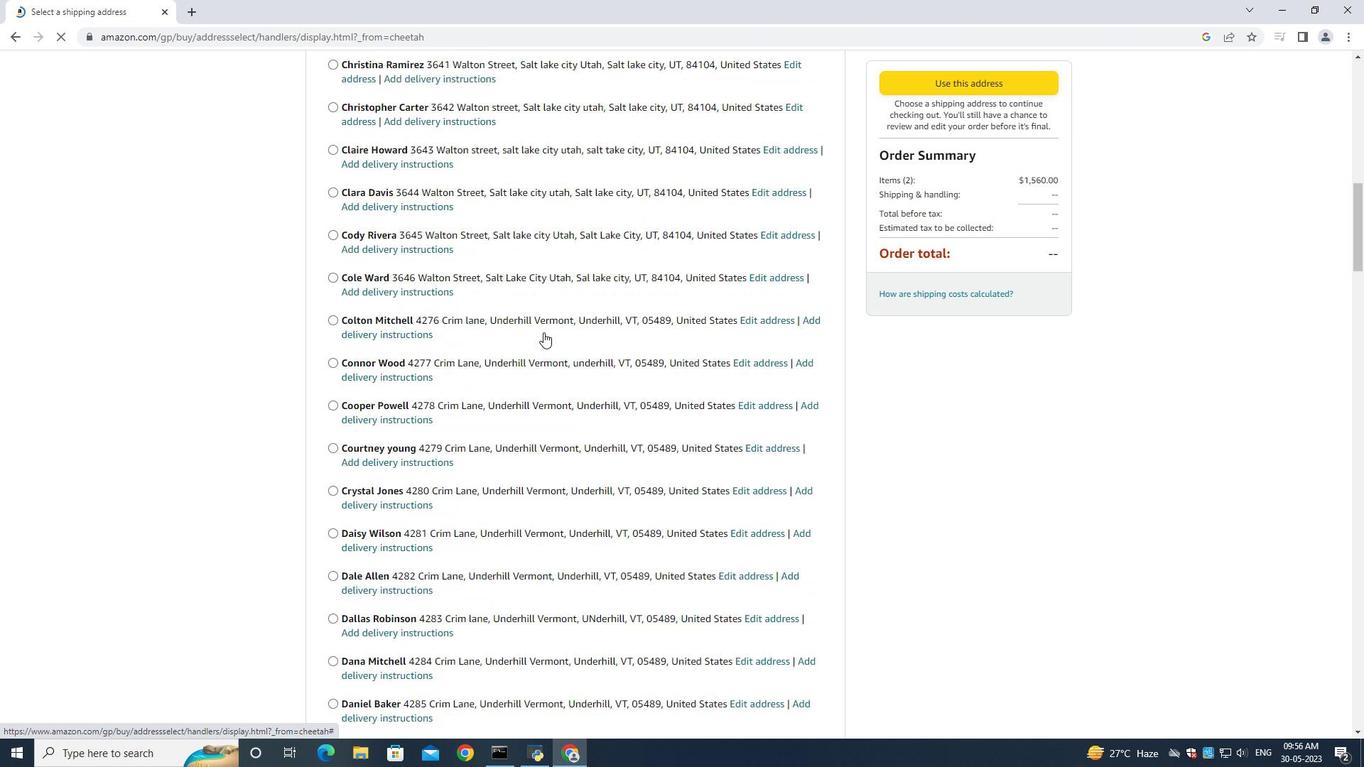
Action: Mouse moved to (543, 332)
Screenshot: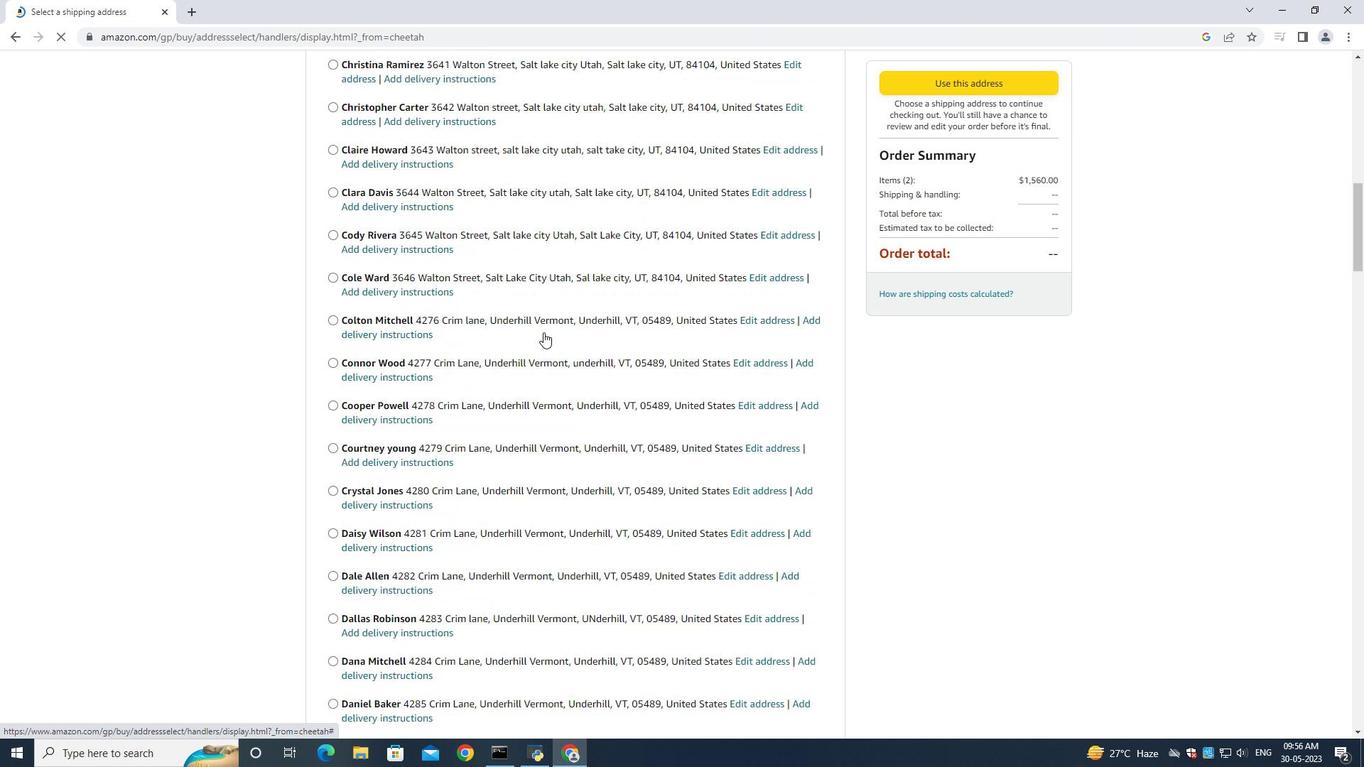 
Action: Mouse scrolled (543, 331) with delta (0, 0)
Screenshot: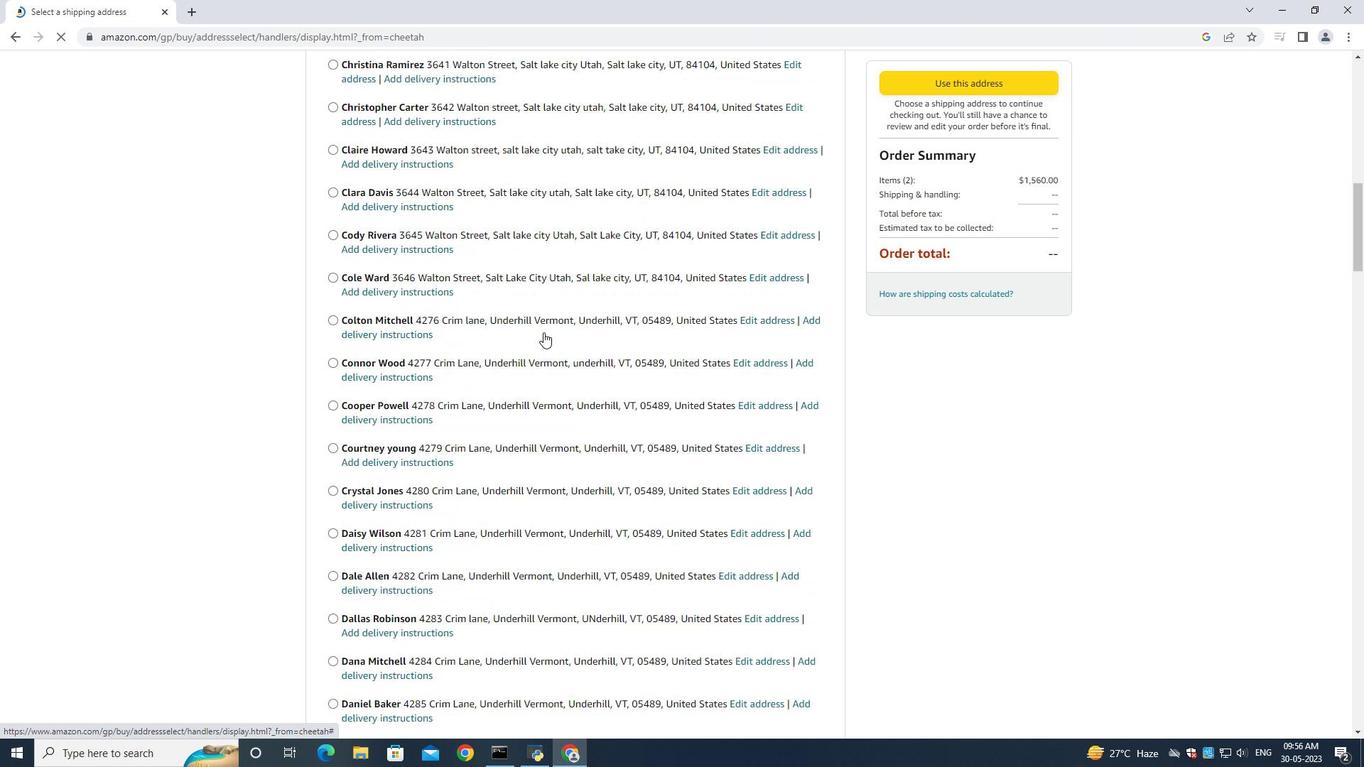 
Action: Mouse scrolled (543, 331) with delta (0, 0)
Screenshot: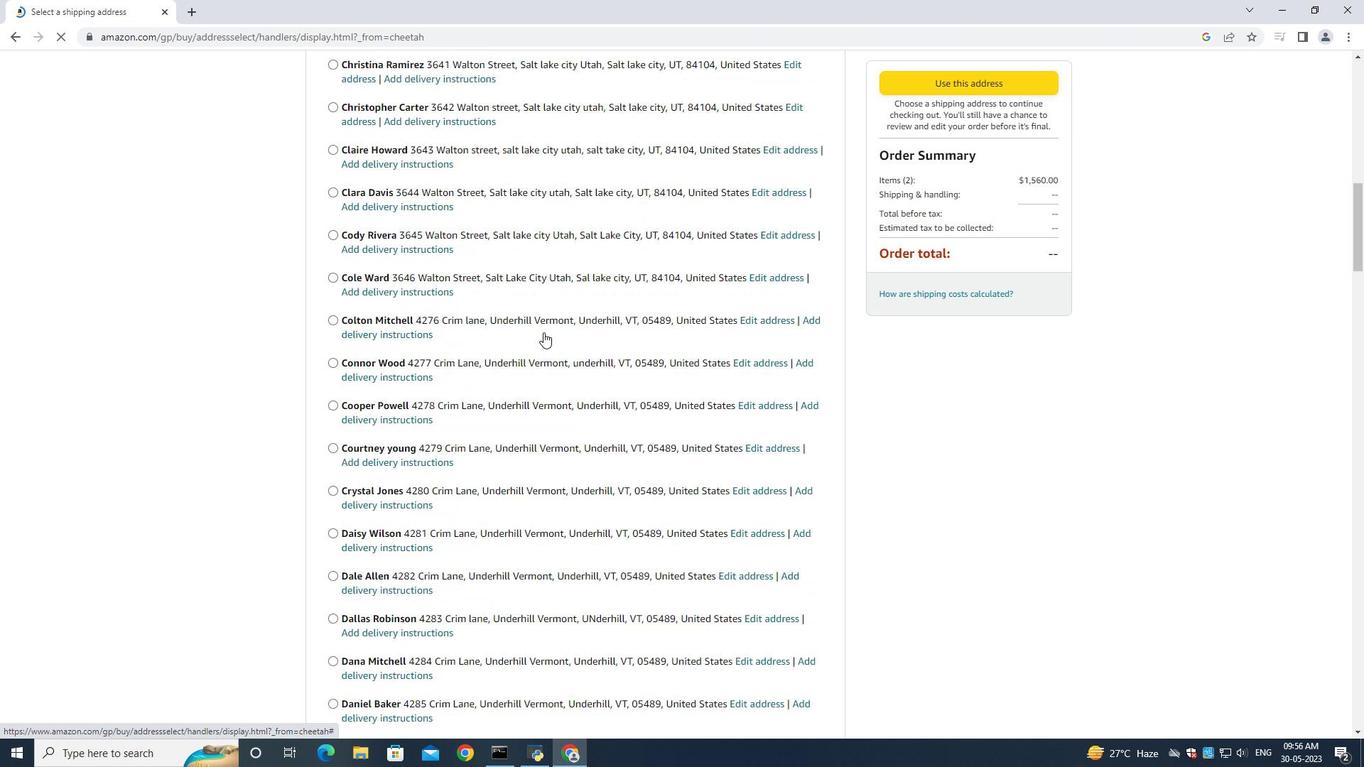 
Action: Mouse moved to (543, 333)
Screenshot: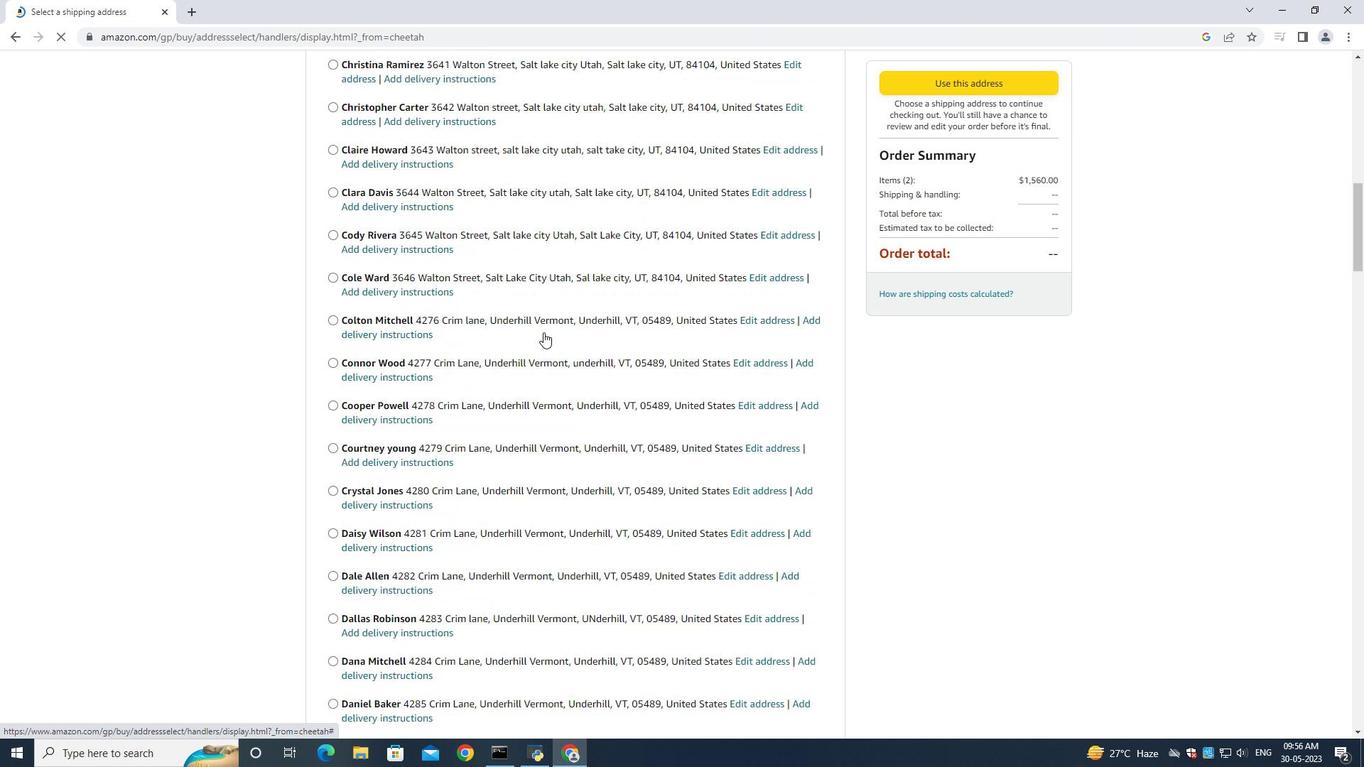 
Action: Mouse scrolled (543, 332) with delta (0, 0)
Screenshot: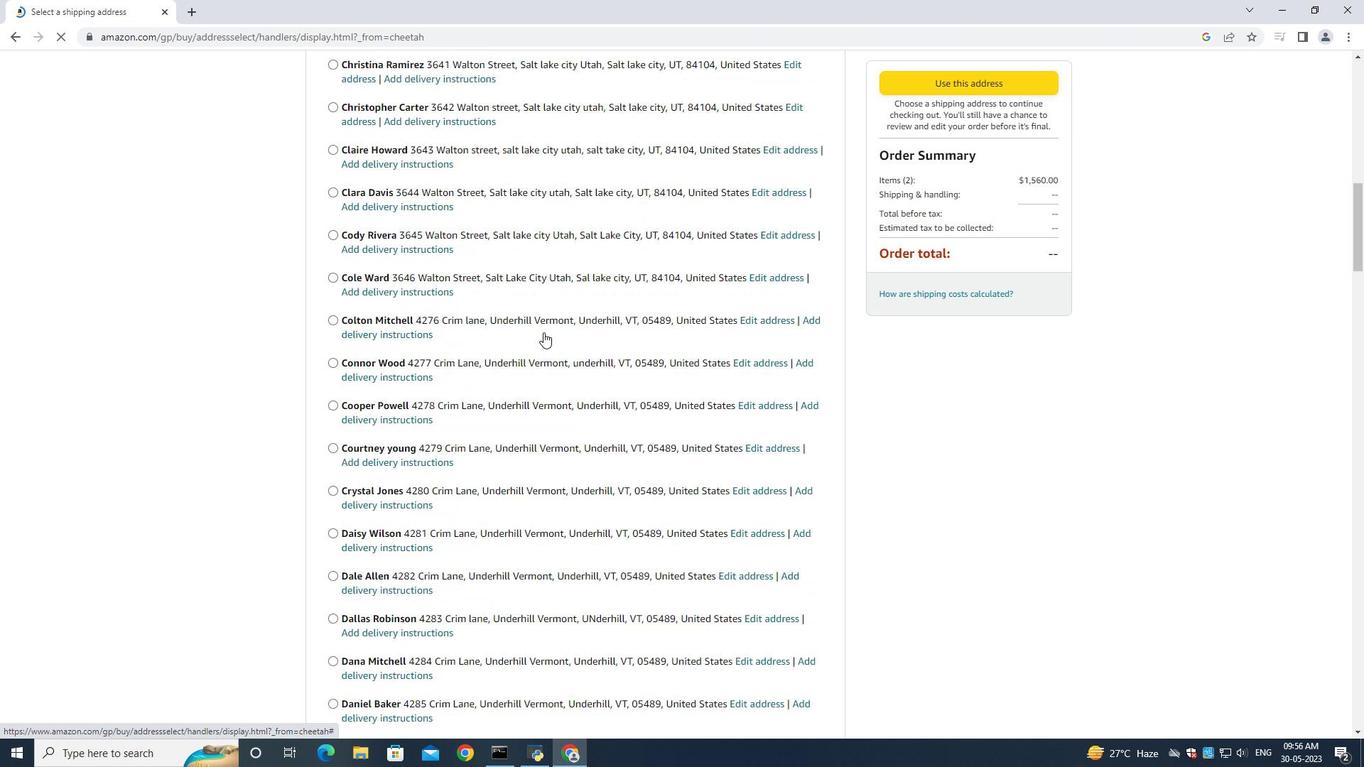
Action: Mouse moved to (543, 332)
Screenshot: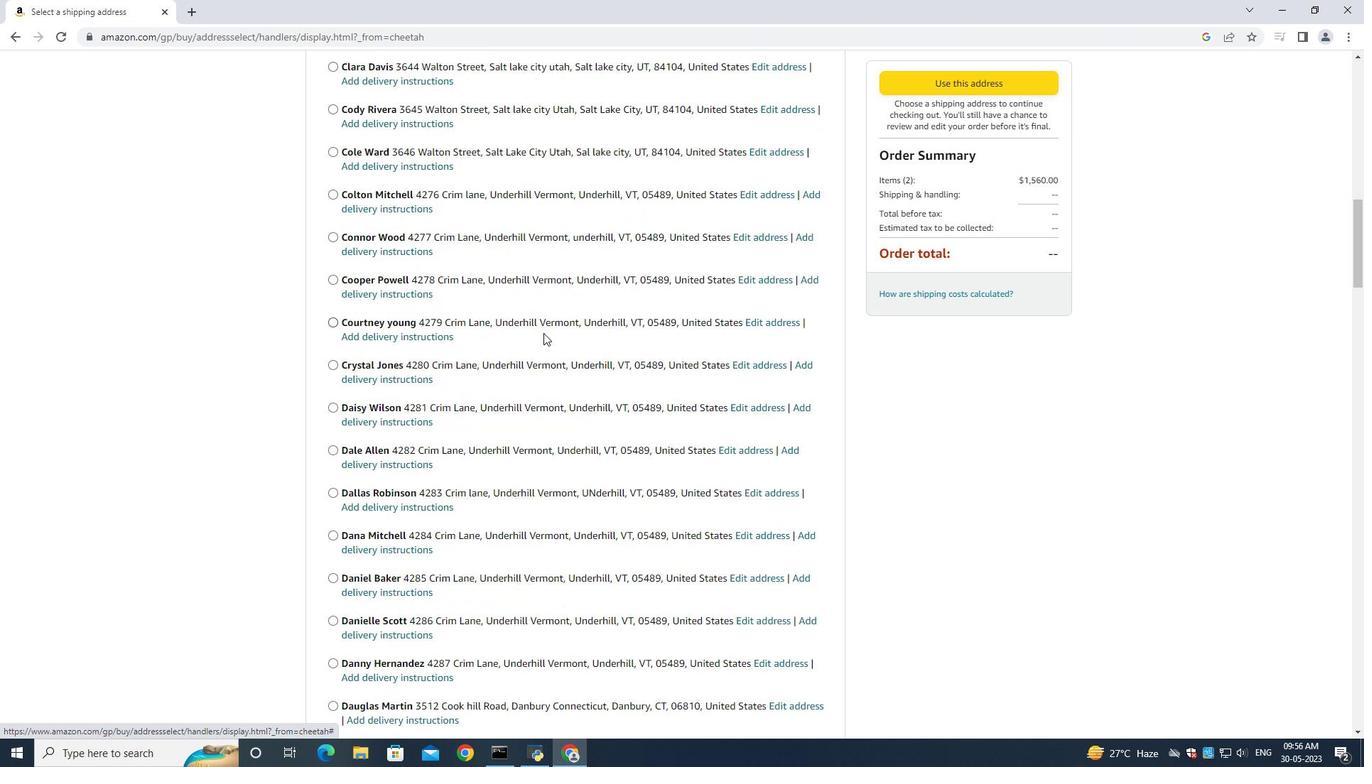 
Action: Mouse scrolled (543, 331) with delta (0, 0)
Screenshot: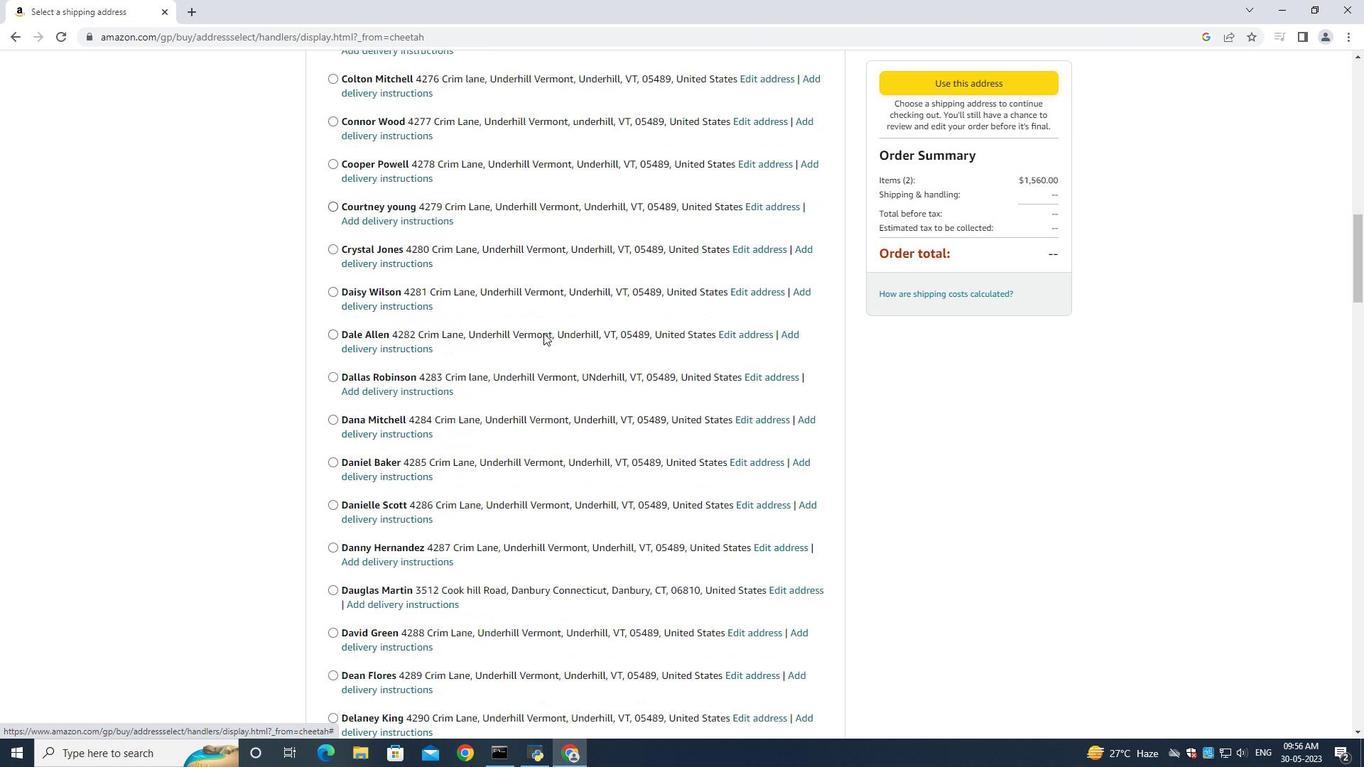 
Action: Mouse scrolled (543, 331) with delta (0, 0)
Screenshot: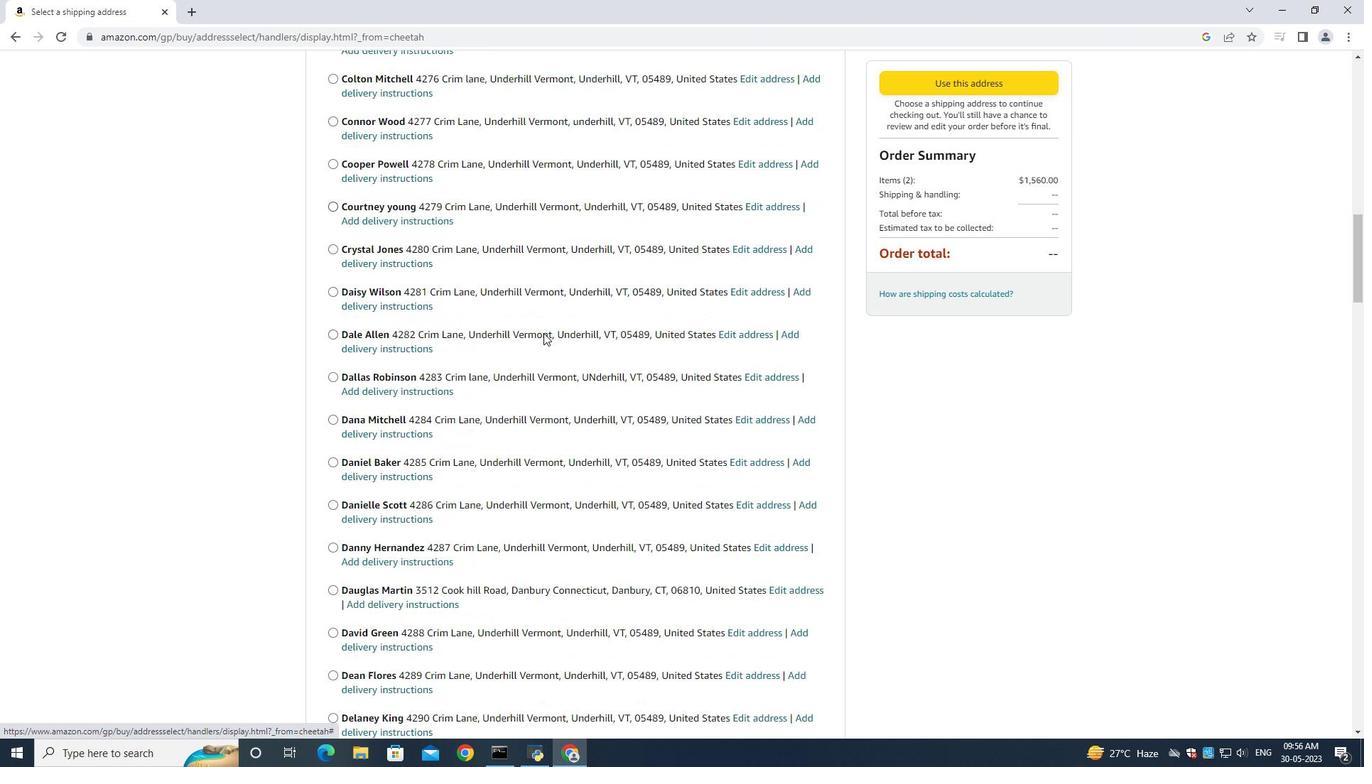 
Action: Mouse moved to (543, 334)
Screenshot: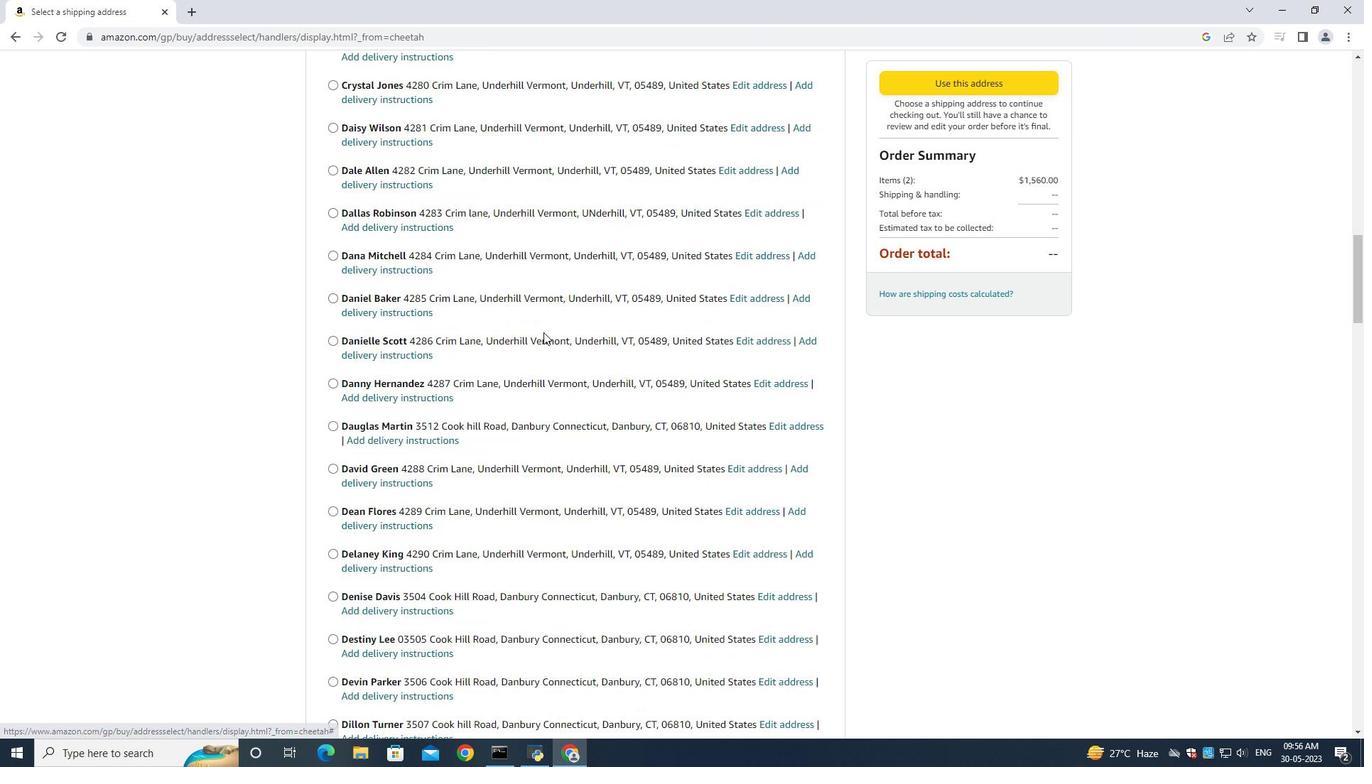 
Action: Mouse scrolled (543, 334) with delta (0, 0)
Screenshot: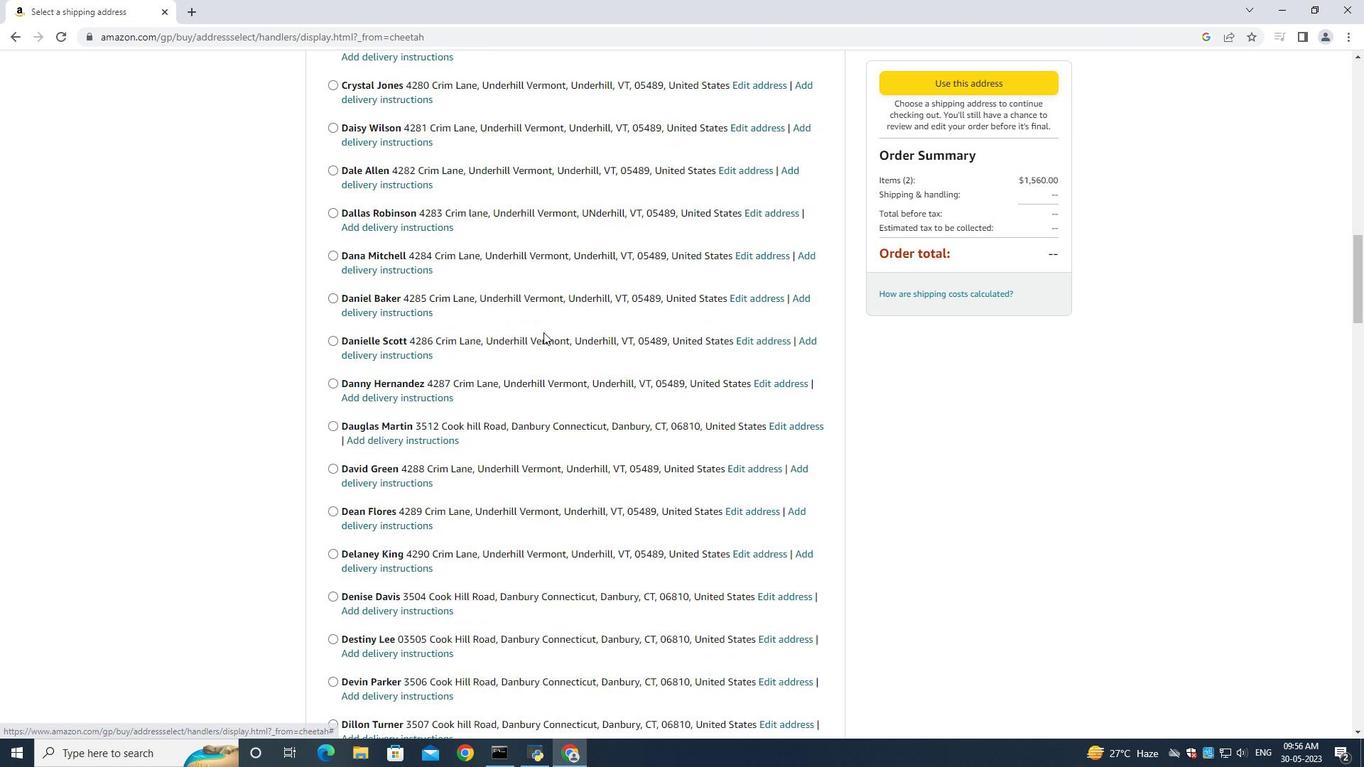 
Action: Mouse moved to (543, 335)
Screenshot: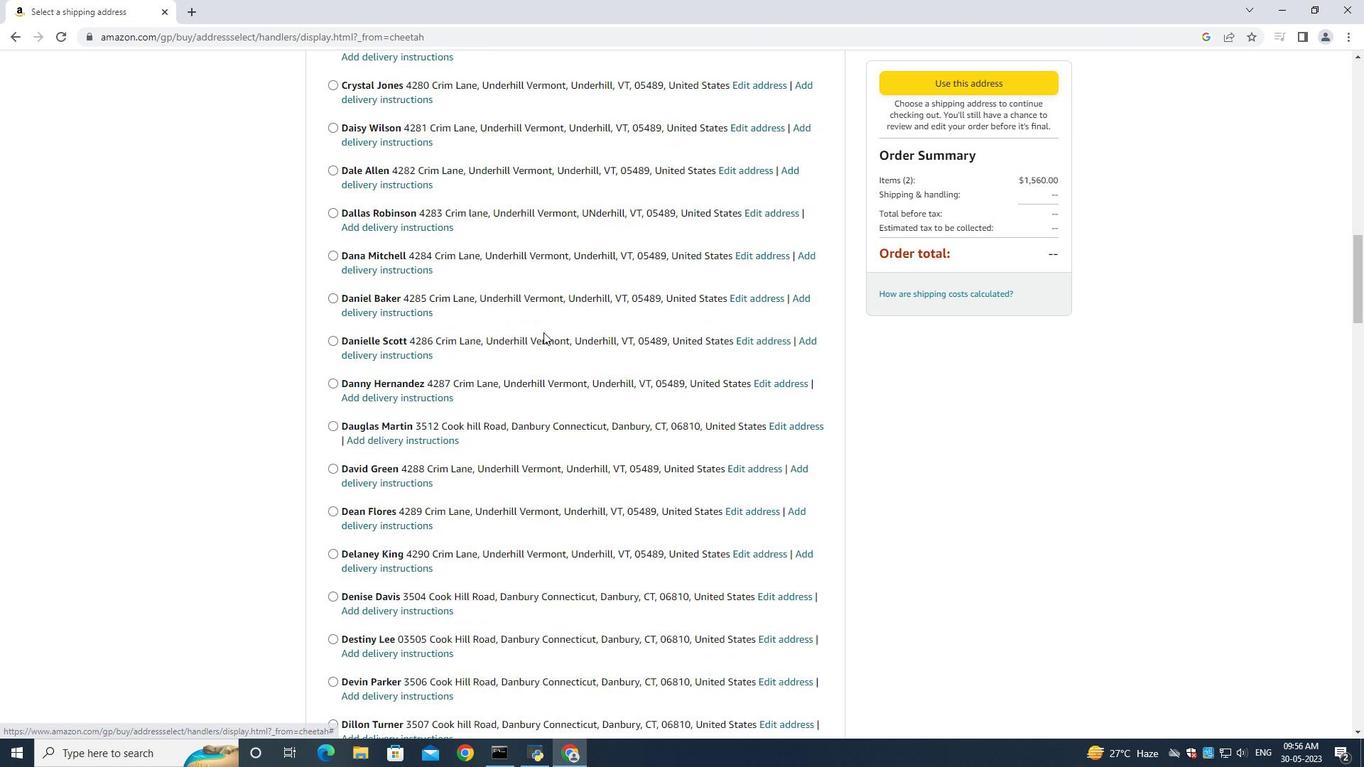 
Action: Mouse scrolled (543, 334) with delta (0, 0)
Screenshot: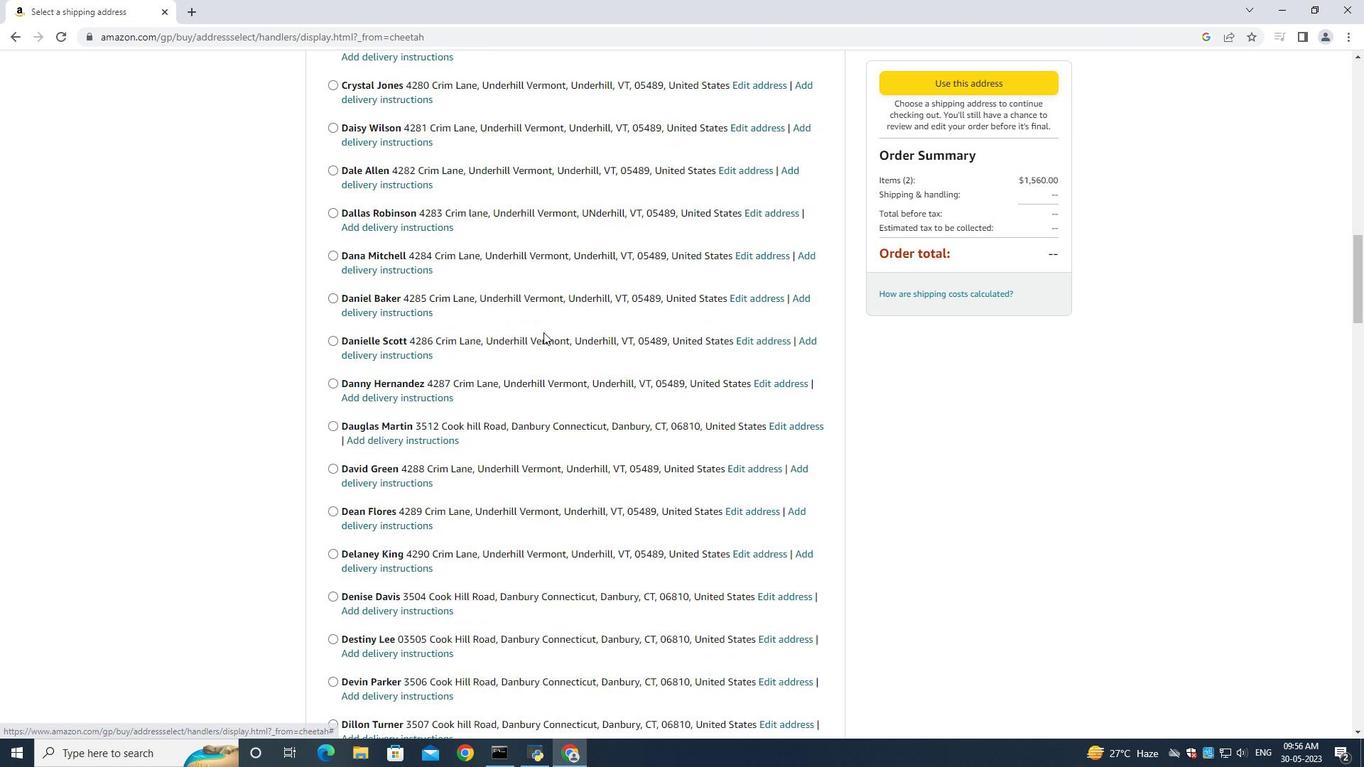 
Action: Mouse scrolled (543, 334) with delta (0, 0)
Screenshot: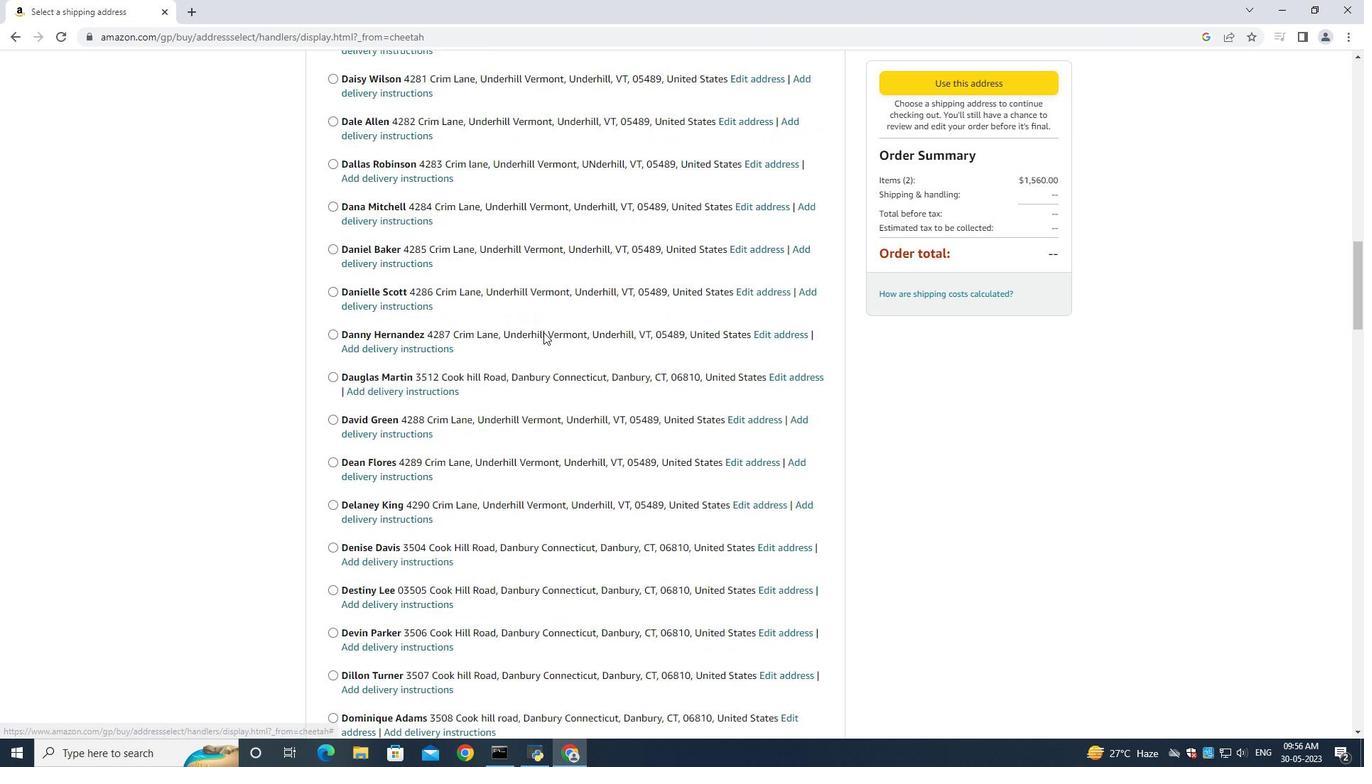 
Action: Mouse moved to (543, 337)
Screenshot: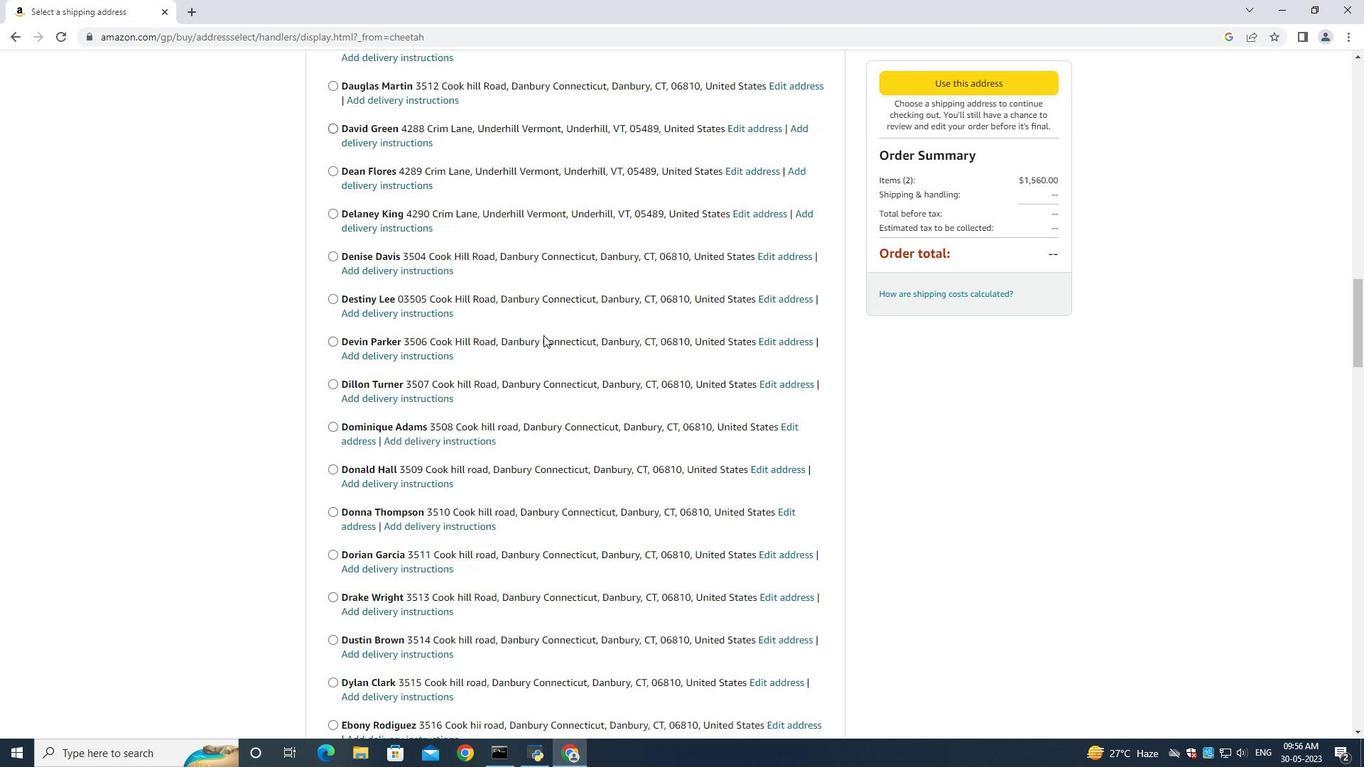 
Action: Mouse scrolled (543, 335) with delta (0, 0)
Screenshot: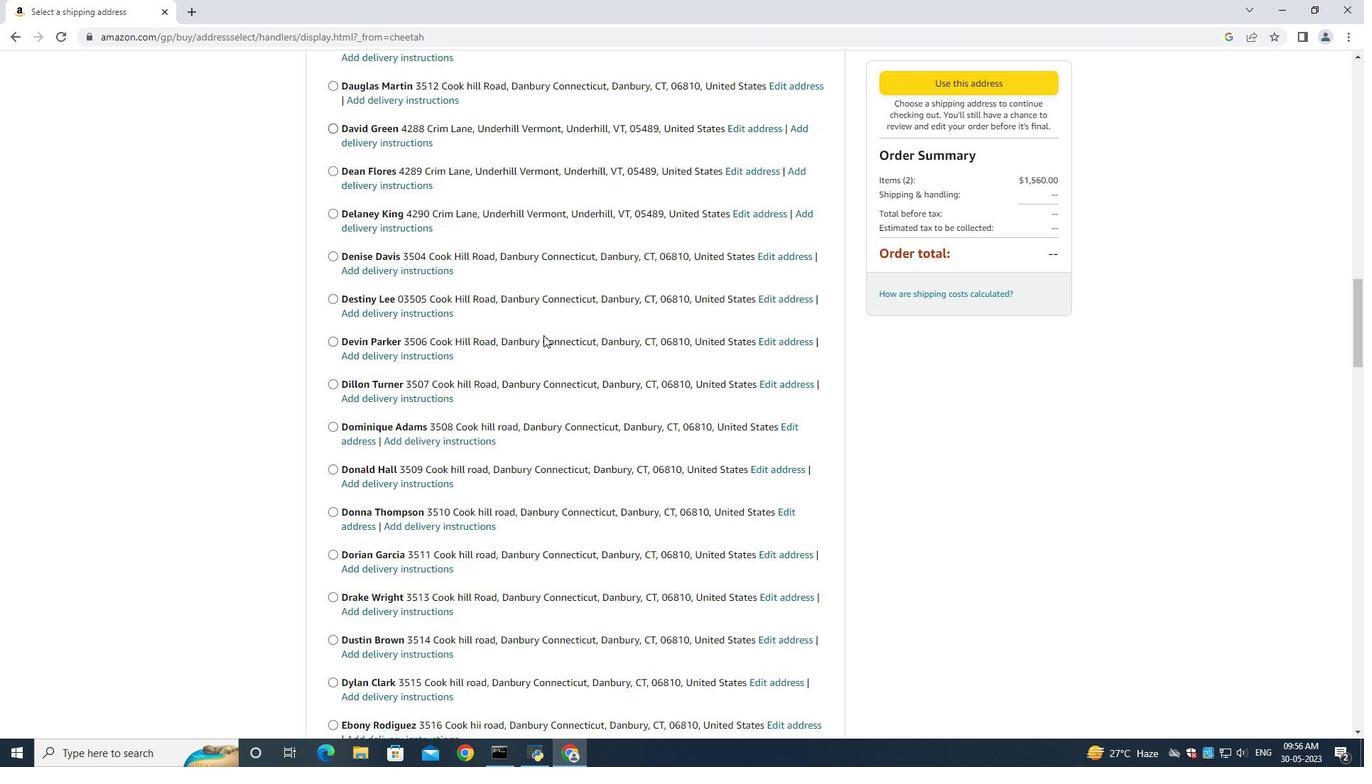 
Action: Mouse scrolled (543, 336) with delta (0, 0)
Screenshot: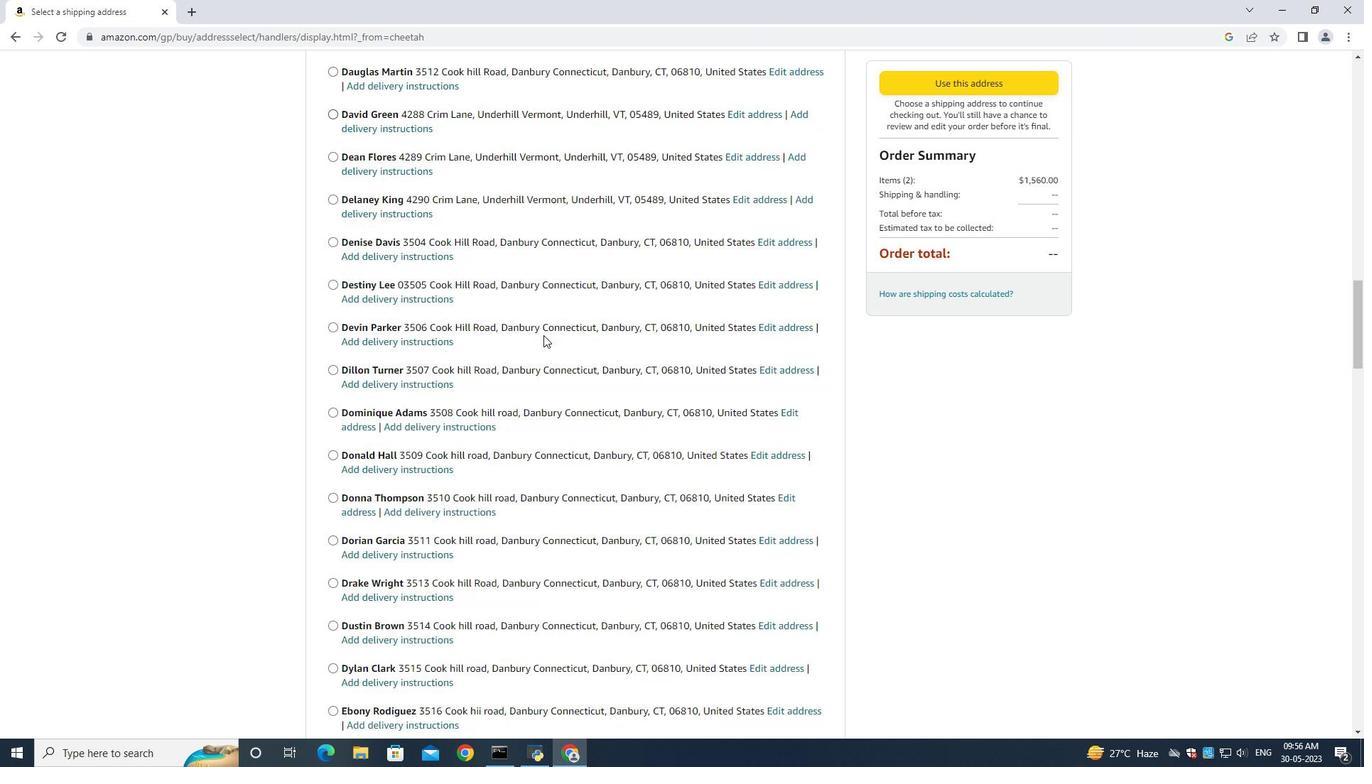 
Action: Mouse scrolled (543, 336) with delta (0, 0)
Screenshot: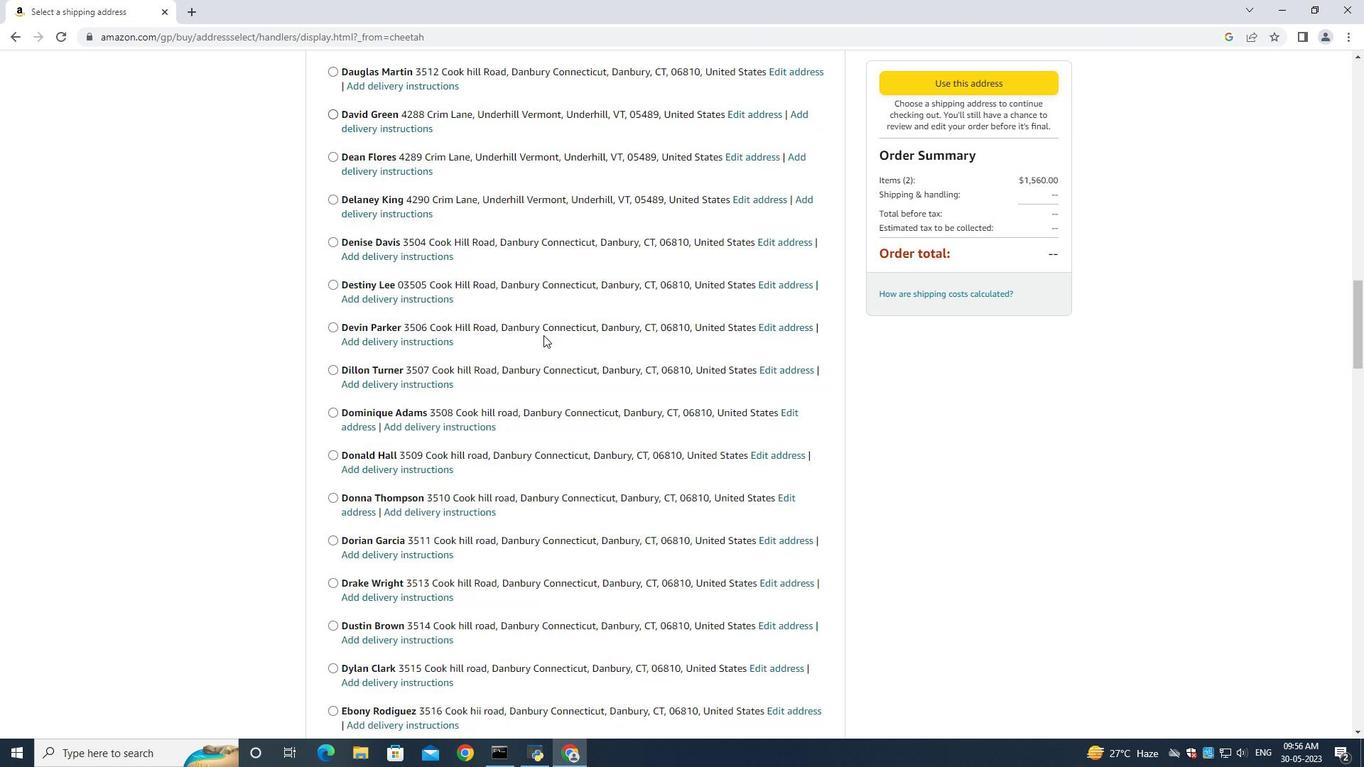 
Action: Mouse moved to (543, 337)
Screenshot: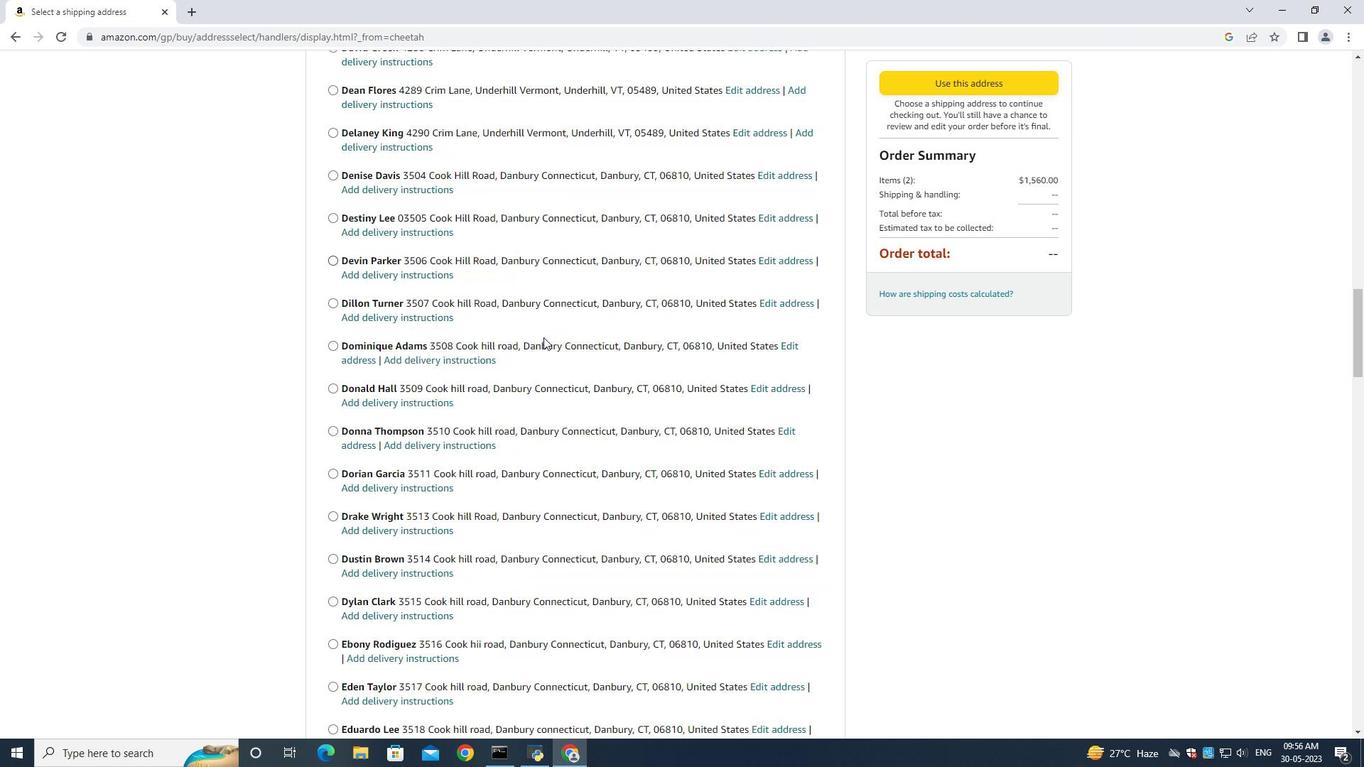 
Action: Mouse scrolled (543, 336) with delta (0, 0)
Screenshot: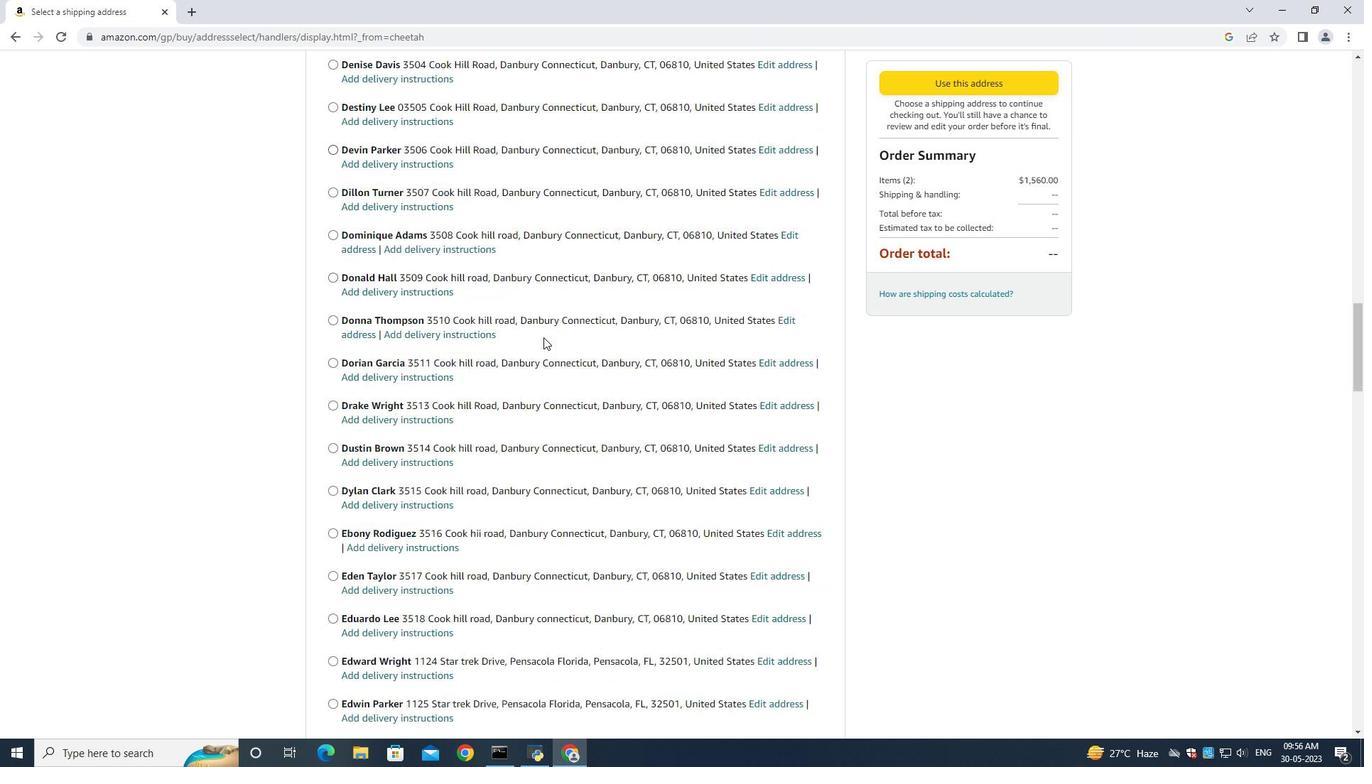 
Action: Mouse scrolled (543, 336) with delta (0, 0)
Screenshot: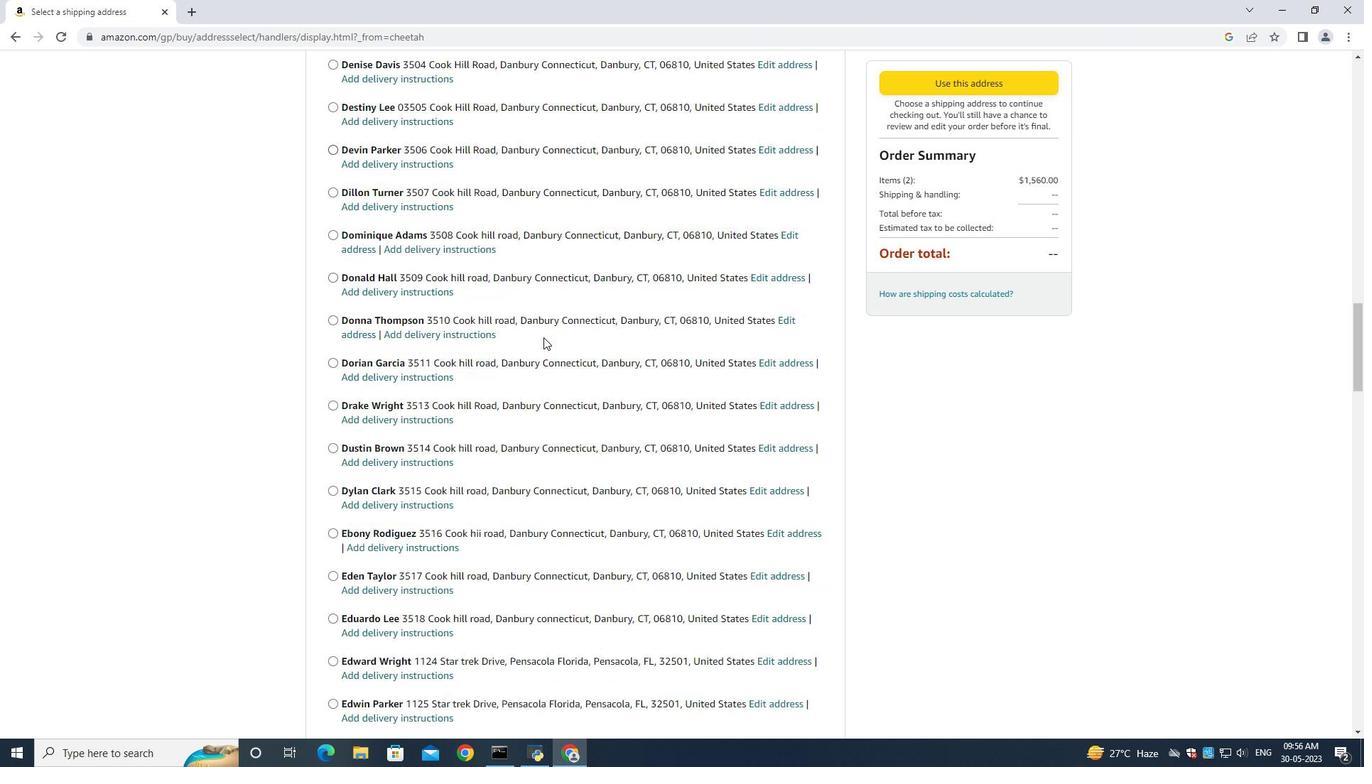 
Action: Mouse moved to (543, 336)
Screenshot: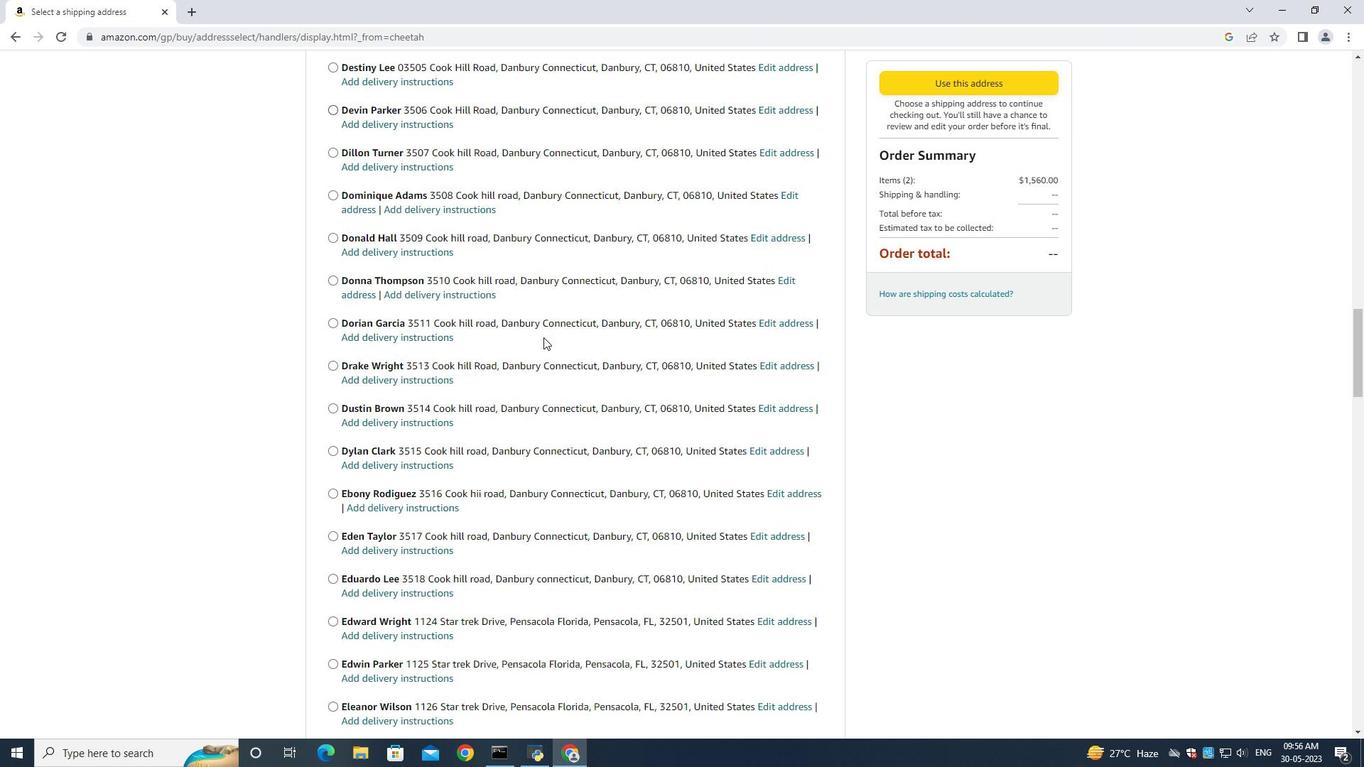 
Action: Mouse scrolled (543, 336) with delta (0, 0)
Screenshot: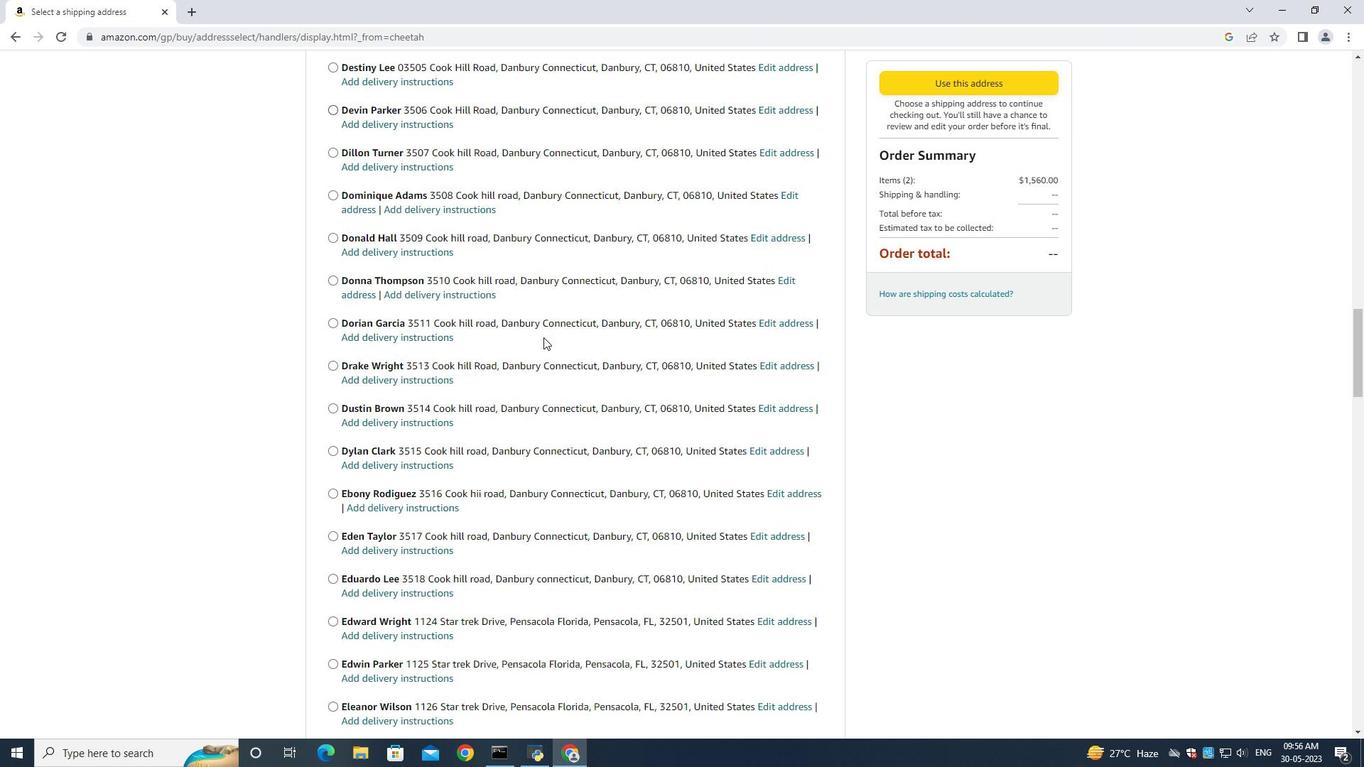 
Action: Mouse scrolled (543, 336) with delta (0, 0)
Screenshot: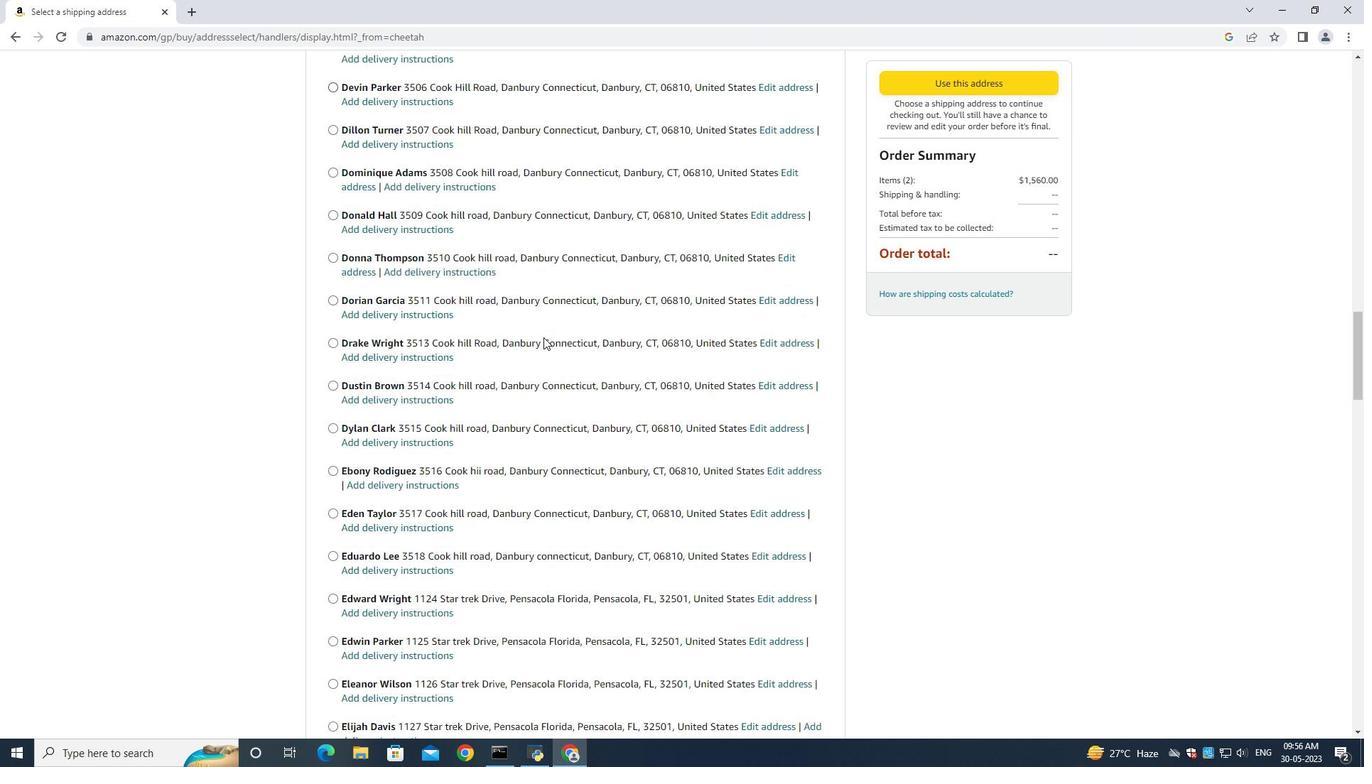 
Action: Mouse moved to (543, 334)
Screenshot: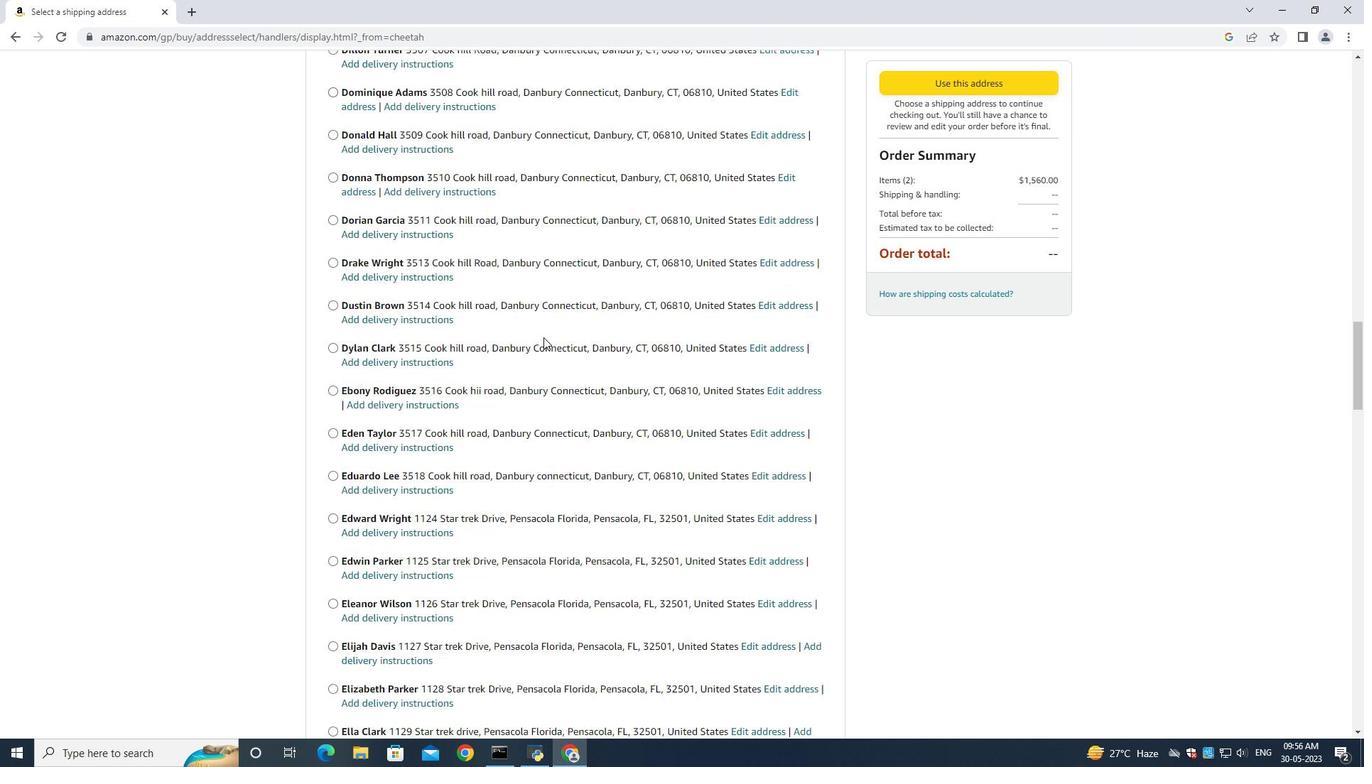 
Action: Mouse scrolled (543, 334) with delta (0, 0)
Screenshot: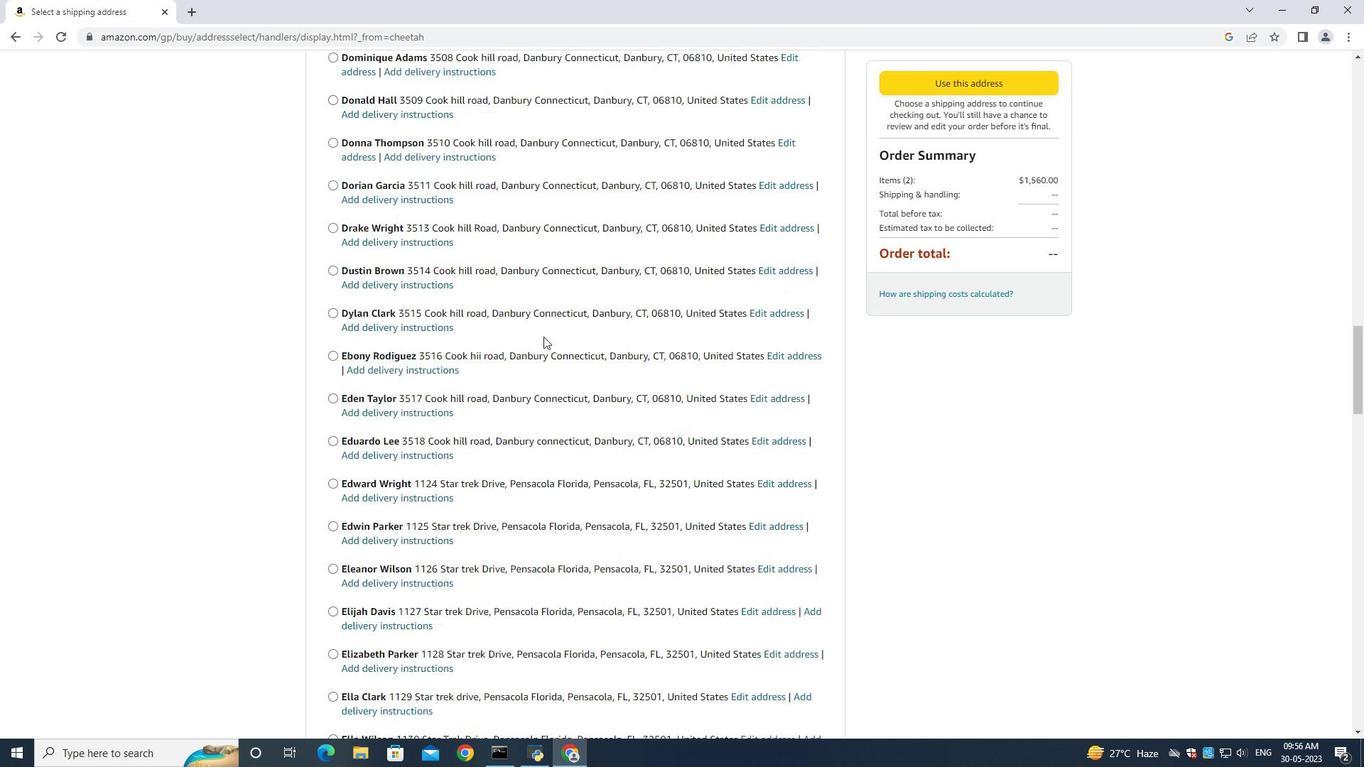 
Action: Mouse scrolled (543, 334) with delta (0, 0)
Screenshot: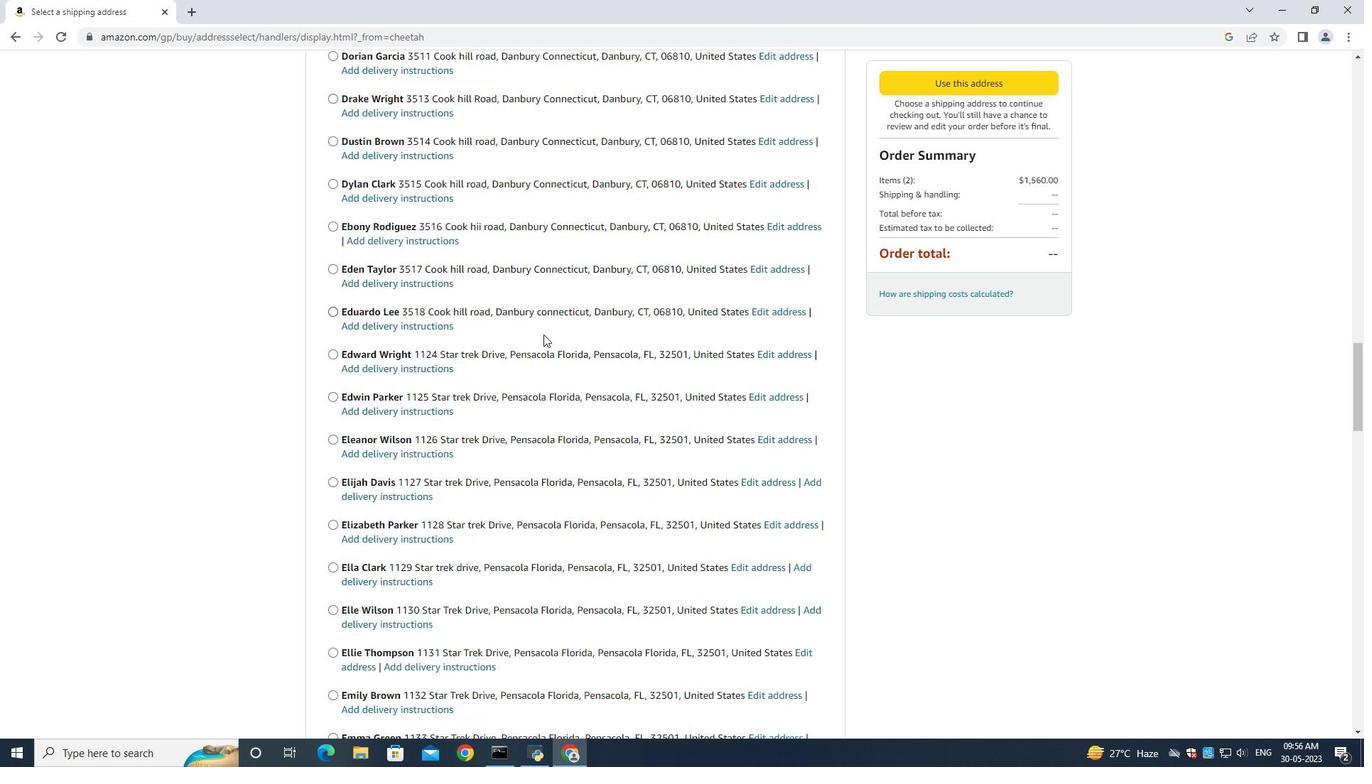 
Action: Mouse scrolled (543, 334) with delta (0, 0)
Screenshot: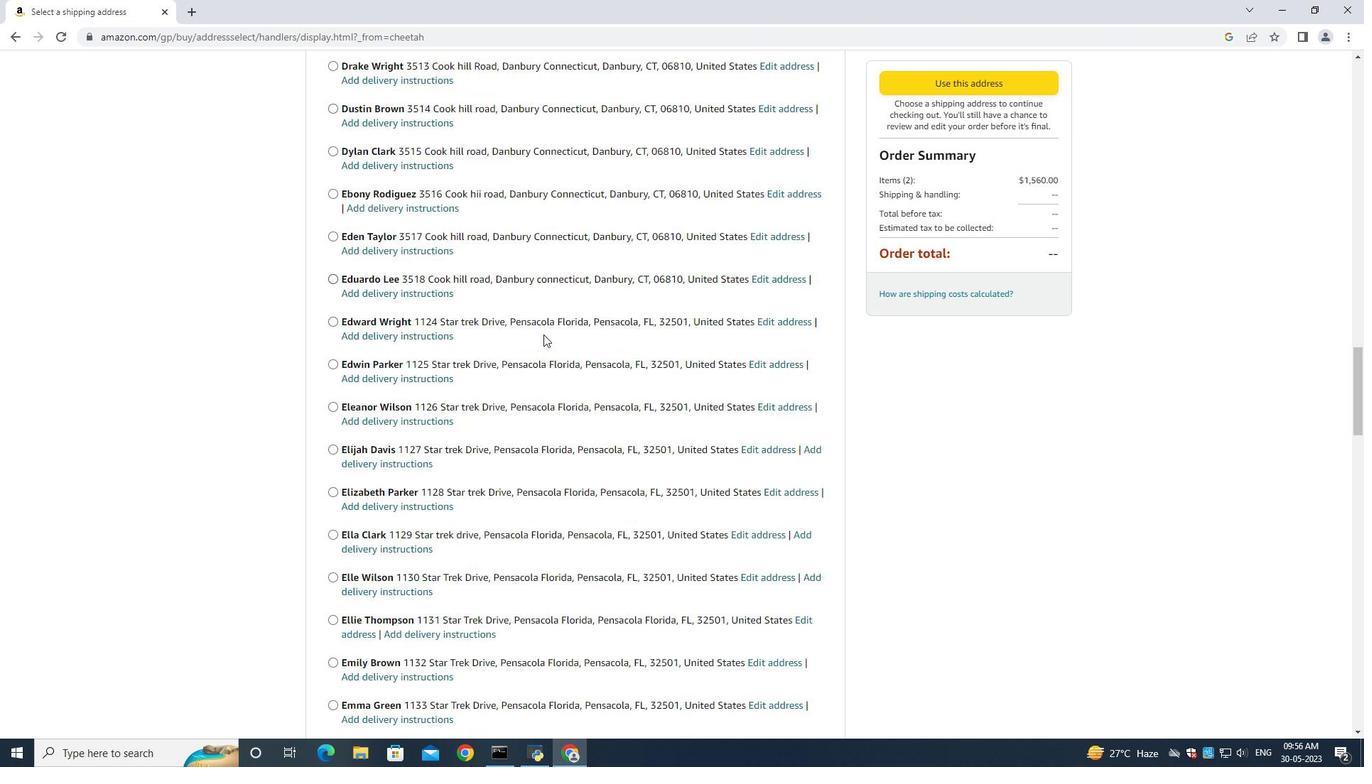 
Action: Mouse scrolled (543, 334) with delta (0, 0)
Screenshot: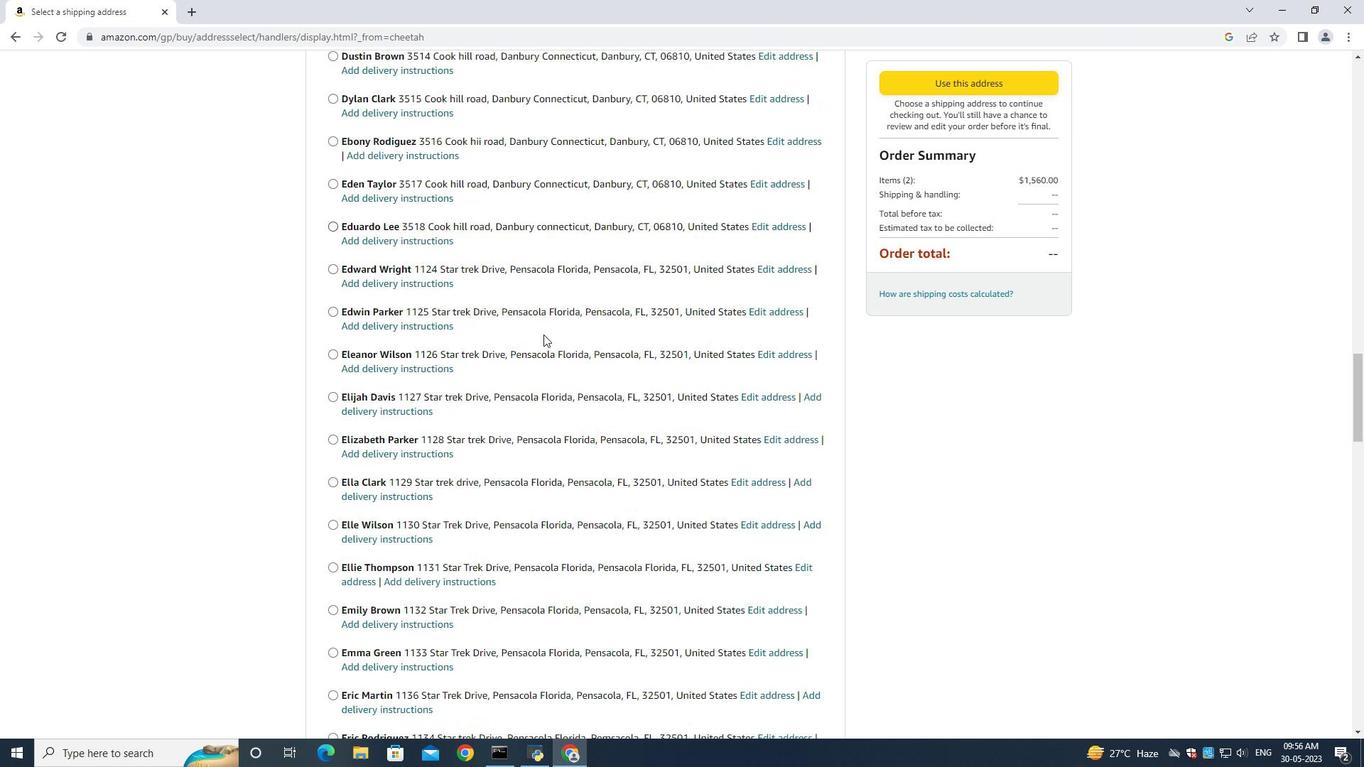 
Action: Mouse scrolled (543, 334) with delta (0, 0)
Screenshot: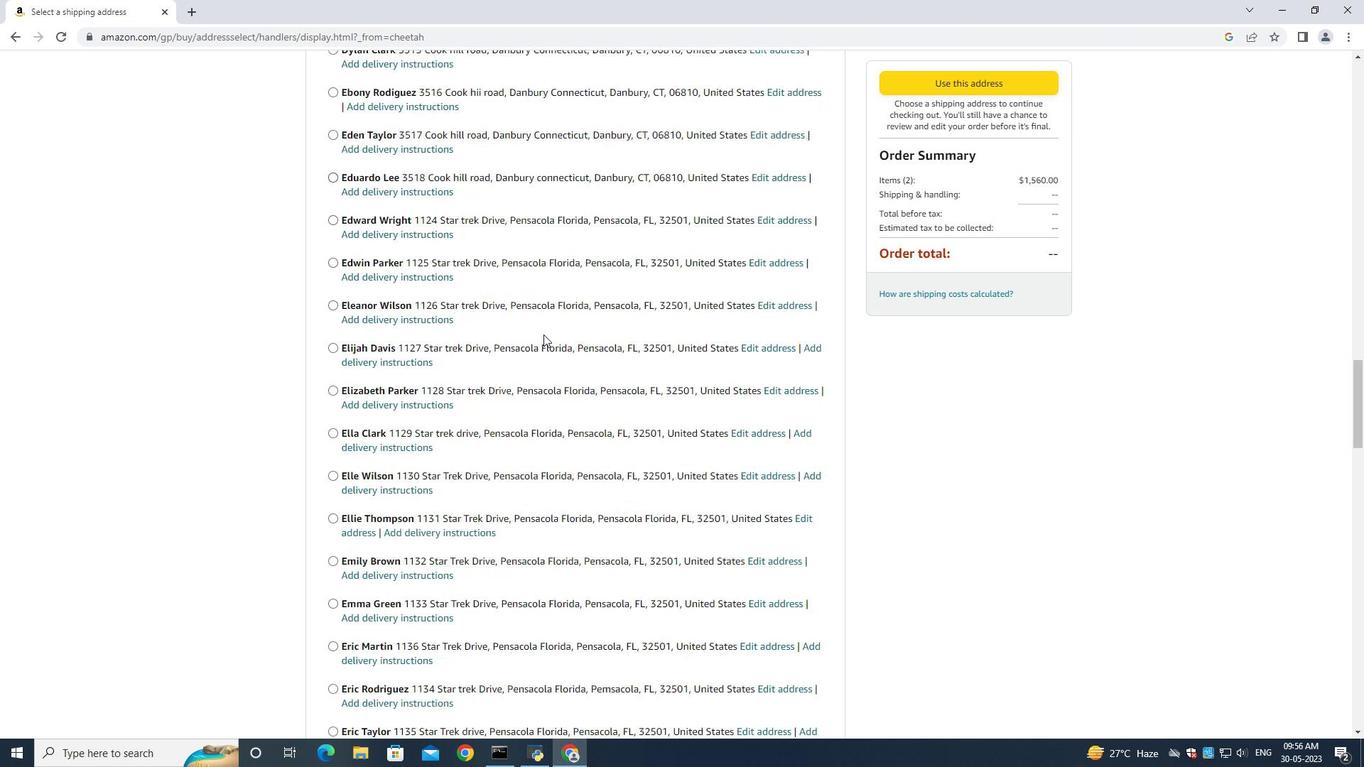 
Action: Mouse scrolled (543, 334) with delta (0, 0)
Screenshot: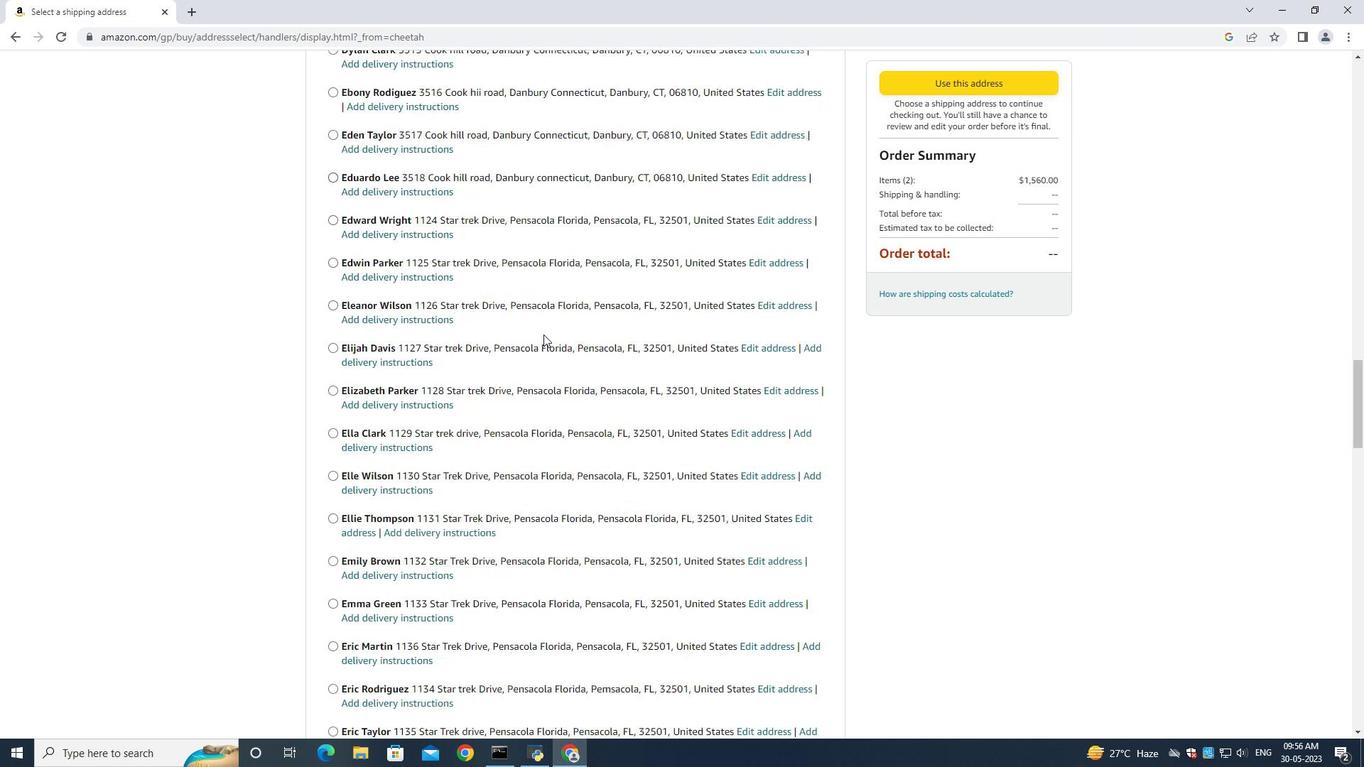 
Action: Mouse scrolled (543, 334) with delta (0, 0)
Screenshot: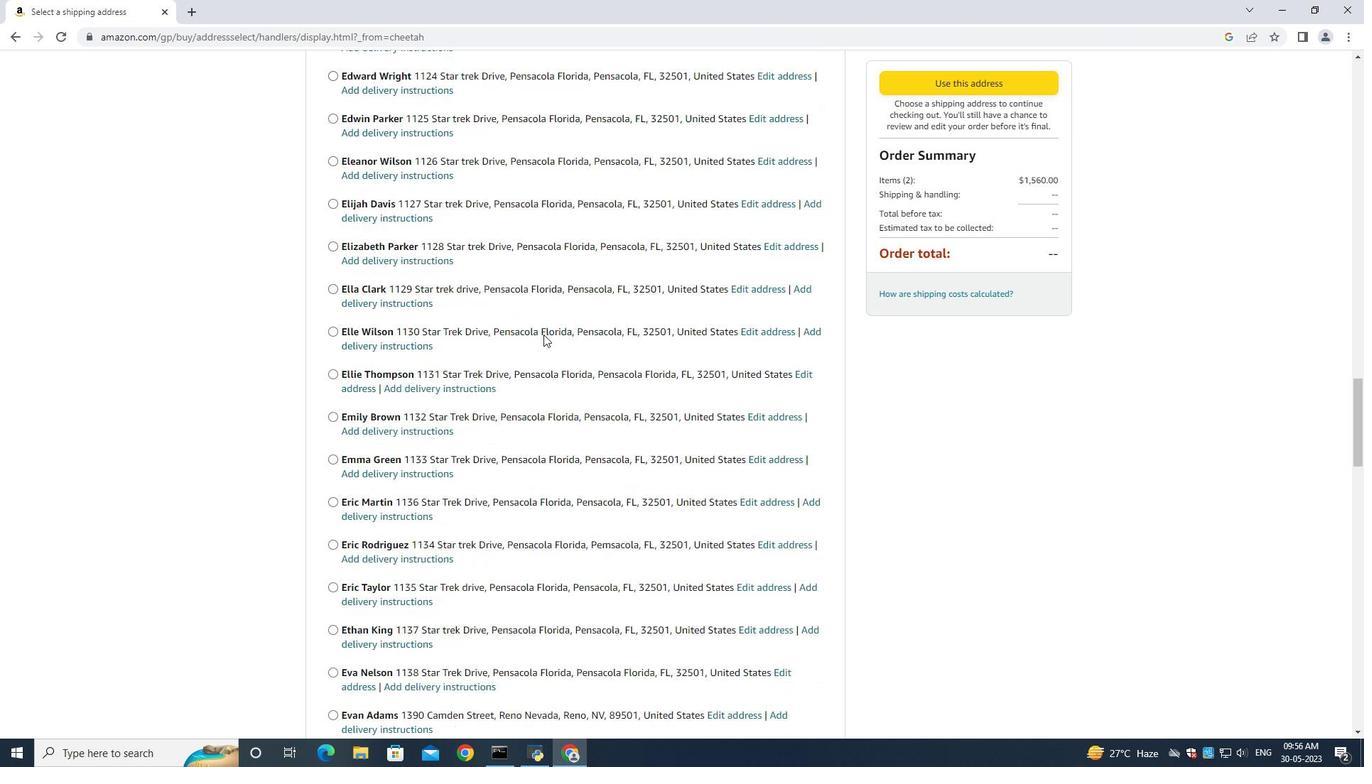 
Action: Mouse scrolled (543, 334) with delta (0, 0)
Screenshot: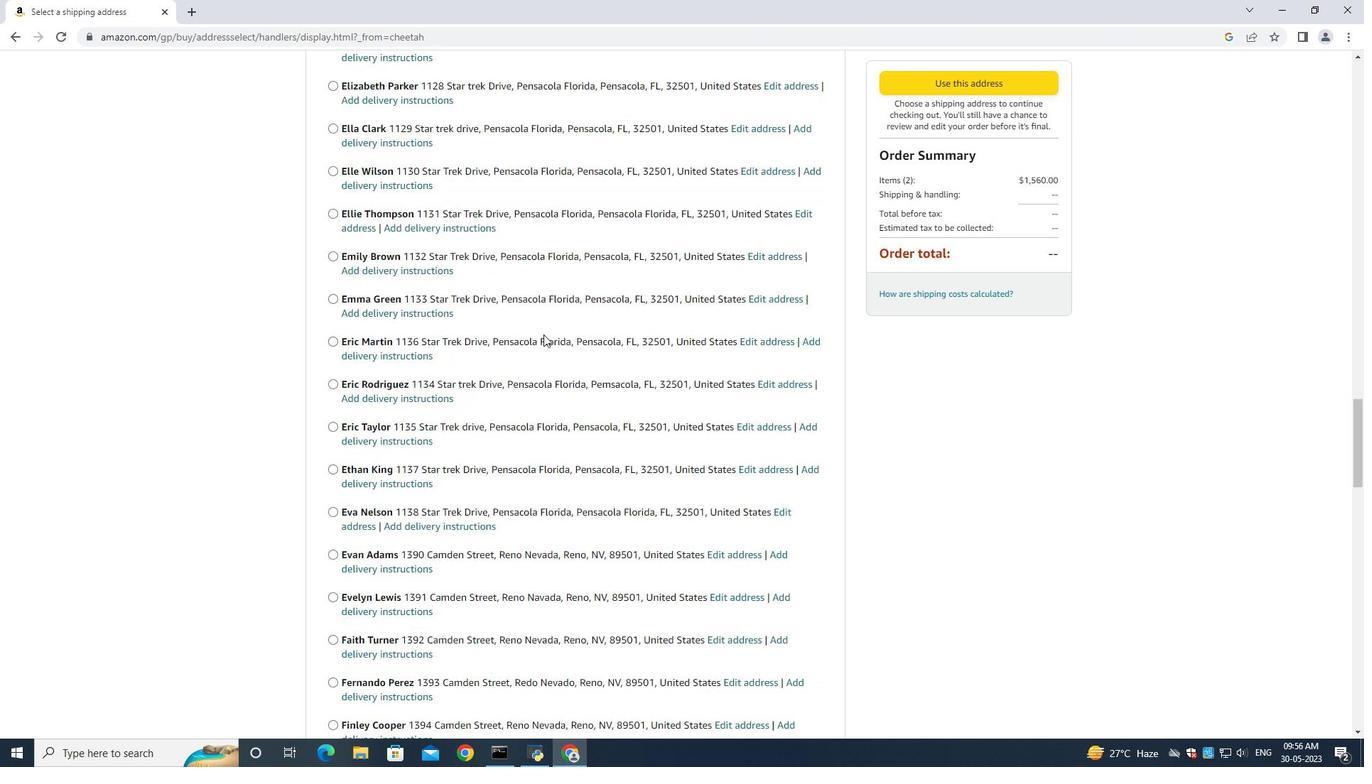 
Action: Mouse scrolled (543, 334) with delta (0, 0)
Screenshot: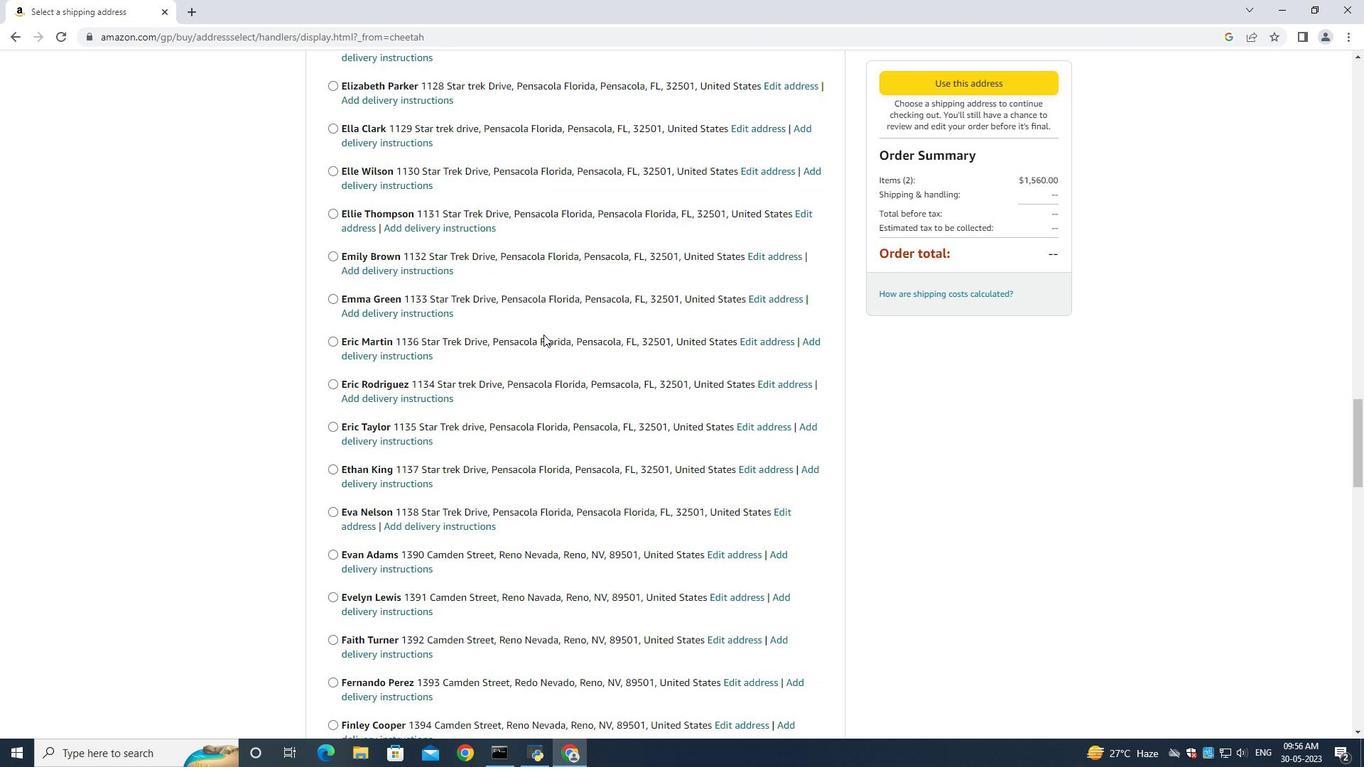 
Action: Mouse scrolled (543, 334) with delta (0, 0)
Screenshot: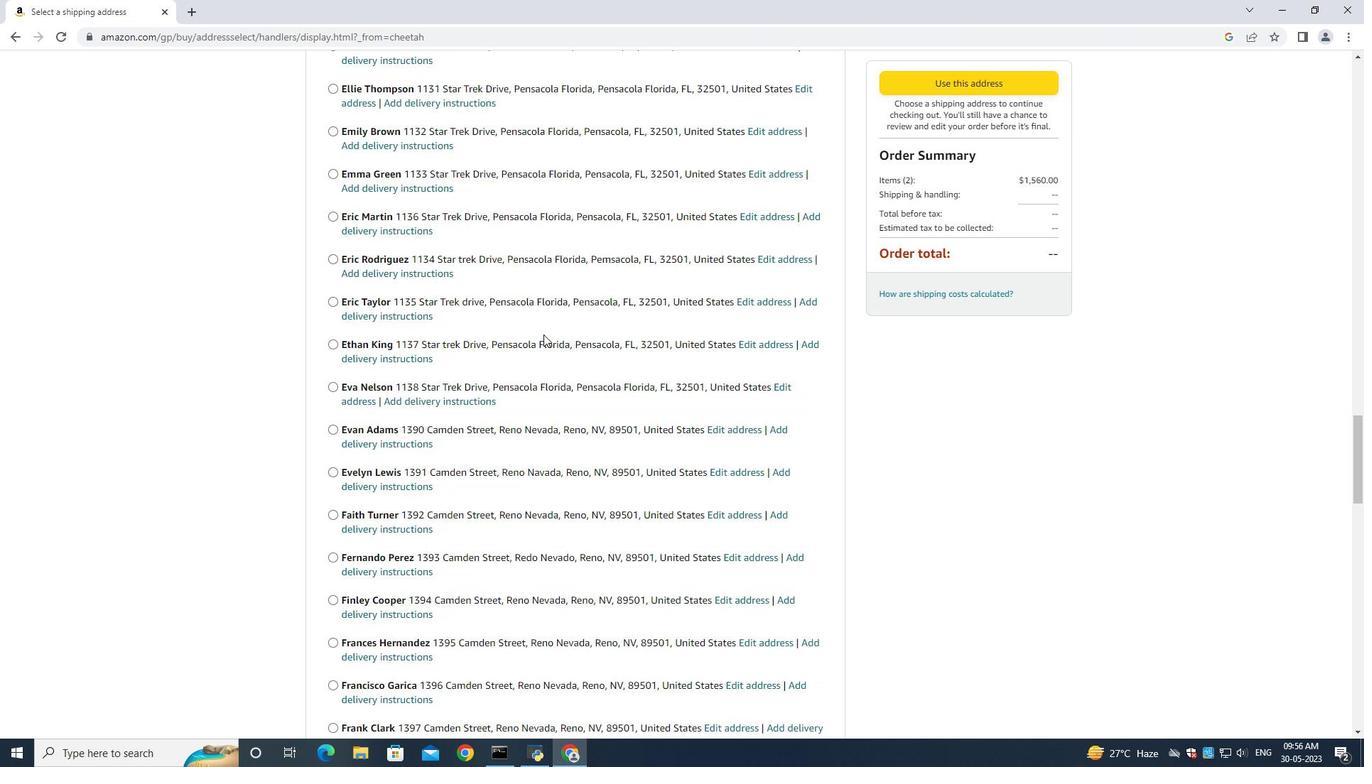
Action: Mouse scrolled (543, 334) with delta (0, 0)
Screenshot: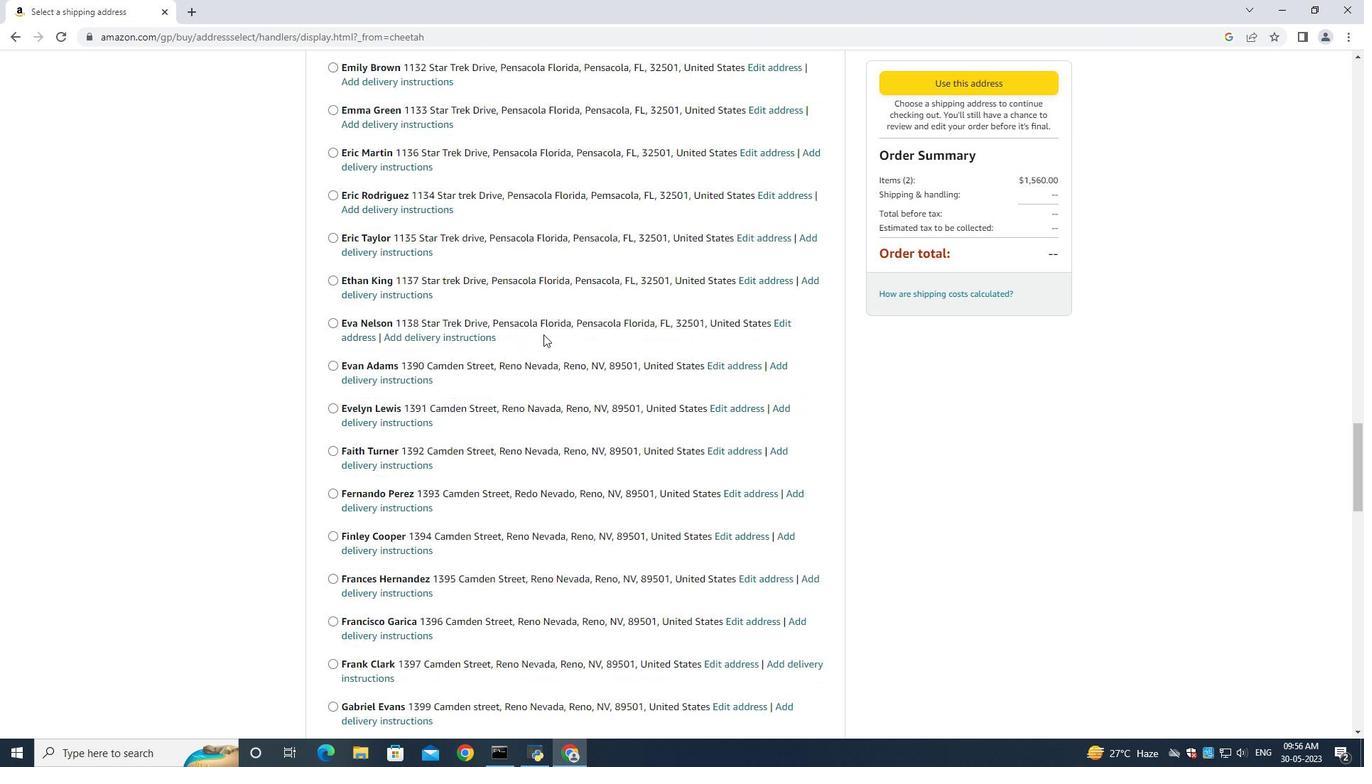 
Action: Mouse scrolled (543, 334) with delta (0, 0)
Screenshot: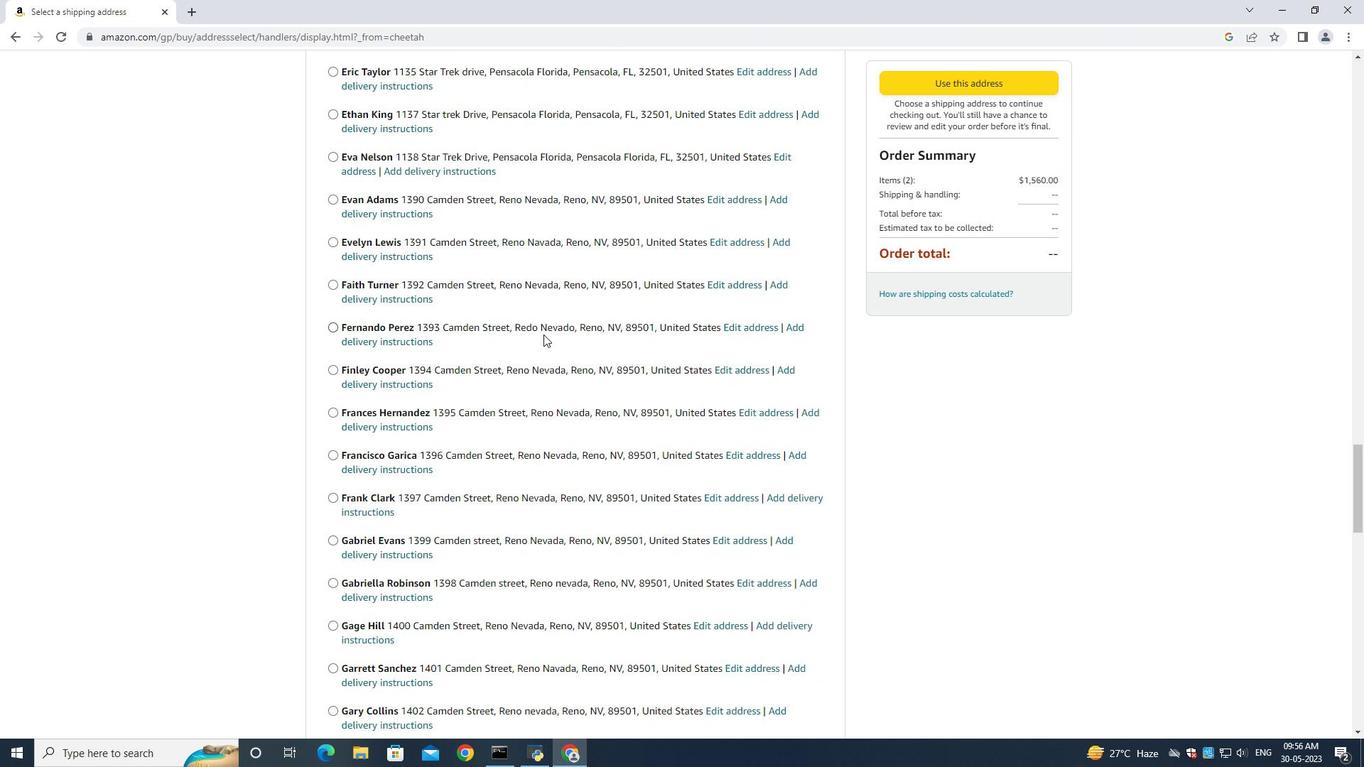 
Action: Mouse scrolled (543, 334) with delta (0, 0)
Screenshot: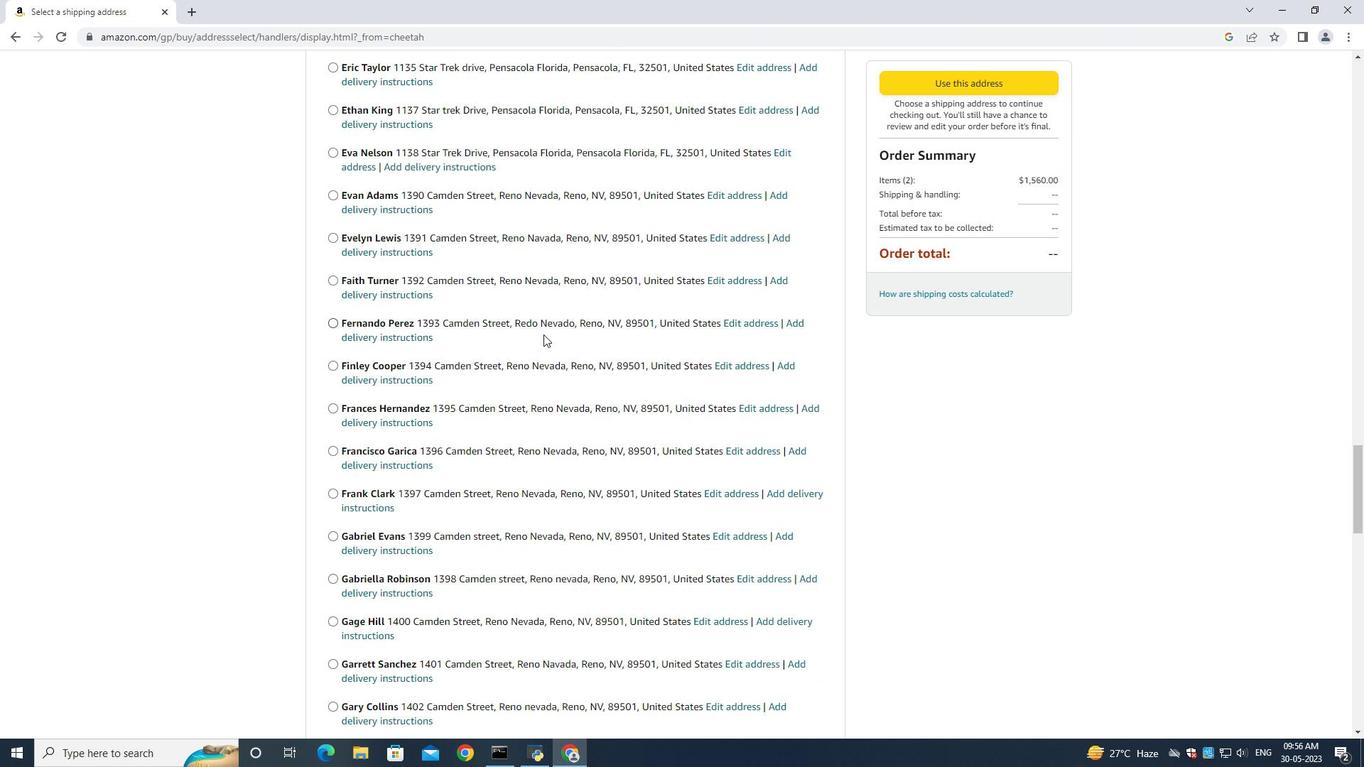 
Action: Mouse scrolled (543, 334) with delta (0, 0)
Screenshot: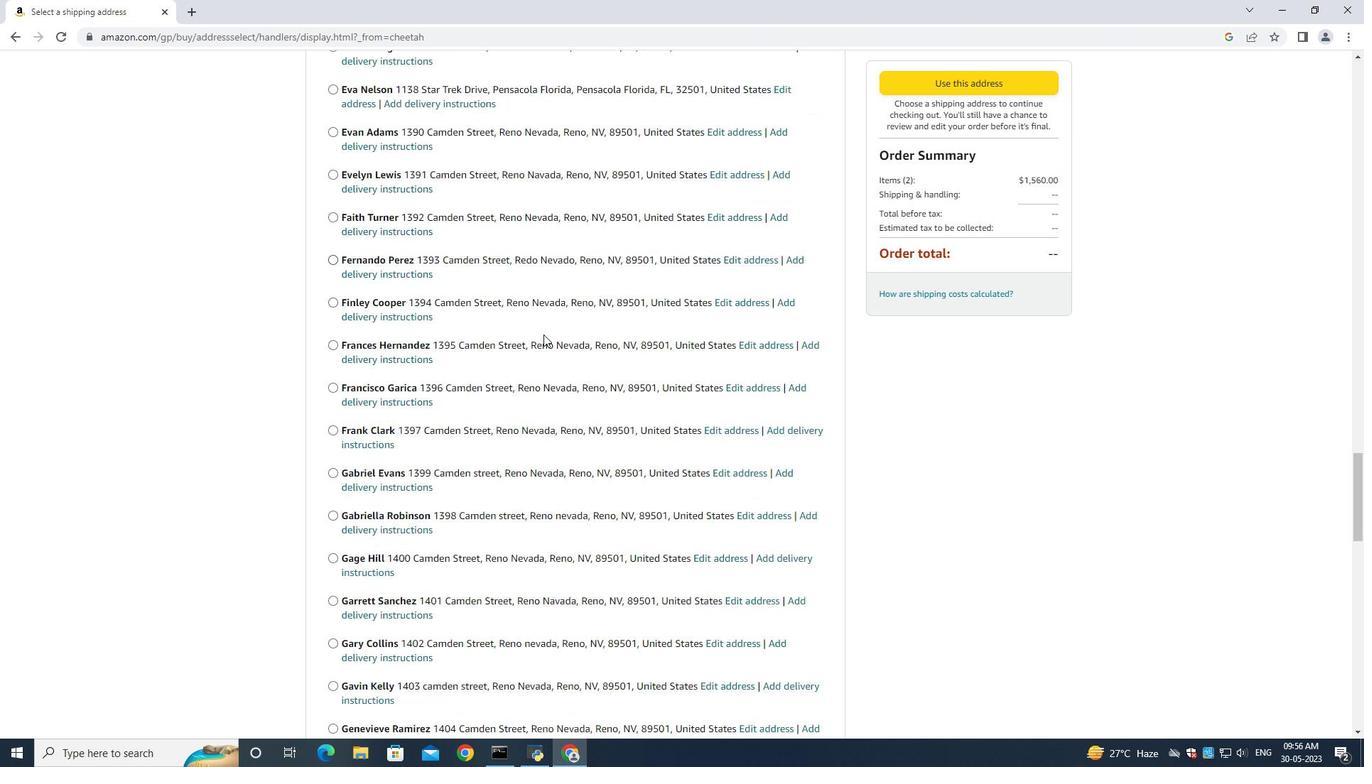 
Action: Mouse scrolled (543, 334) with delta (0, 0)
Screenshot: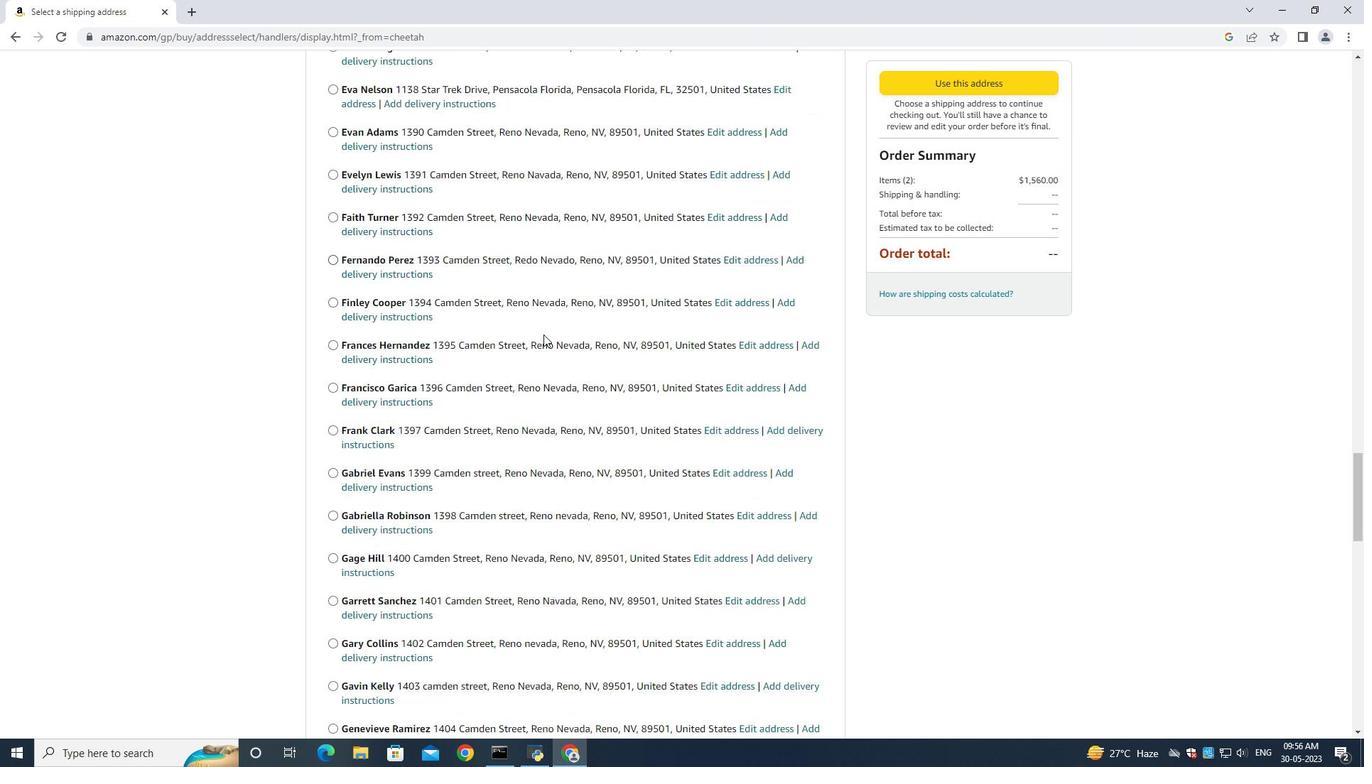 
Action: Mouse scrolled (543, 334) with delta (0, 0)
Screenshot: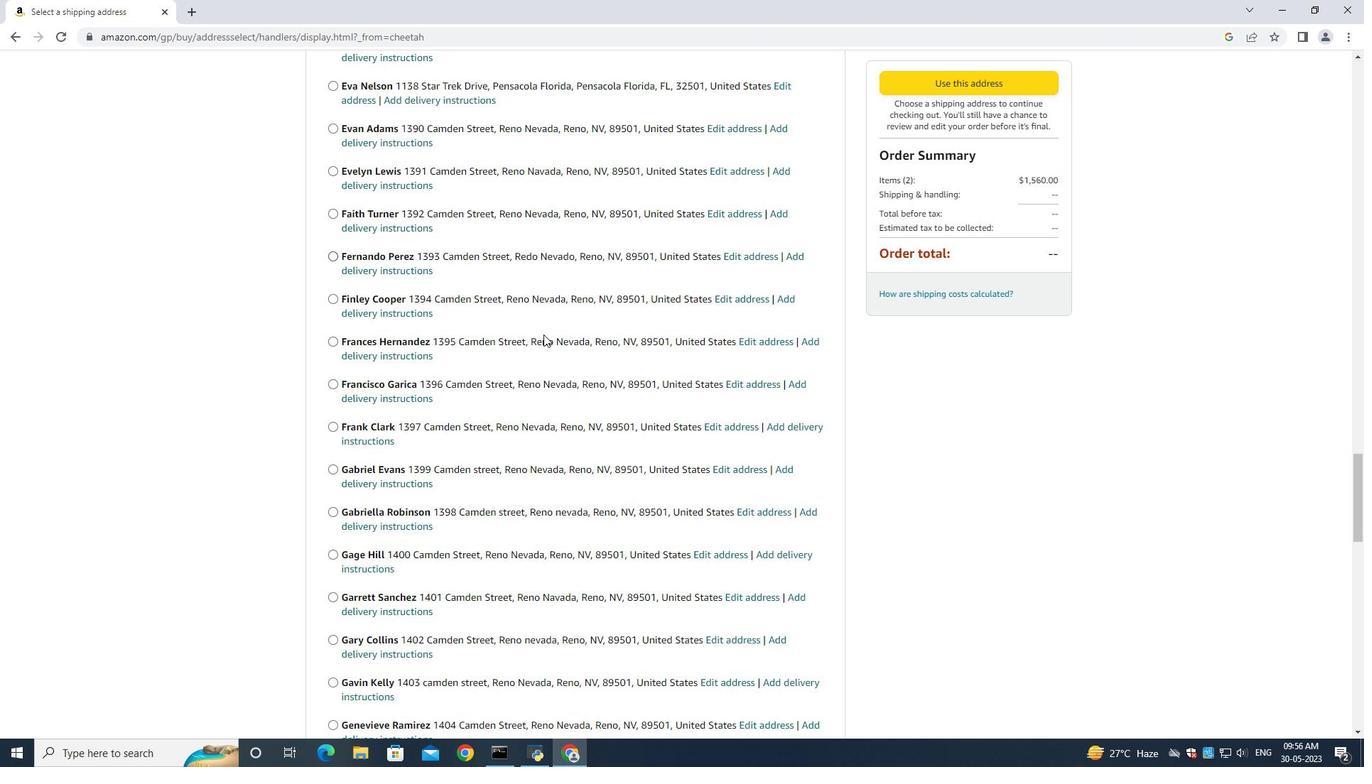 
Action: Mouse scrolled (543, 334) with delta (0, 0)
Screenshot: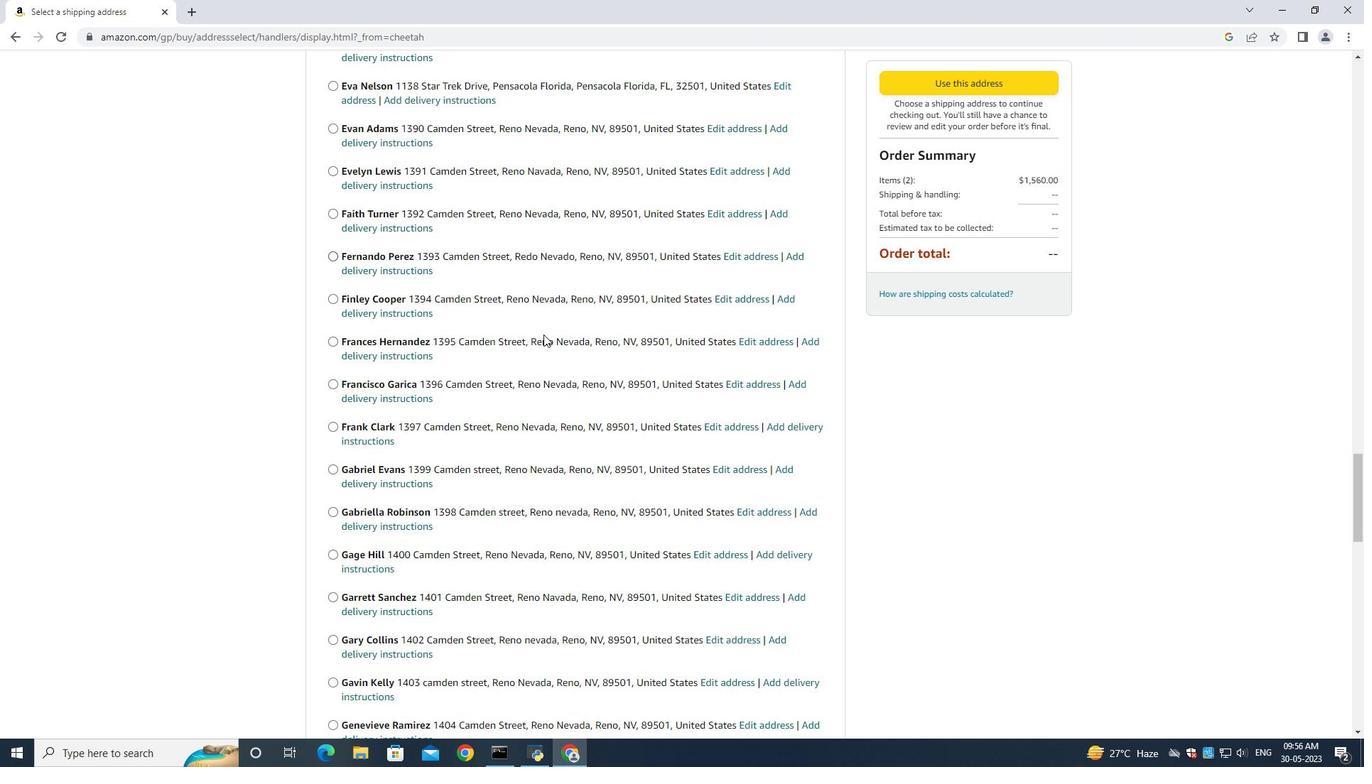 
Action: Mouse scrolled (543, 334) with delta (0, 0)
Screenshot: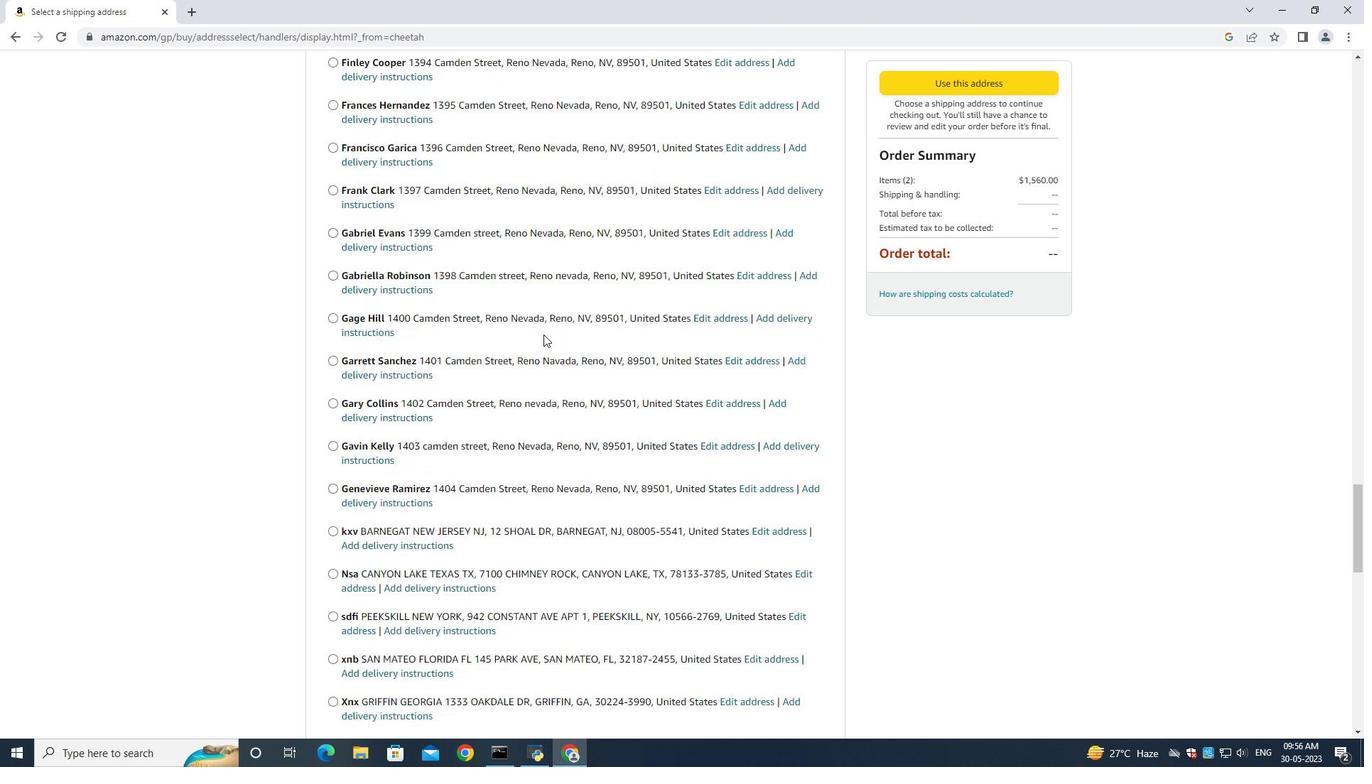 
Action: Mouse scrolled (543, 334) with delta (0, 0)
Screenshot: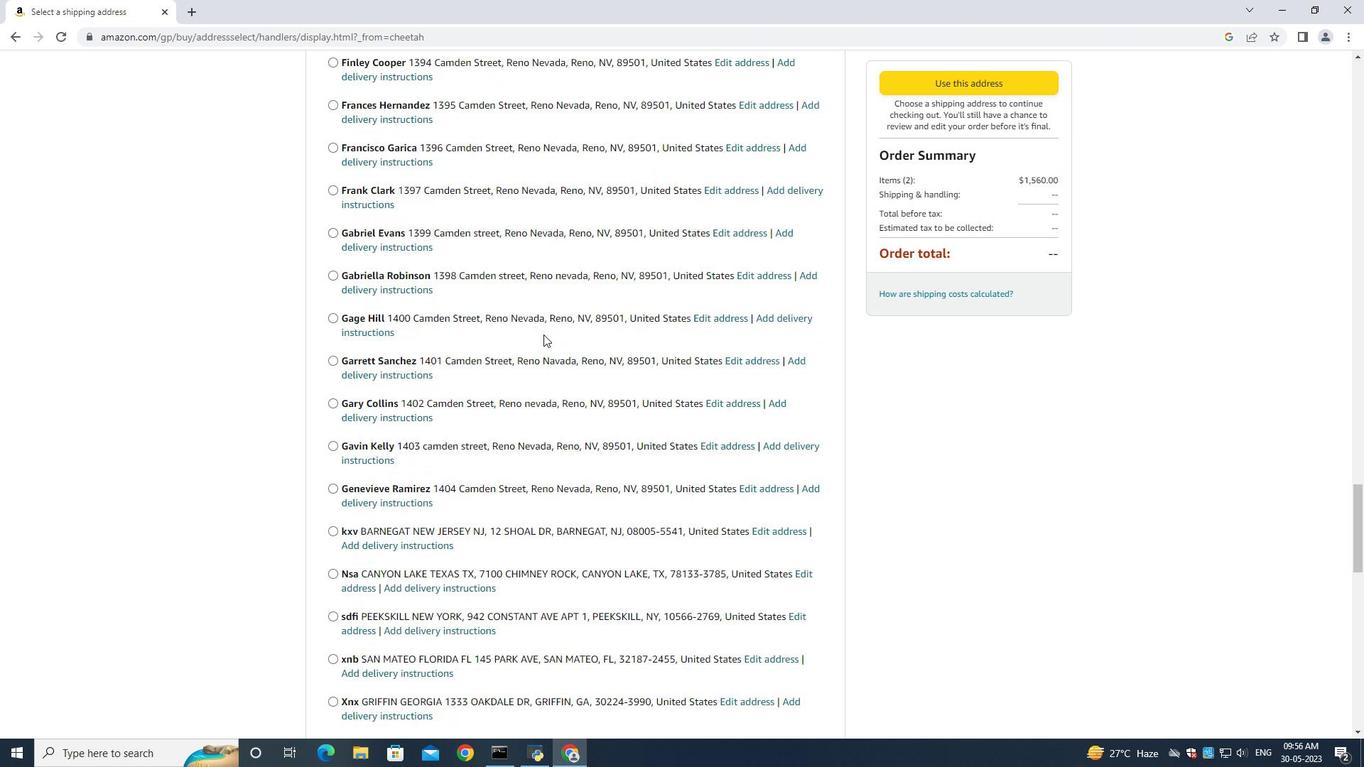 
Action: Mouse scrolled (543, 334) with delta (0, 0)
Screenshot: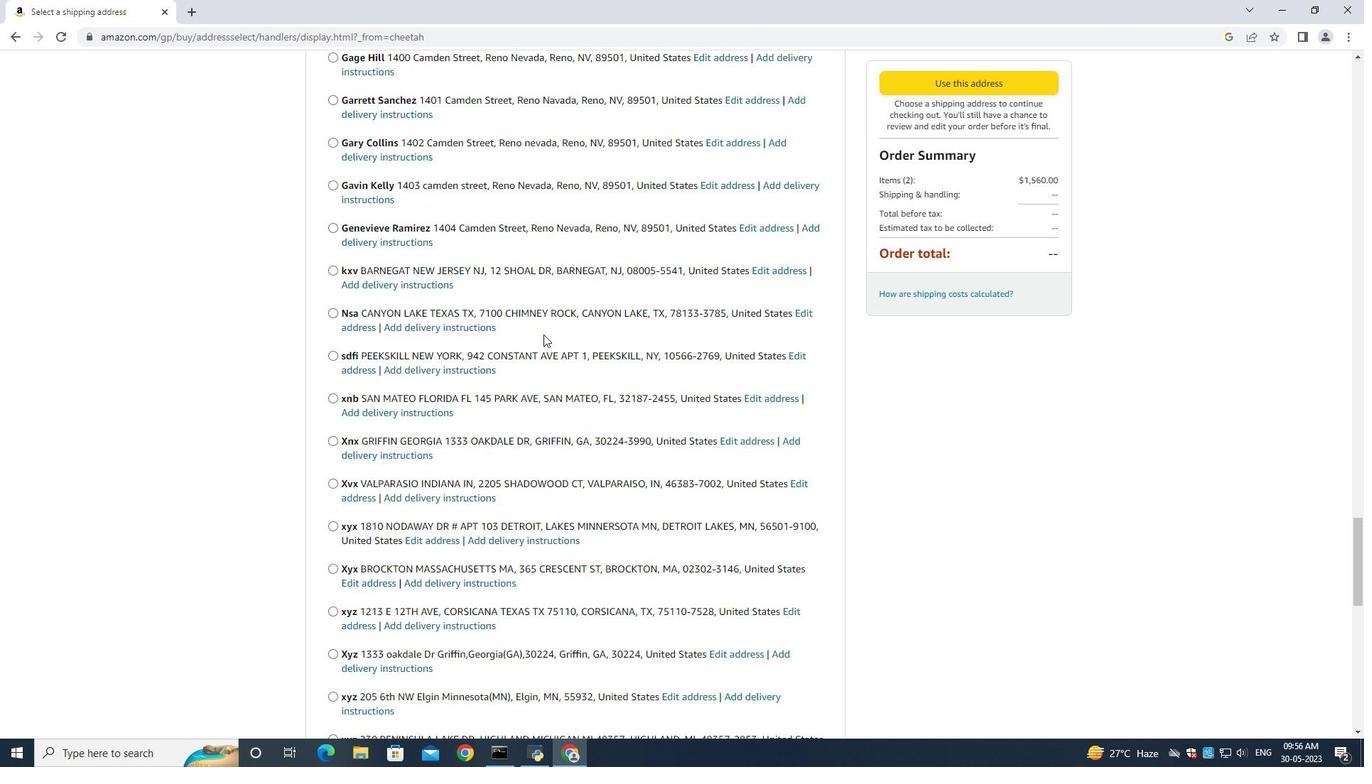 
Action: Mouse scrolled (543, 334) with delta (0, 0)
Screenshot: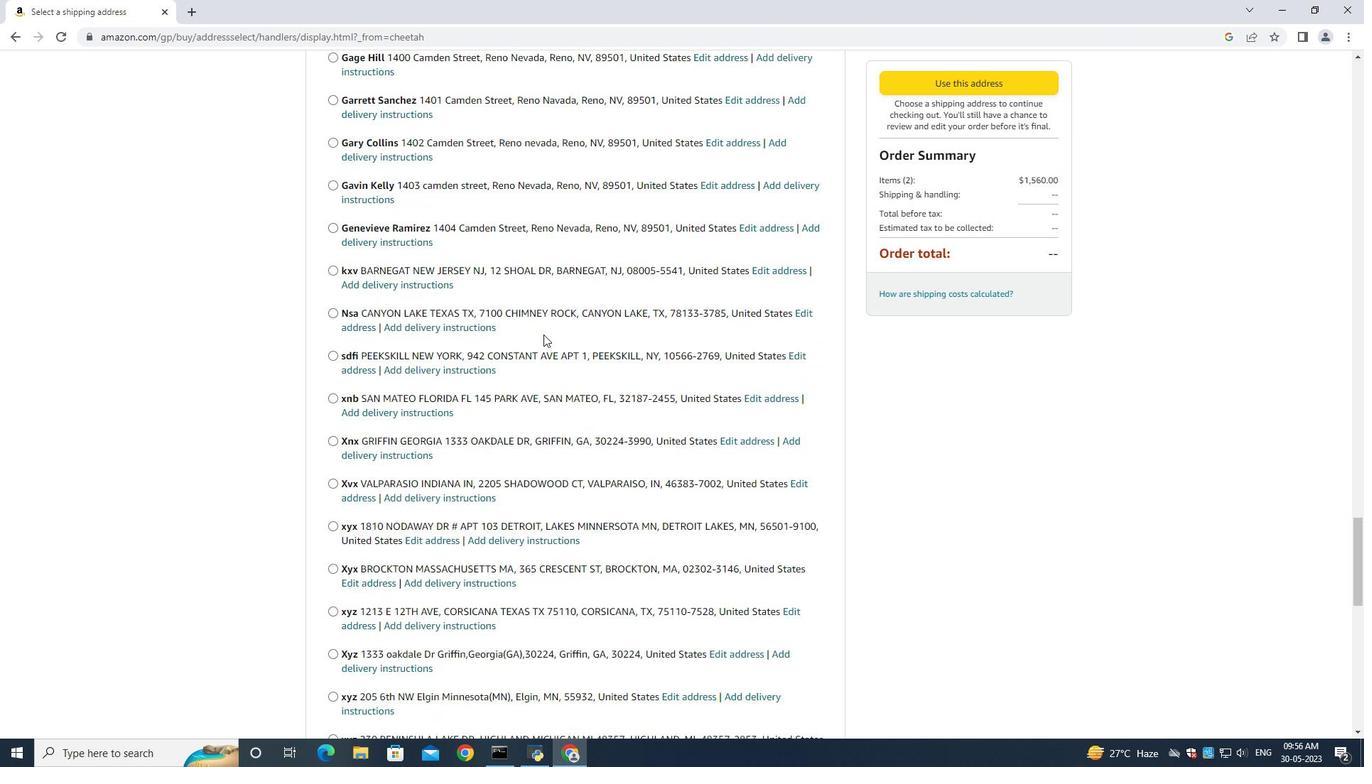 
Action: Mouse scrolled (543, 334) with delta (0, 0)
Screenshot: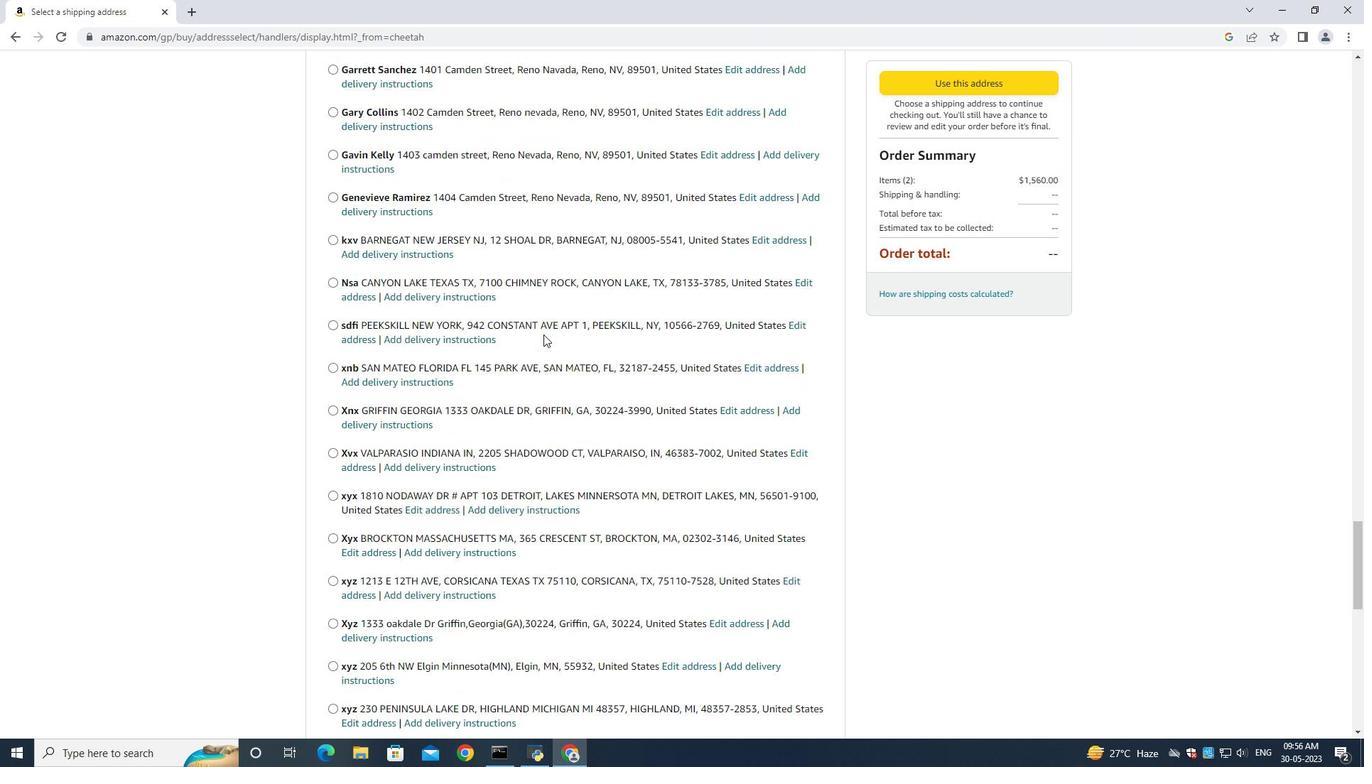 
Action: Mouse scrolled (543, 334) with delta (0, 0)
Screenshot: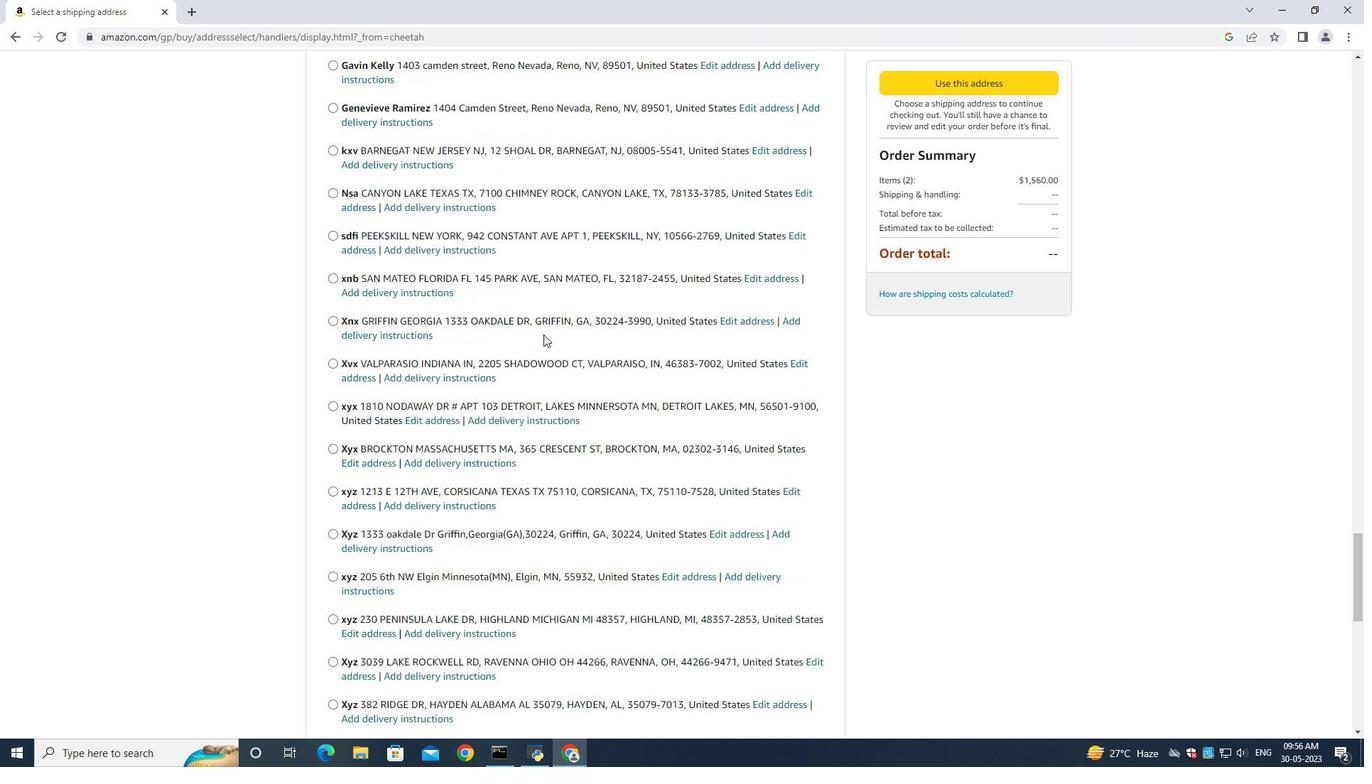 
Action: Mouse scrolled (543, 334) with delta (0, 0)
Screenshot: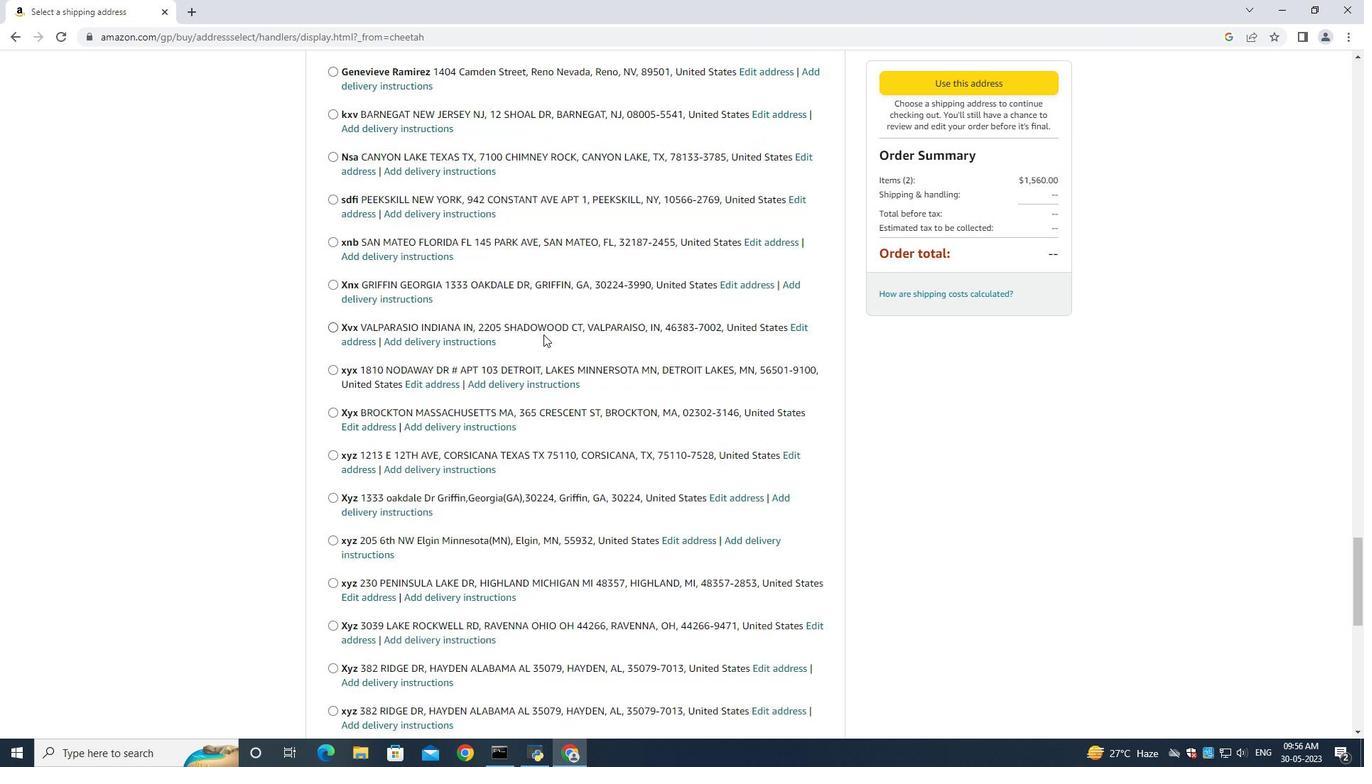 
Action: Mouse scrolled (543, 334) with delta (0, 0)
Screenshot: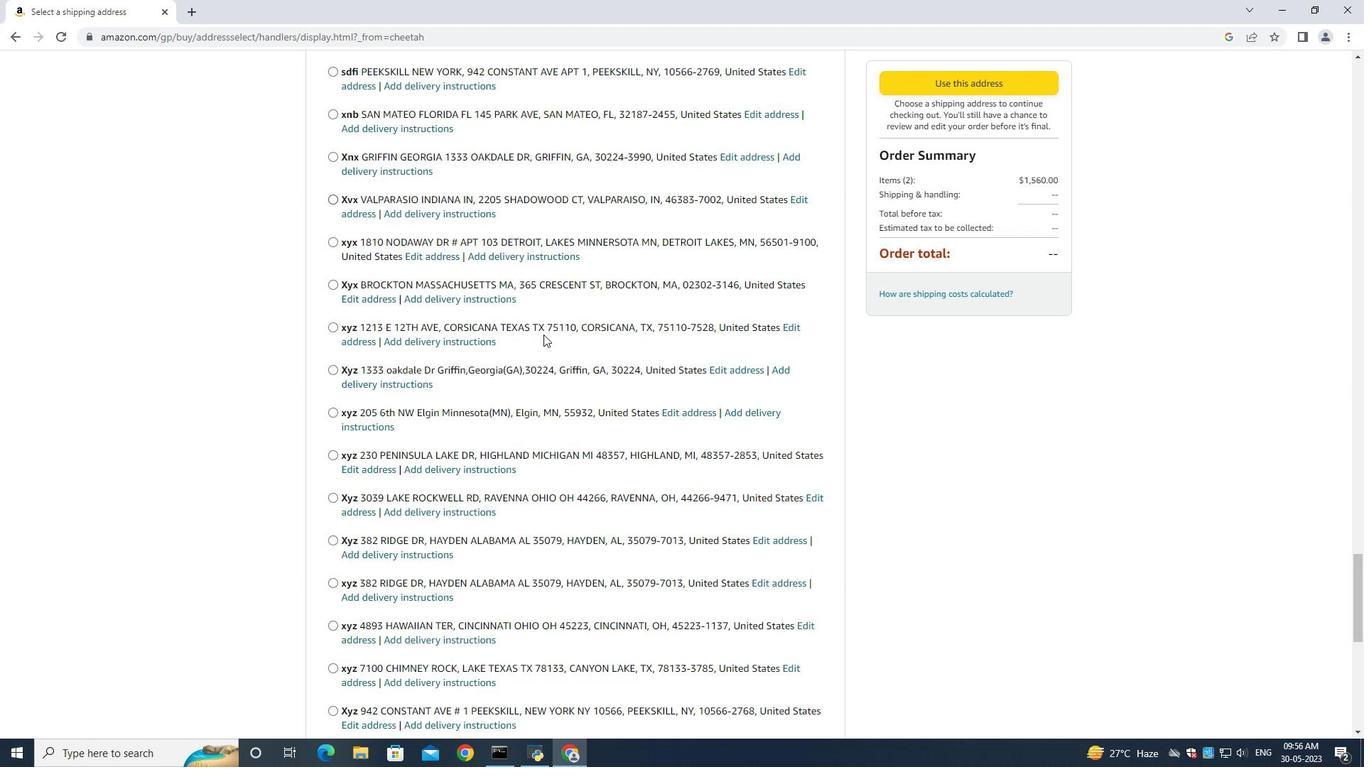 
Action: Mouse scrolled (543, 334) with delta (0, 0)
Screenshot: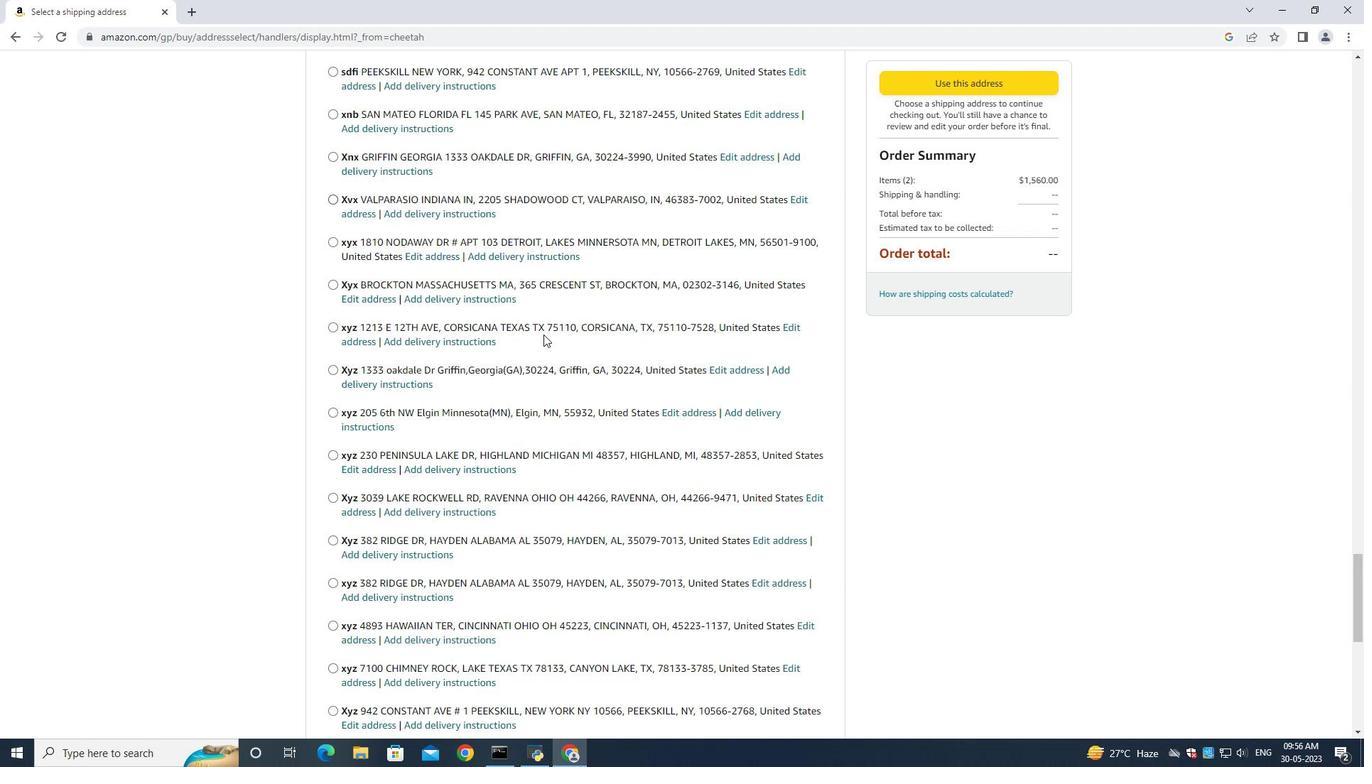 
Action: Mouse scrolled (543, 334) with delta (0, 0)
Screenshot: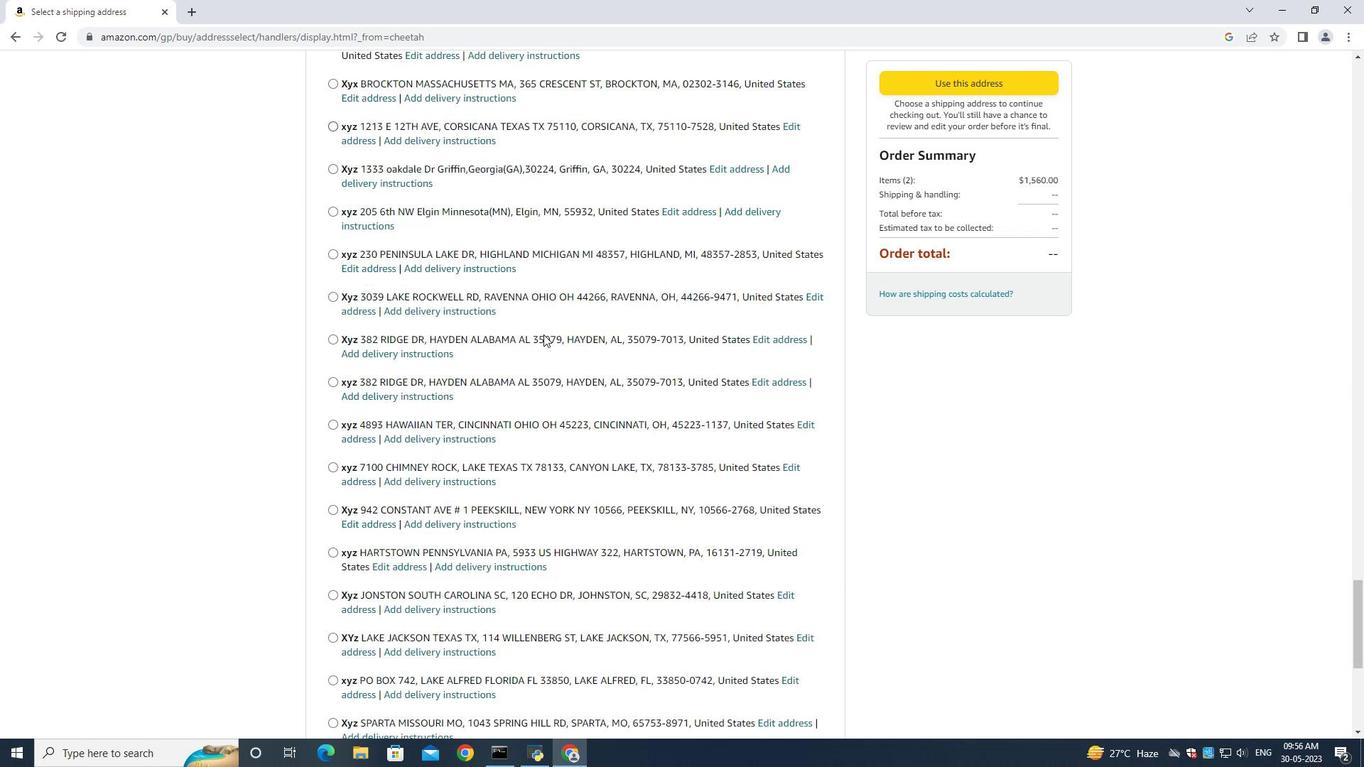 
Action: Mouse scrolled (543, 334) with delta (0, 0)
Screenshot: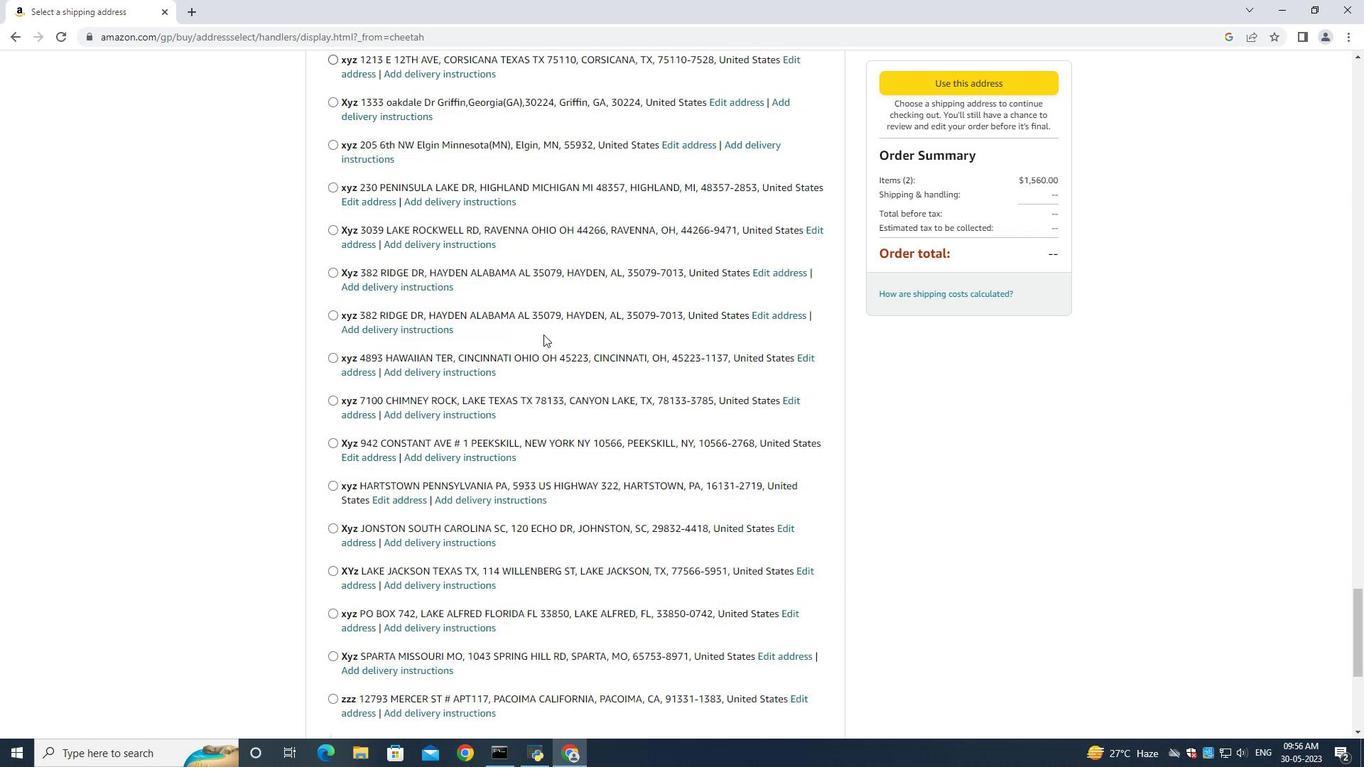 
Action: Mouse scrolled (543, 334) with delta (0, 0)
Screenshot: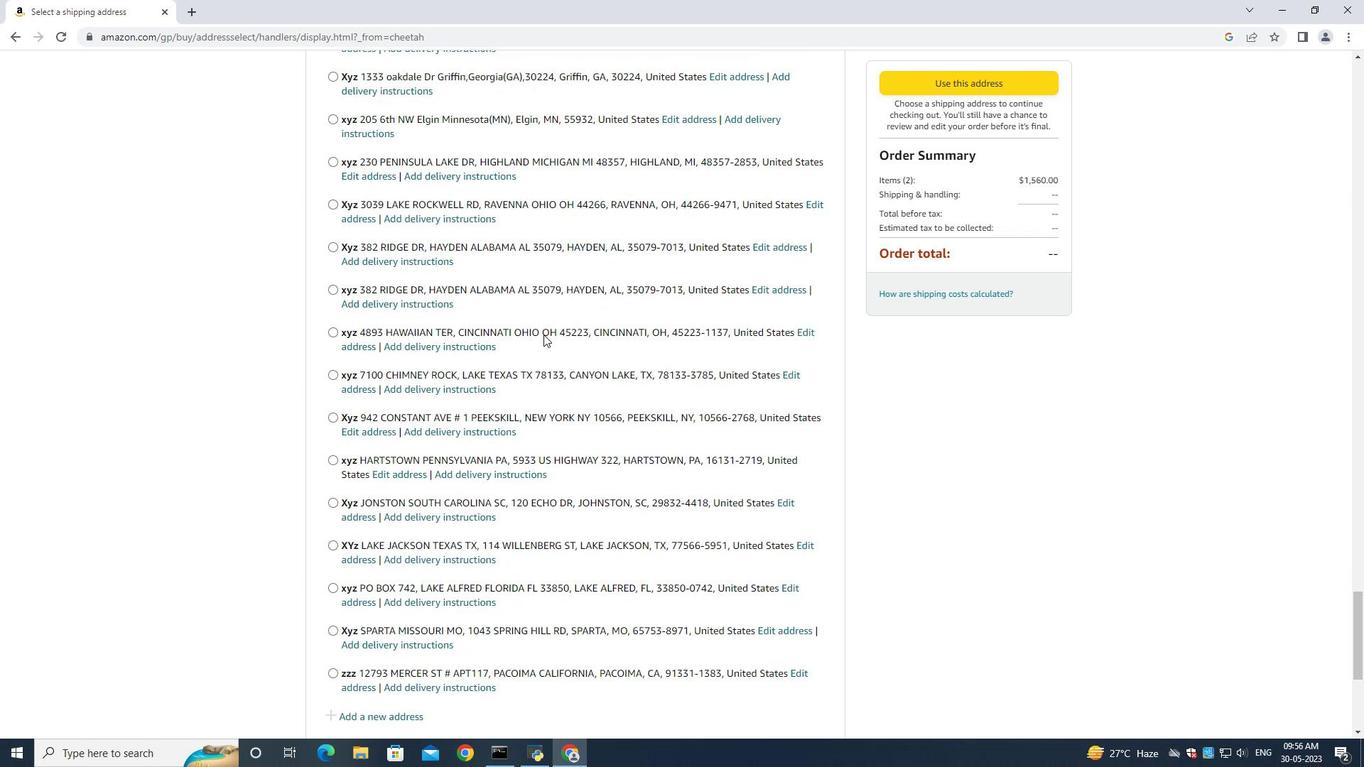 
Action: Mouse moved to (511, 374)
Screenshot: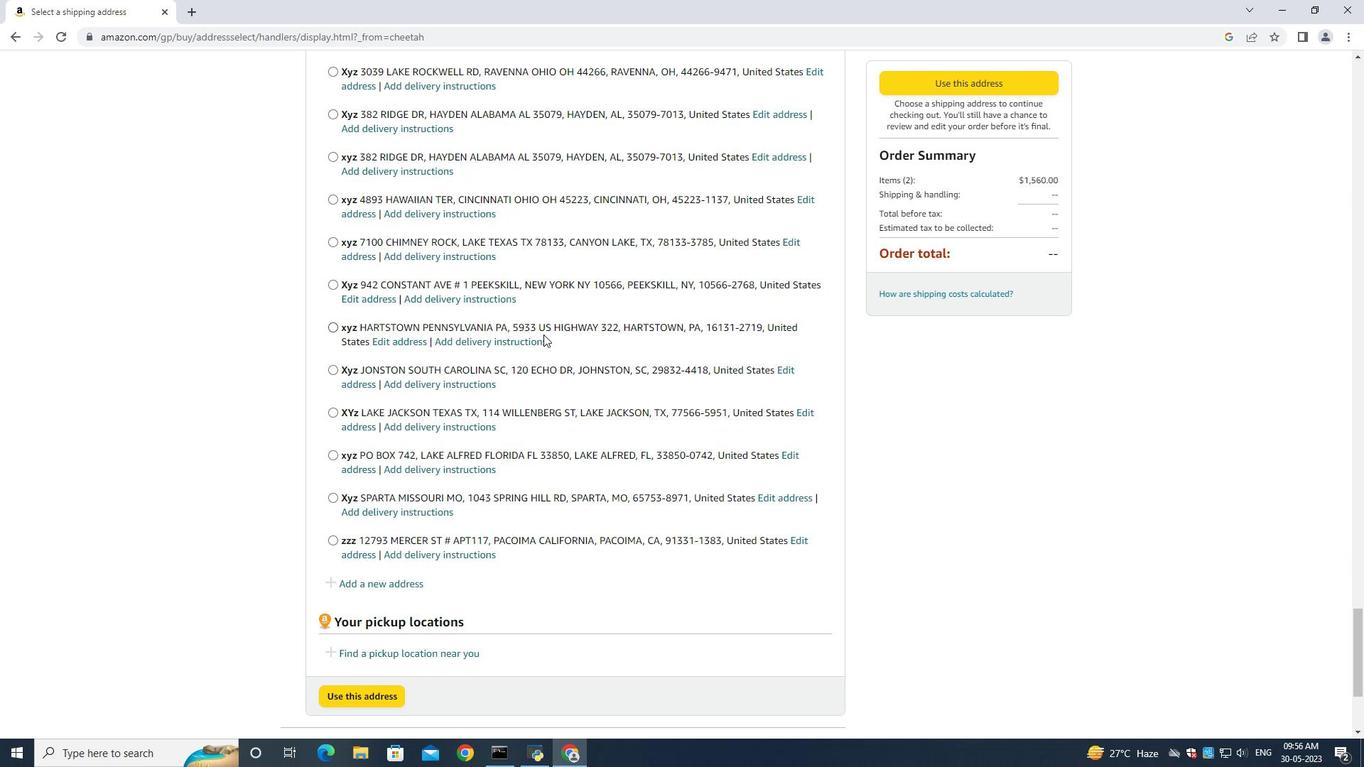 
Action: Mouse scrolled (511, 373) with delta (0, 0)
Screenshot: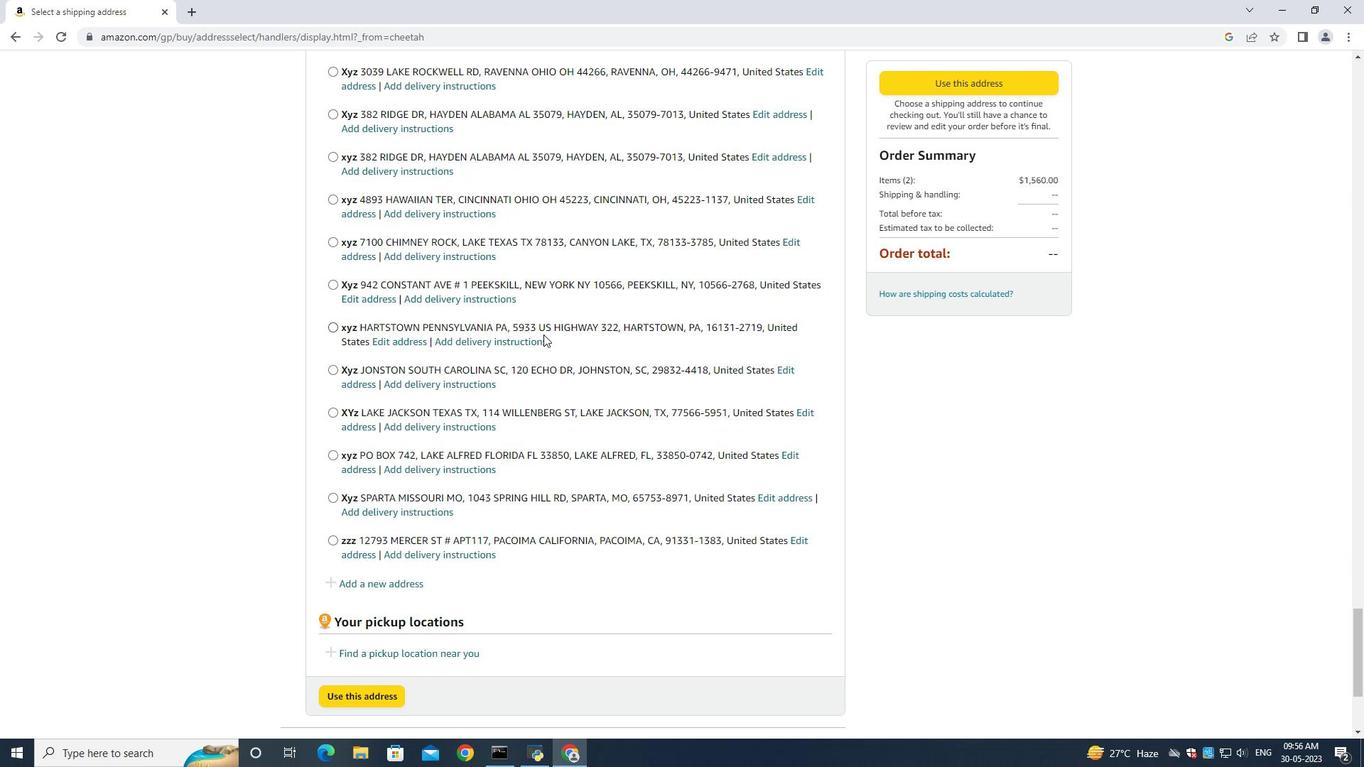 
Action: Mouse moved to (480, 410)
Screenshot: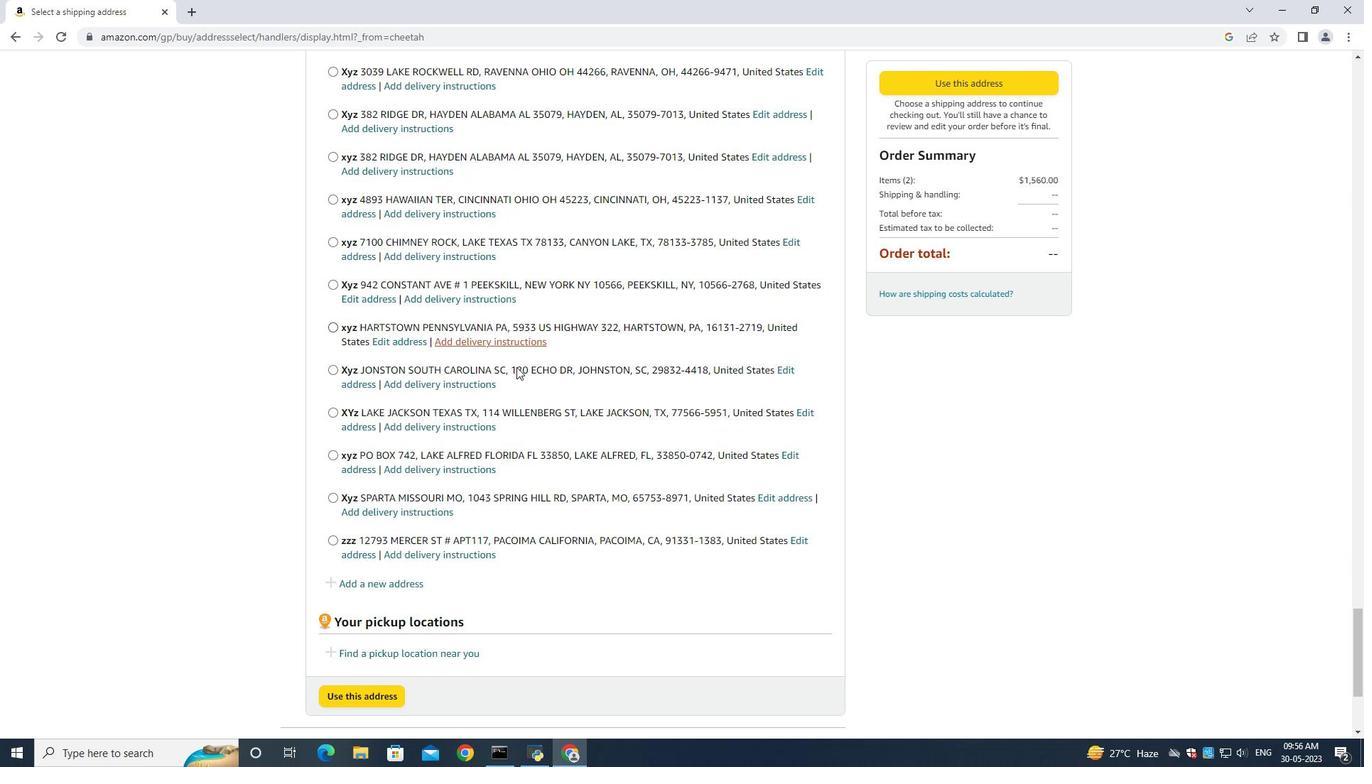 
Action: Mouse scrolled (484, 408) with delta (0, 0)
Screenshot: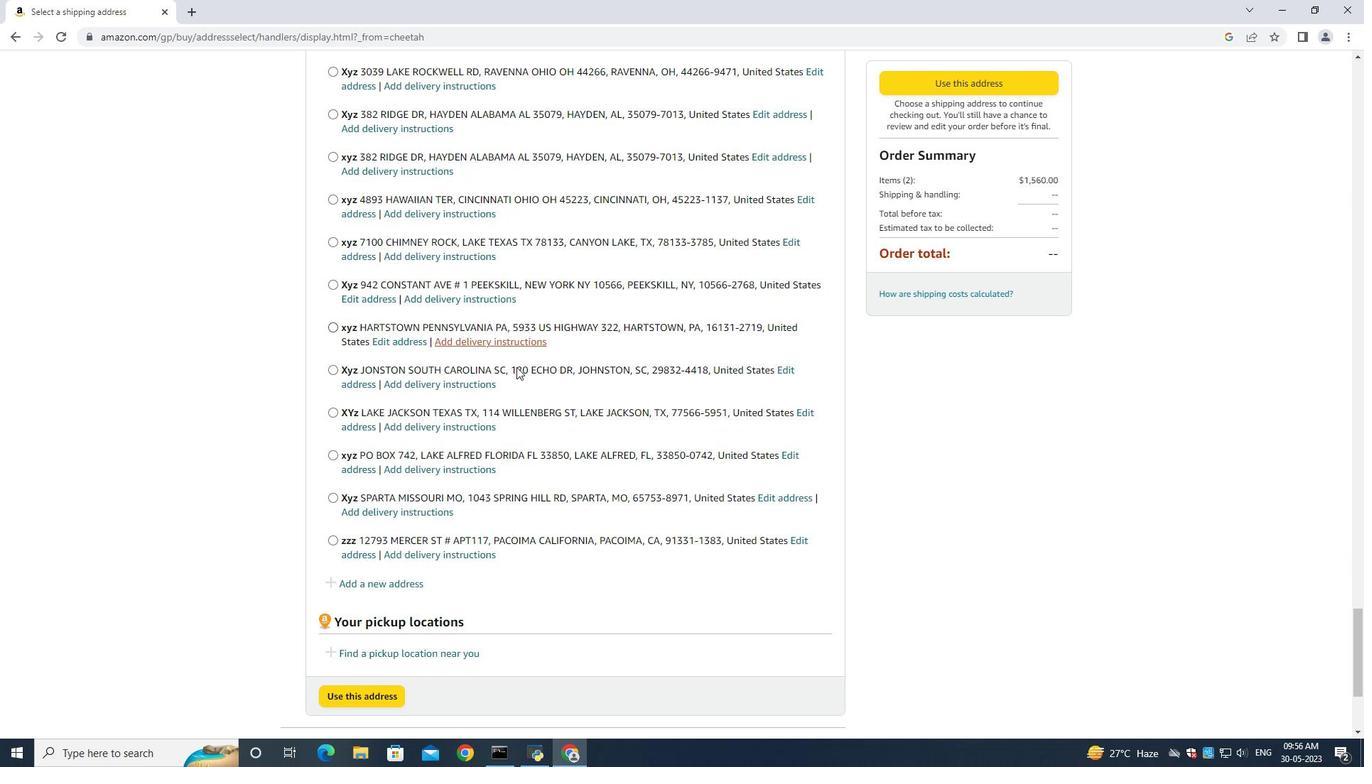 
Action: Mouse moved to (363, 442)
Screenshot: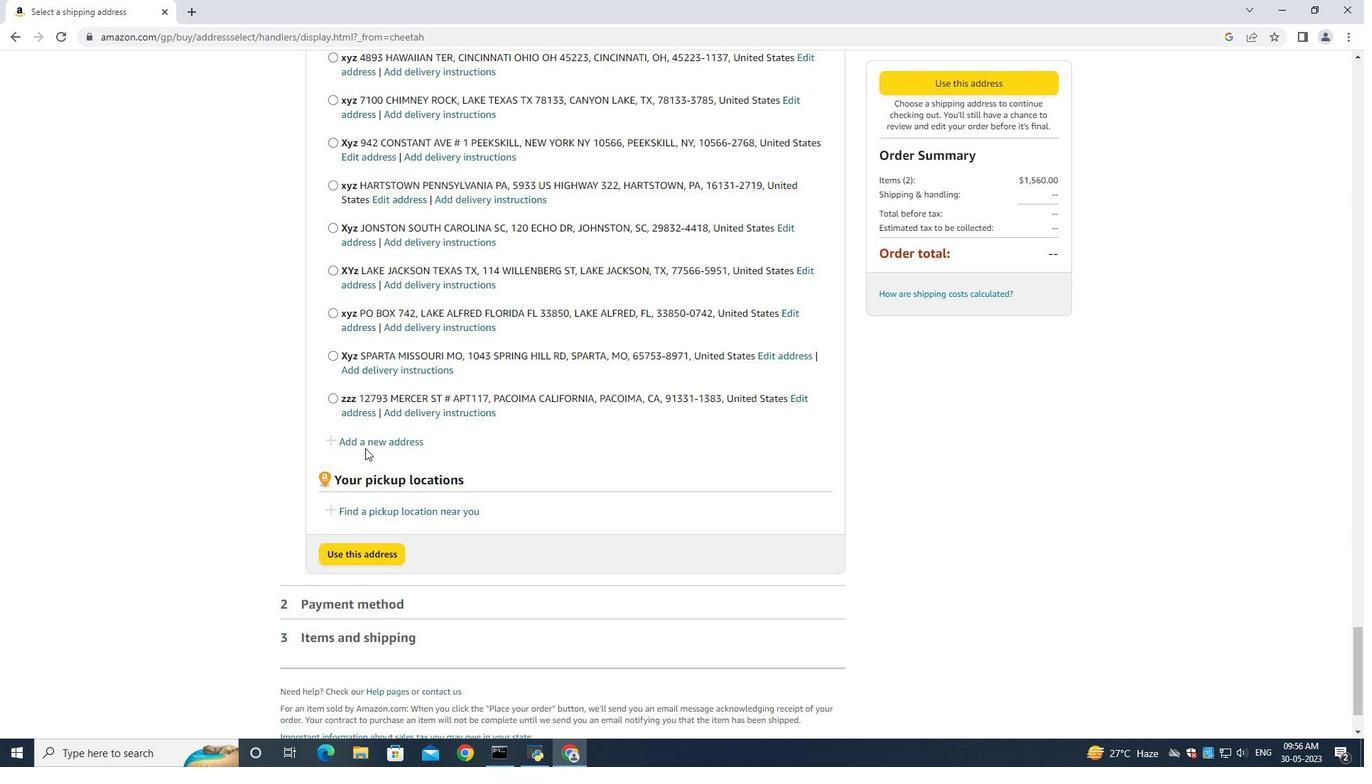 
Action: Mouse pressed left at (363, 442)
Screenshot: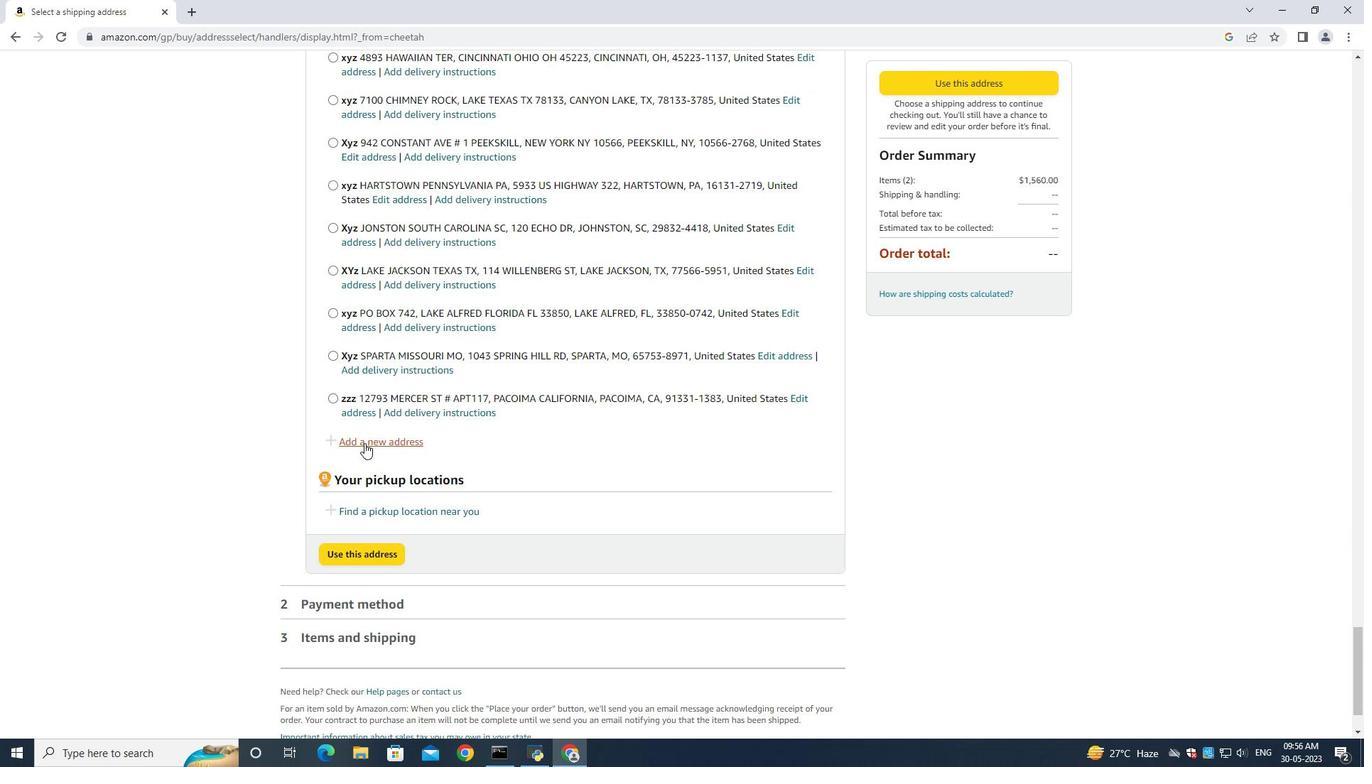 
Action: Mouse moved to (484, 349)
Screenshot: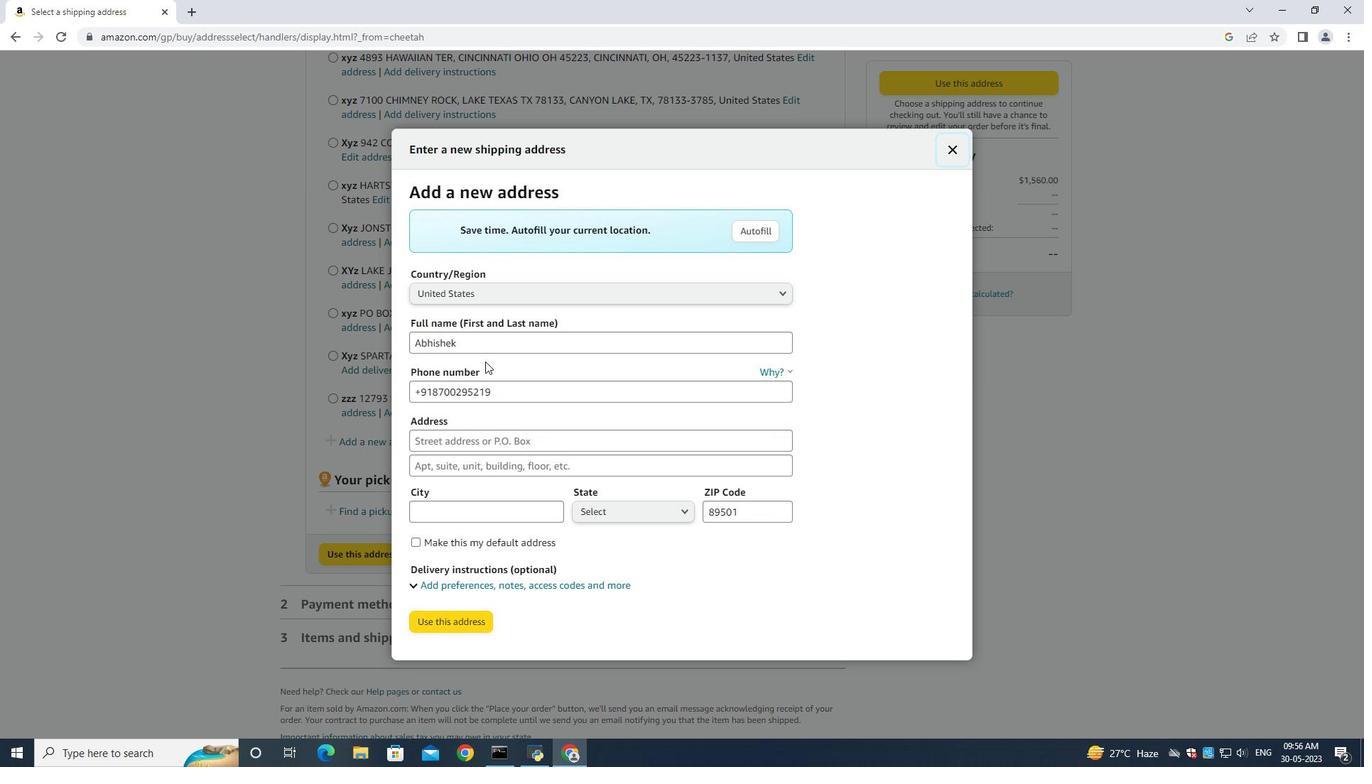 
Action: Mouse pressed left at (484, 349)
Screenshot: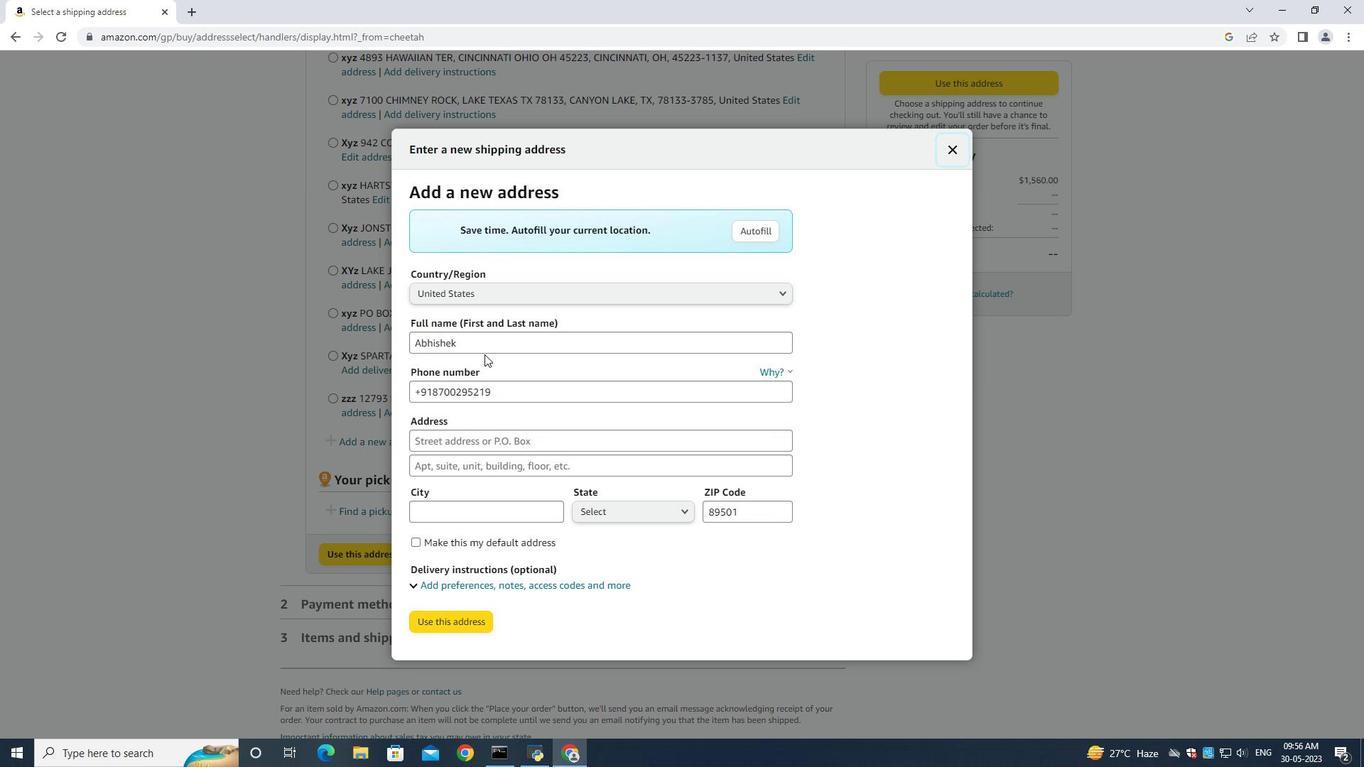 
Action: Mouse moved to (484, 348)
Screenshot: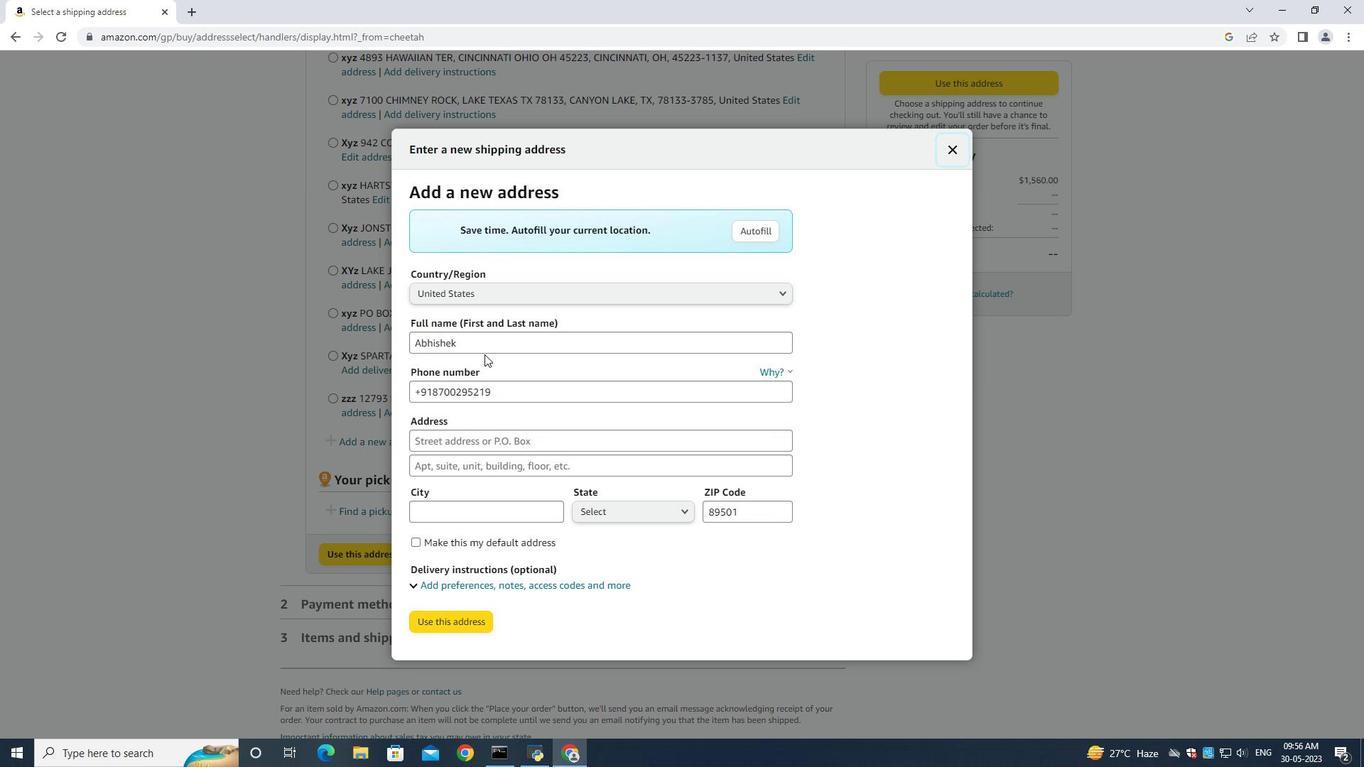 
Action: Key pressed ctrl+A
Screenshot: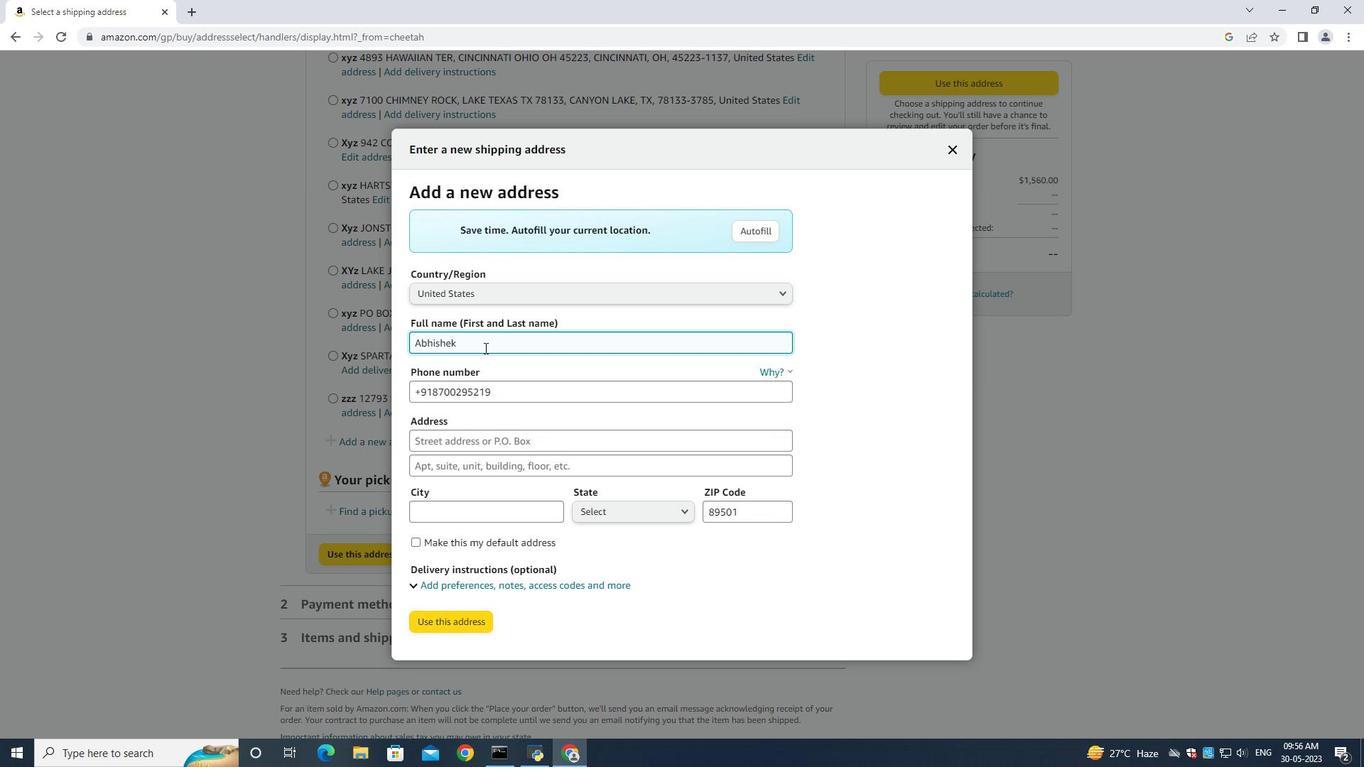 
Action: Mouse moved to (486, 346)
Screenshot: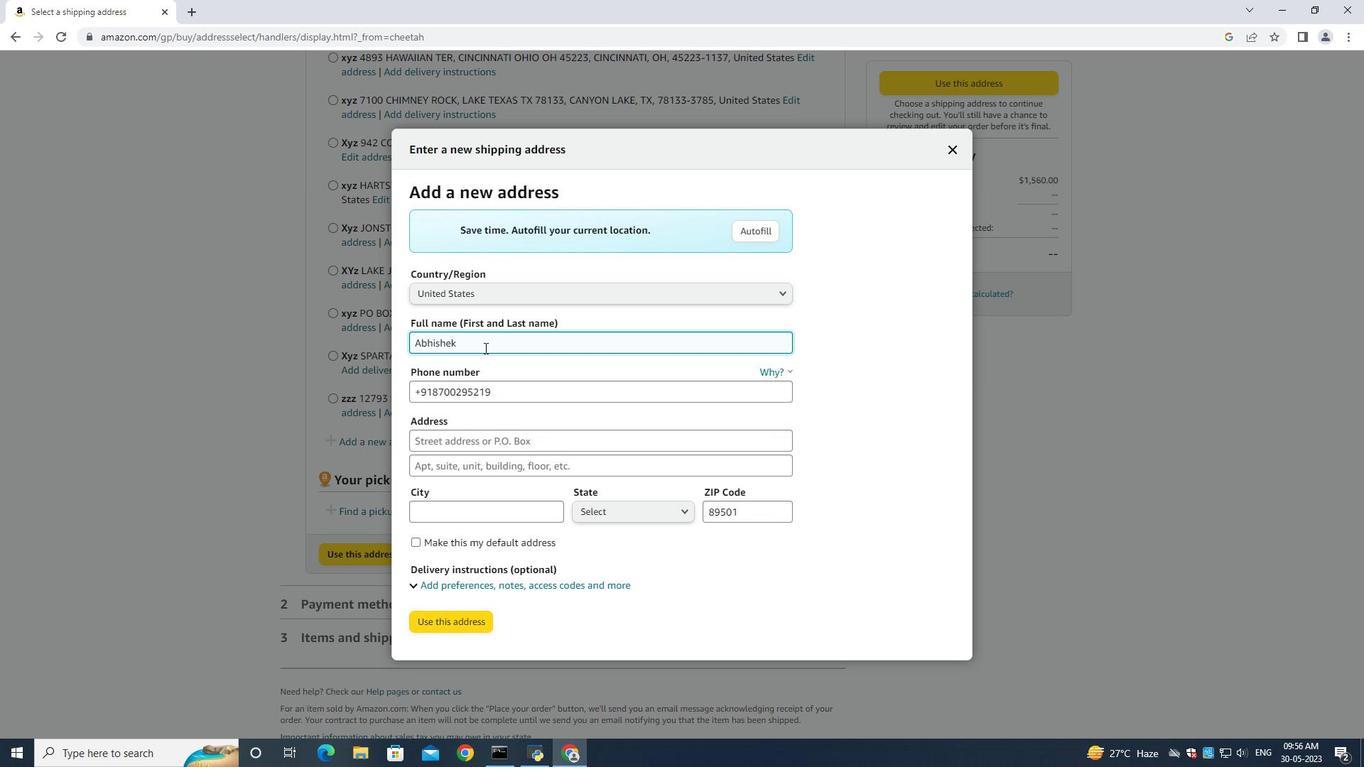 
Action: Key pressed <Key.backspace><Key.shift><Key.shift><Key.shift><Key.shift><Key.shift><Key.shift><Key.shift><Key.shift><Key.shift><Key.shift><Key.shift><Key.shift><Key.shift><Key.shift><Key.shift><Key.shift><Key.shift><Key.shift><Key.shift><Key.shift><Key.shift><Key.shift><Key.shift><Key.shift><Key.shift><Key.shift><Key.shift><Key.shift><Key.shift><Key.shift><Key.shift><Key.shift><Key.shift><Key.shift><Key.shift><Key.shift><Key.shift><Key.shift><Key.shift><Key.shift><Key.shift><Key.shift><Key.shift><Key.shift><Key.shift><Key.shift><Key.shift><Key.shift><Key.shift><Key.shift>George<Key.space><Key.shift>Carter<Key.space>
Screenshot: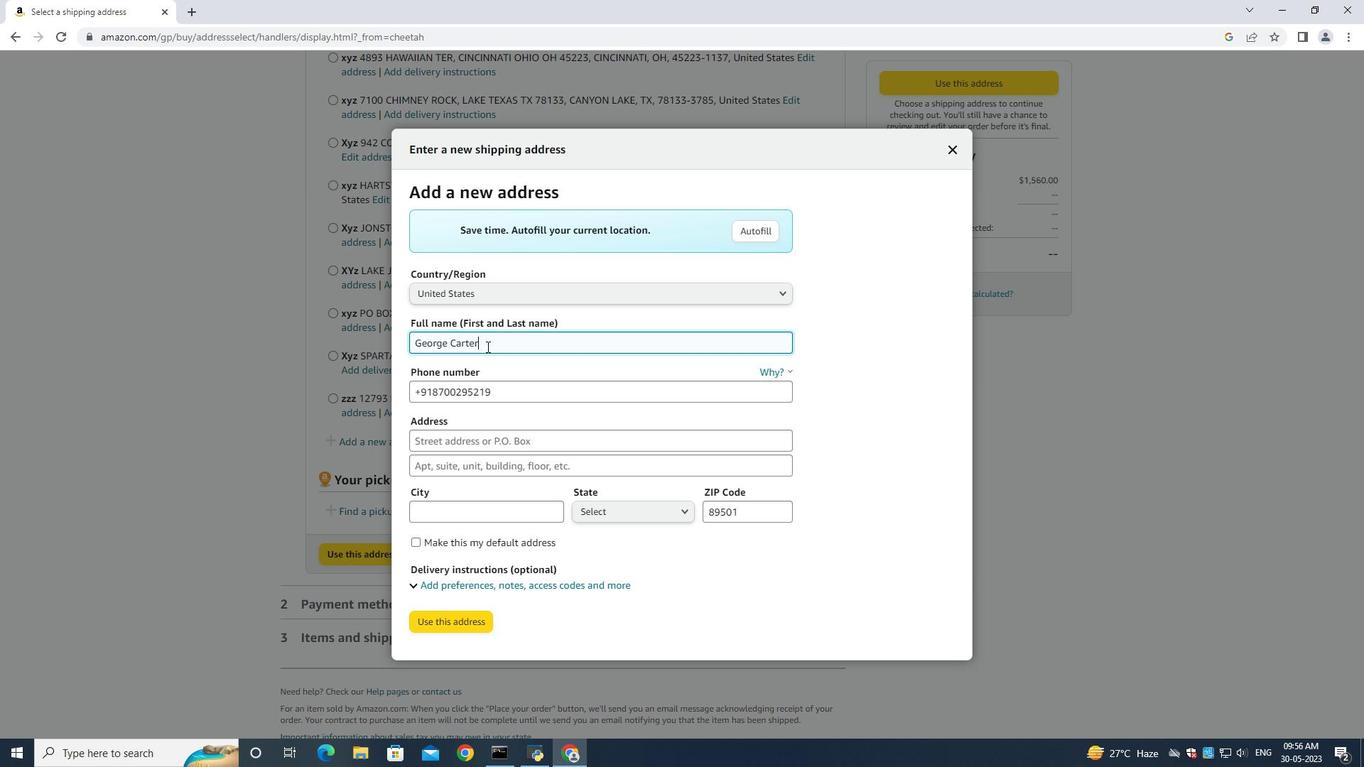 
Action: Mouse moved to (506, 387)
Screenshot: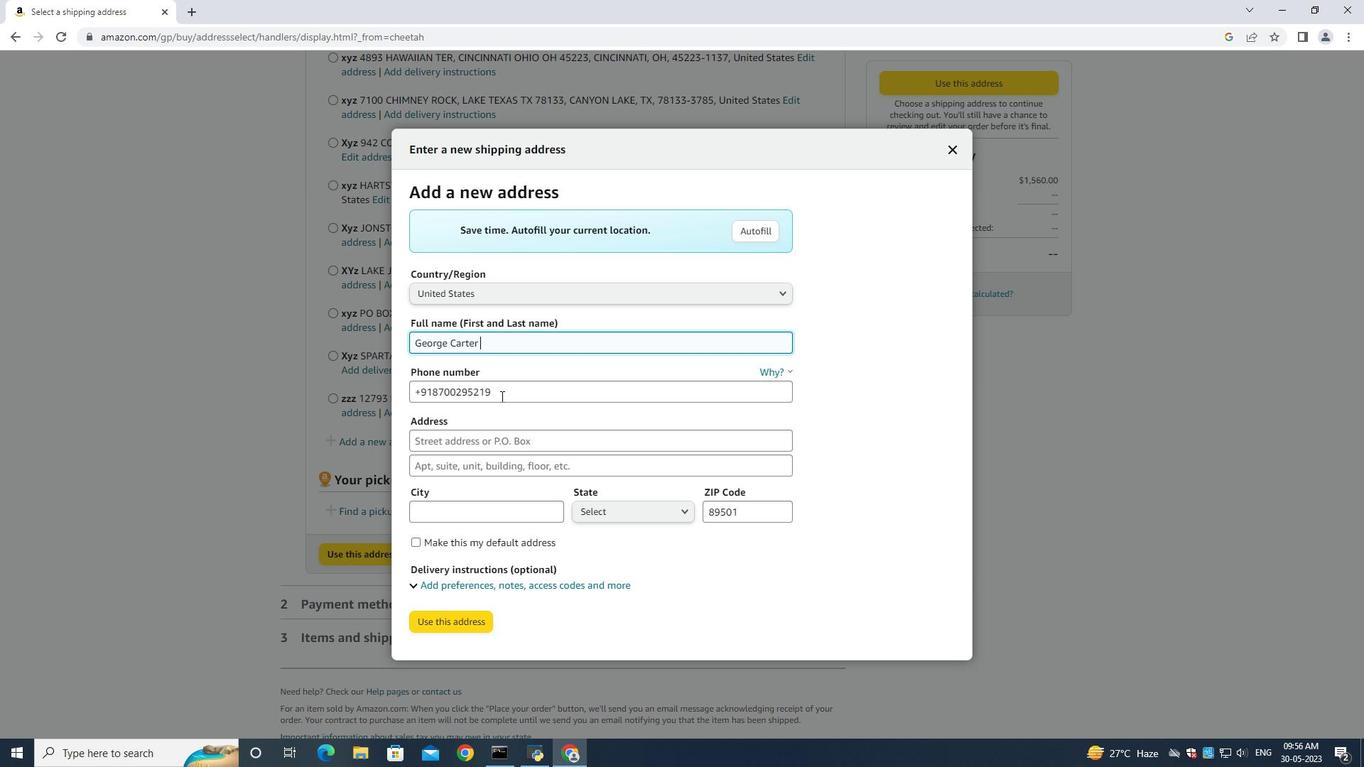
Action: Mouse pressed left at (506, 387)
Screenshot: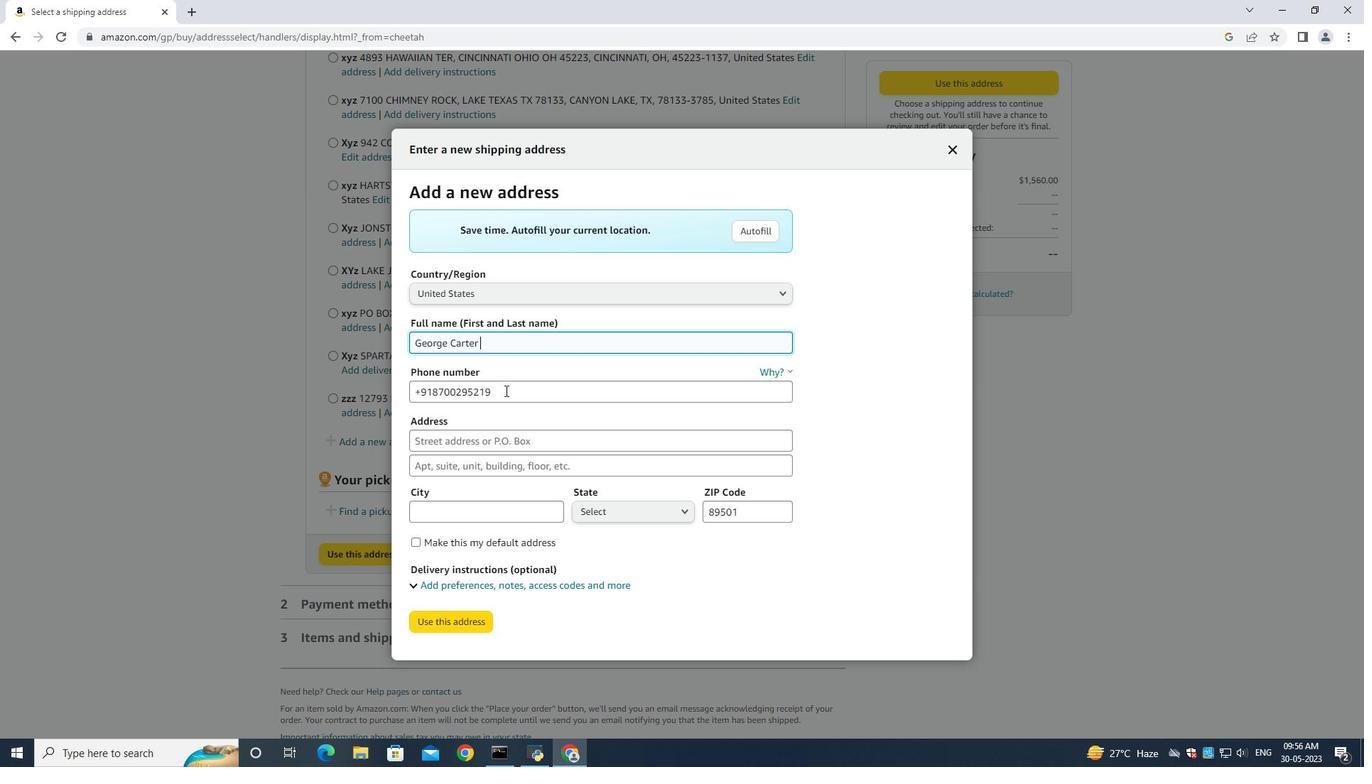 
Action: Mouse moved to (511, 384)
Screenshot: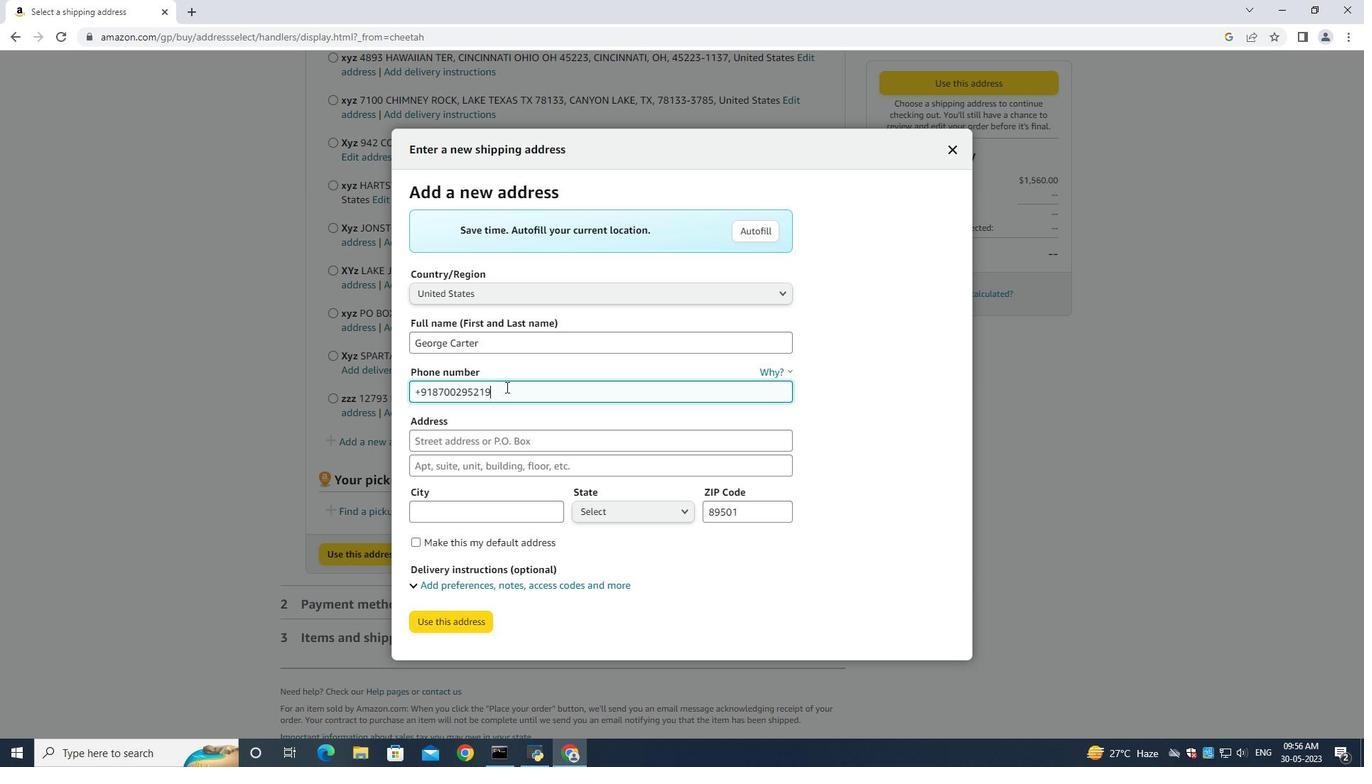 
Action: Key pressed ctrl+A
Screenshot: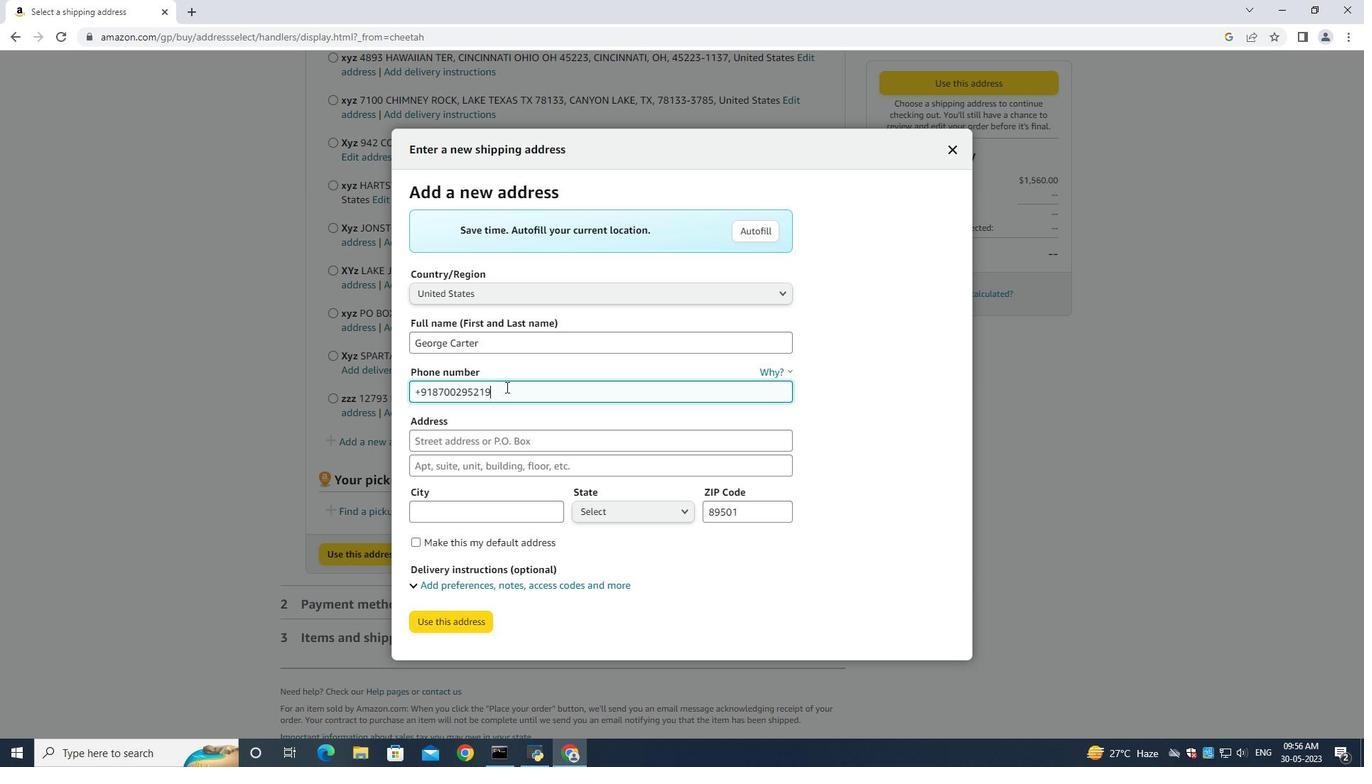 
Action: Mouse moved to (512, 383)
Screenshot: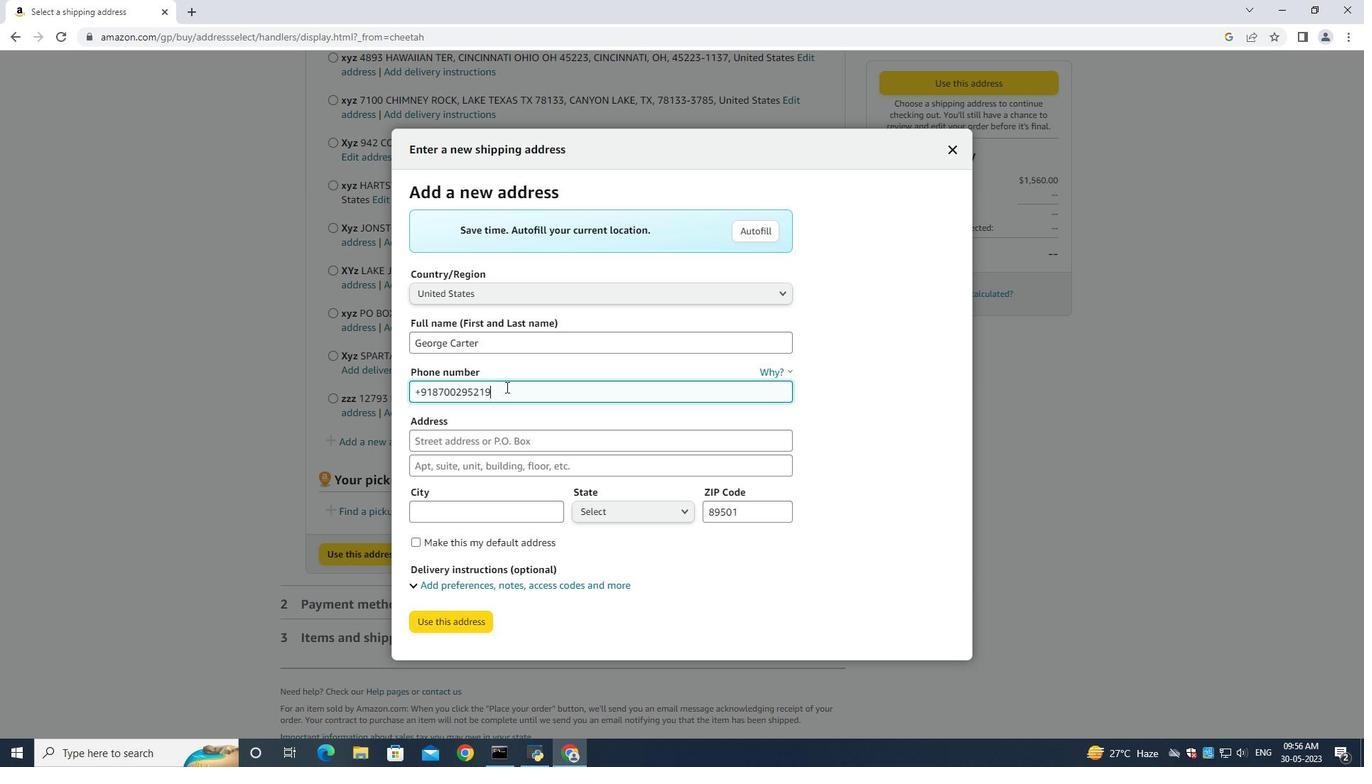 
Action: Key pressed <Key.backspace>6314971043
Screenshot: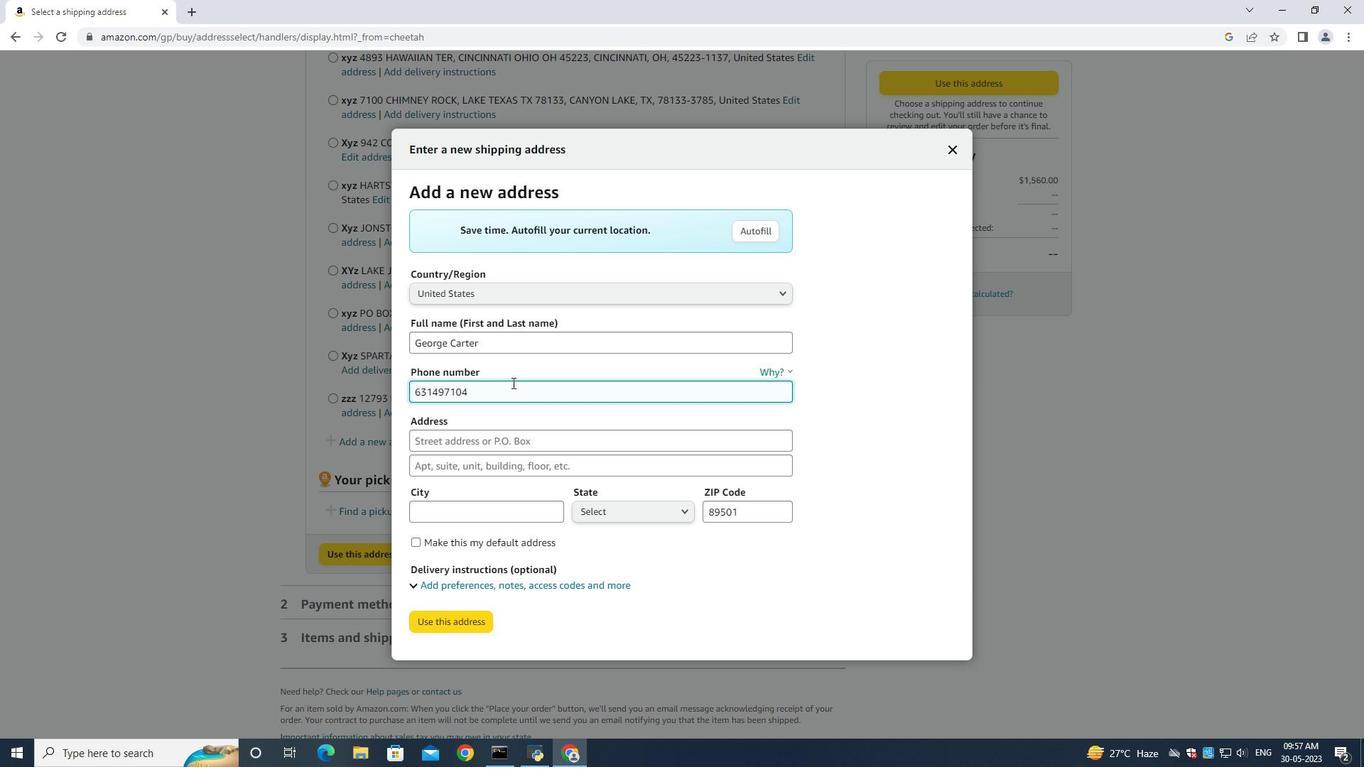
Action: Mouse moved to (470, 445)
Screenshot: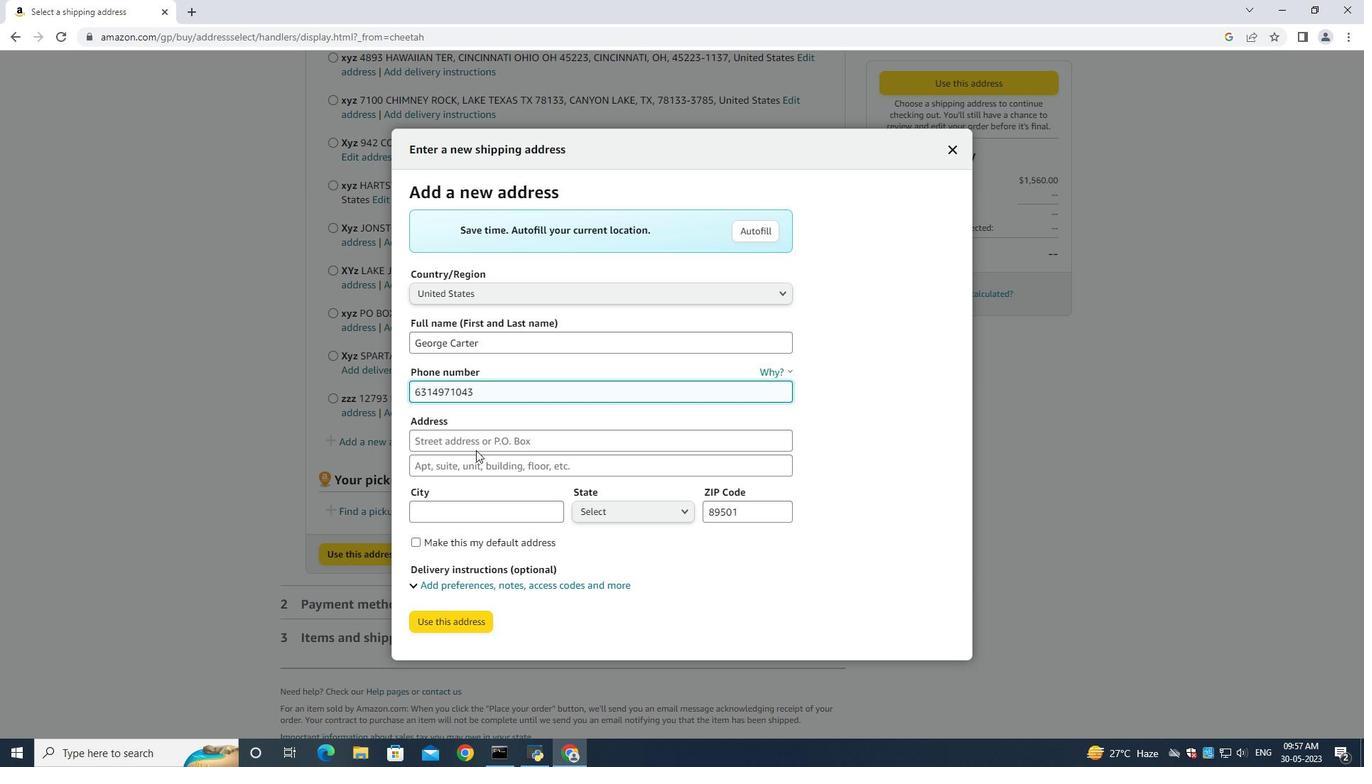 
Action: Mouse pressed left at (470, 445)
Screenshot: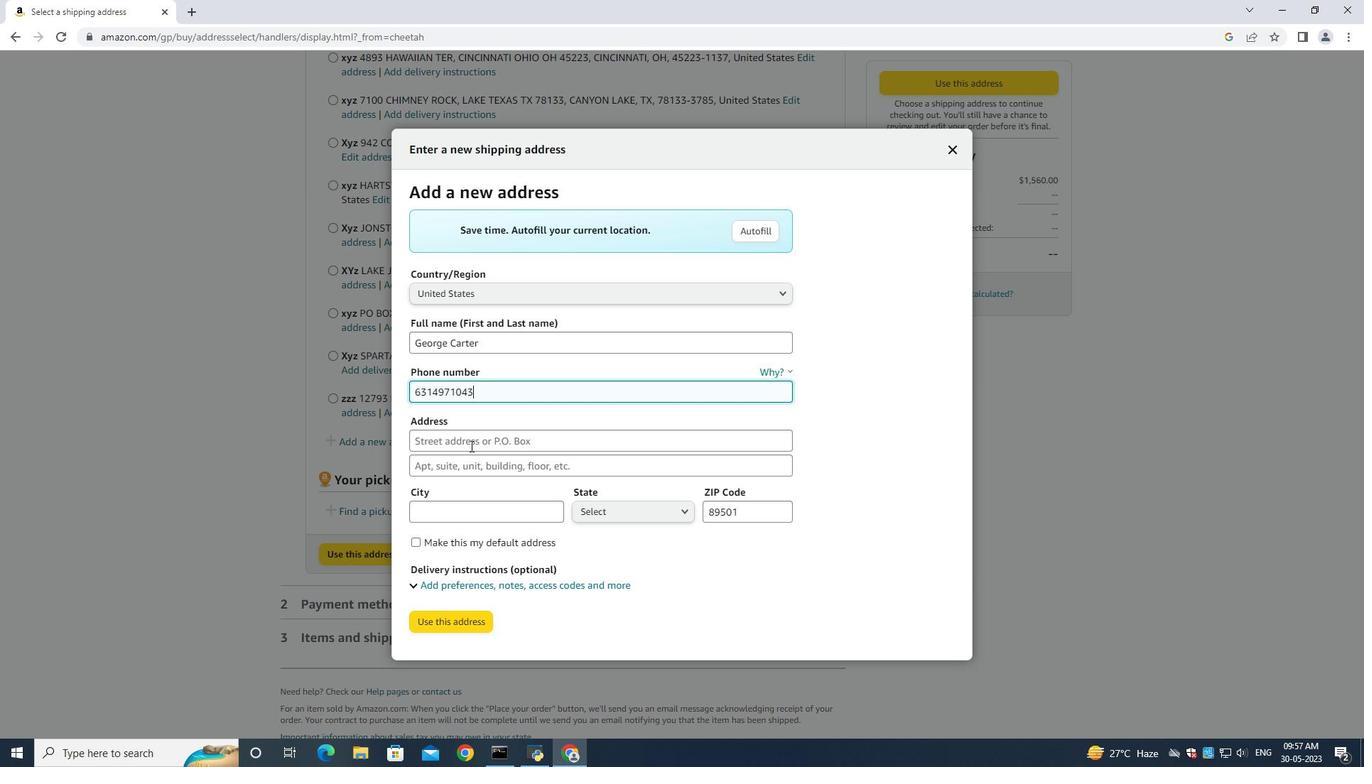 
Action: Key pressed 3099<Key.space><Key.shift>Abia<Key.space><Key.shift><Key.shift><Key.shift>Martin<Key.space><Key.shift><Key.shift><Key.shift><Key.shift><Key.shift><Key.shift>Drive<Key.space><Key.tab><Key.shift><Key.shift><Key.shift><Key.shift><Key.shift><Key.shift><Key.shift><Key.shift><Key.shift><Key.shift><Key.shift><Key.shift><Key.shift><Key.shift><Key.shift><Key.shift><Key.shift><Key.shift><Key.shift><Key.shift><Key.shift><Key.shift>Panther<Key.space><Key.shift><Key.shift><Key.shift><Key.shift><Key.shift><Key.shift><Key.shift><Key.shift><Key.shift><Key.shift><Key.shift><Key.shift><Key.shift><Key.shift><Key.shift><Key.shift><Key.shift><Key.shift><Key.shift><Key.shift><Key.shift><Key.shift><Key.shift><Key.shift><Key.shift><Key.shift><Key.shift><Key.shift><Key.shift><Key.shift><Key.shift><Key.shift><Key.shift><Key.shift><Key.shift><Key.shift><Key.shift><Key.shift><Key.shift><Key.shift><Key.shift><Key.shift><Key.shift><Key.shift><Key.shift><Key.shift><Key.shift>Burn<Key.space><Key.shift><Key.shift><Key.shift><Key.shift><Key.shift><Key.shift><Key.shift><Key.shift><Key.shift><Key.shift><Key.shift><Key.shift><Key.shift><Key.shift><Key.shift><Key.shift><Key.shift><Key.shift>Mississippi
Screenshot: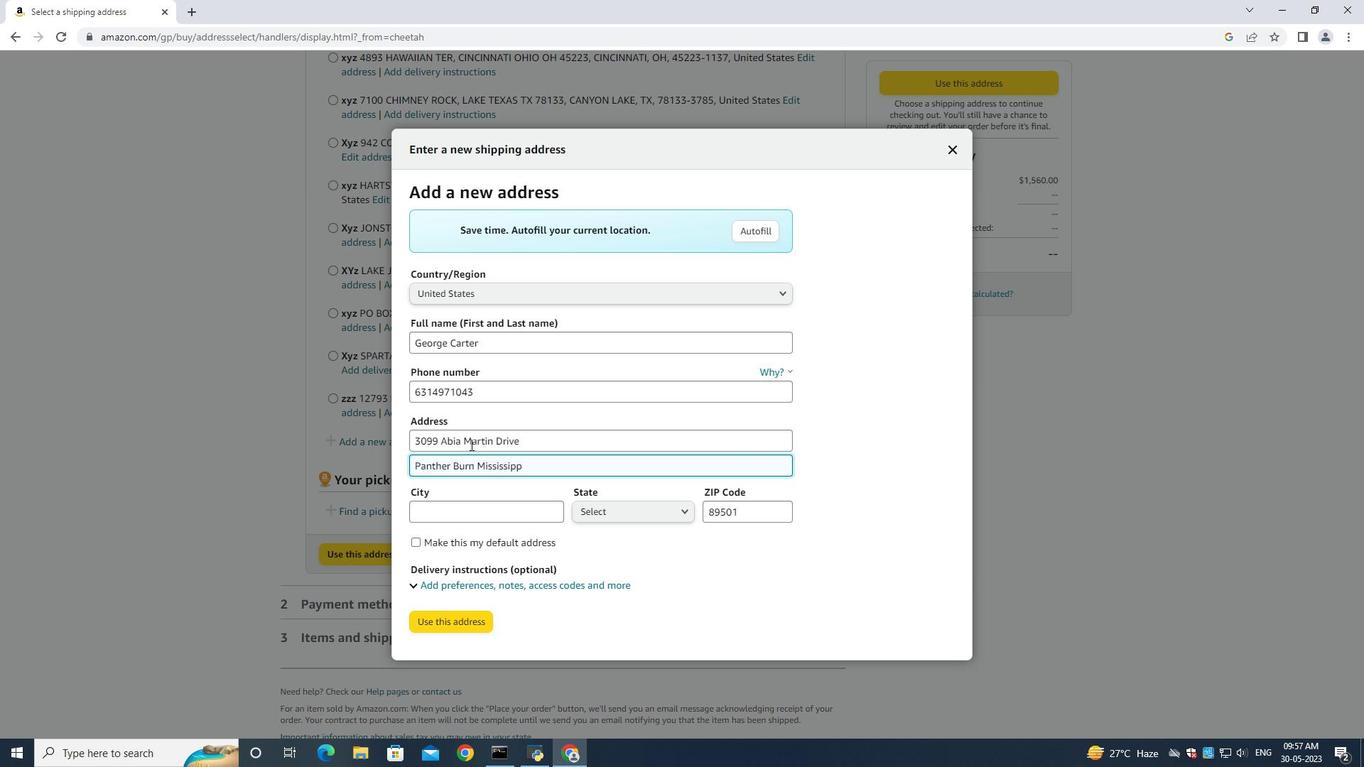 
Action: Mouse moved to (481, 508)
Screenshot: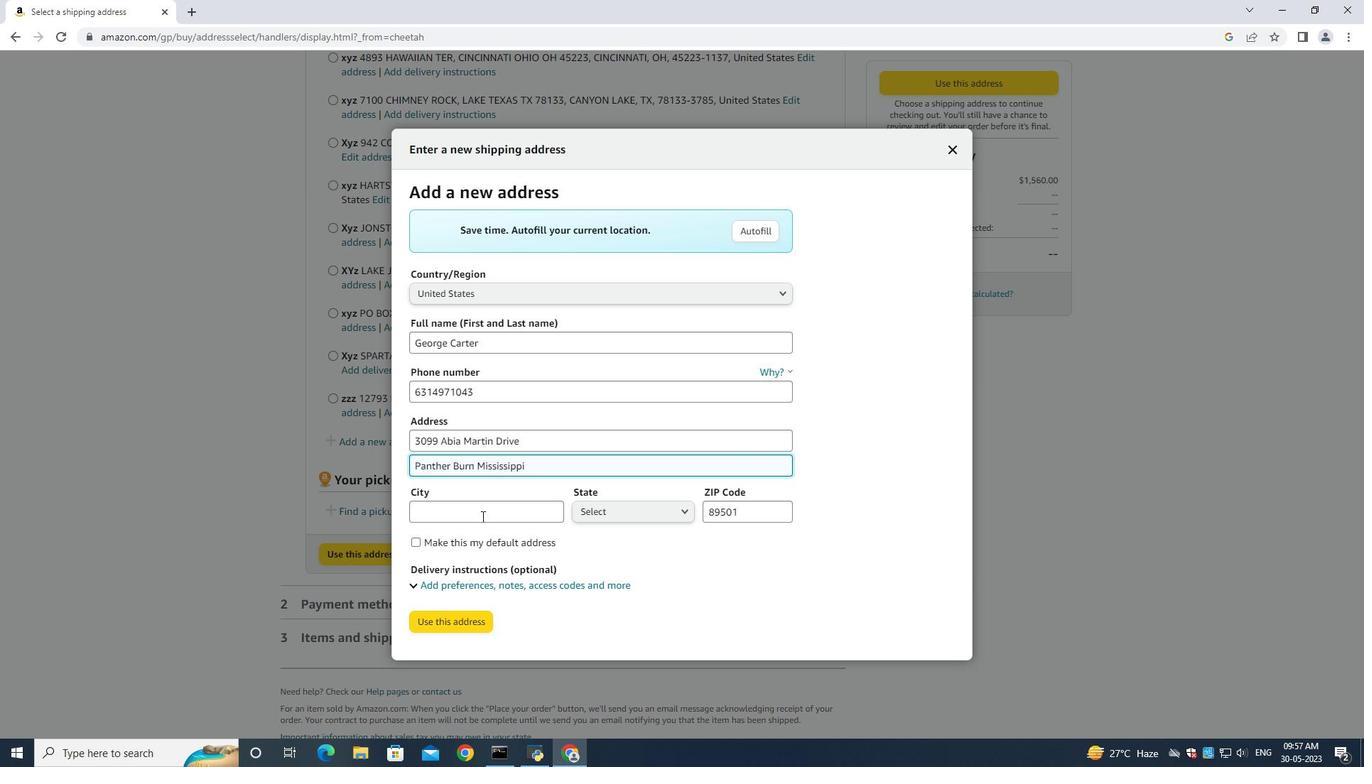 
Action: Mouse pressed left at (481, 508)
Screenshot: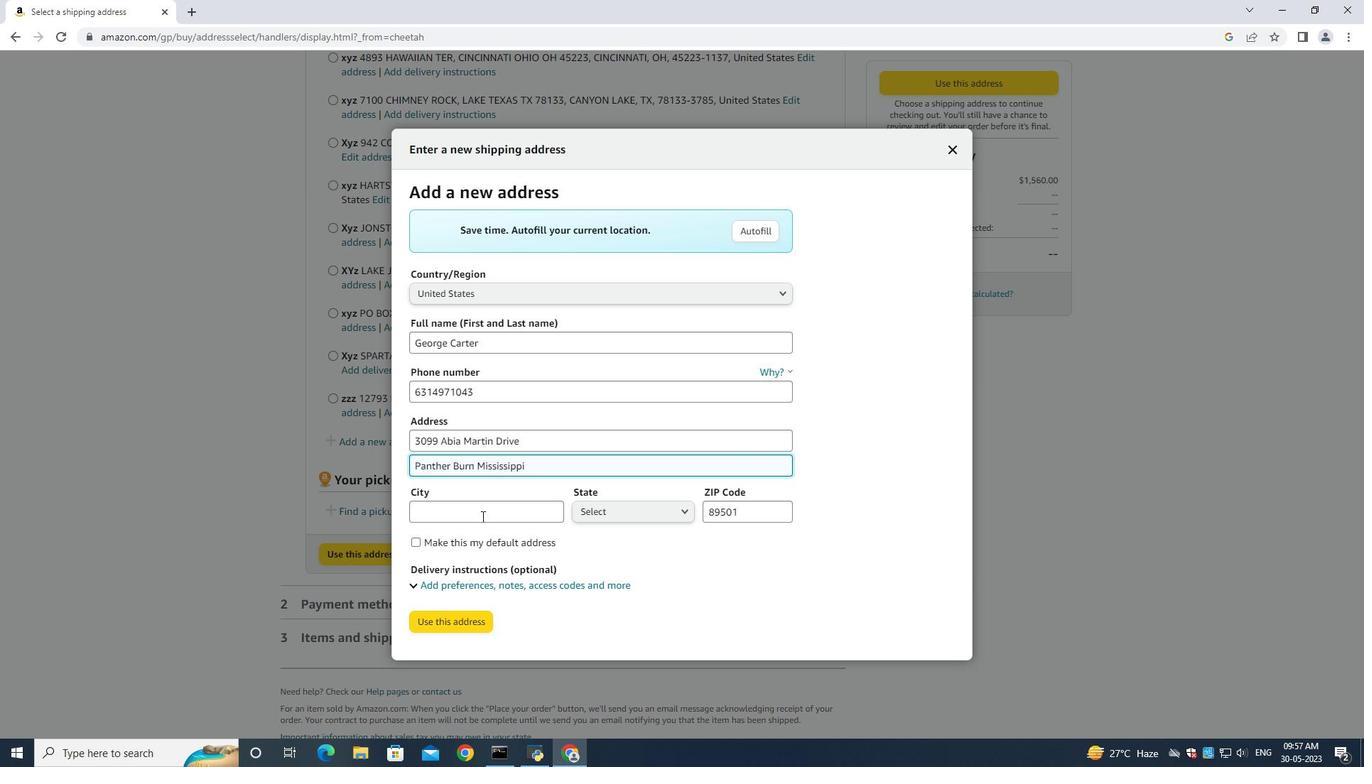 
Action: Mouse moved to (481, 508)
Screenshot: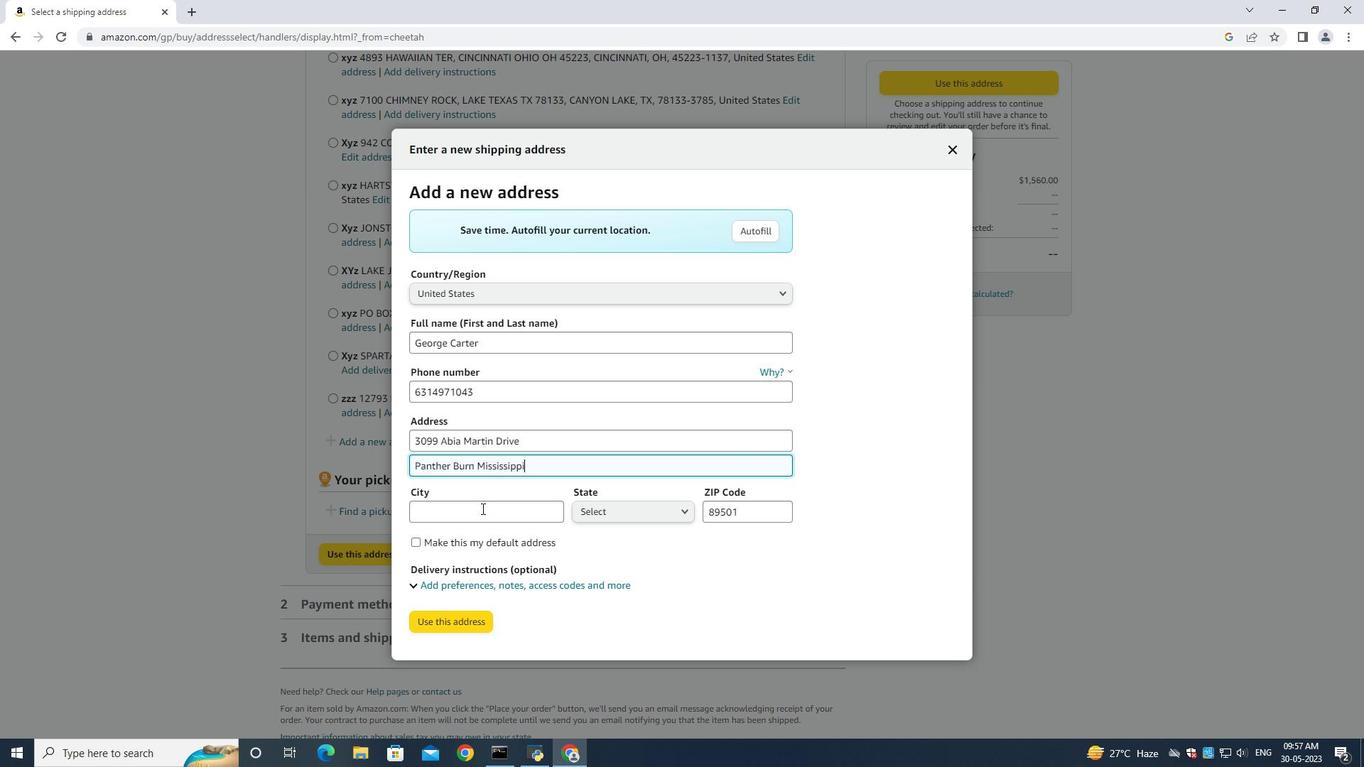 
Action: Key pressed <Key.shift><Key.shift><Key.shift><Key.shift><Key.shift>Panther<Key.space>burn<Key.space>
Screenshot: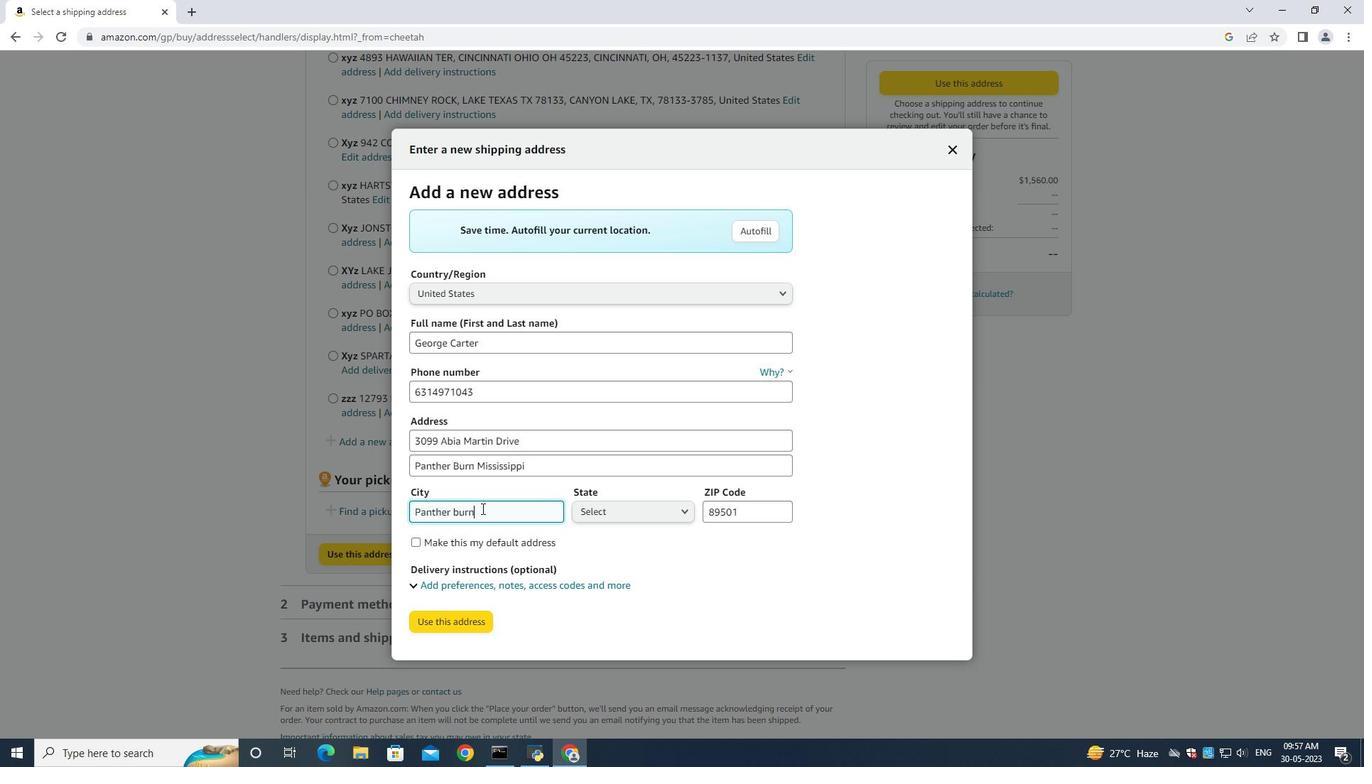 
Action: Mouse moved to (646, 511)
Screenshot: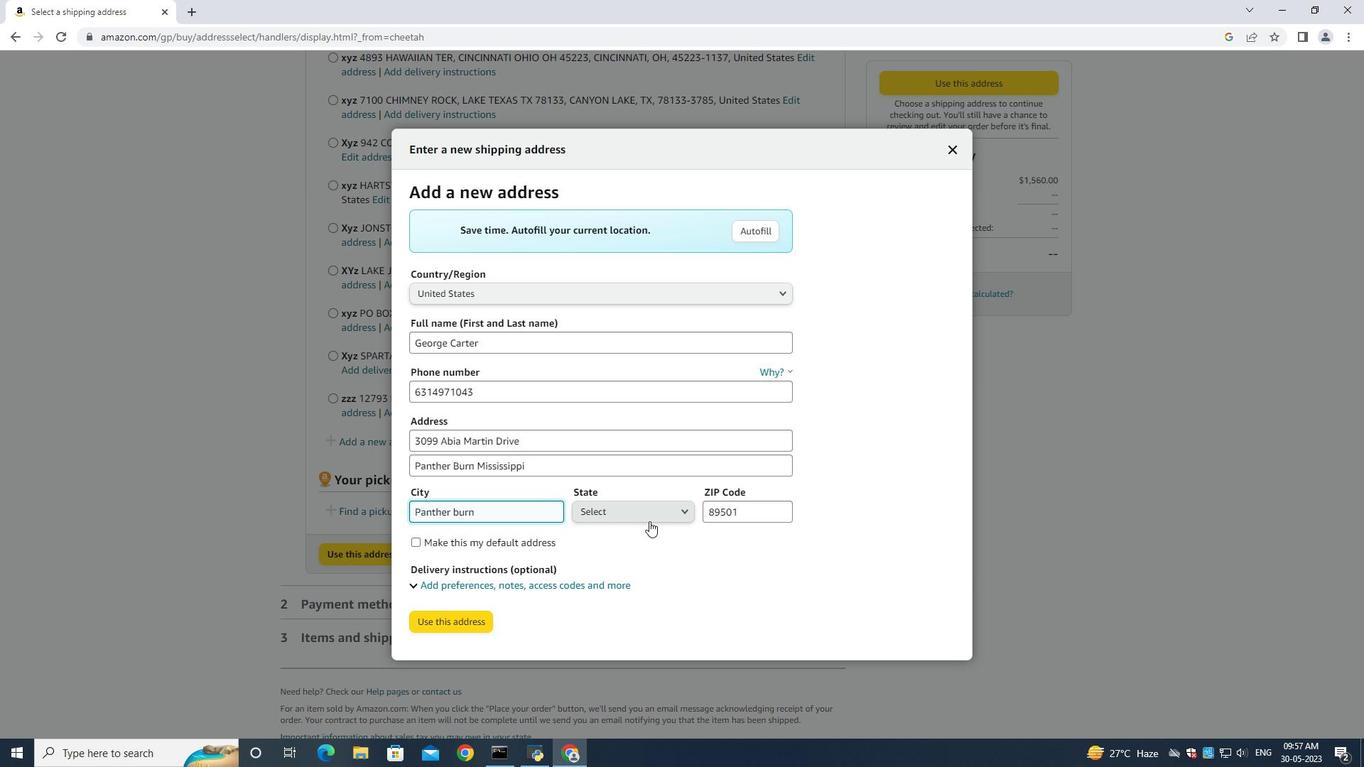 
Action: Mouse pressed left at (646, 511)
Screenshot: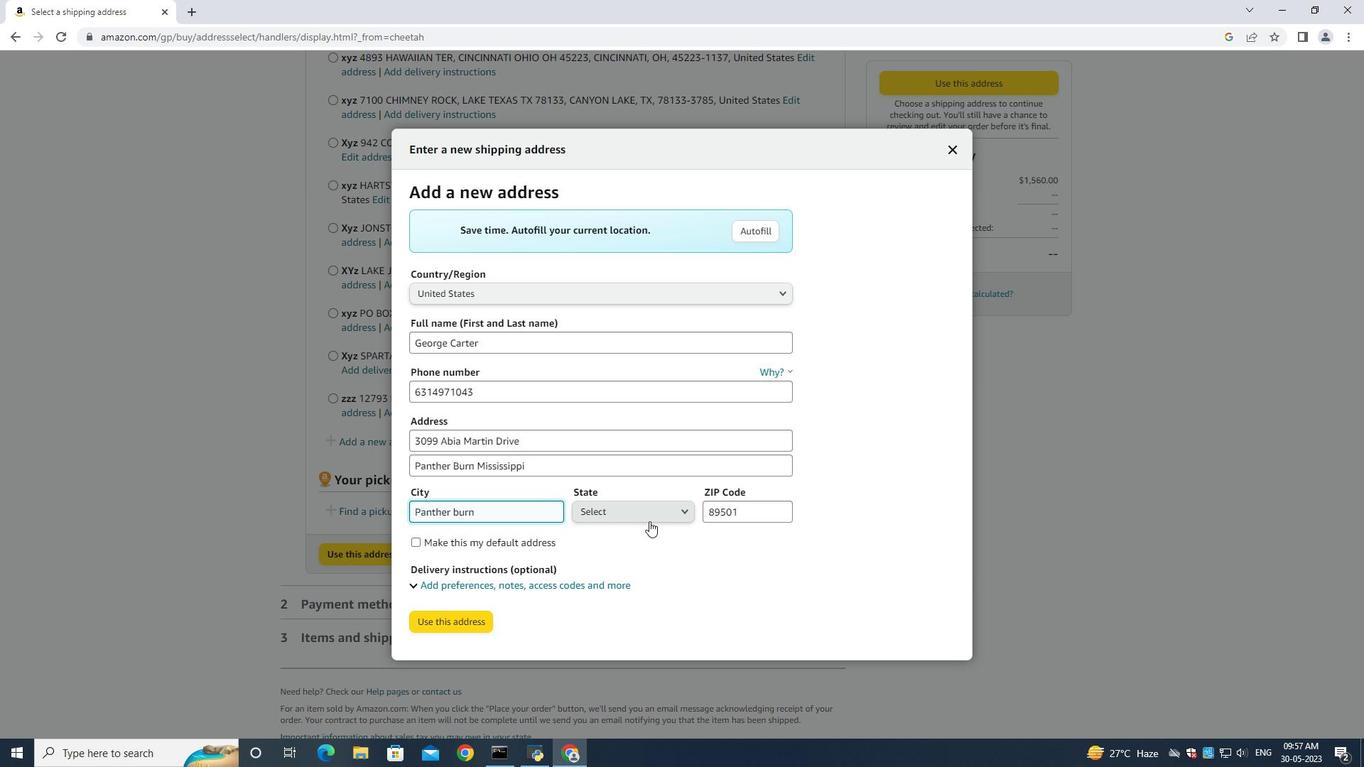 
Action: Mouse moved to (667, 510)
Screenshot: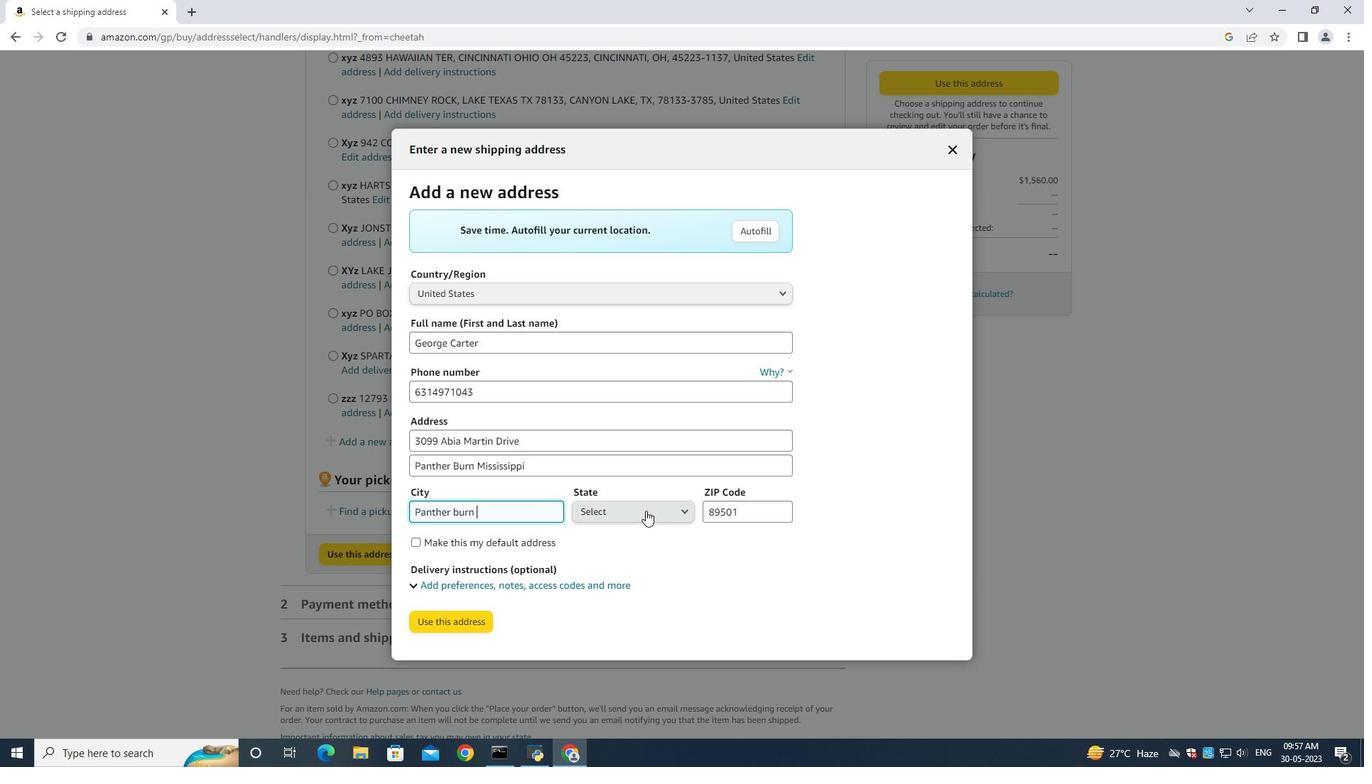
Action: Key pressed mi
Screenshot: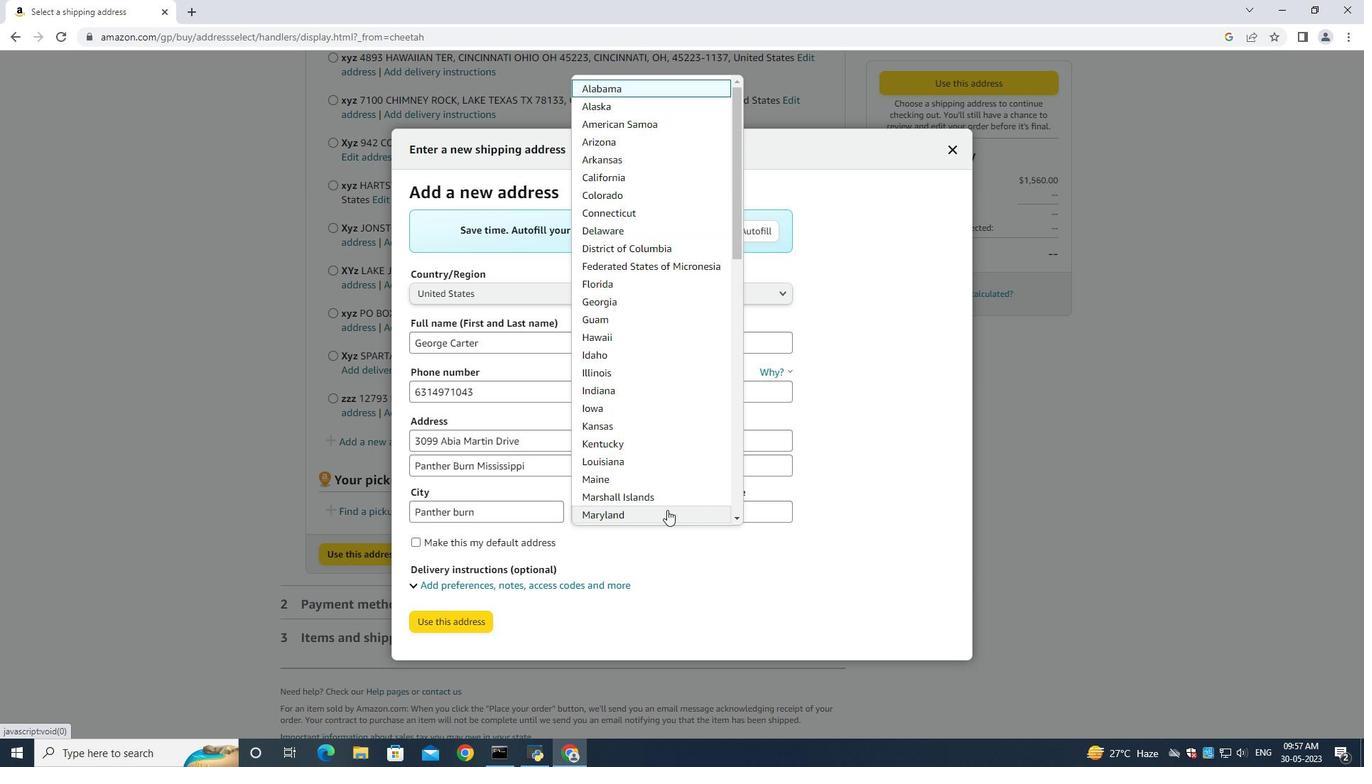 
Action: Mouse moved to (604, 333)
Screenshot: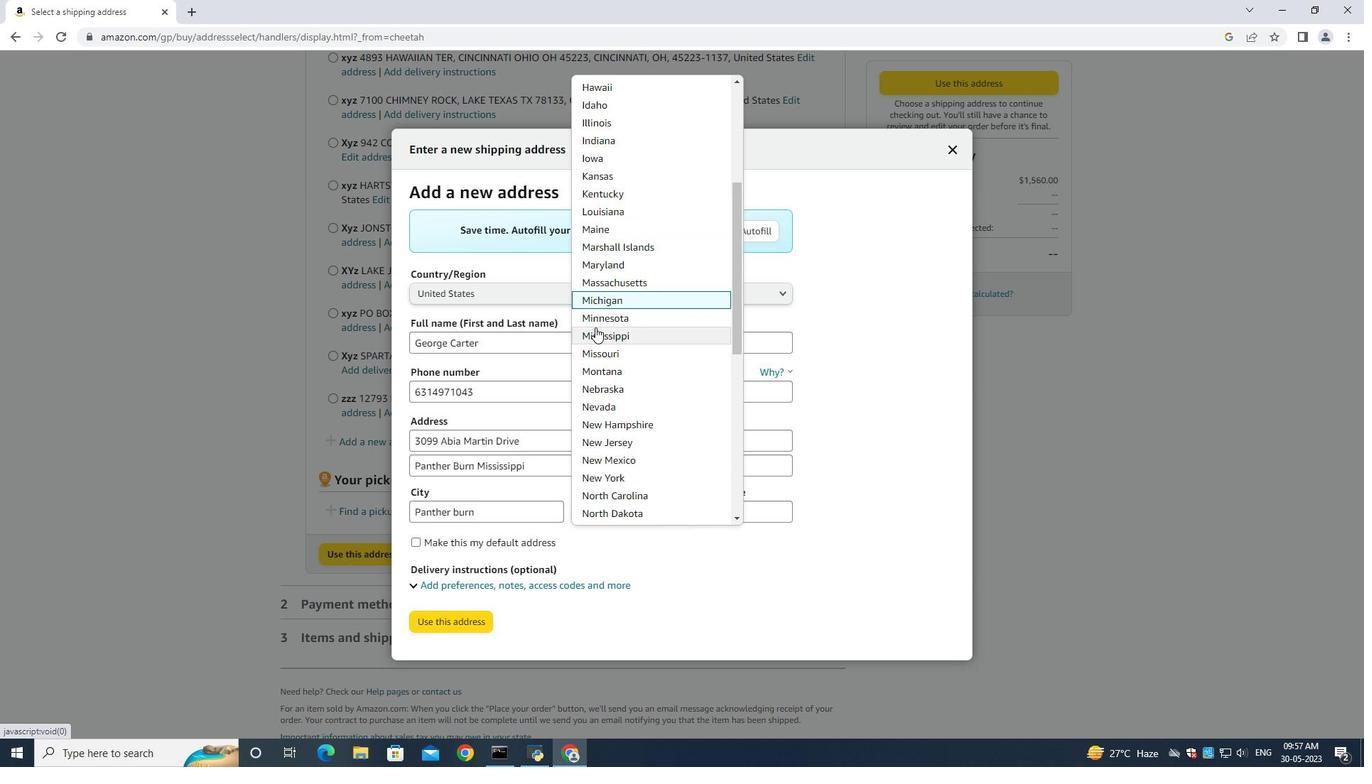 
Action: Mouse pressed left at (604, 333)
Screenshot: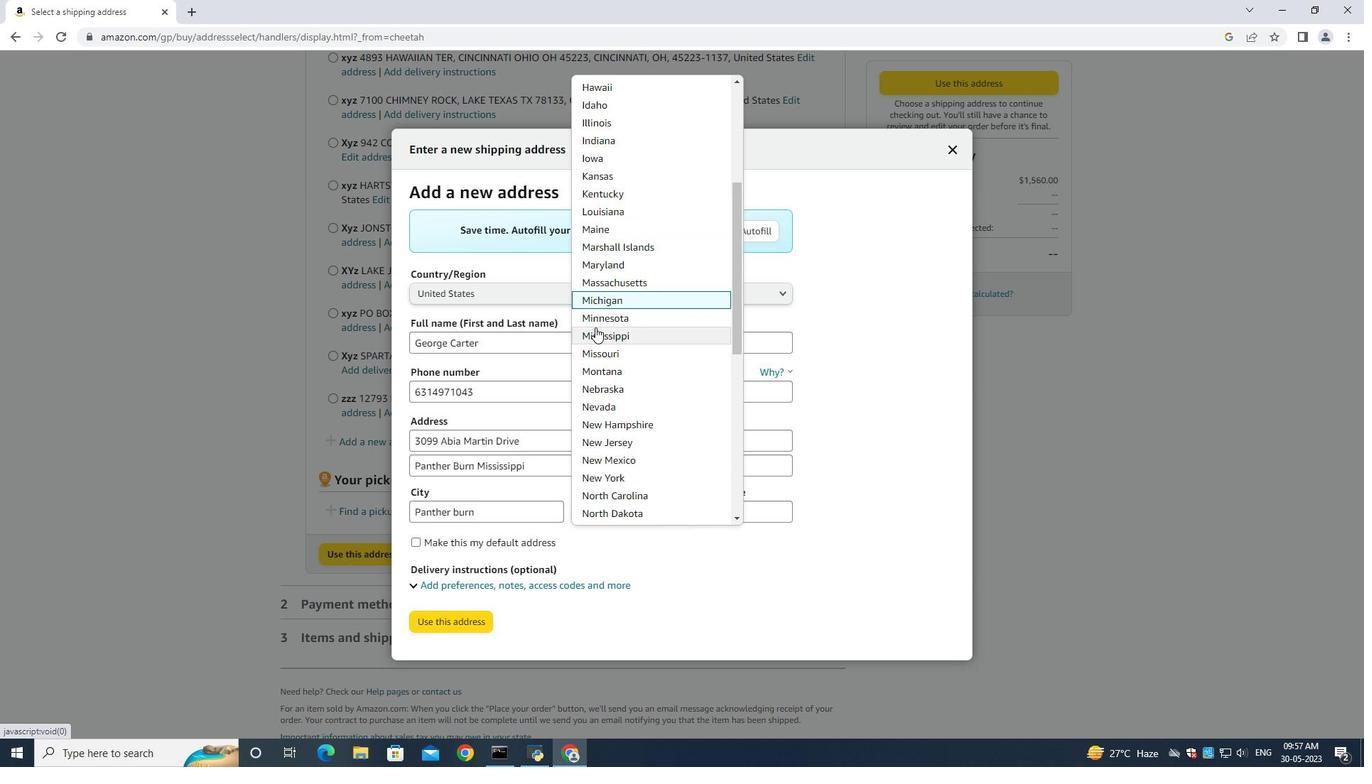 
Action: Mouse moved to (749, 512)
Screenshot: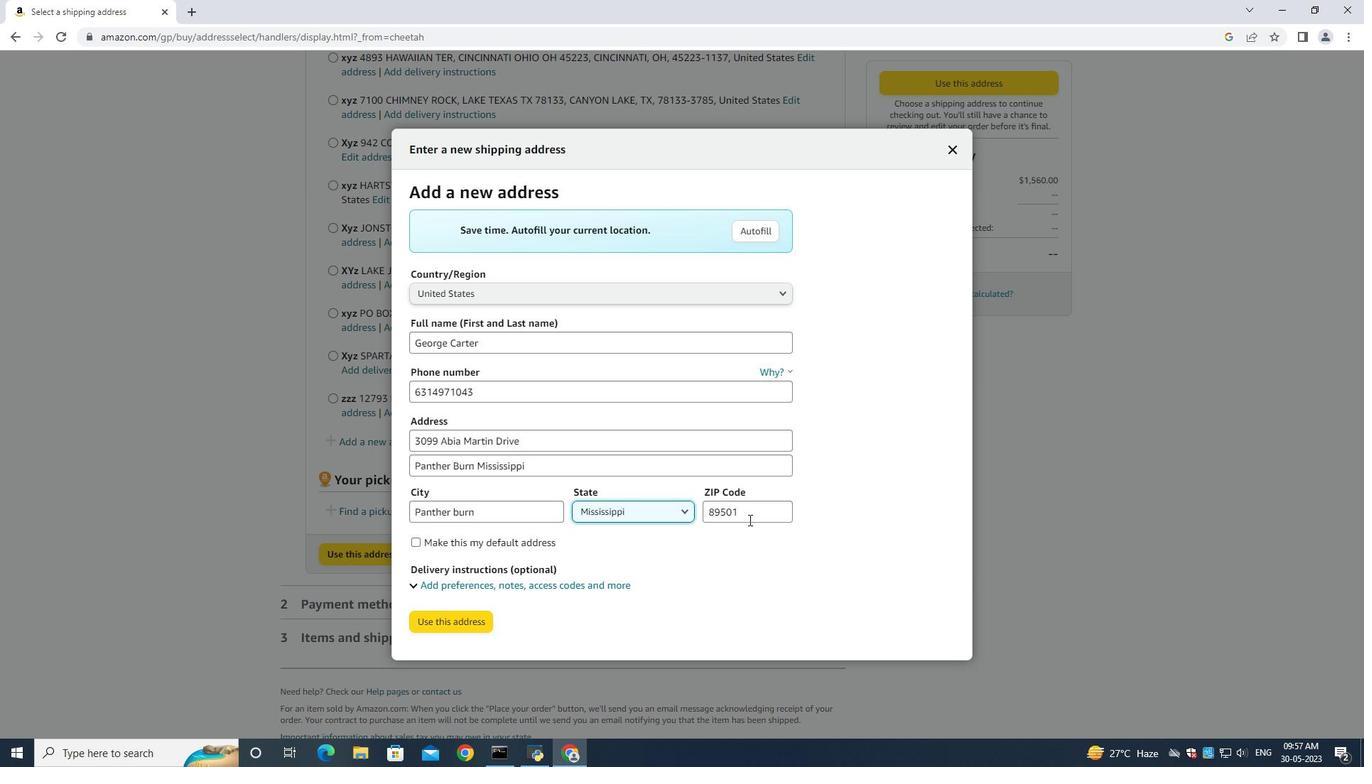 
Action: Mouse pressed left at (749, 512)
Screenshot: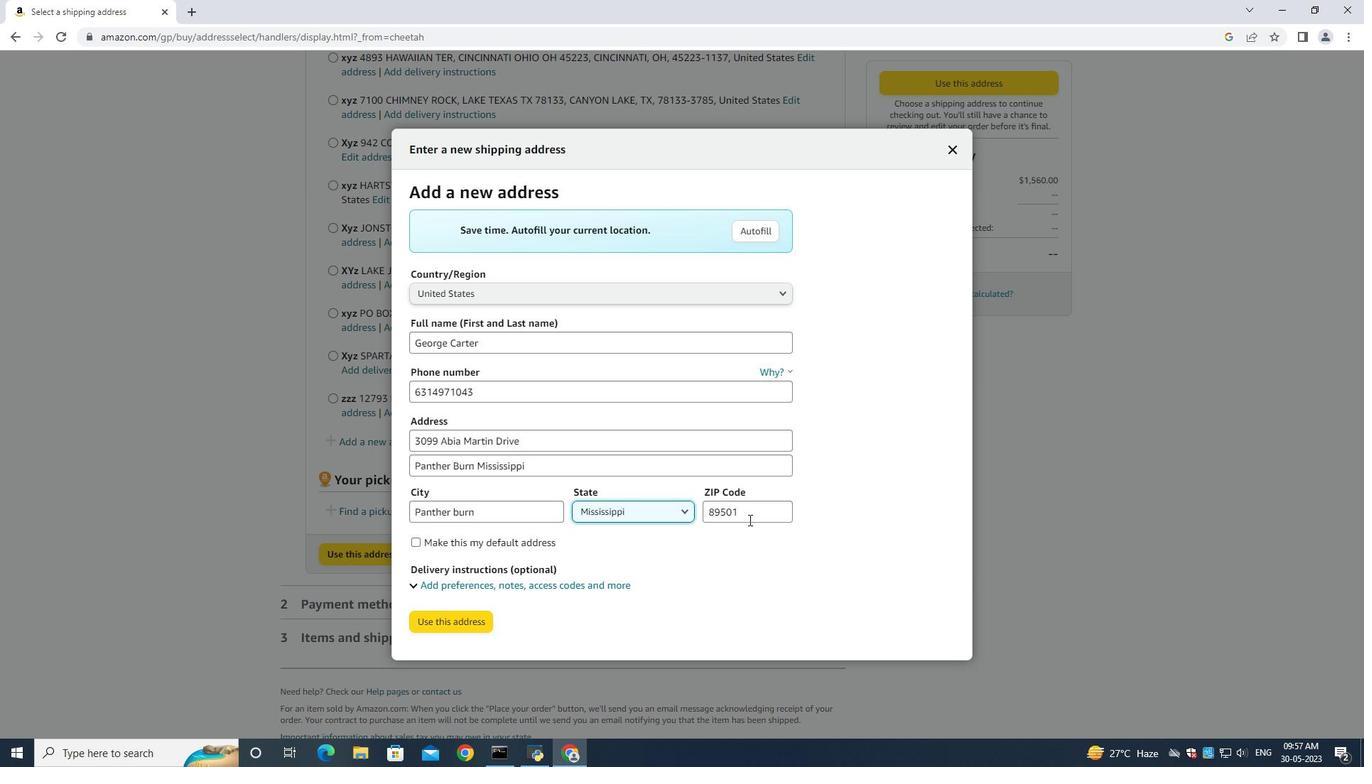 
Action: Key pressed ctrl+A<Key.backspace>38765
Screenshot: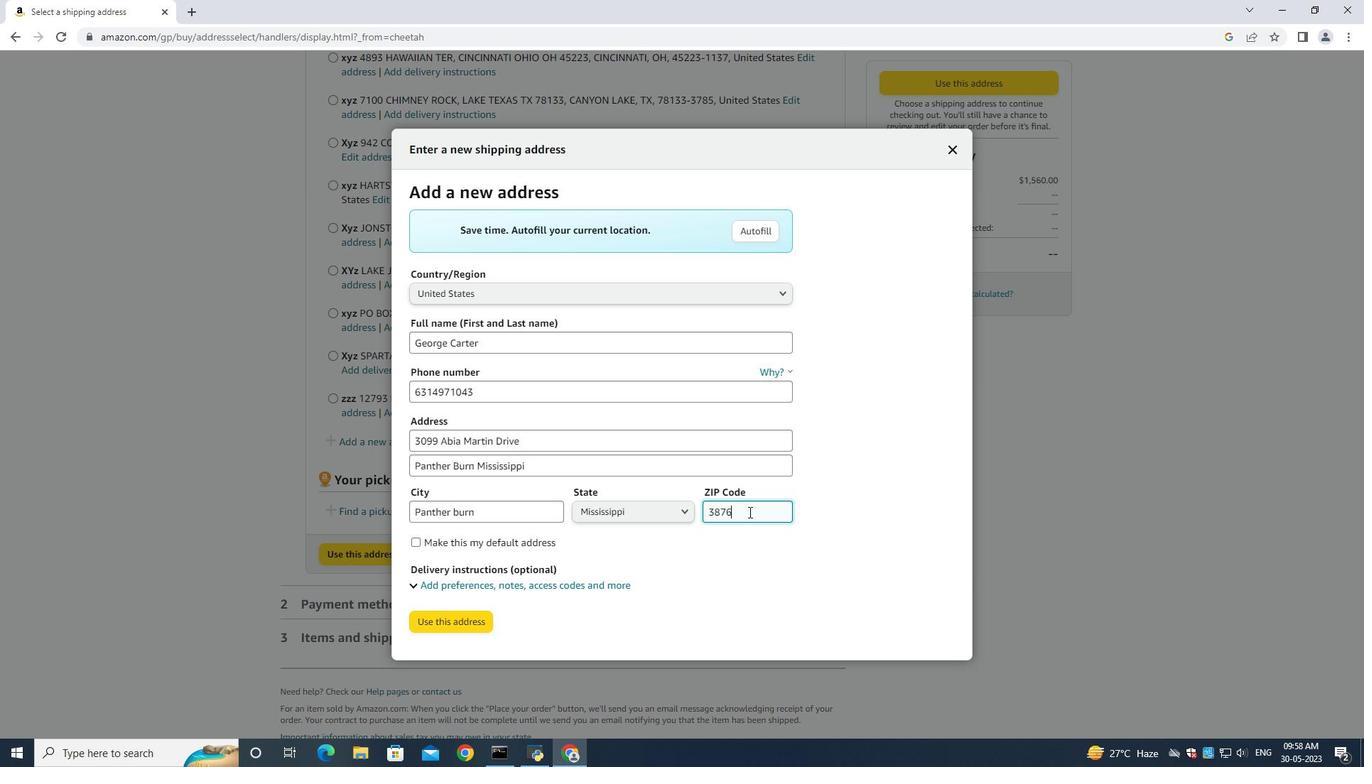 
Action: Mouse moved to (461, 650)
Screenshot: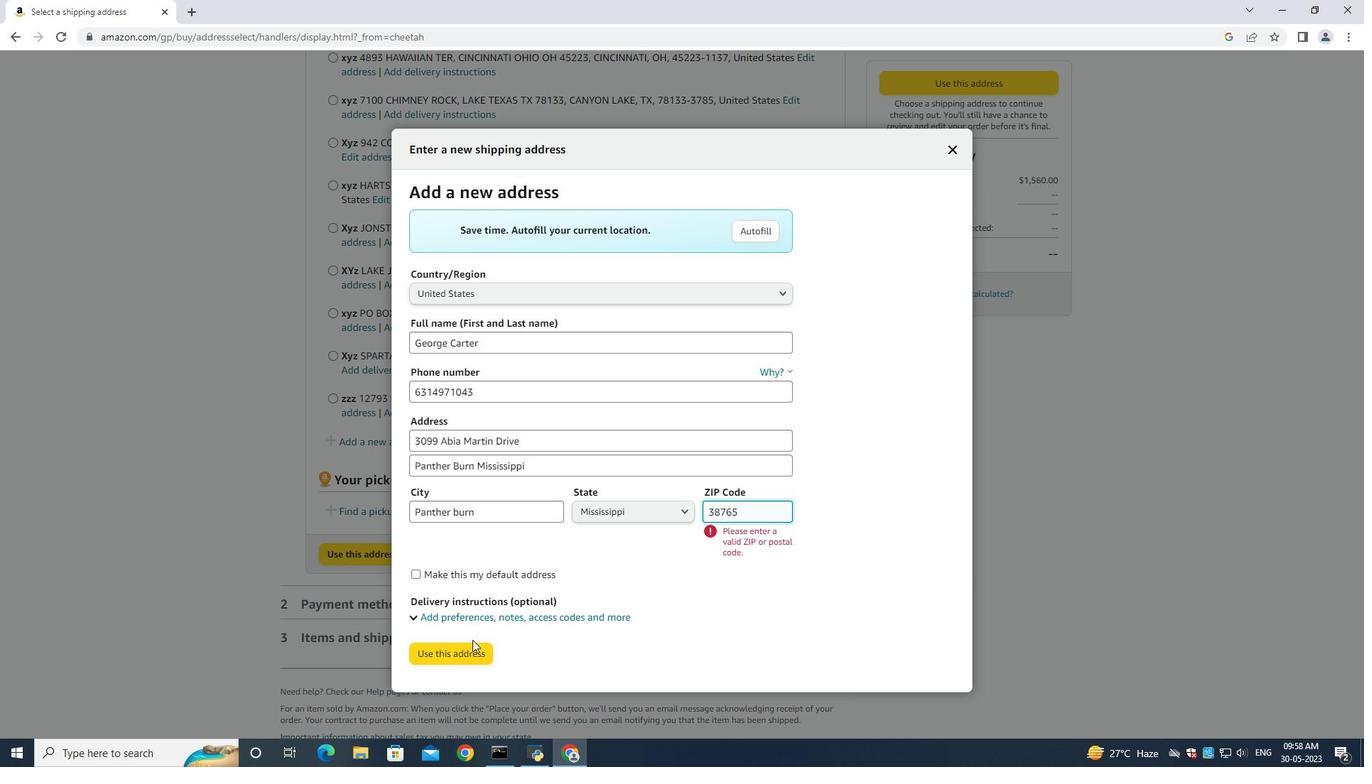 
Action: Mouse pressed left at (461, 650)
Screenshot: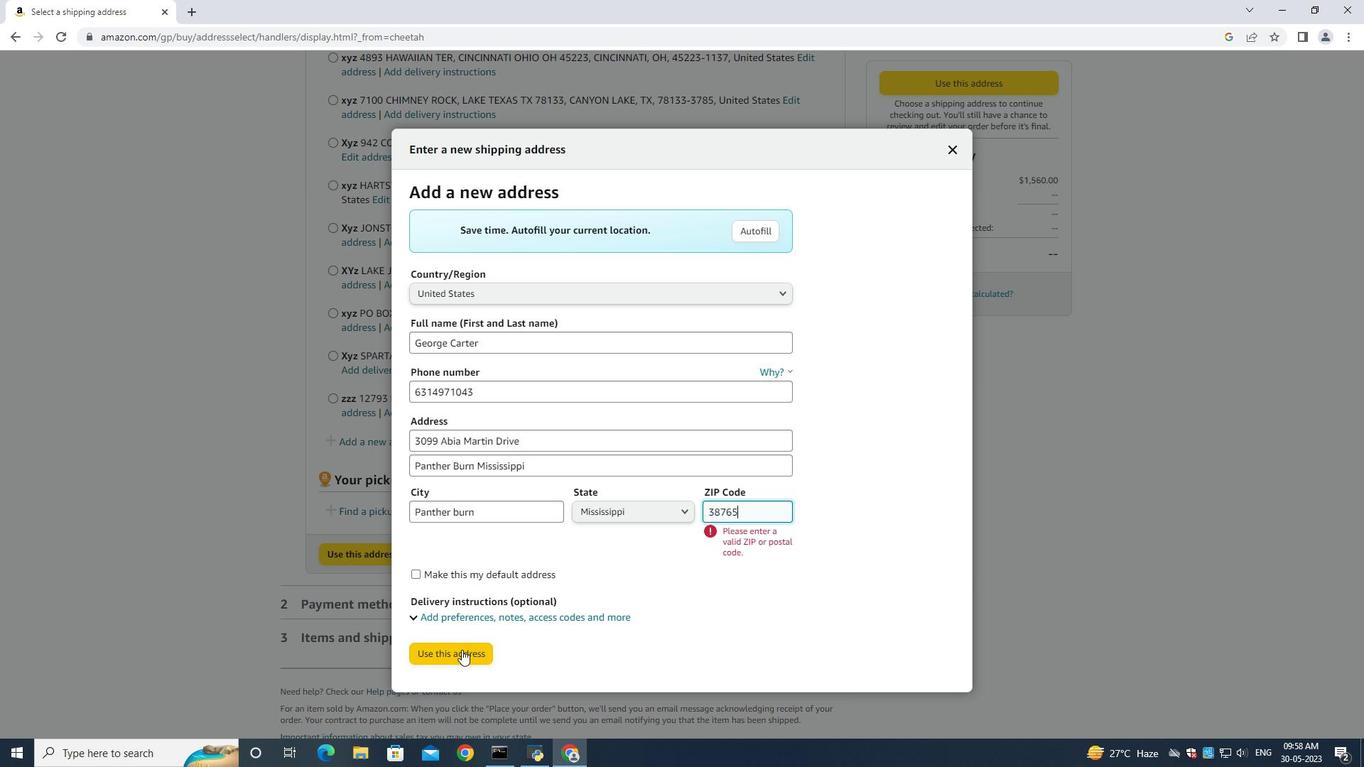 
Action: Mouse moved to (432, 723)
Screenshot: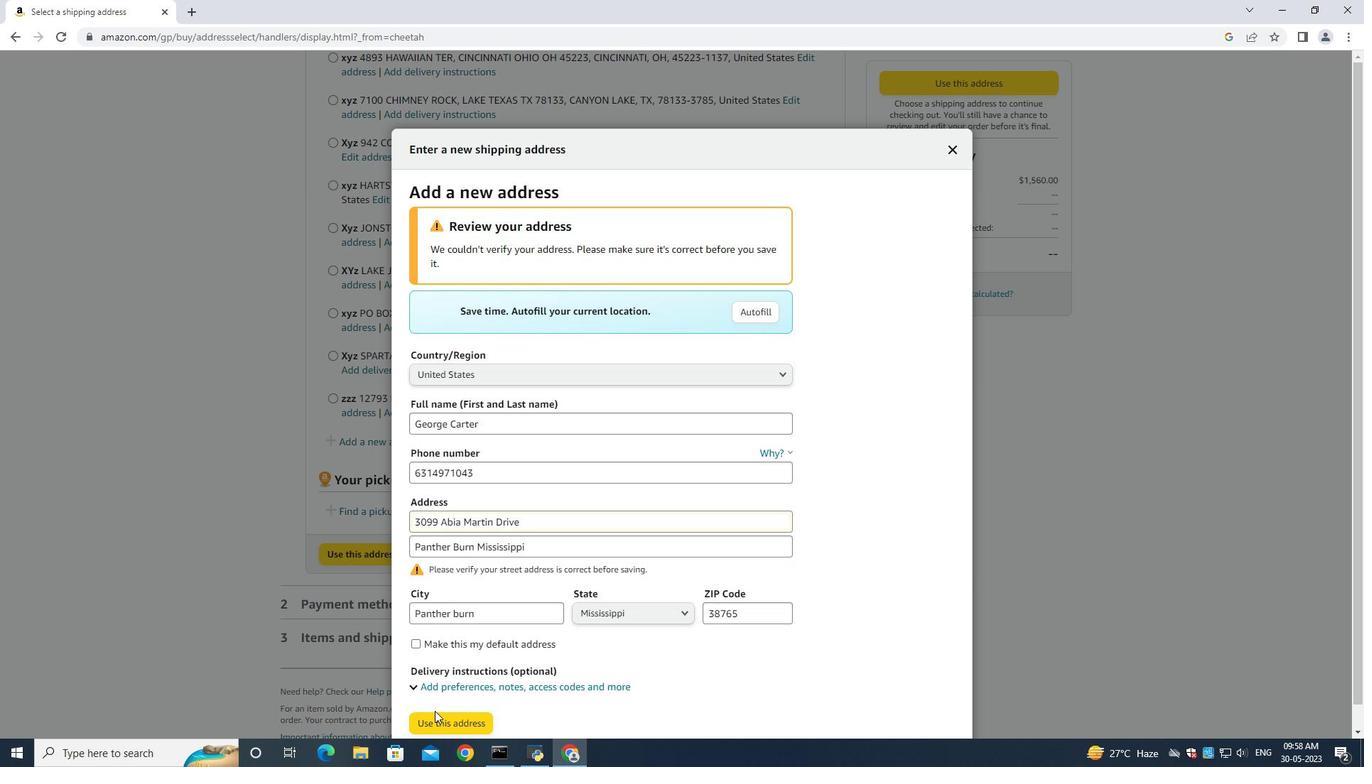
Action: Mouse pressed left at (432, 723)
Screenshot: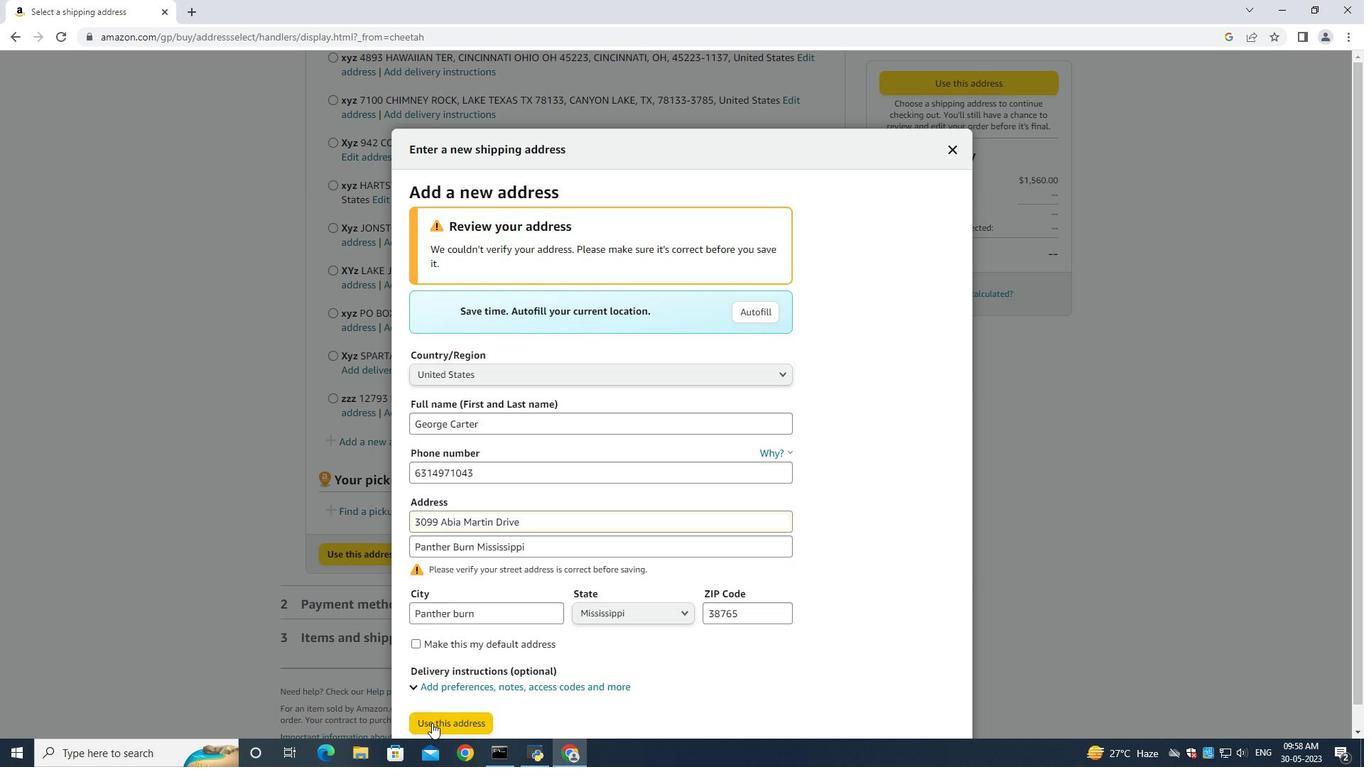 
Action: Mouse moved to (663, 394)
Screenshot: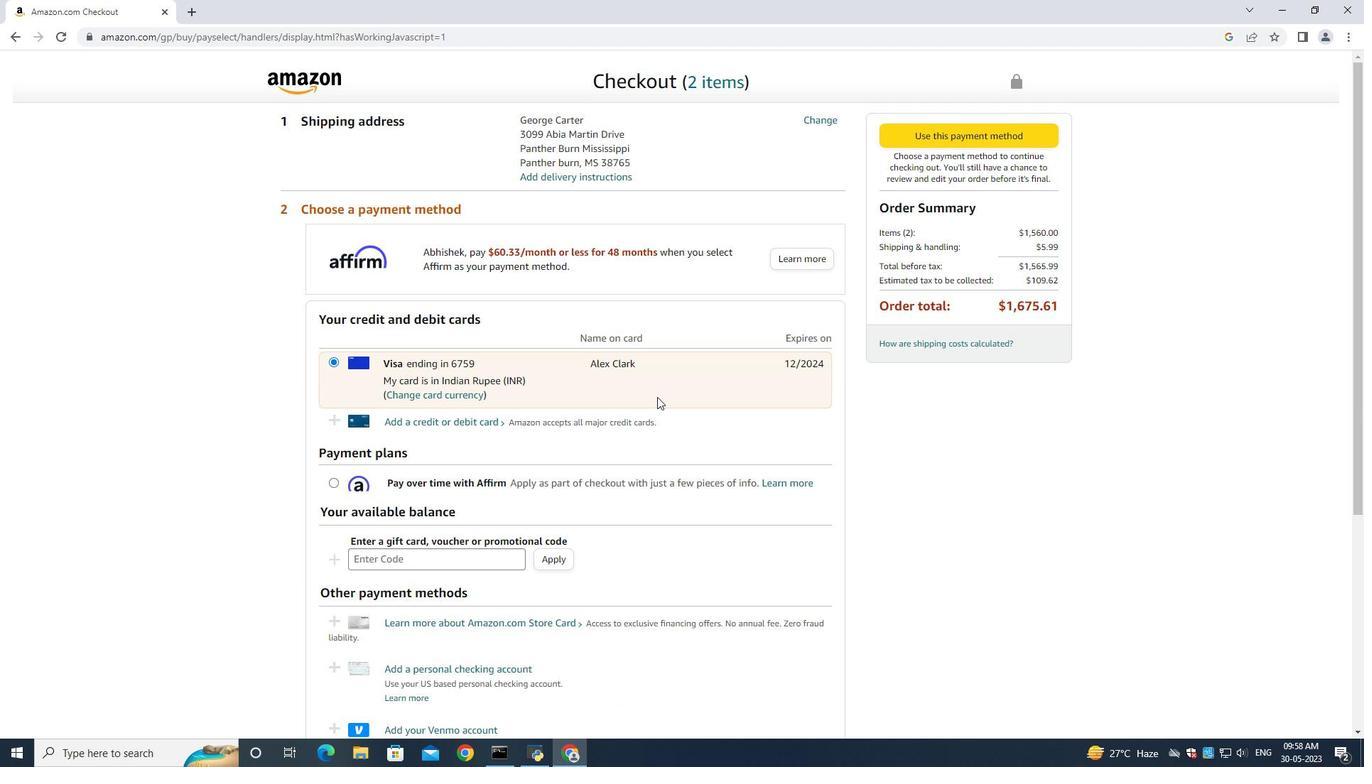 
